Task: Research Airbnb properties in Viborg, Denmark from 2nd December, 2023 to 5th December, 2023 for 1 adult.1  bedroom having 1 bed and 1 bathroom. Property type can be hotel. Look for 5 properties as per requirement.
Action: Mouse moved to (478, 106)
Screenshot: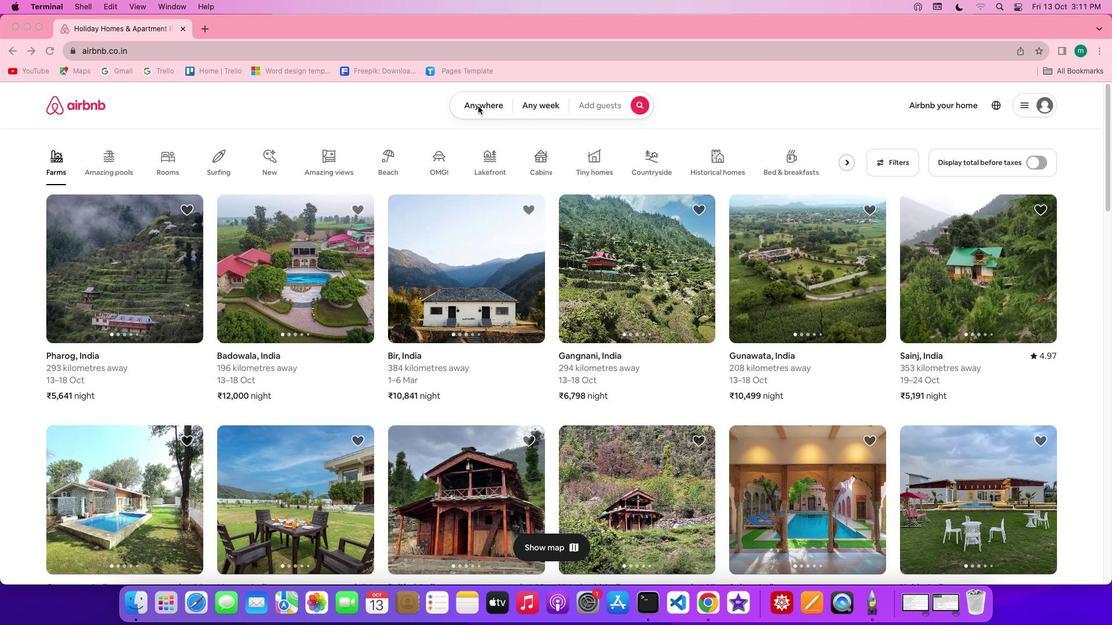 
Action: Mouse pressed left at (478, 106)
Screenshot: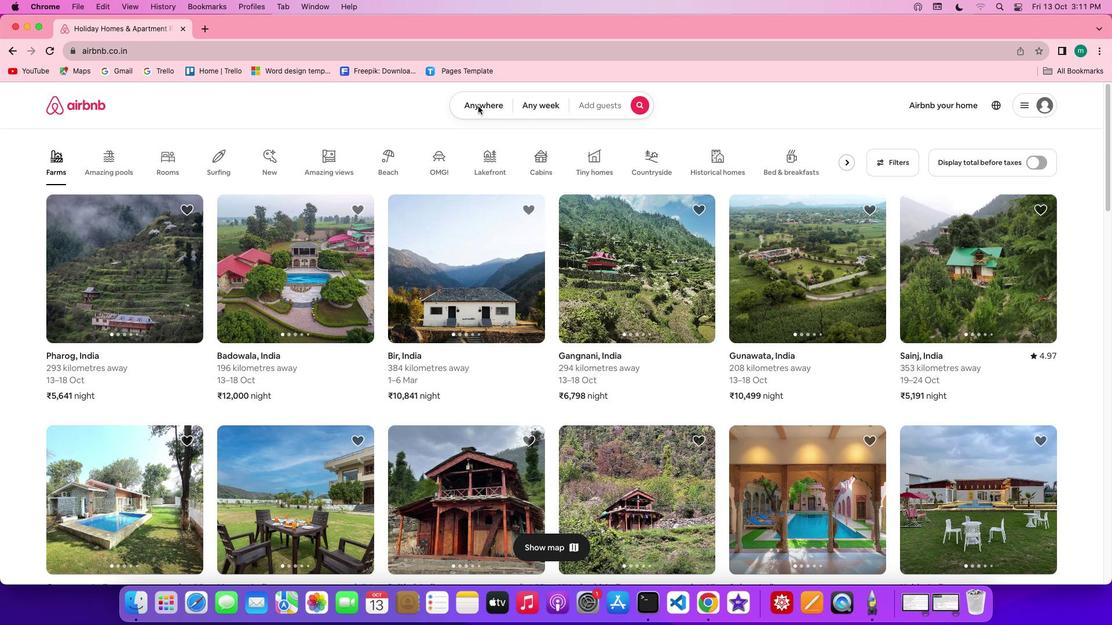 
Action: Mouse pressed left at (478, 106)
Screenshot: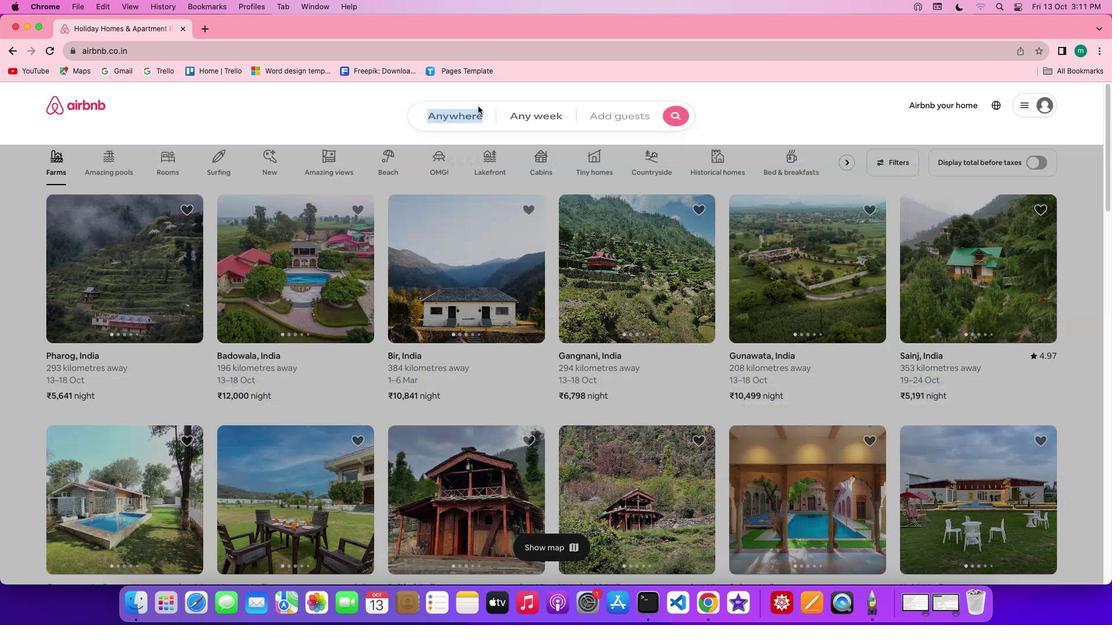 
Action: Mouse moved to (411, 144)
Screenshot: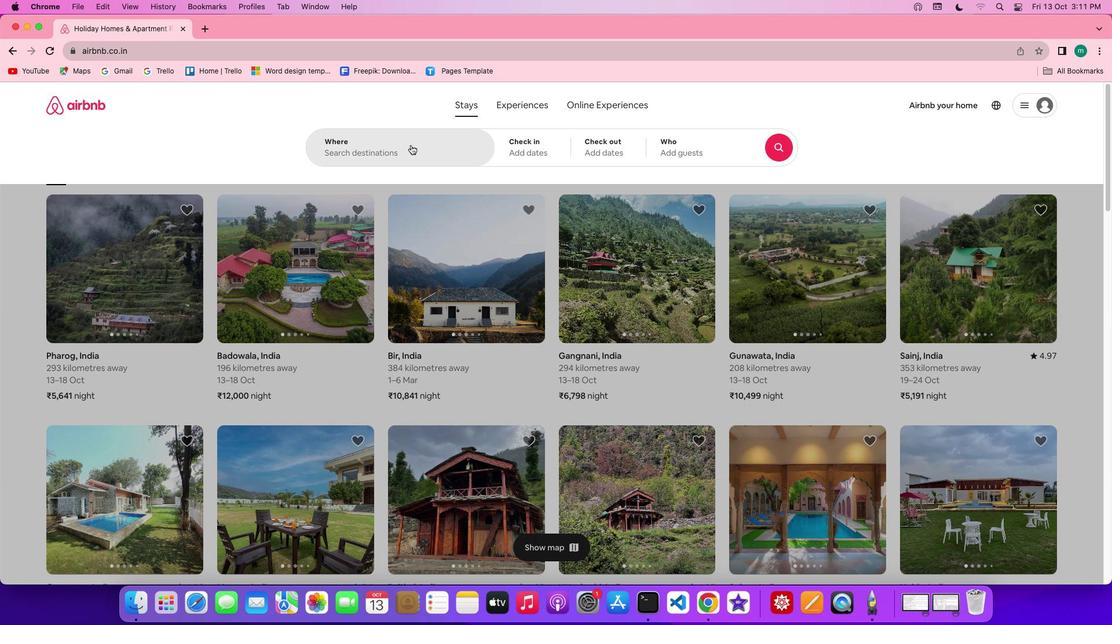 
Action: Mouse pressed left at (411, 144)
Screenshot: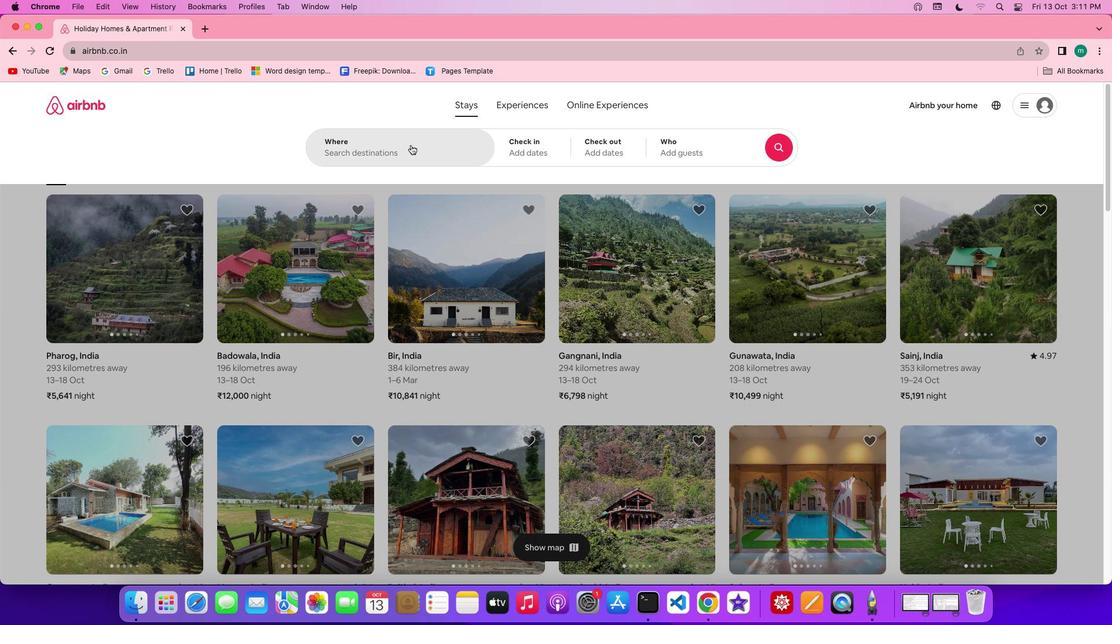 
Action: Key pressed Key.shift'V''i''b''o''r''g'','Key.shift'D''e''n''m''a''r''k'
Screenshot: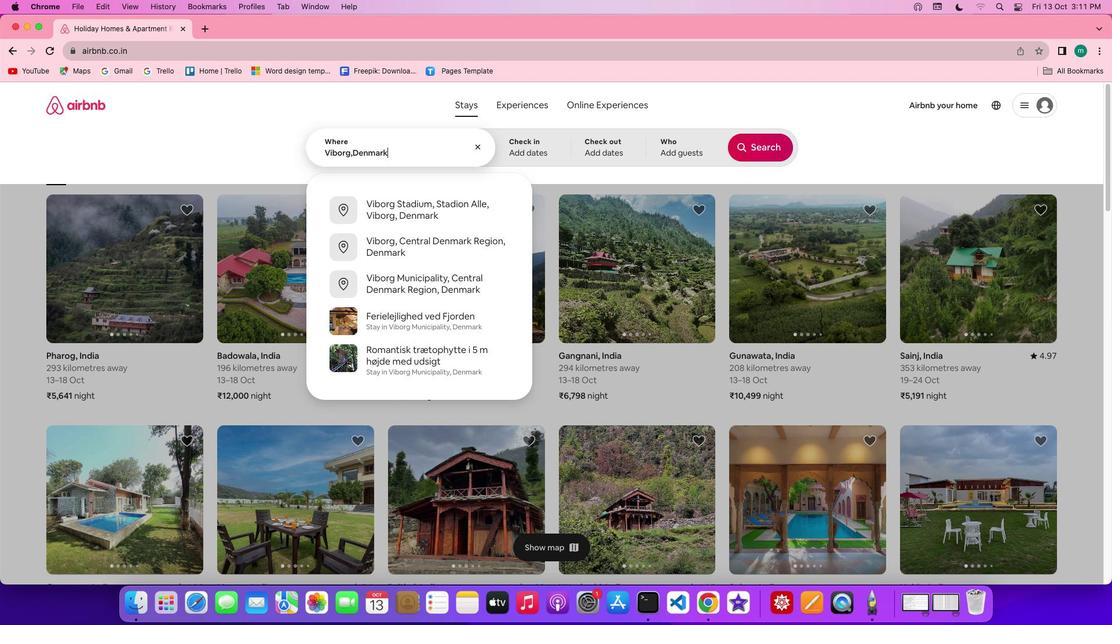 
Action: Mouse moved to (507, 149)
Screenshot: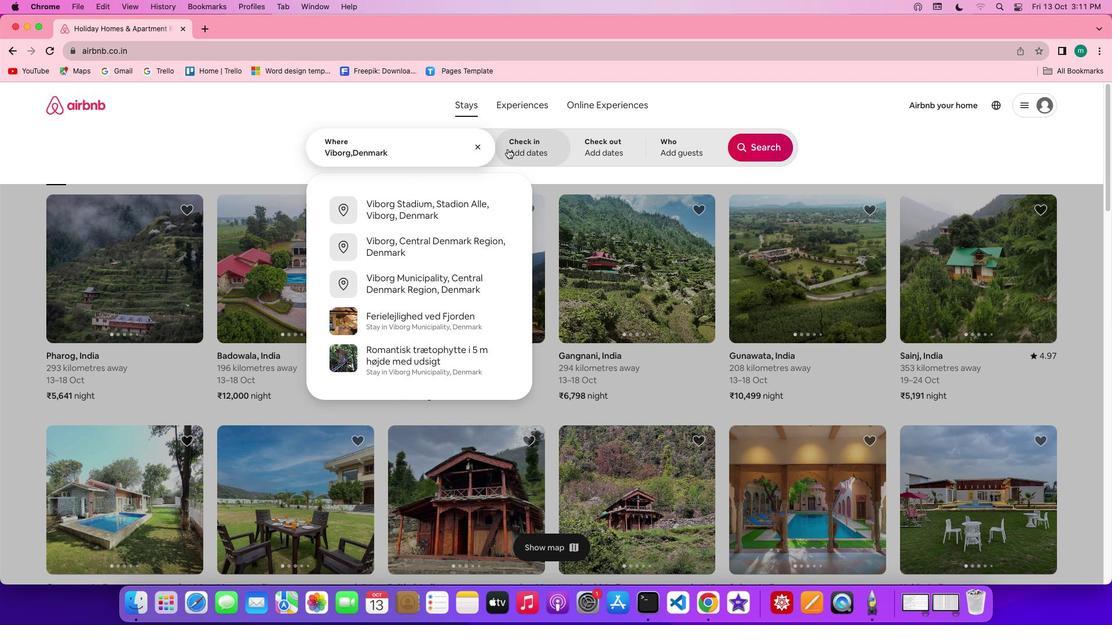 
Action: Mouse pressed left at (507, 149)
Screenshot: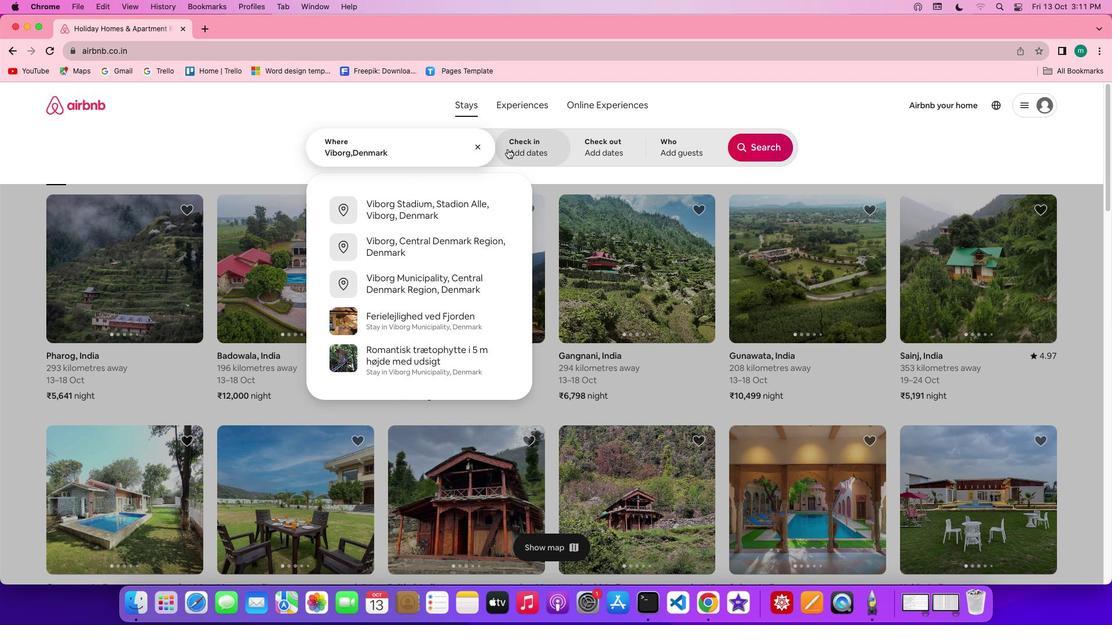 
Action: Mouse moved to (755, 236)
Screenshot: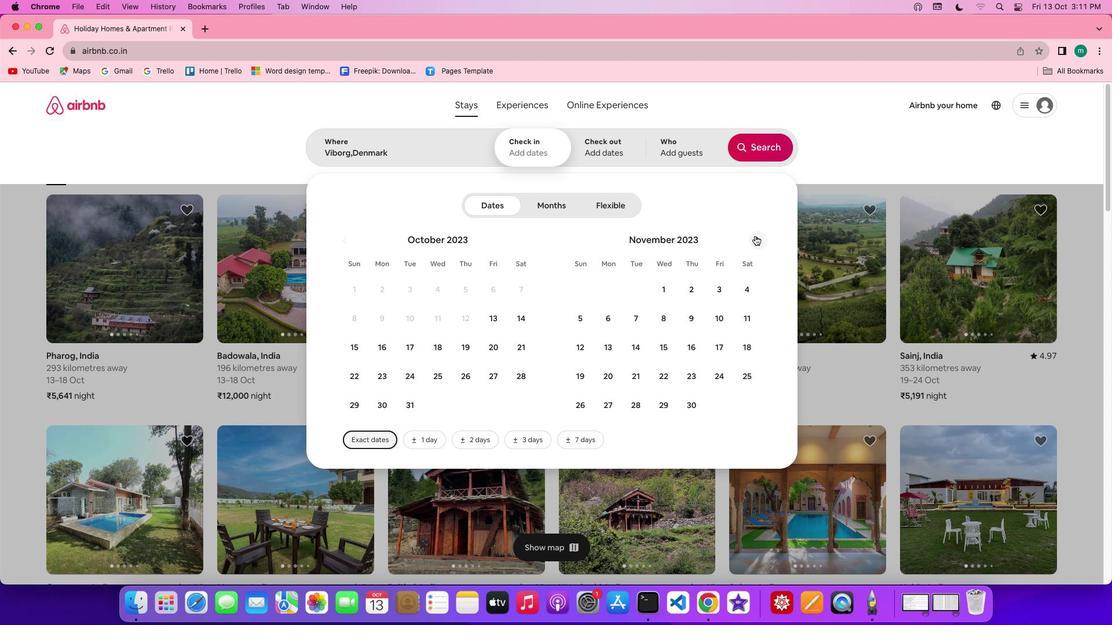 
Action: Mouse pressed left at (755, 236)
Screenshot: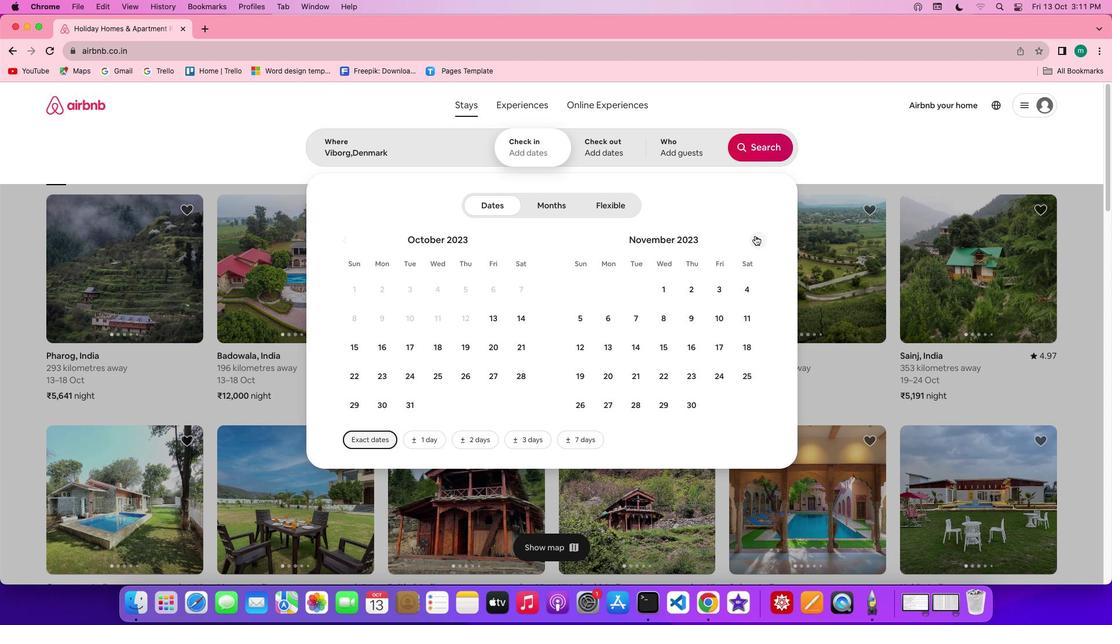 
Action: Mouse moved to (749, 293)
Screenshot: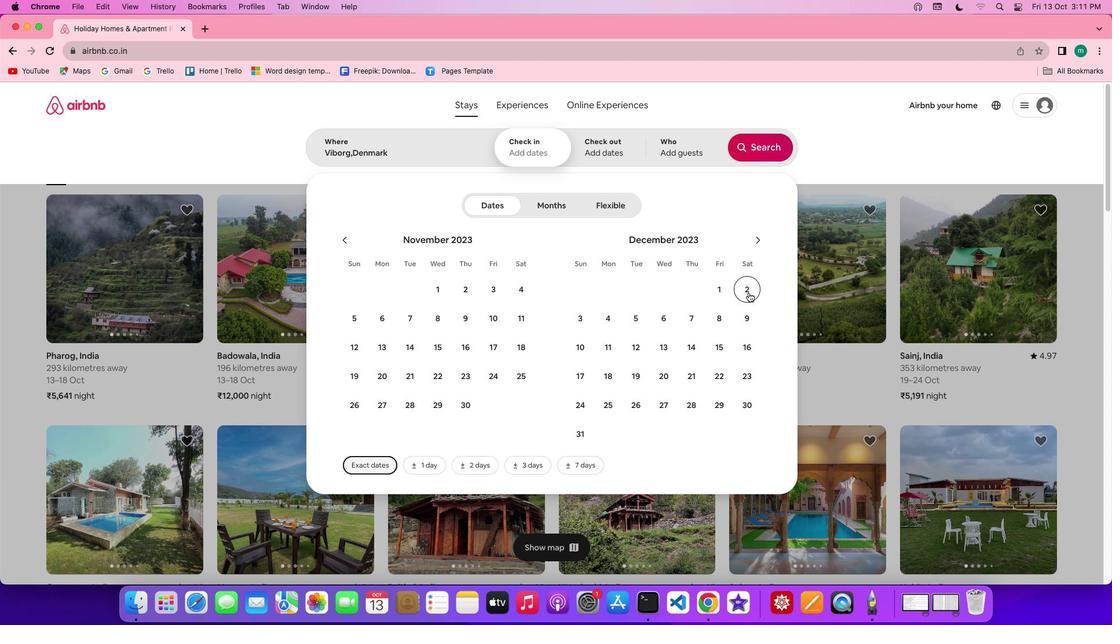 
Action: Mouse pressed left at (749, 293)
Screenshot: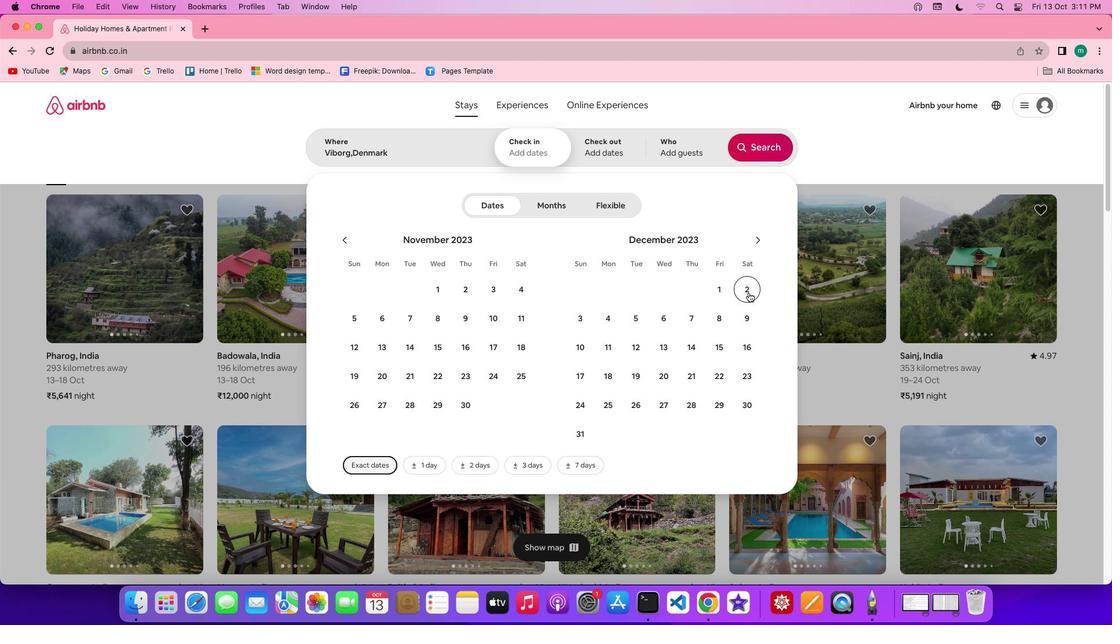 
Action: Mouse moved to (638, 322)
Screenshot: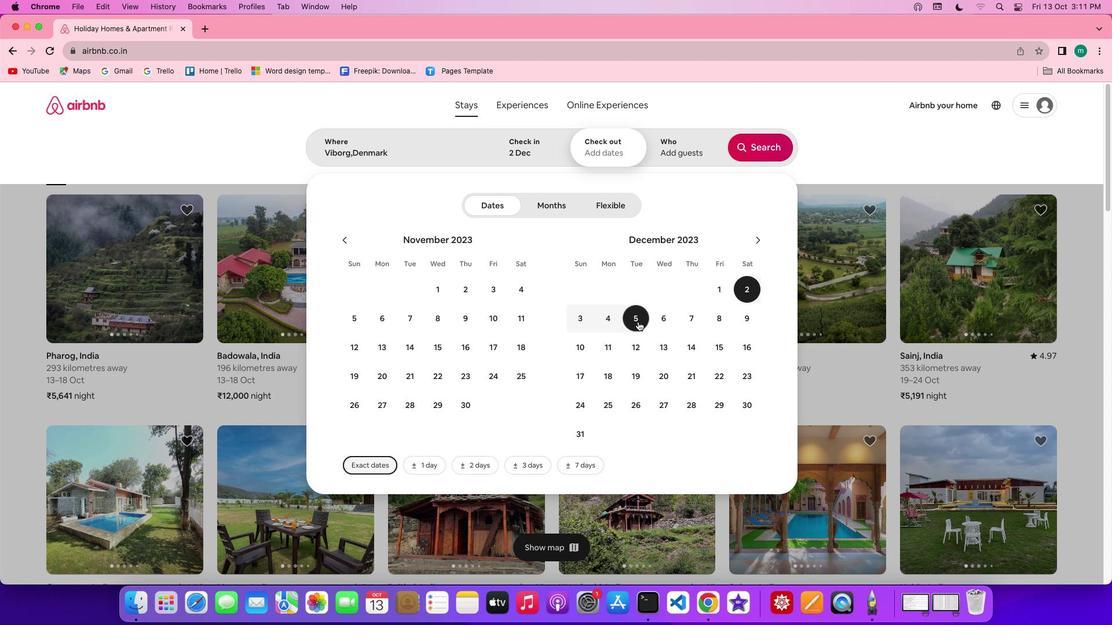 
Action: Mouse pressed left at (638, 322)
Screenshot: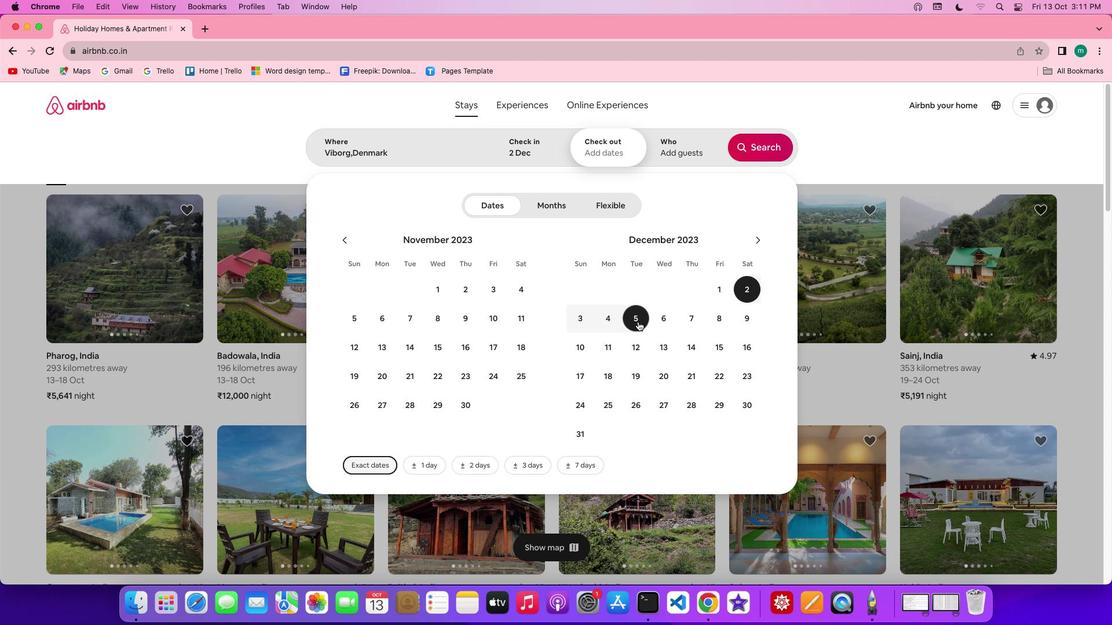 
Action: Mouse moved to (698, 139)
Screenshot: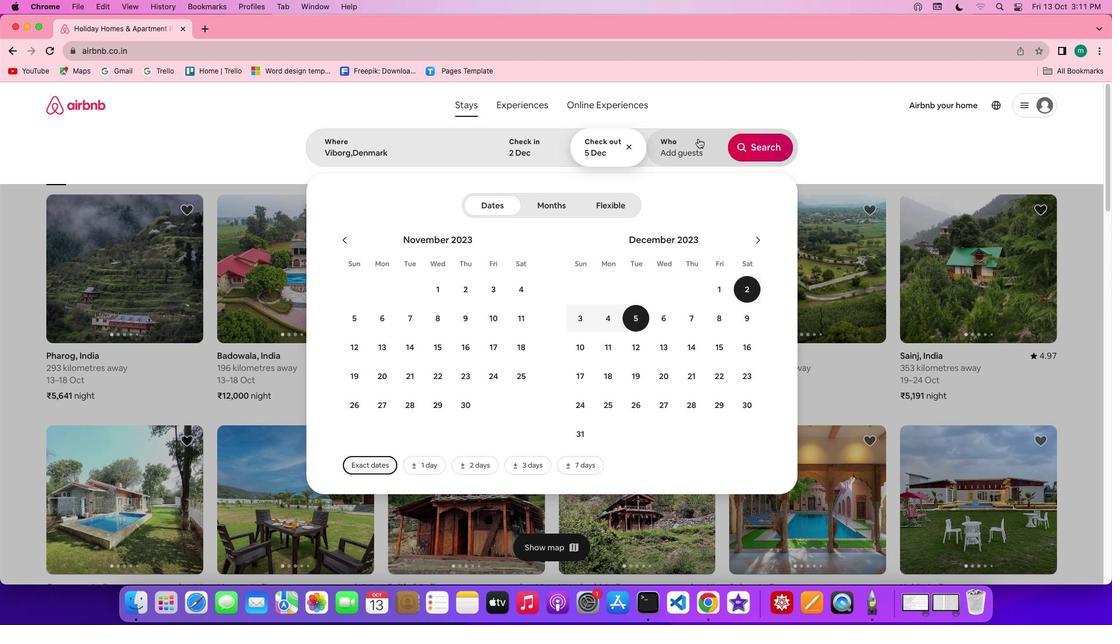 
Action: Mouse pressed left at (698, 139)
Screenshot: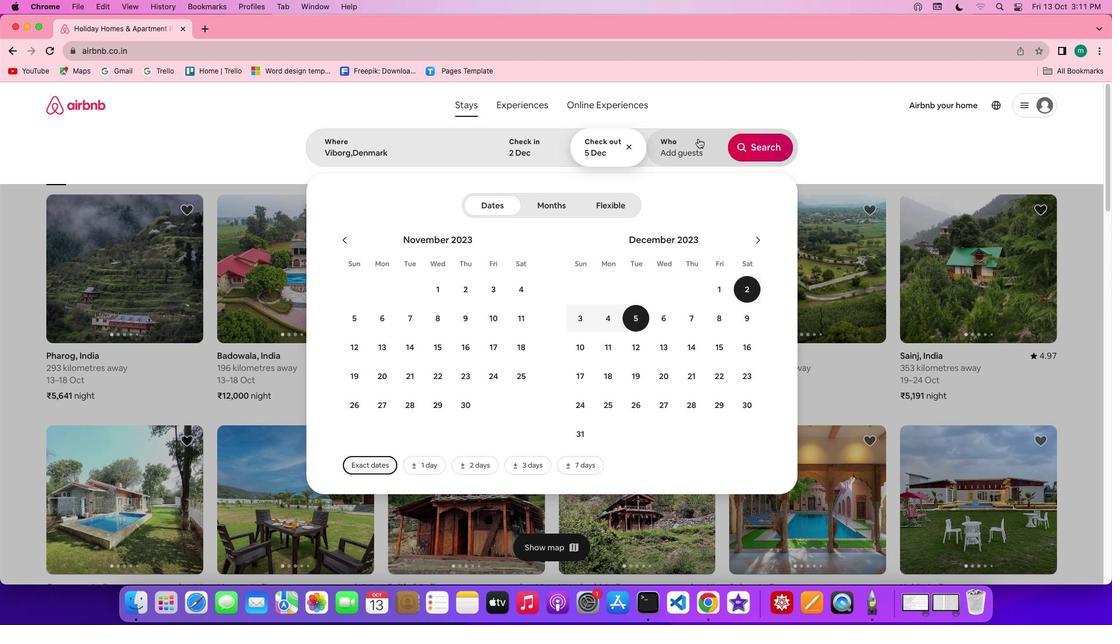 
Action: Mouse moved to (762, 203)
Screenshot: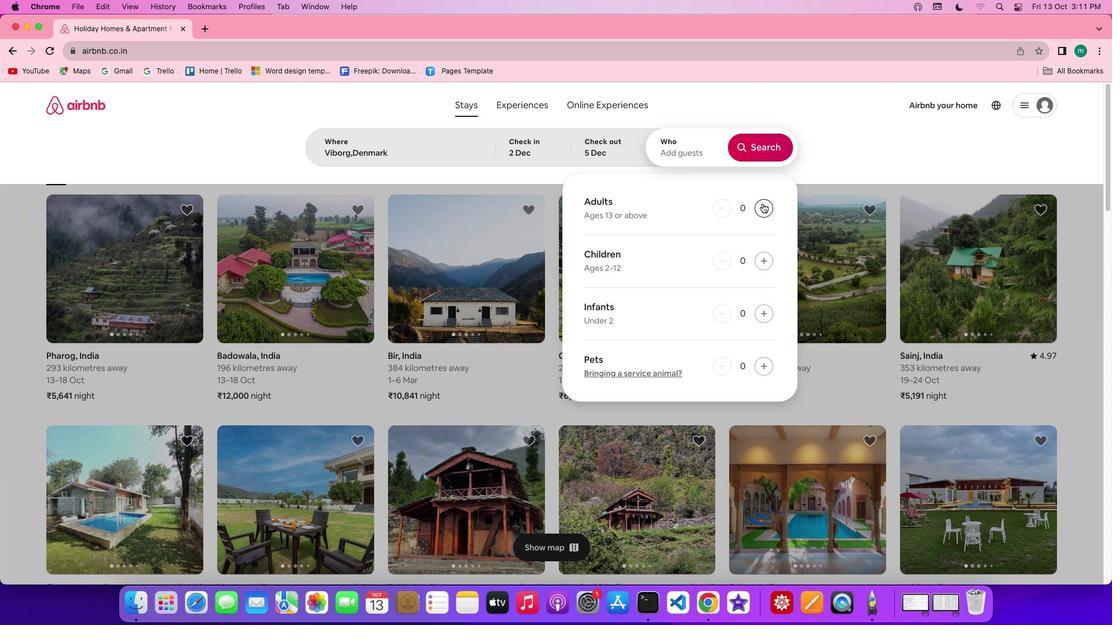 
Action: Mouse pressed left at (762, 203)
Screenshot: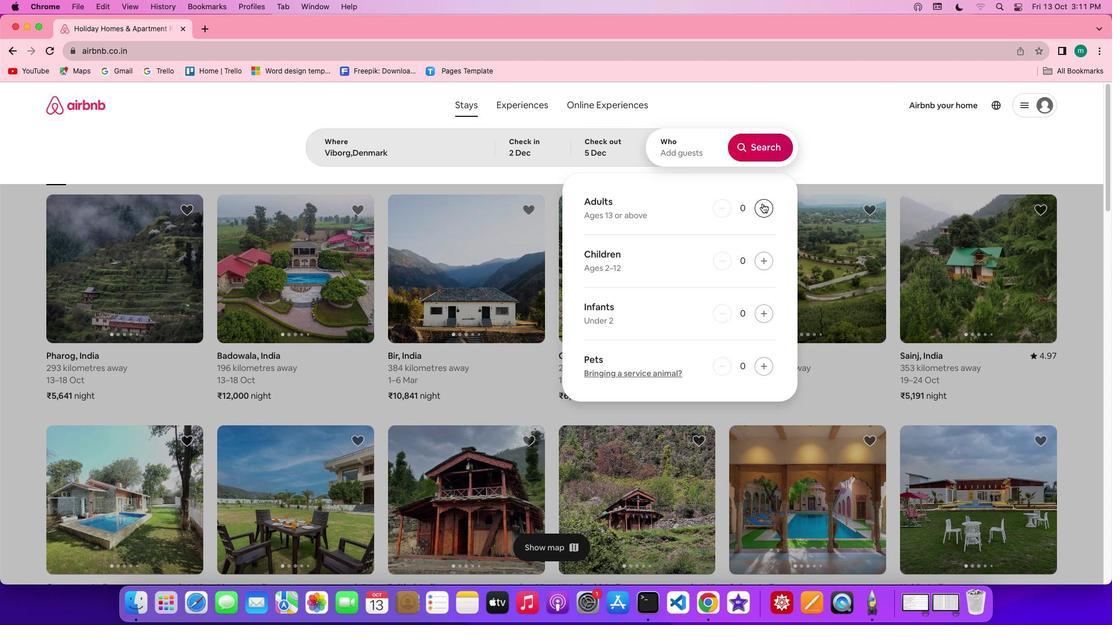 
Action: Mouse moved to (755, 140)
Screenshot: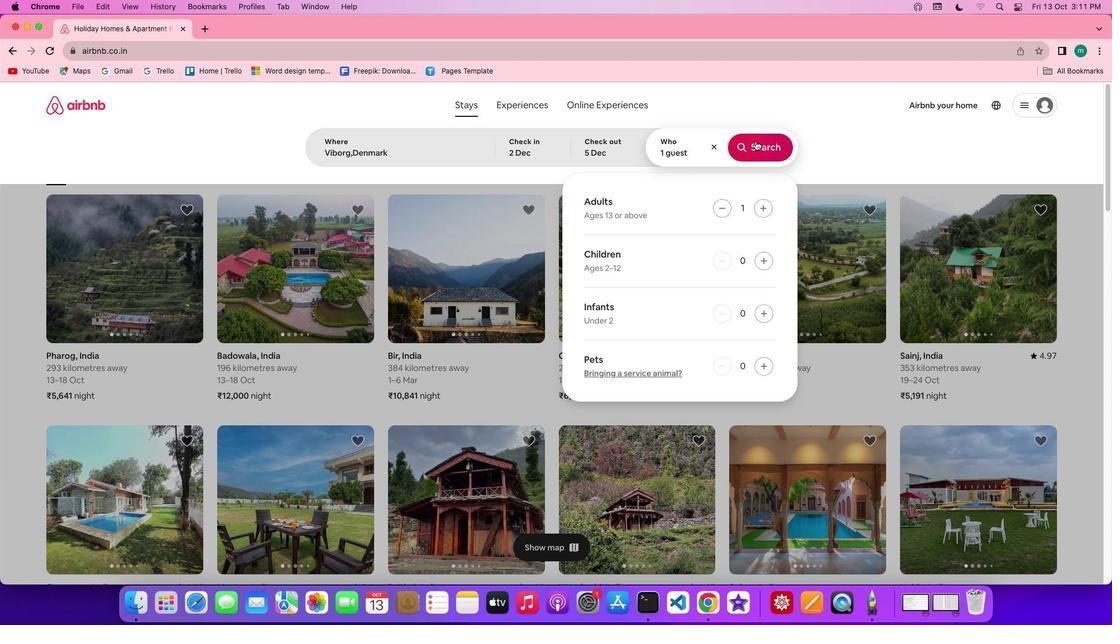 
Action: Mouse pressed left at (755, 140)
Screenshot: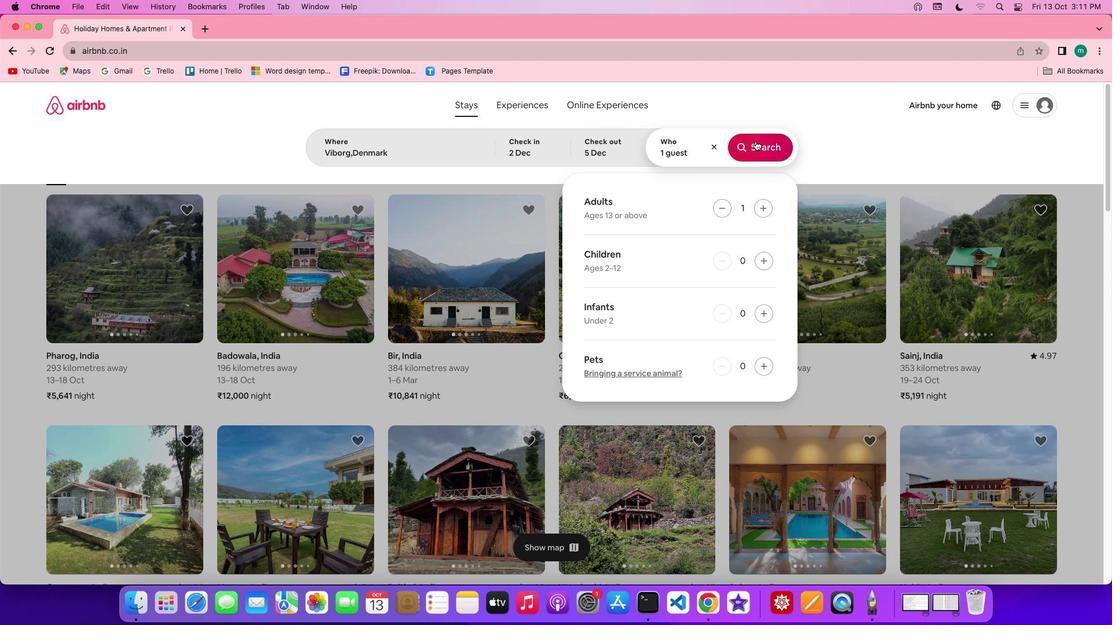 
Action: Mouse moved to (930, 154)
Screenshot: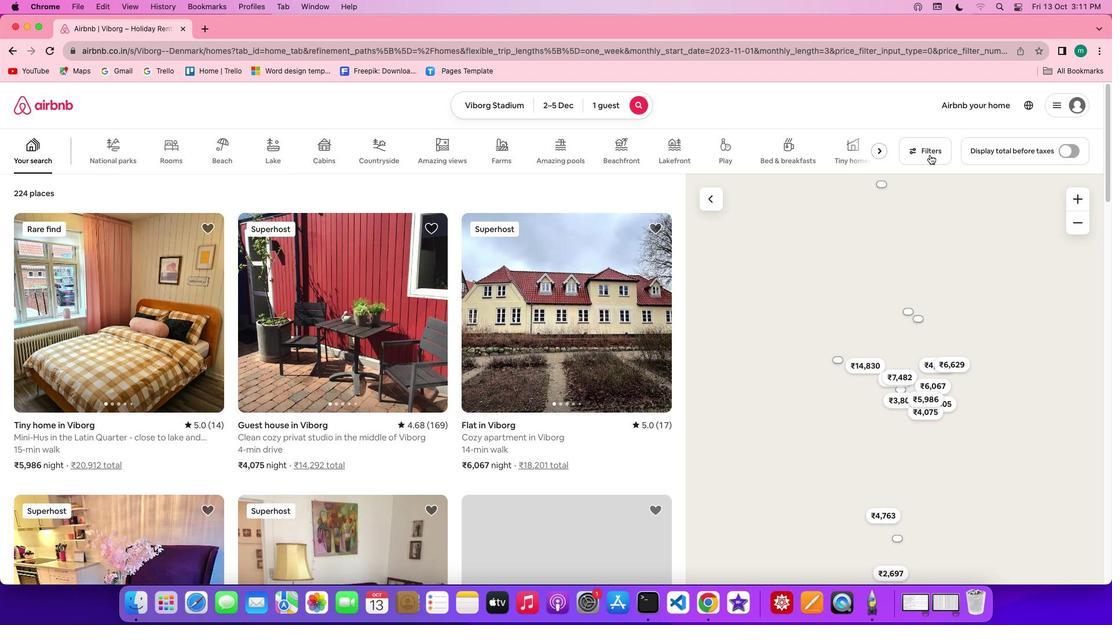
Action: Mouse pressed left at (930, 154)
Screenshot: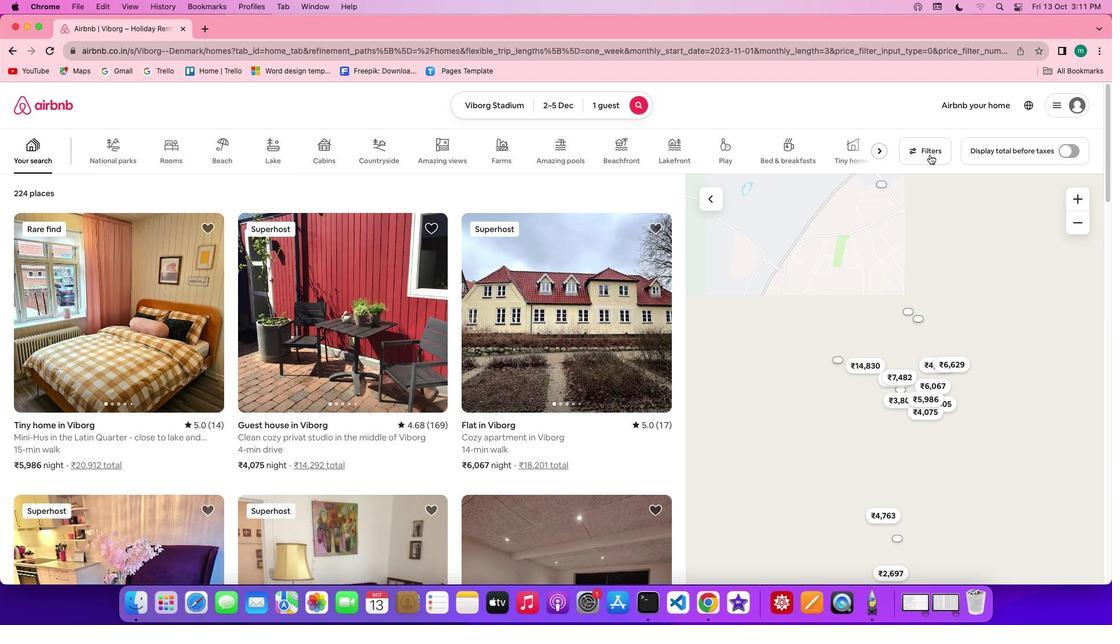 
Action: Mouse moved to (512, 375)
Screenshot: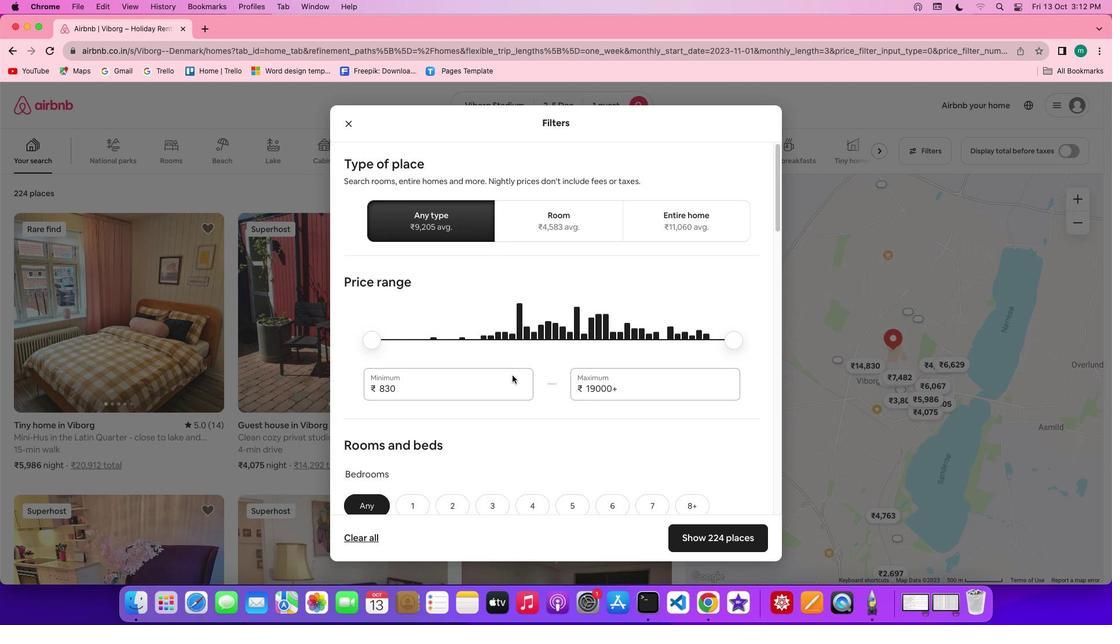 
Action: Mouse scrolled (512, 375) with delta (0, 0)
Screenshot: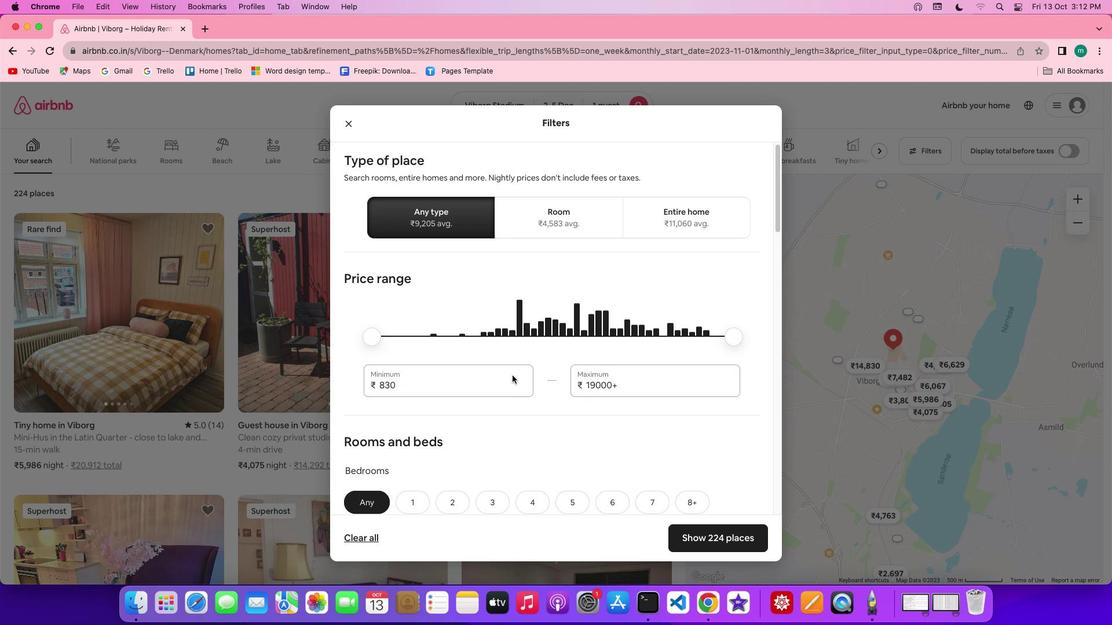
Action: Mouse scrolled (512, 375) with delta (0, 0)
Screenshot: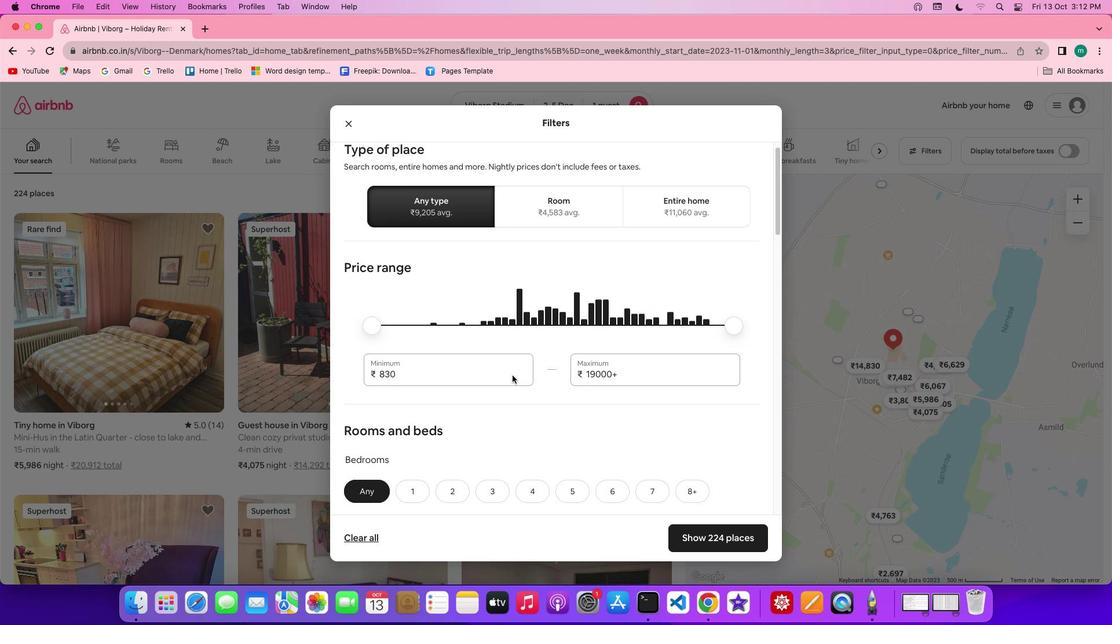 
Action: Mouse scrolled (512, 375) with delta (0, -1)
Screenshot: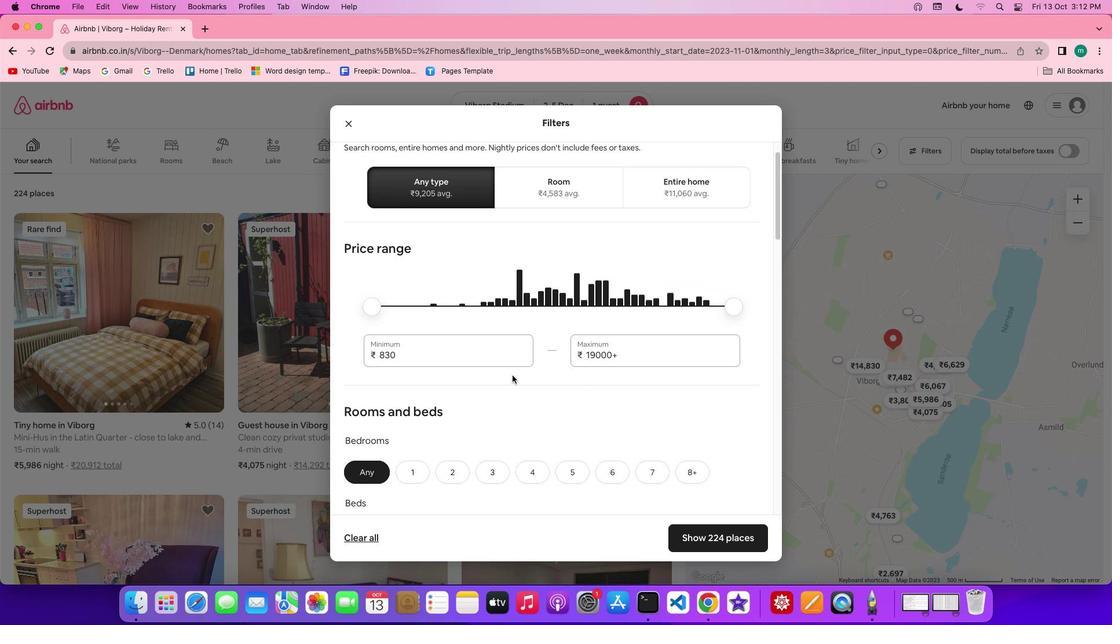 
Action: Mouse scrolled (512, 375) with delta (0, 0)
Screenshot: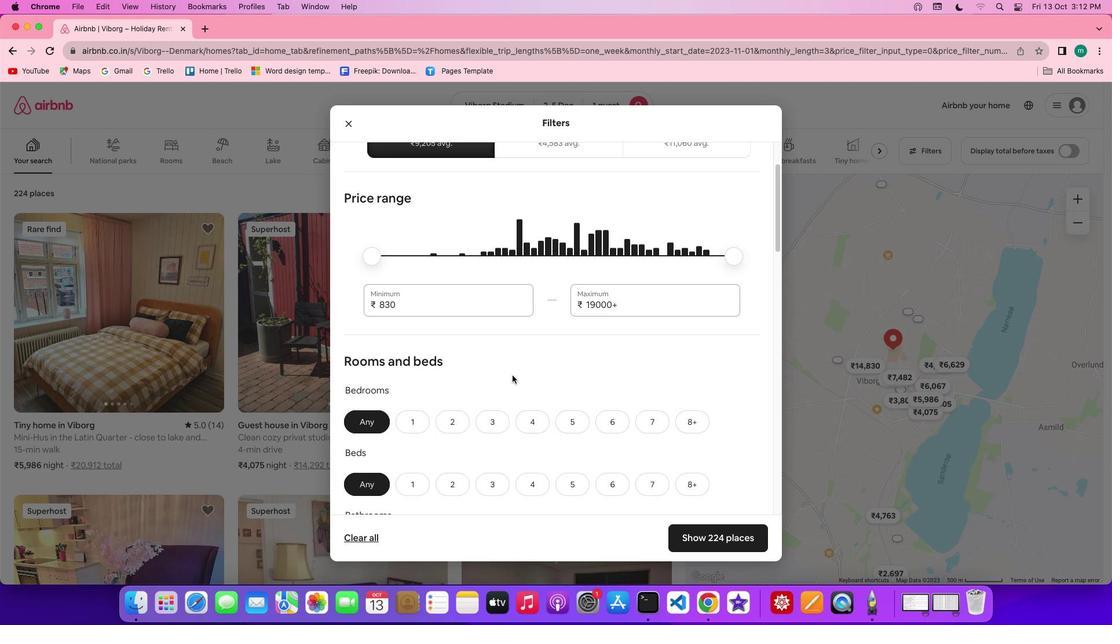 
Action: Mouse scrolled (512, 375) with delta (0, 0)
Screenshot: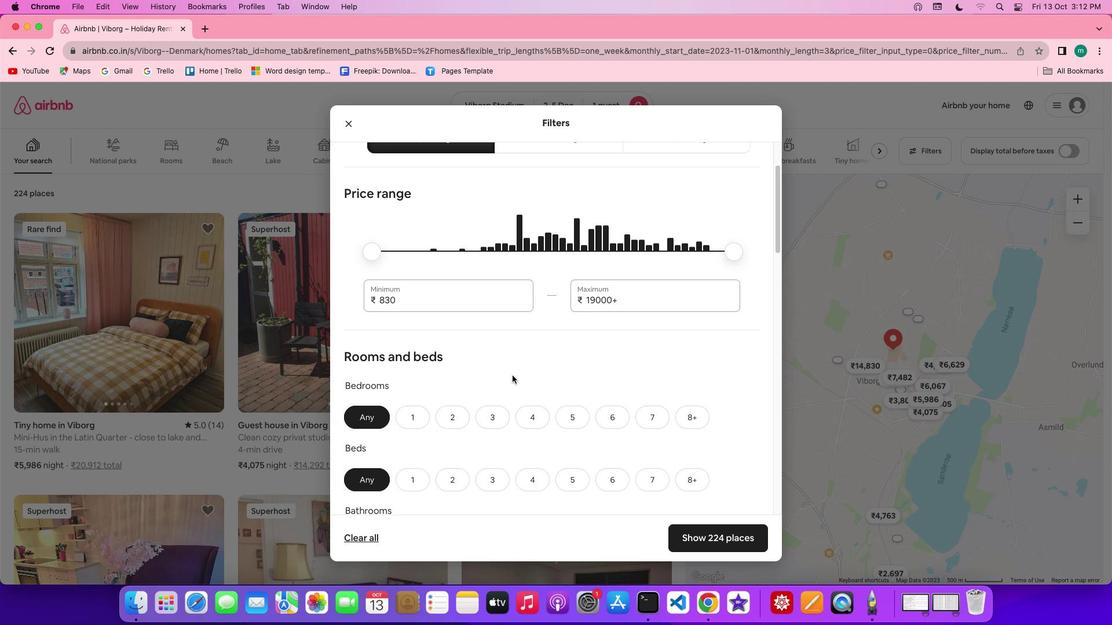
Action: Mouse scrolled (512, 375) with delta (0, 0)
Screenshot: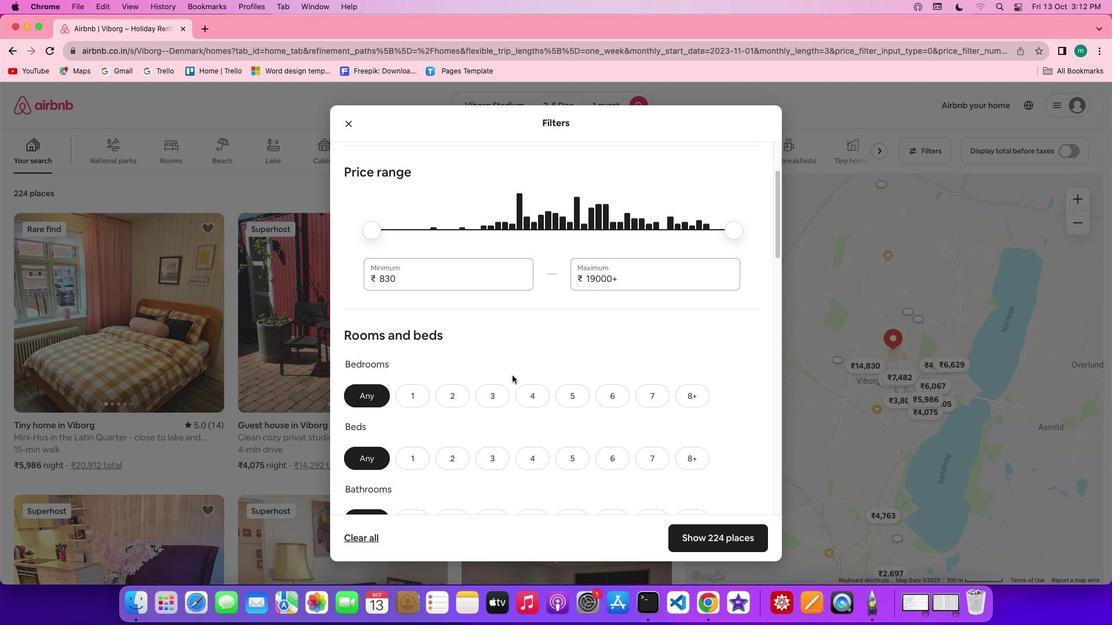 
Action: Mouse scrolled (512, 375) with delta (0, 0)
Screenshot: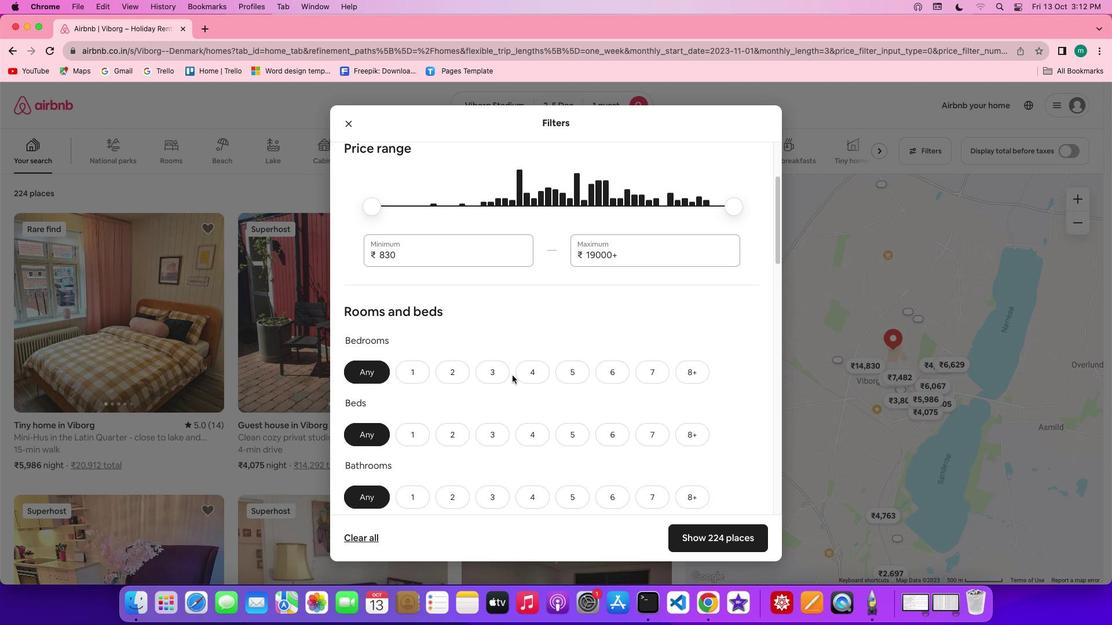 
Action: Mouse scrolled (512, 375) with delta (0, 0)
Screenshot: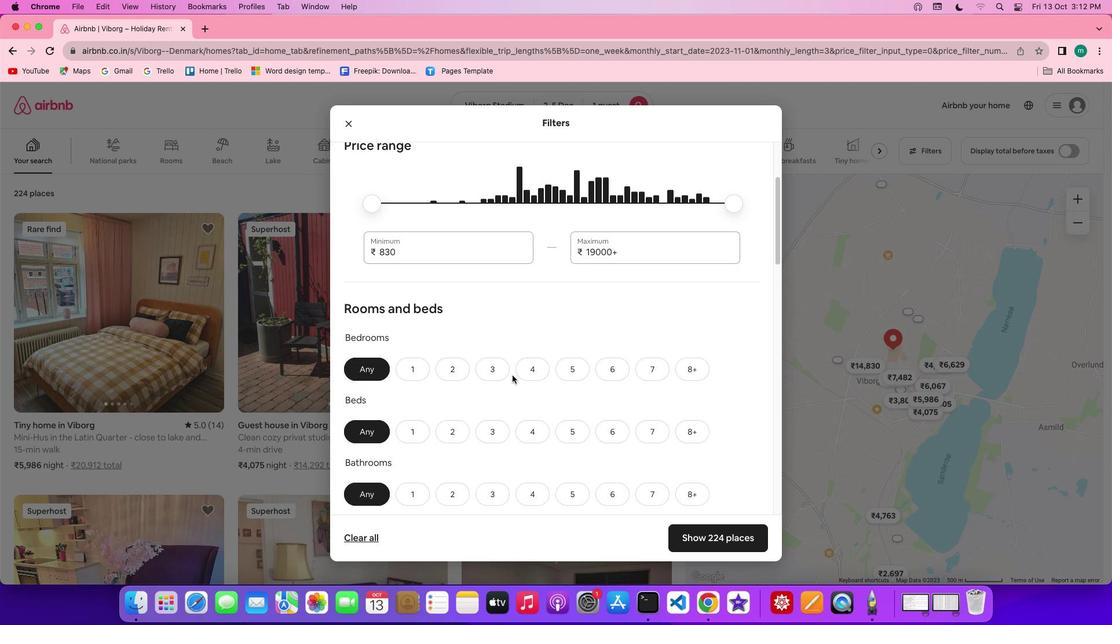 
Action: Mouse scrolled (512, 375) with delta (0, 0)
Screenshot: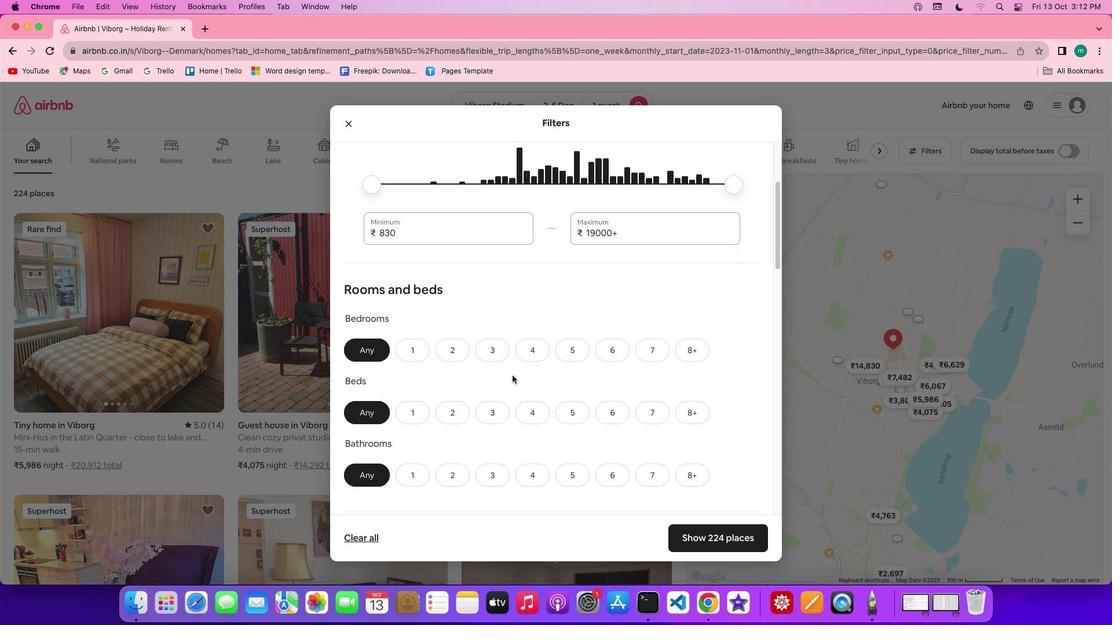 
Action: Mouse moved to (422, 318)
Screenshot: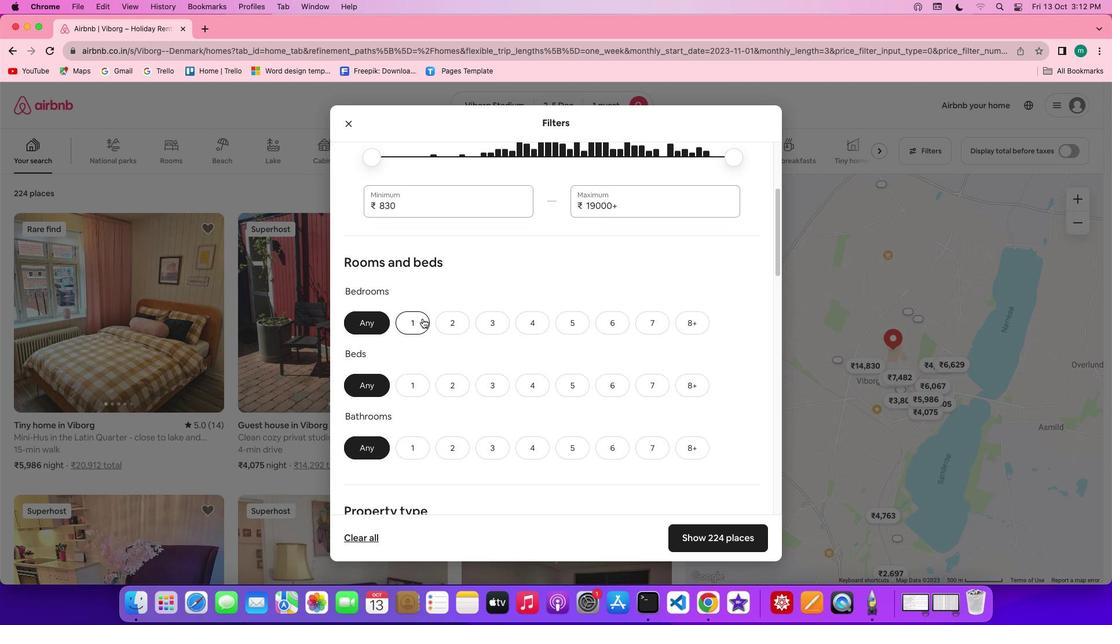 
Action: Mouse pressed left at (422, 318)
Screenshot: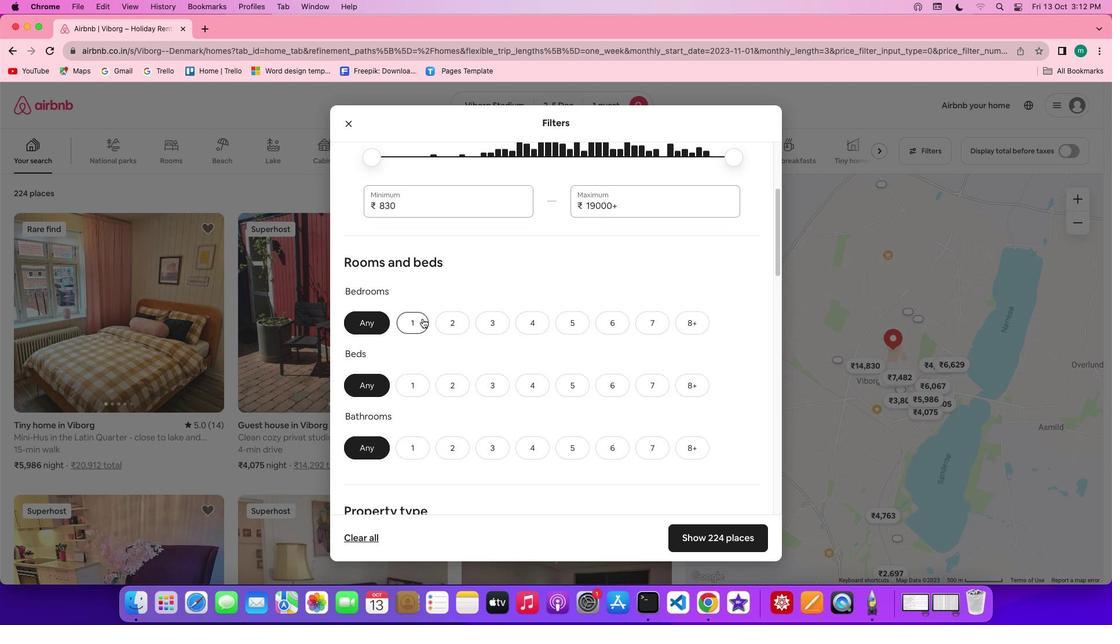
Action: Mouse moved to (419, 380)
Screenshot: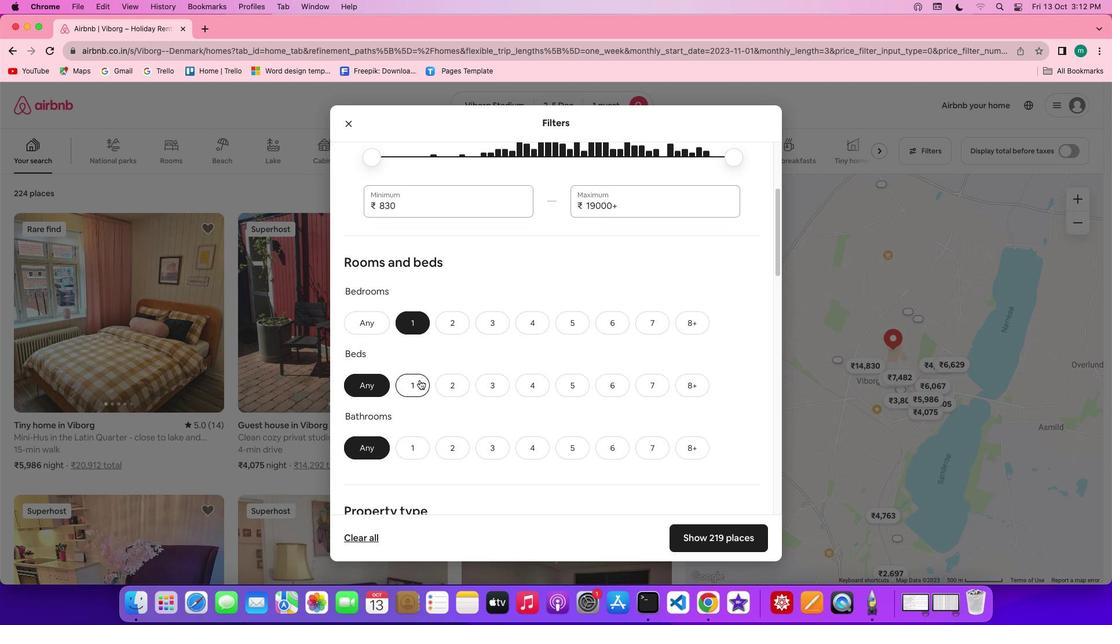 
Action: Mouse pressed left at (419, 380)
Screenshot: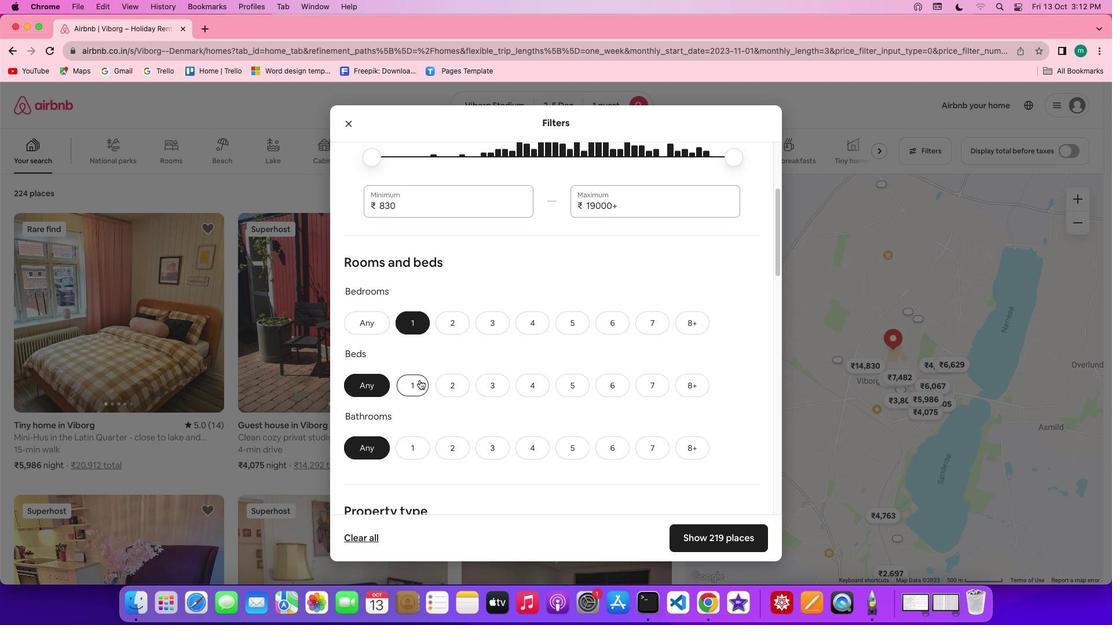 
Action: Mouse moved to (417, 445)
Screenshot: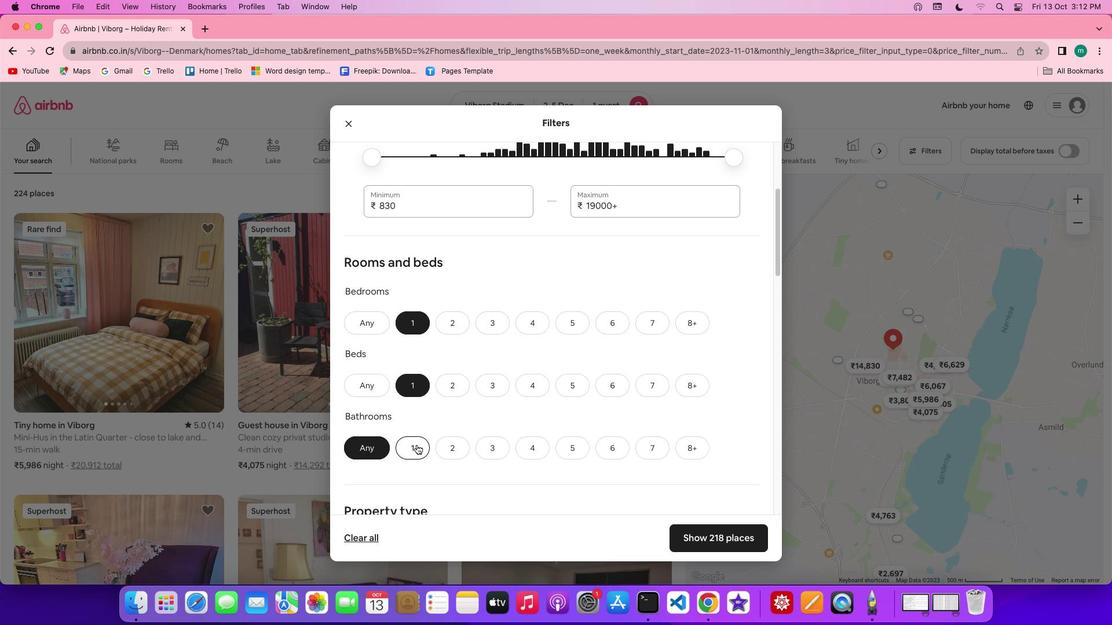 
Action: Mouse pressed left at (417, 445)
Screenshot: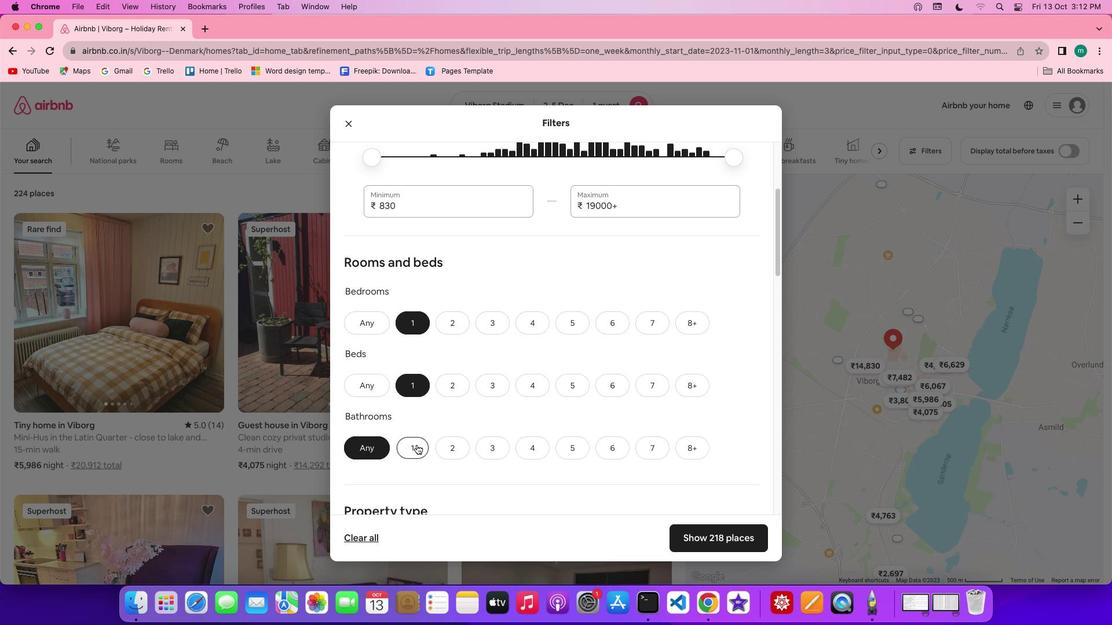 
Action: Mouse moved to (537, 444)
Screenshot: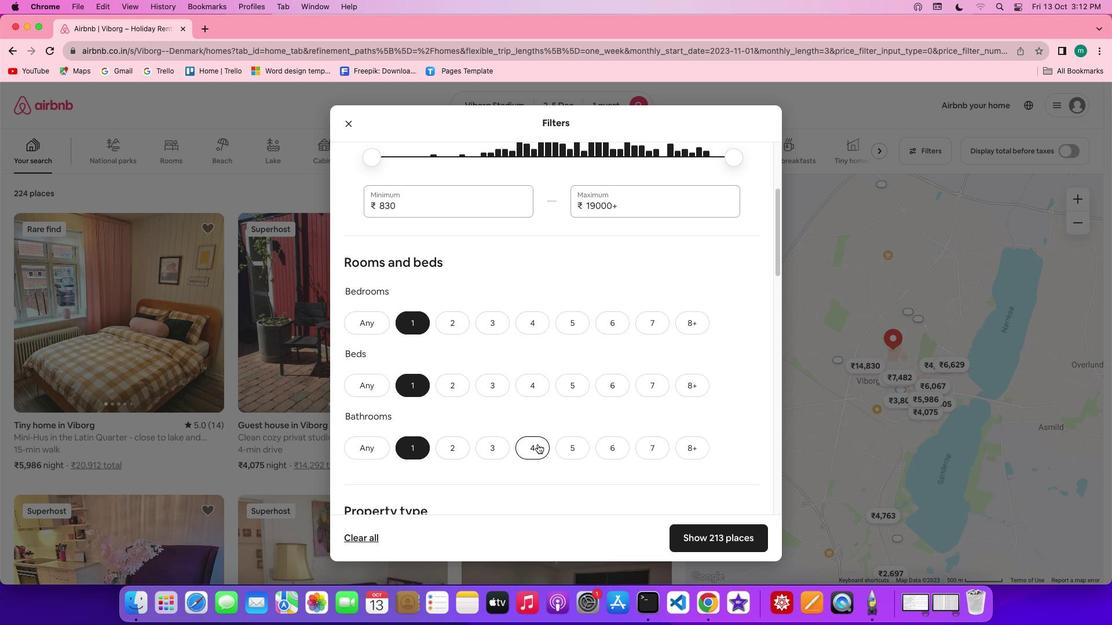
Action: Mouse scrolled (537, 444) with delta (0, 0)
Screenshot: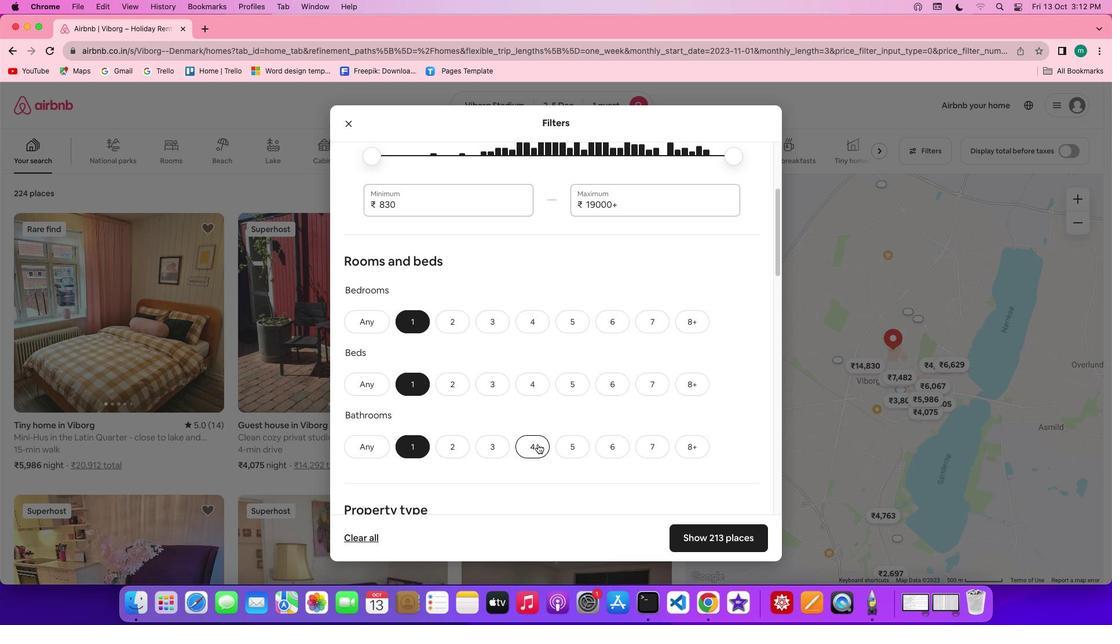 
Action: Mouse scrolled (537, 444) with delta (0, 0)
Screenshot: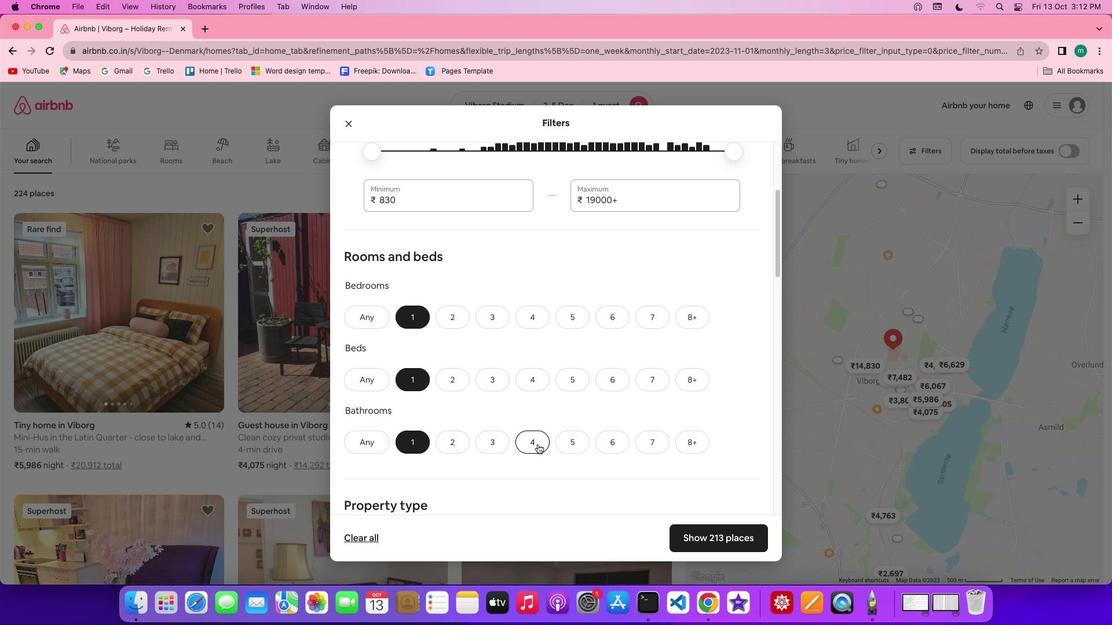 
Action: Mouse scrolled (537, 444) with delta (0, 0)
Screenshot: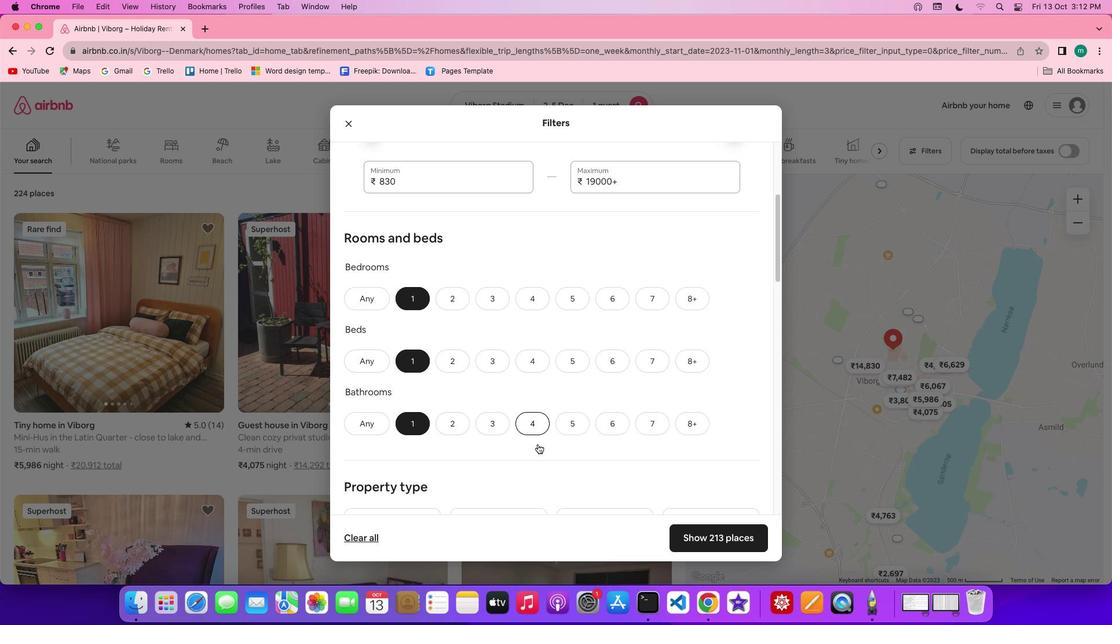 
Action: Mouse scrolled (537, 444) with delta (0, -1)
Screenshot: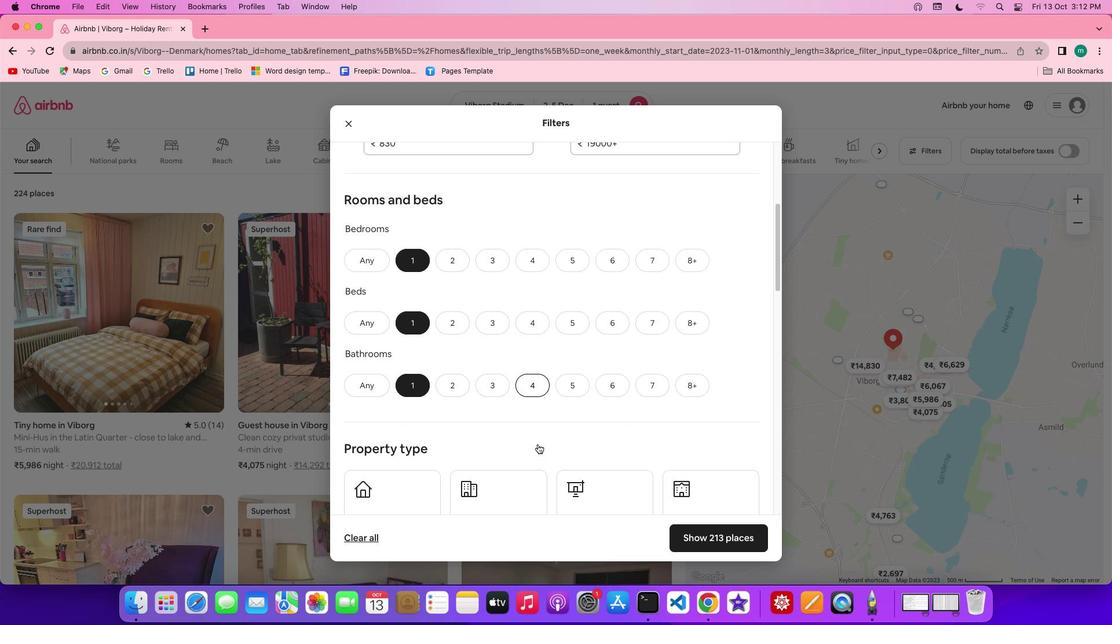 
Action: Mouse scrolled (537, 444) with delta (0, 0)
Screenshot: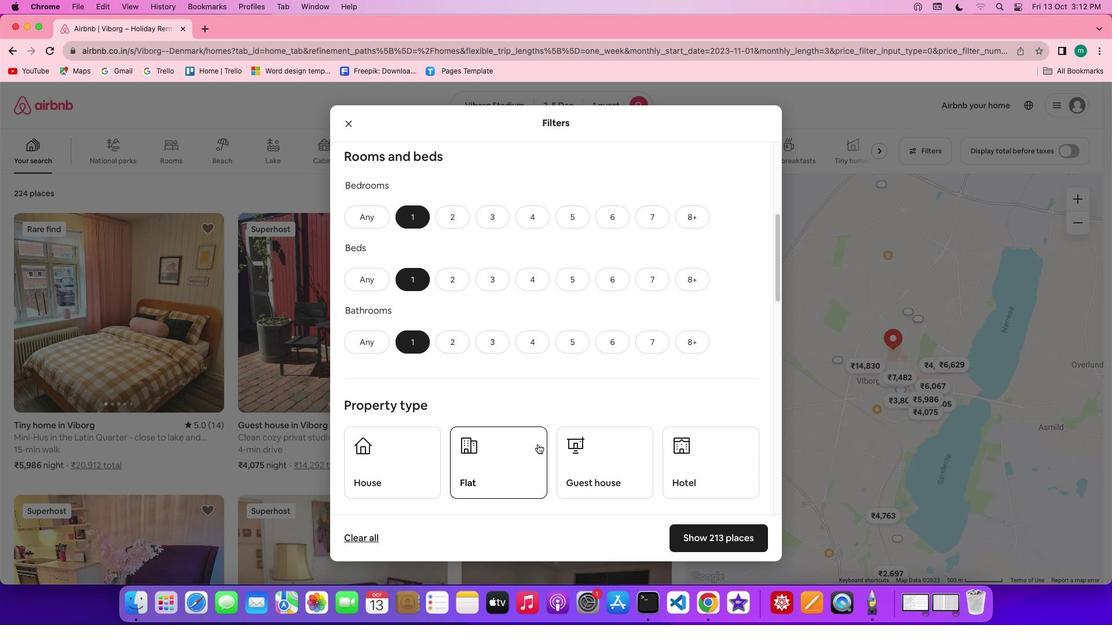 
Action: Mouse scrolled (537, 444) with delta (0, 0)
Screenshot: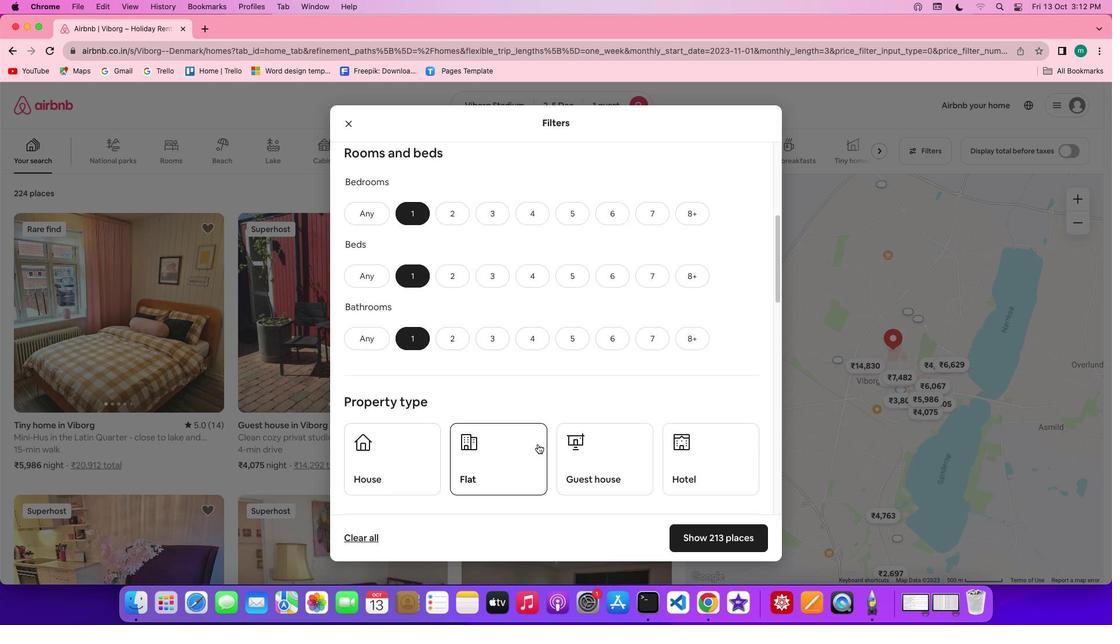 
Action: Mouse scrolled (537, 444) with delta (0, 0)
Screenshot: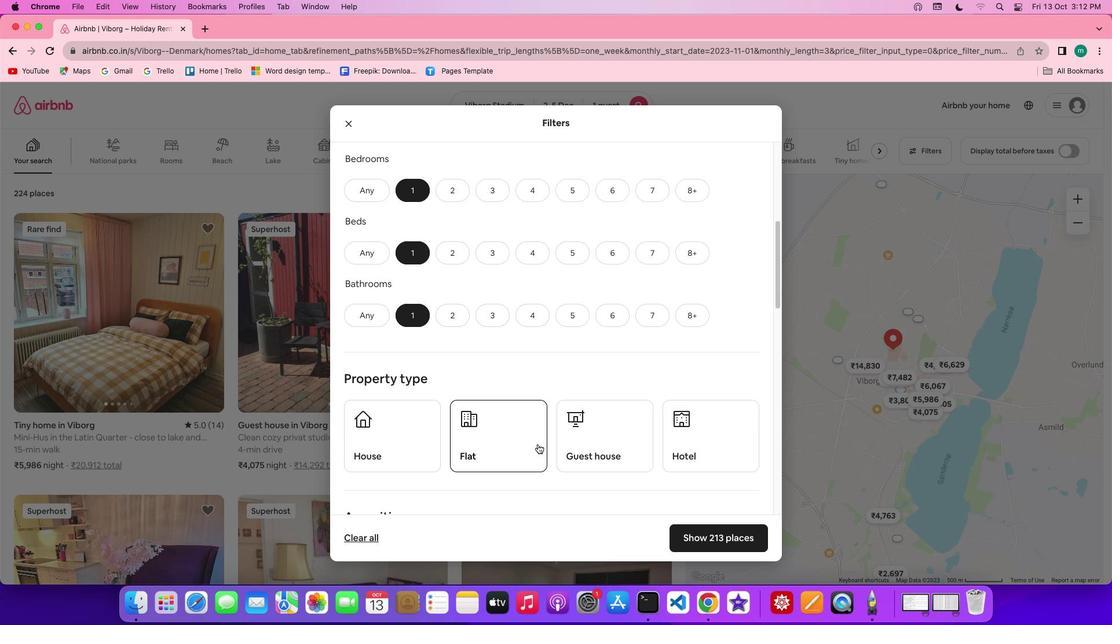 
Action: Mouse moved to (674, 417)
Screenshot: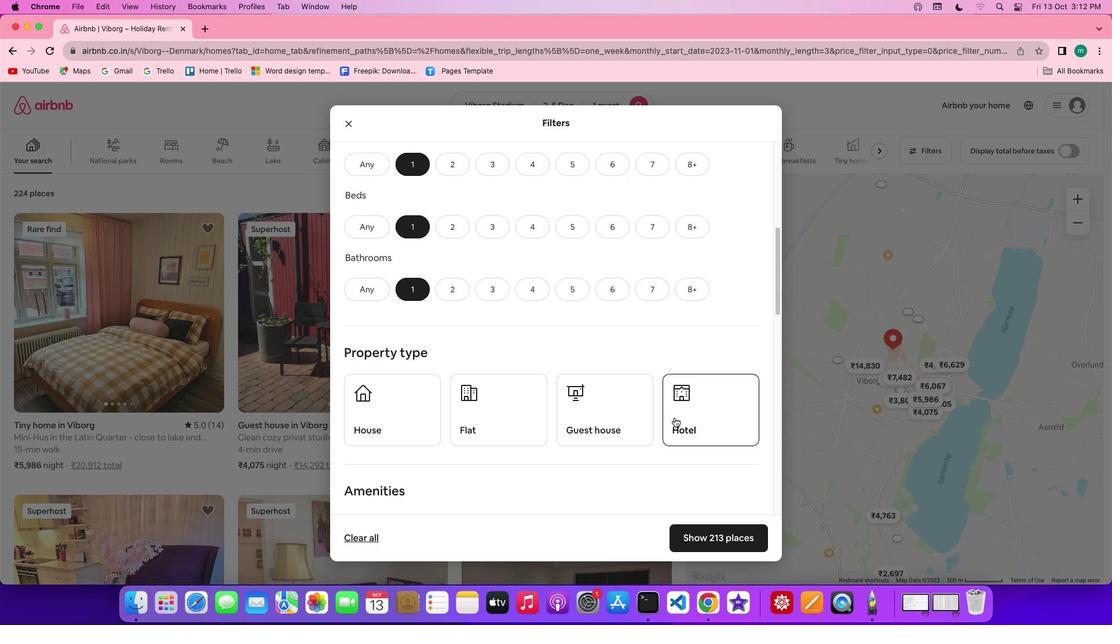 
Action: Mouse pressed left at (674, 417)
Screenshot: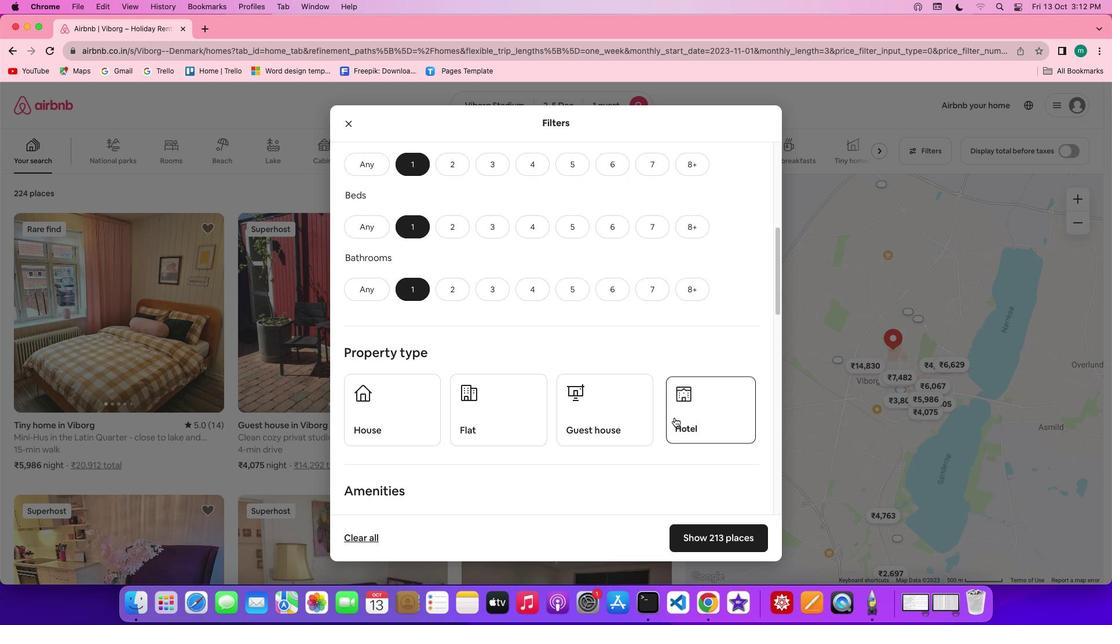 
Action: Mouse moved to (460, 454)
Screenshot: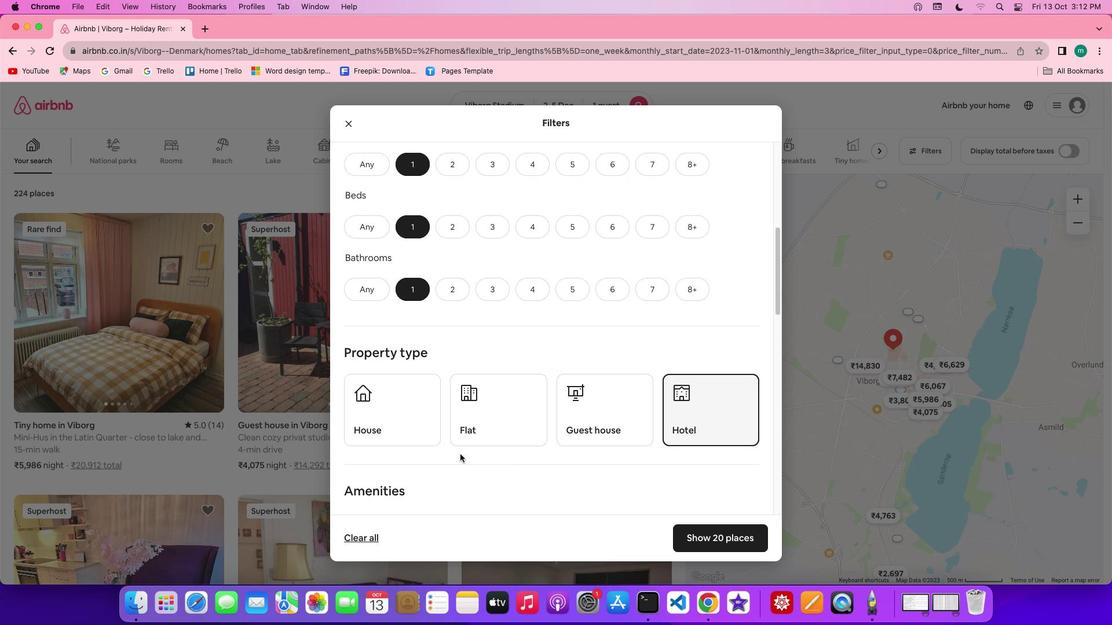 
Action: Mouse scrolled (460, 454) with delta (0, 0)
Screenshot: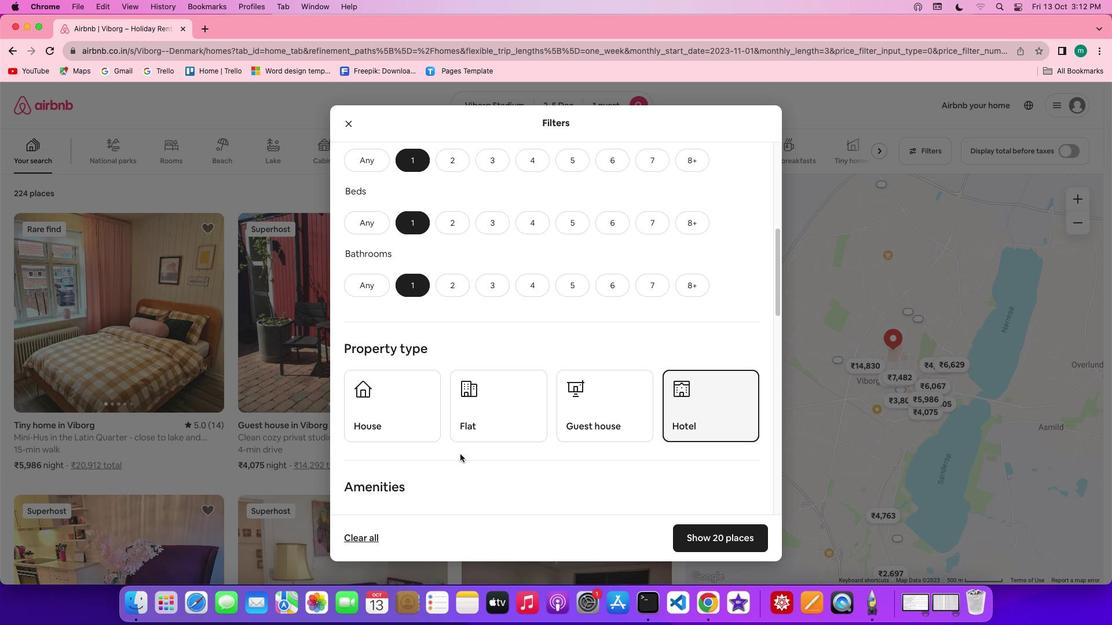 
Action: Mouse scrolled (460, 454) with delta (0, 0)
Screenshot: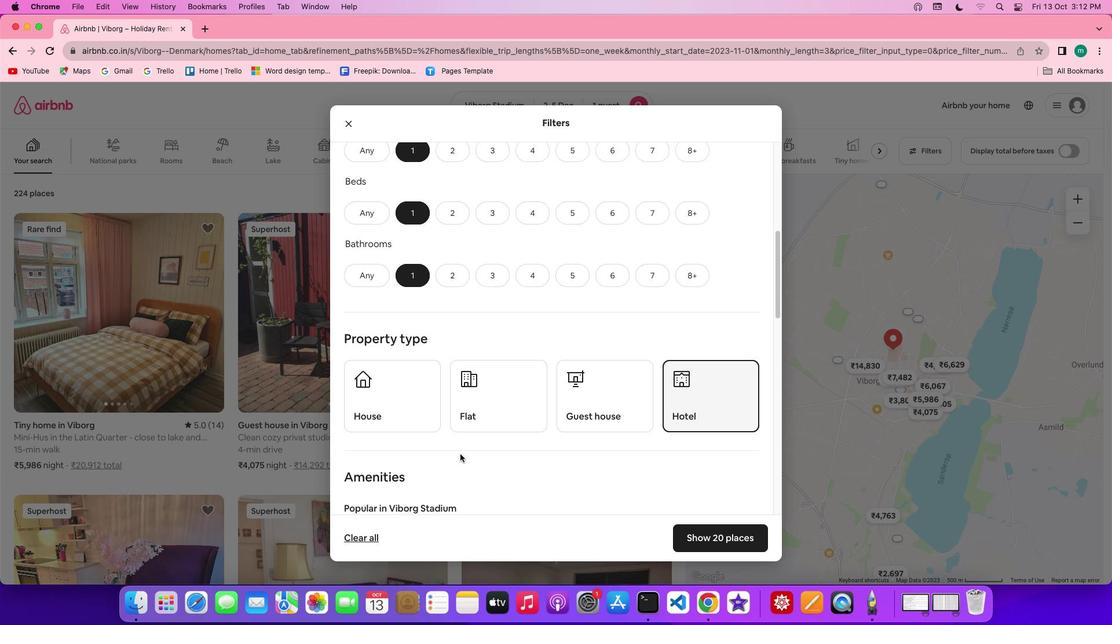 
Action: Mouse scrolled (460, 454) with delta (0, -1)
Screenshot: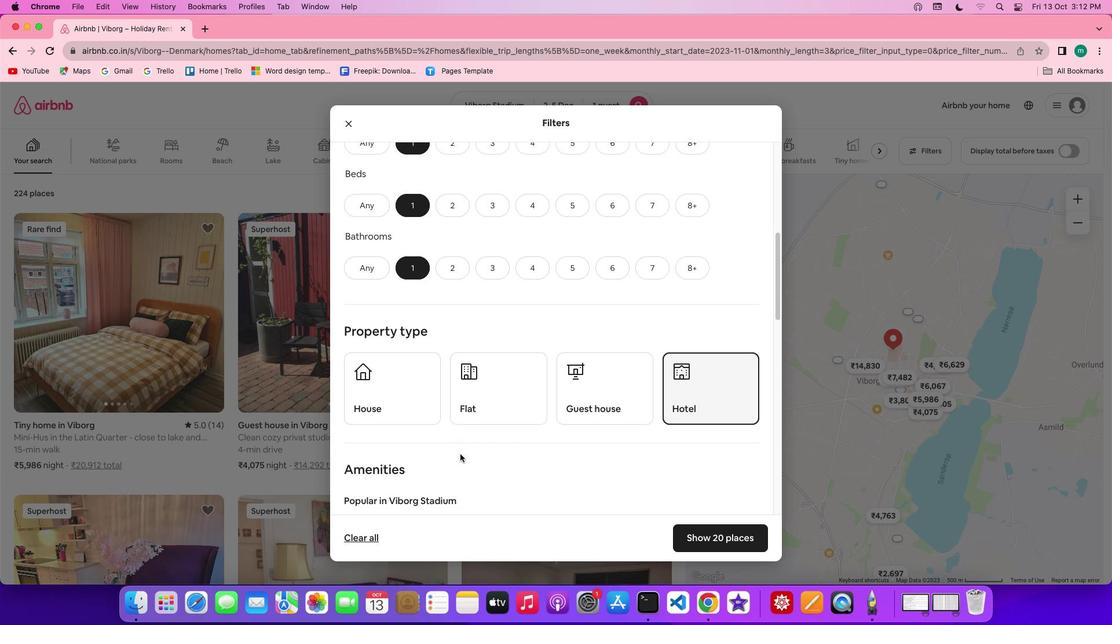 
Action: Mouse scrolled (460, 454) with delta (0, 0)
Screenshot: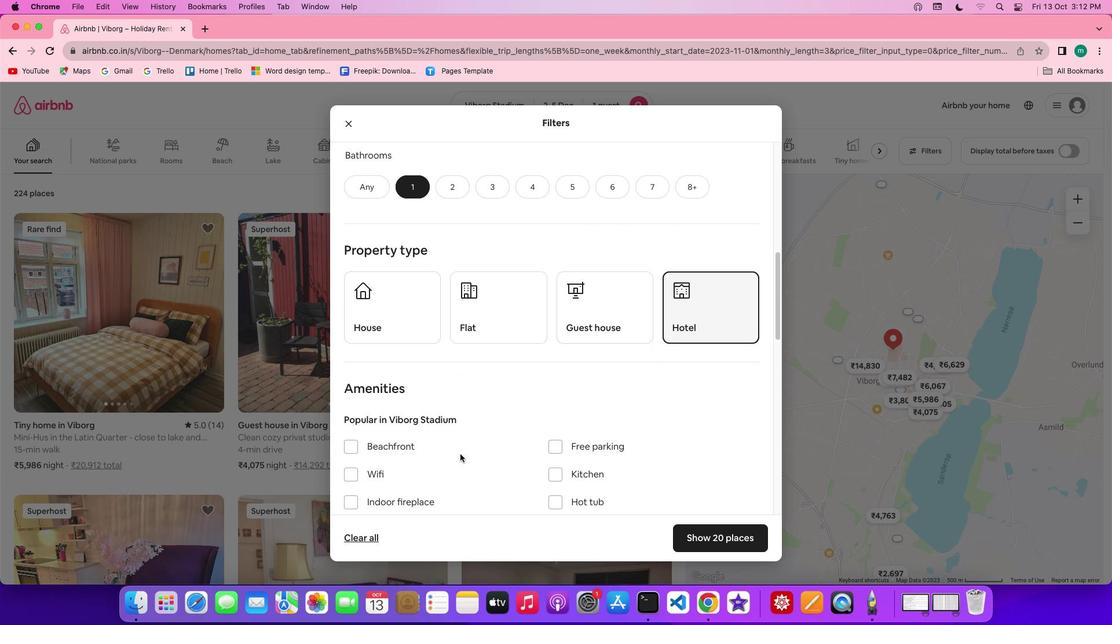 
Action: Mouse moved to (710, 535)
Screenshot: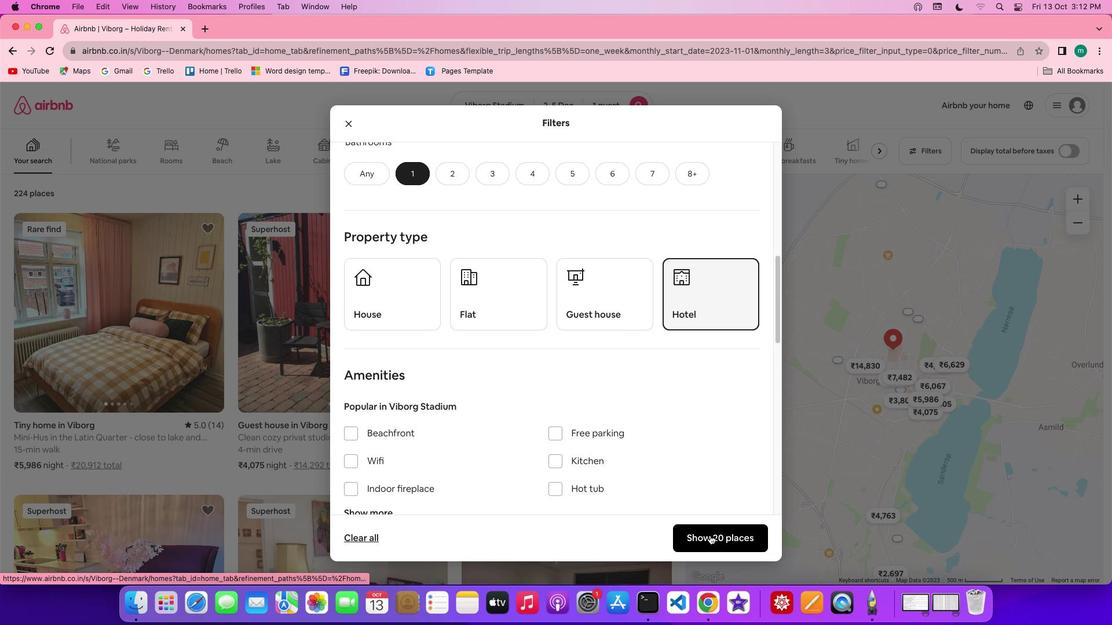 
Action: Mouse pressed left at (710, 535)
Screenshot: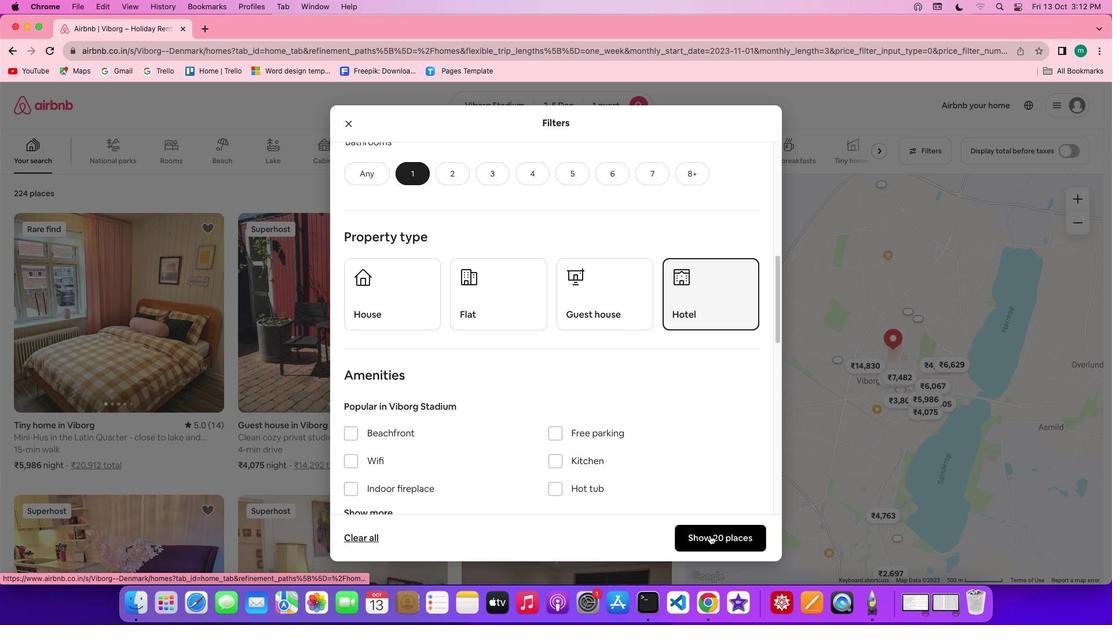 
Action: Mouse moved to (386, 398)
Screenshot: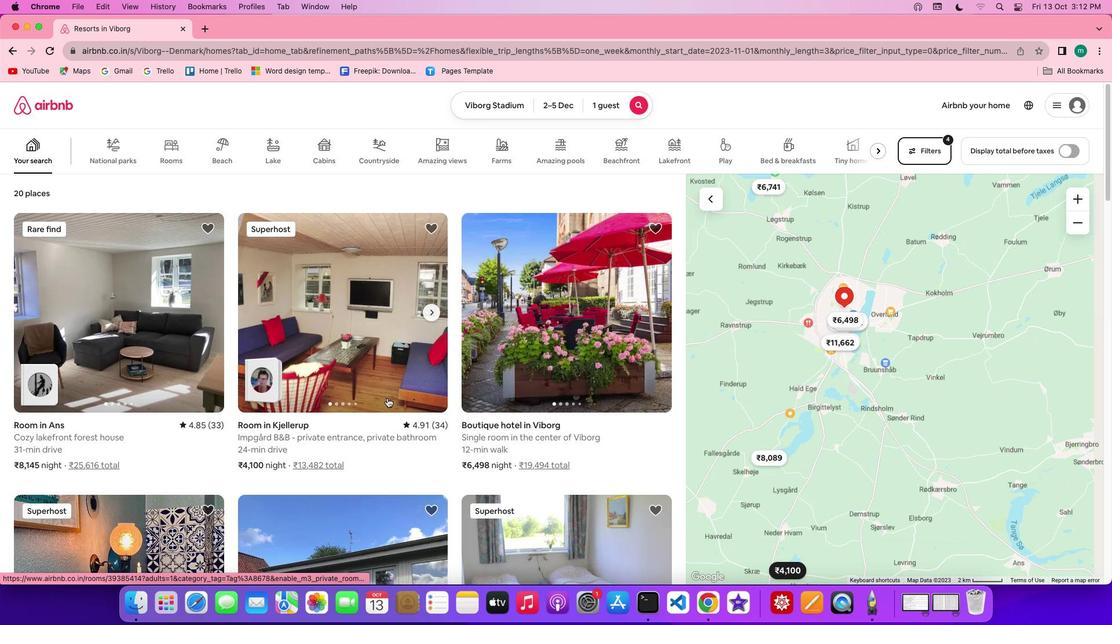 
Action: Mouse scrolled (386, 398) with delta (0, 0)
Screenshot: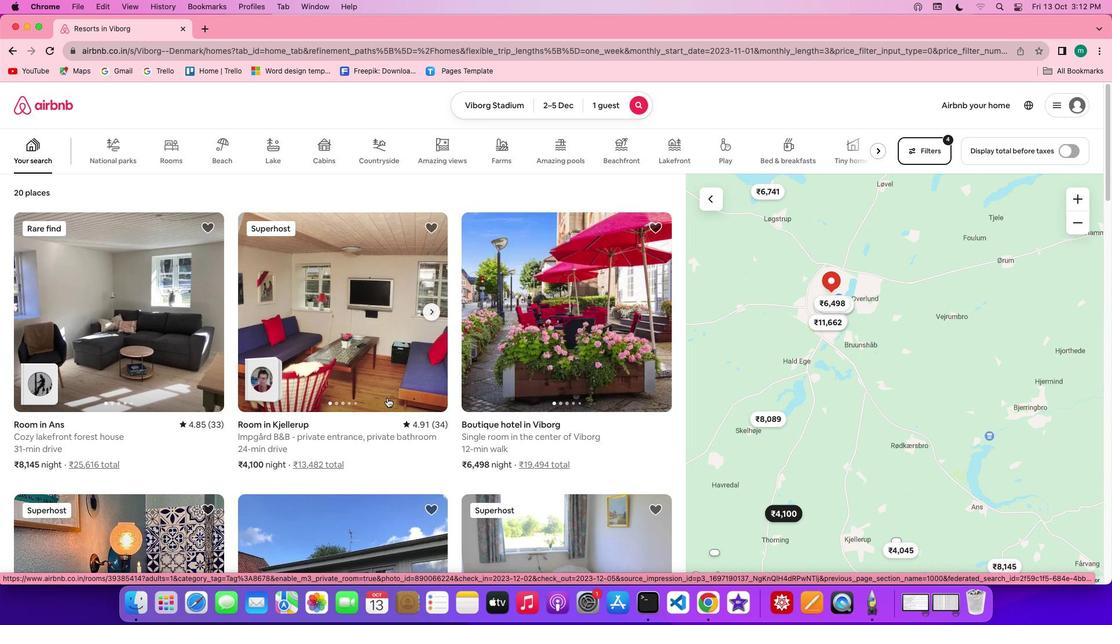 
Action: Mouse scrolled (386, 398) with delta (0, 0)
Screenshot: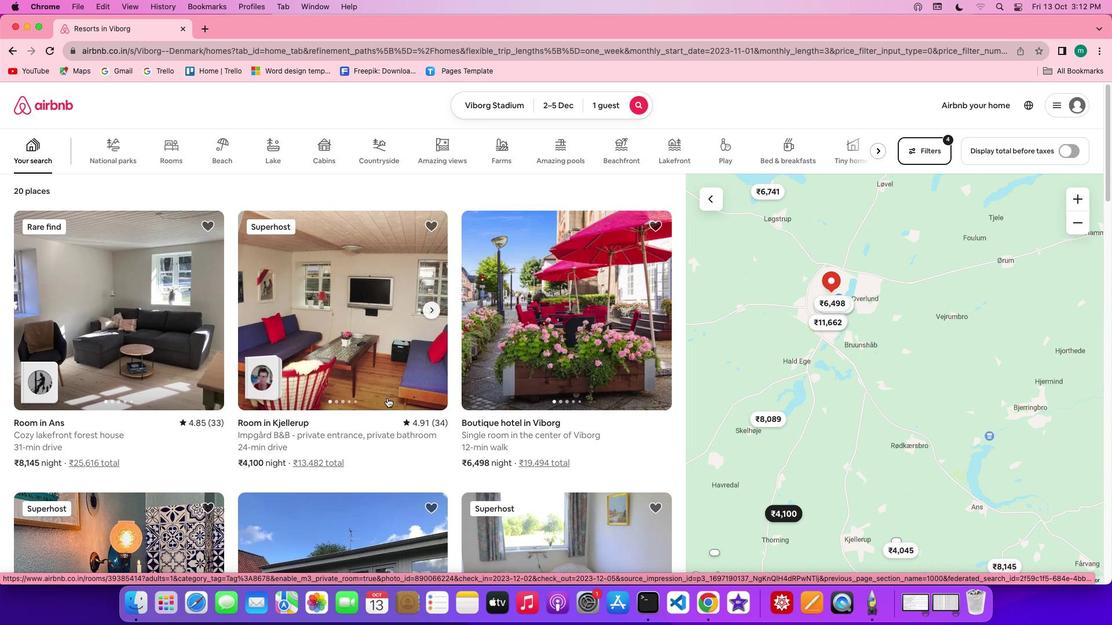 
Action: Mouse scrolled (386, 398) with delta (0, 0)
Screenshot: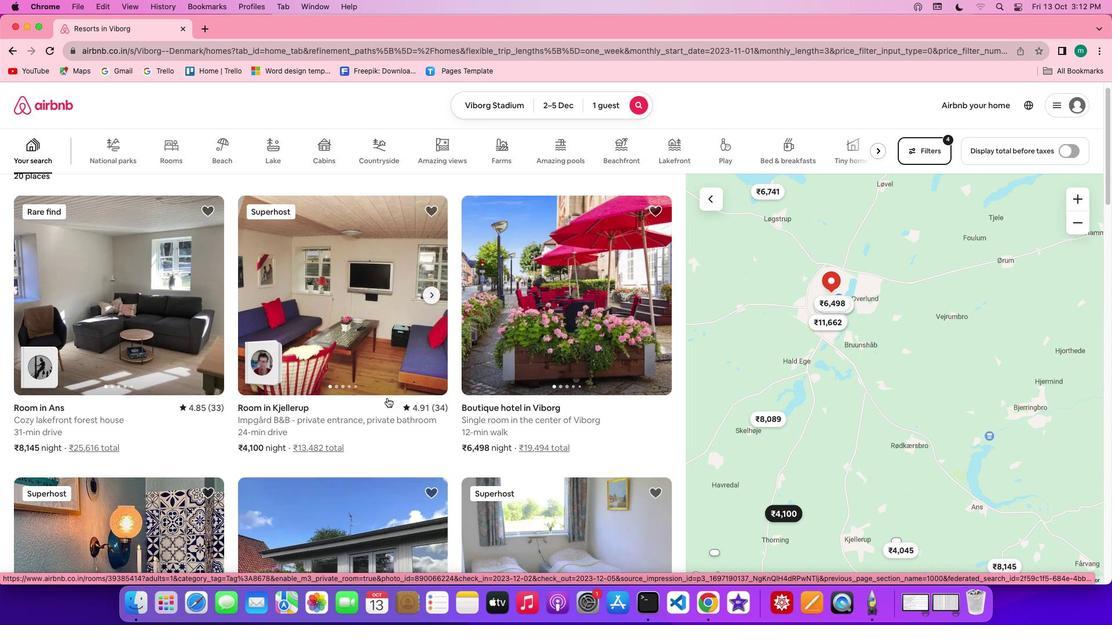 
Action: Mouse moved to (161, 298)
Screenshot: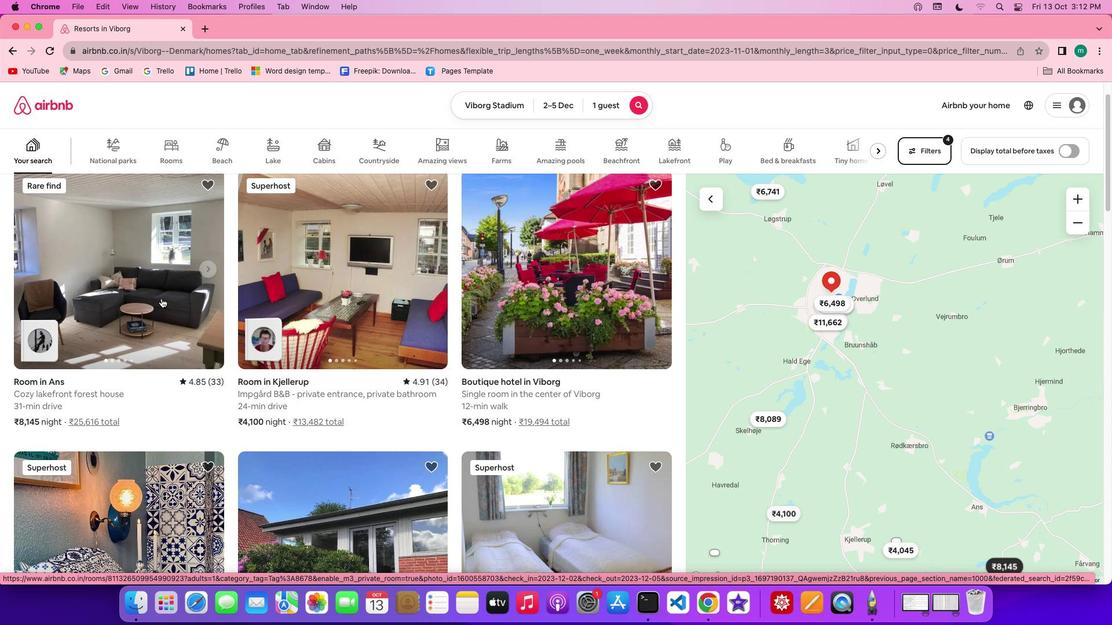 
Action: Mouse pressed left at (161, 298)
Screenshot: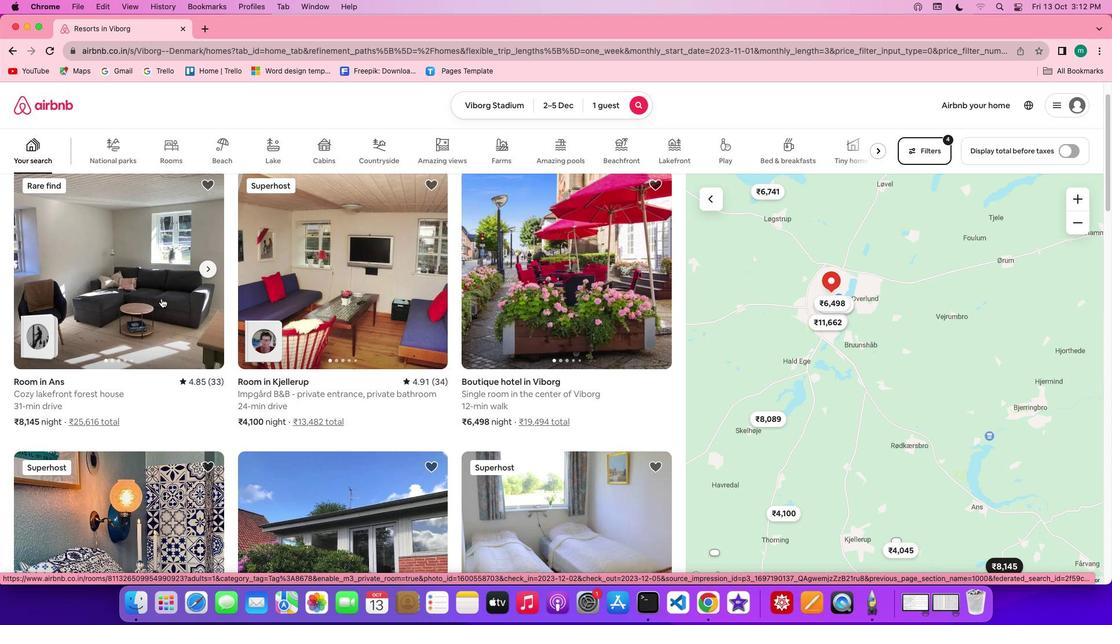 
Action: Mouse moved to (810, 409)
Screenshot: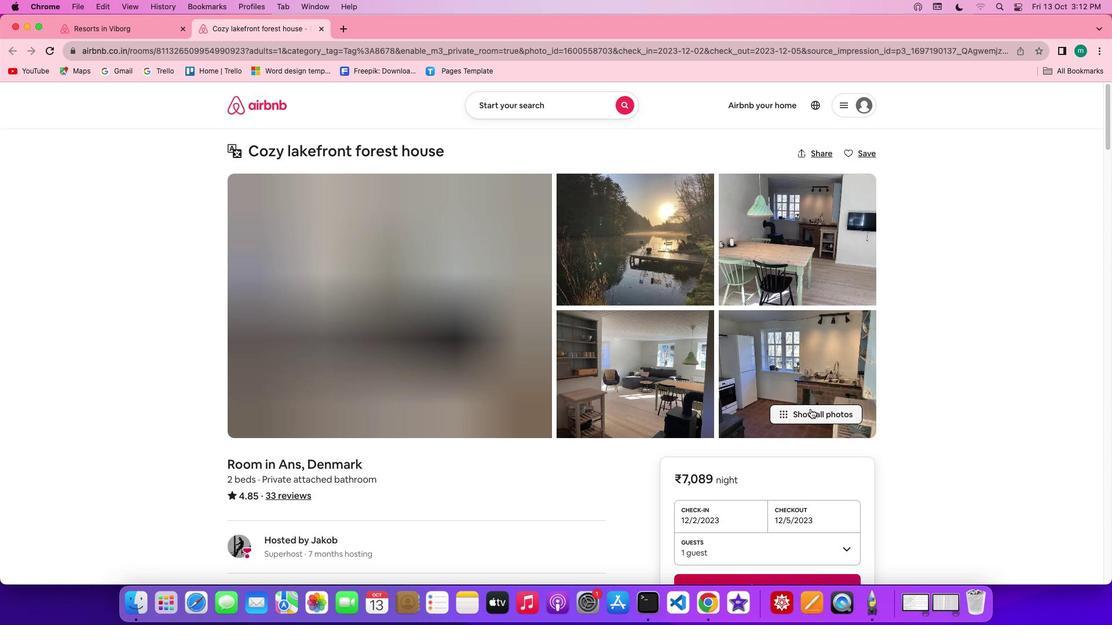
Action: Mouse pressed left at (810, 409)
Screenshot: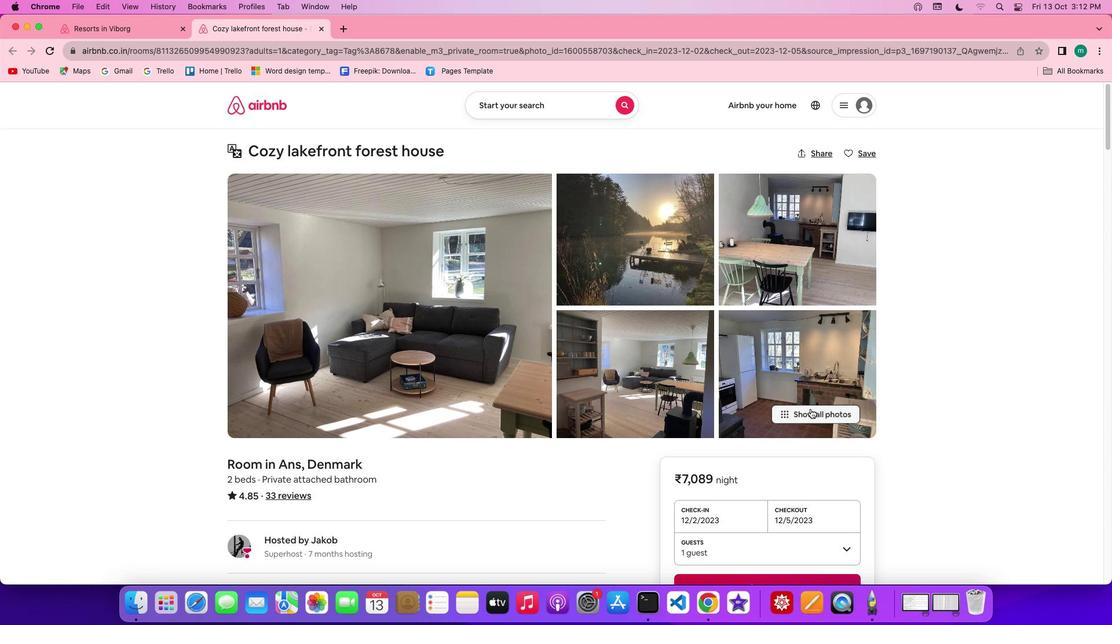 
Action: Mouse moved to (536, 388)
Screenshot: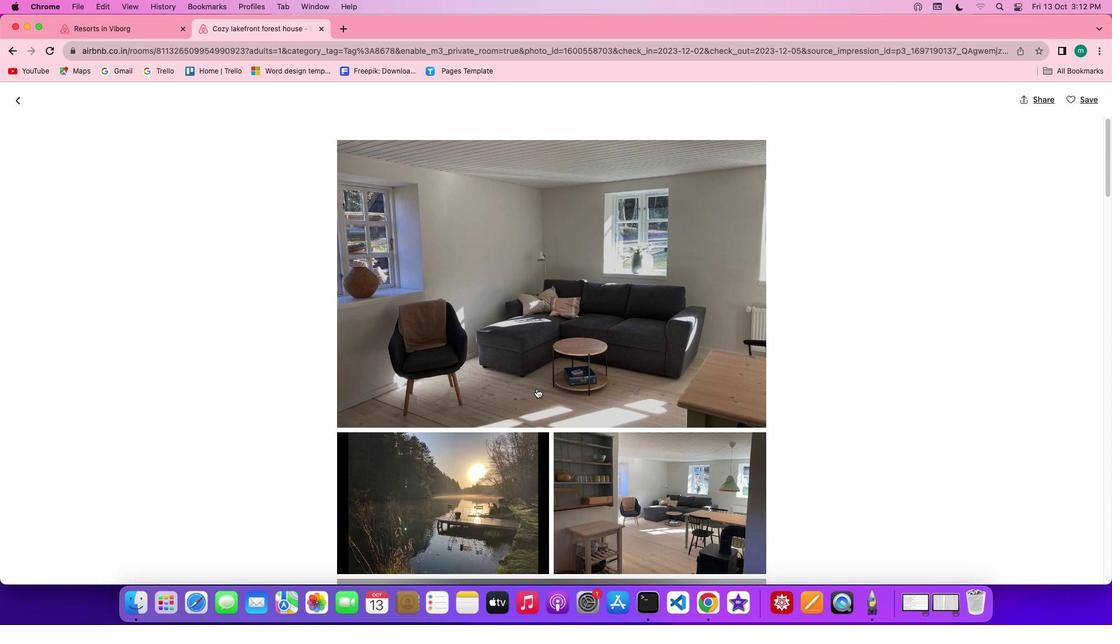 
Action: Mouse scrolled (536, 388) with delta (0, 0)
Screenshot: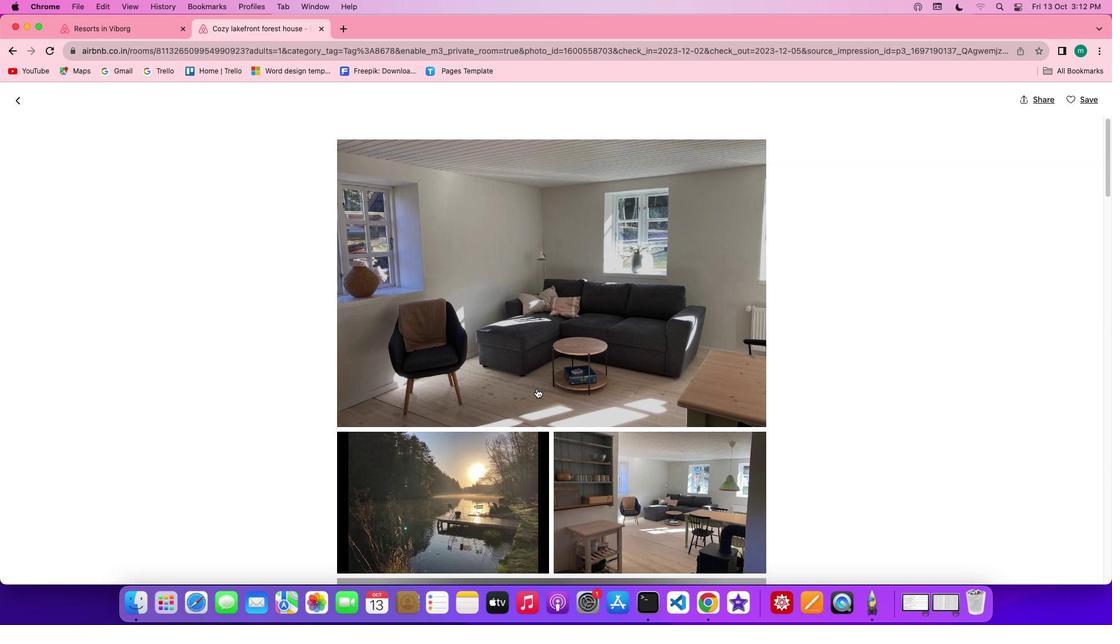 
Action: Mouse scrolled (536, 388) with delta (0, 0)
Screenshot: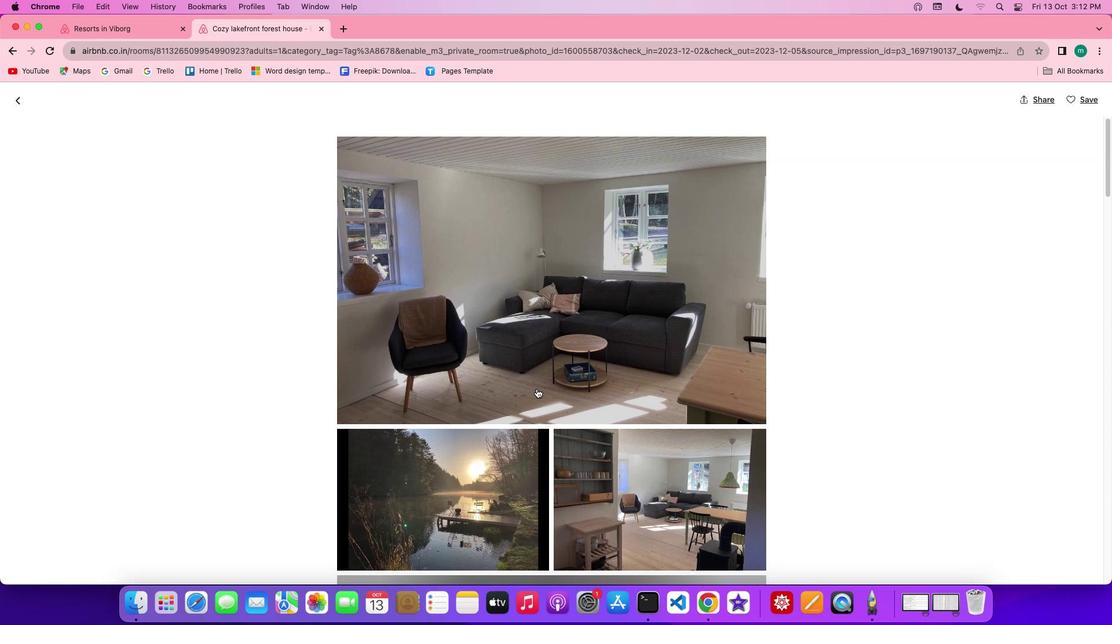 
Action: Mouse scrolled (536, 388) with delta (0, 0)
Screenshot: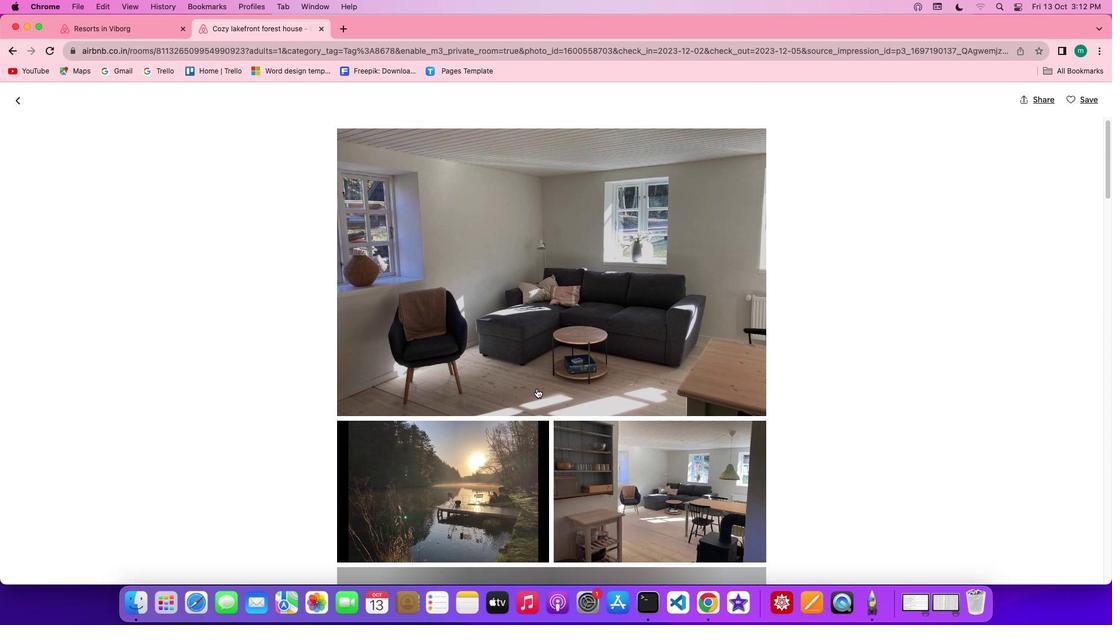 
Action: Mouse scrolled (536, 388) with delta (0, 0)
Screenshot: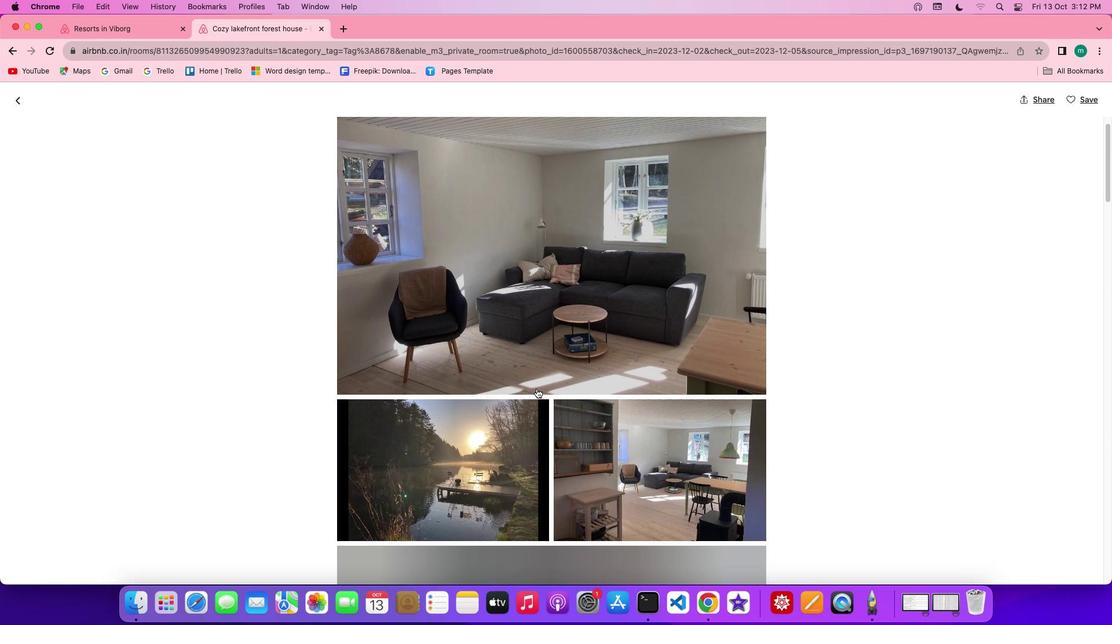 
Action: Mouse scrolled (536, 388) with delta (0, 0)
Screenshot: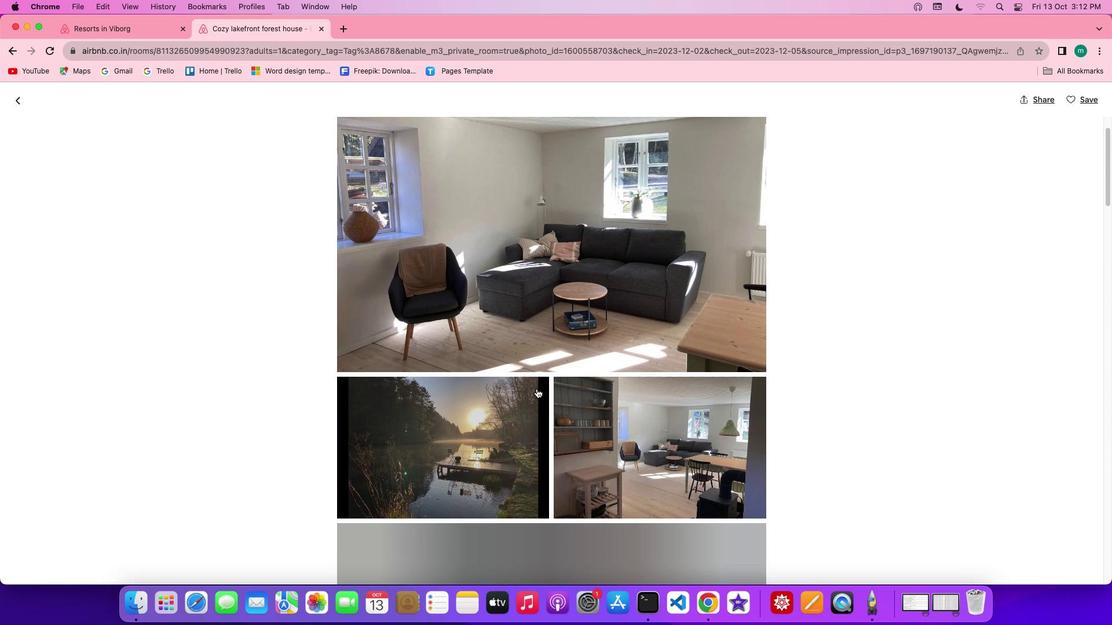 
Action: Mouse scrolled (536, 388) with delta (0, 0)
Screenshot: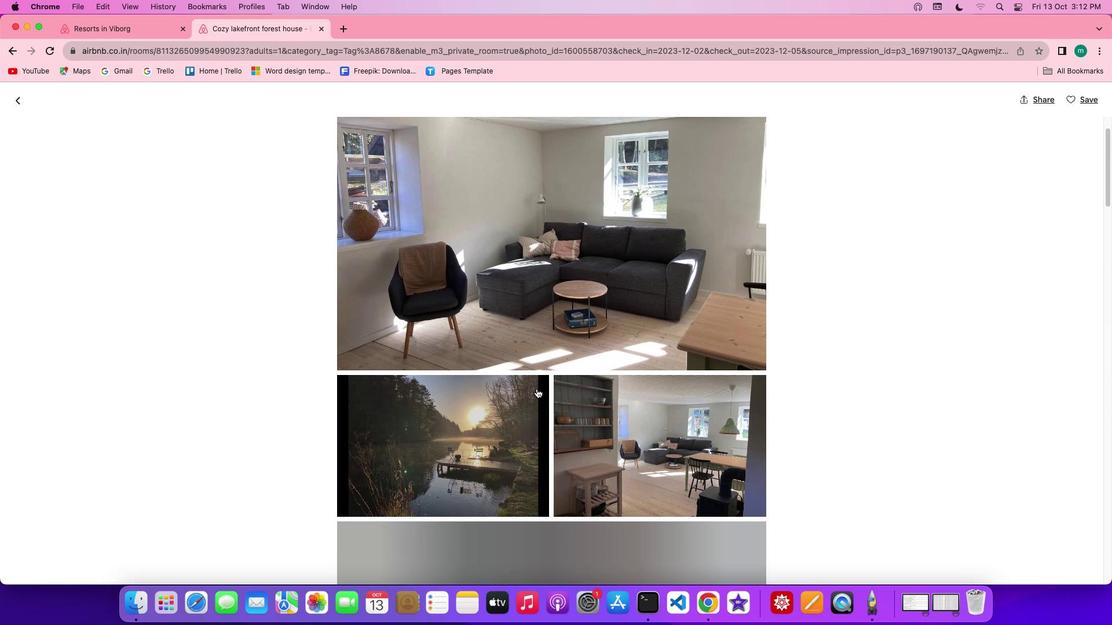 
Action: Mouse scrolled (536, 388) with delta (0, 0)
Screenshot: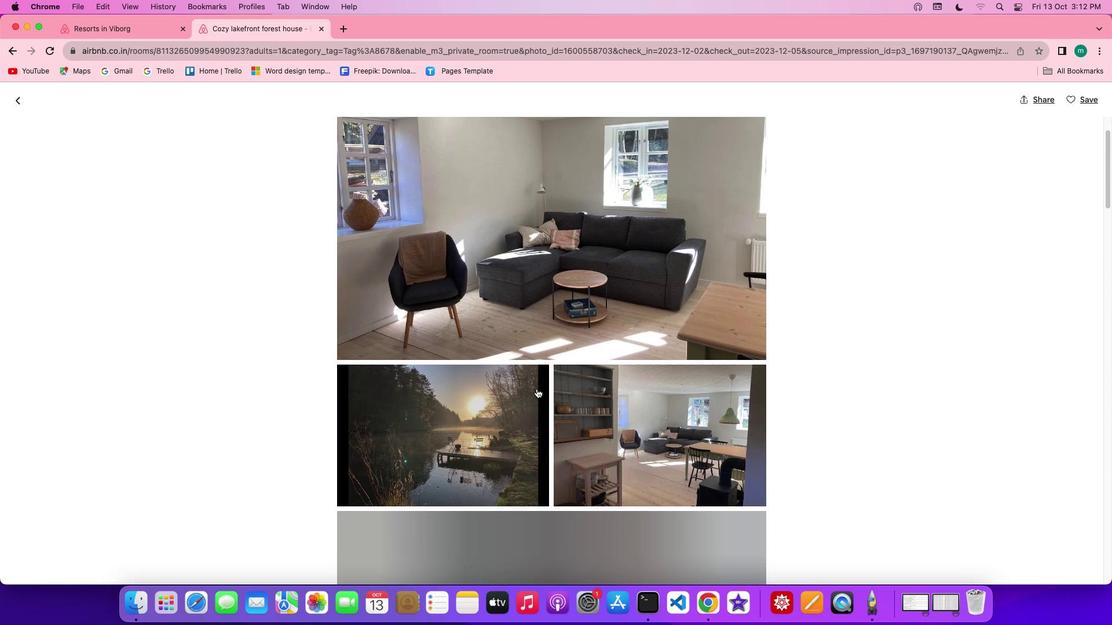 
Action: Mouse scrolled (536, 388) with delta (0, 0)
Screenshot: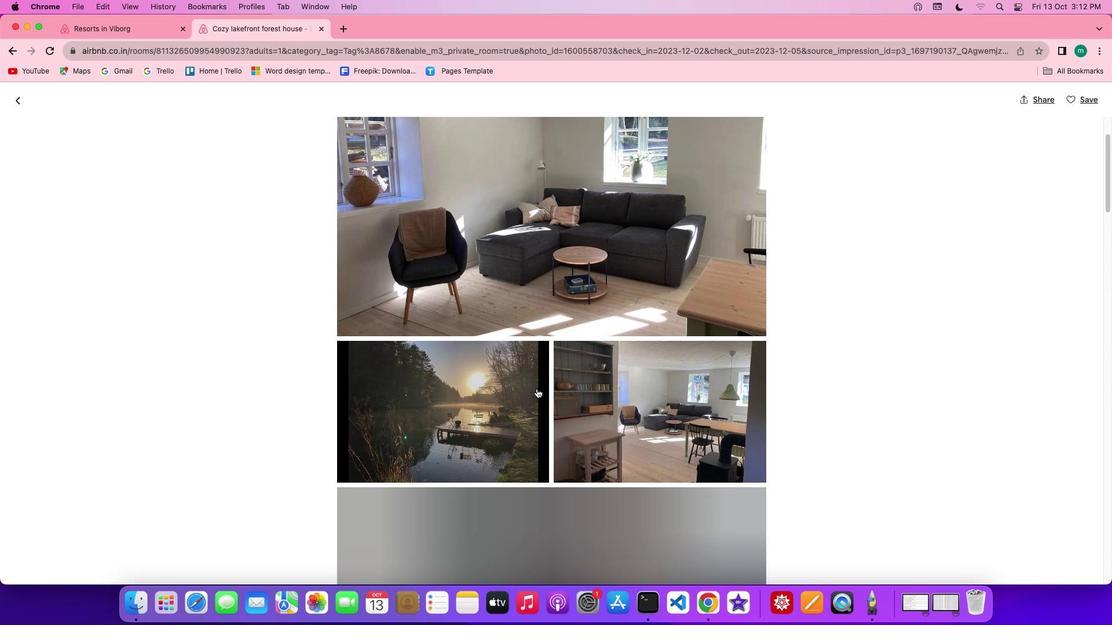 
Action: Mouse scrolled (536, 388) with delta (0, 0)
Screenshot: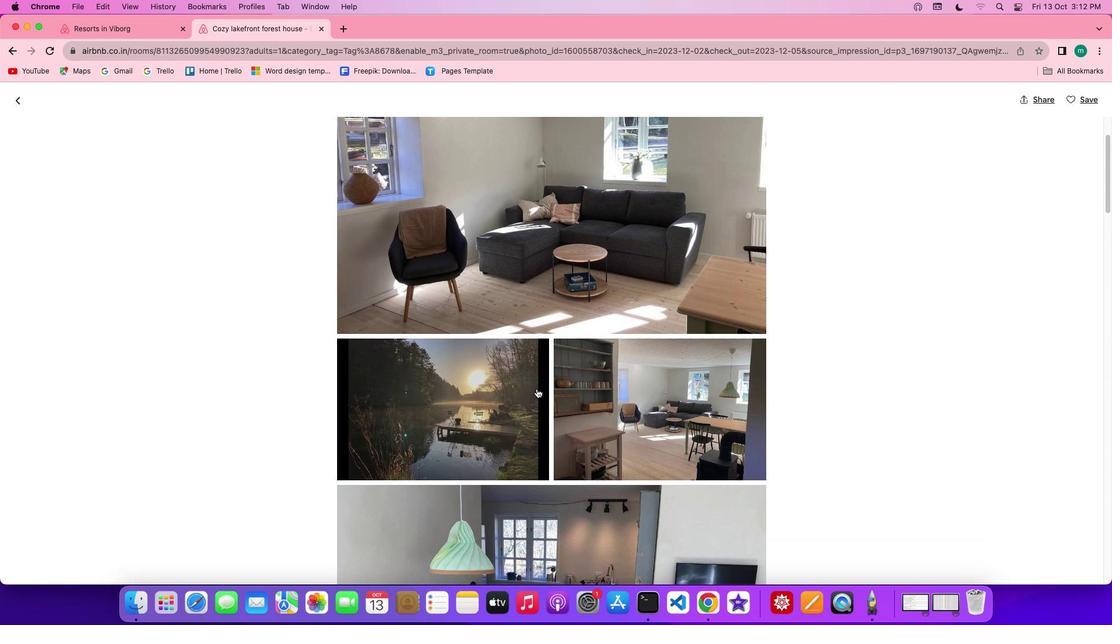
Action: Mouse scrolled (536, 388) with delta (0, 0)
Screenshot: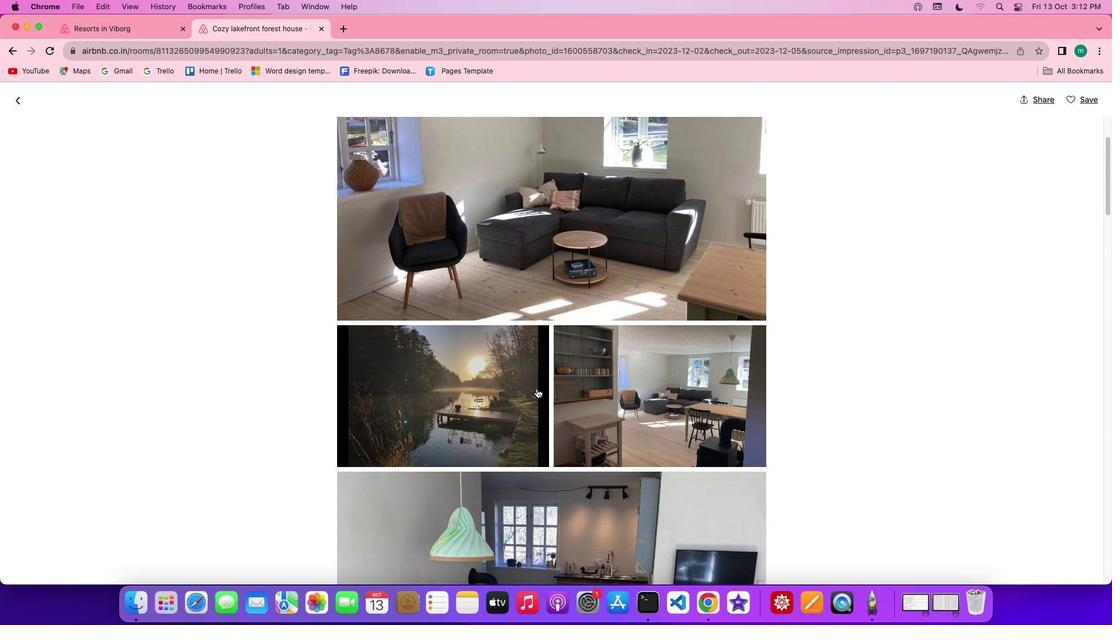 
Action: Mouse scrolled (536, 388) with delta (0, 0)
Screenshot: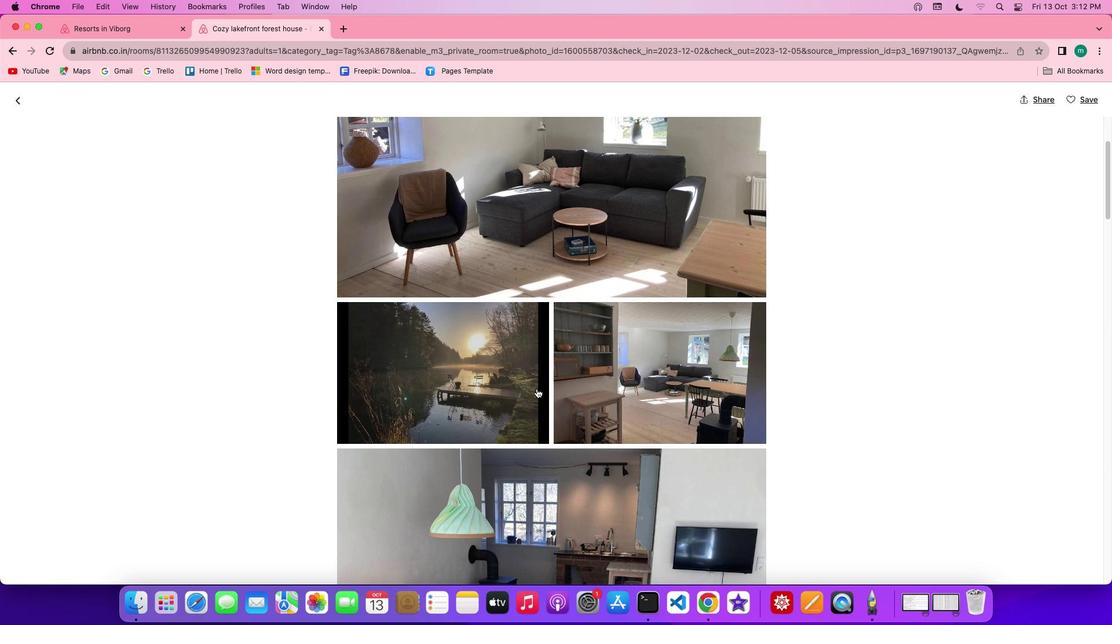 
Action: Mouse scrolled (536, 388) with delta (0, 0)
Screenshot: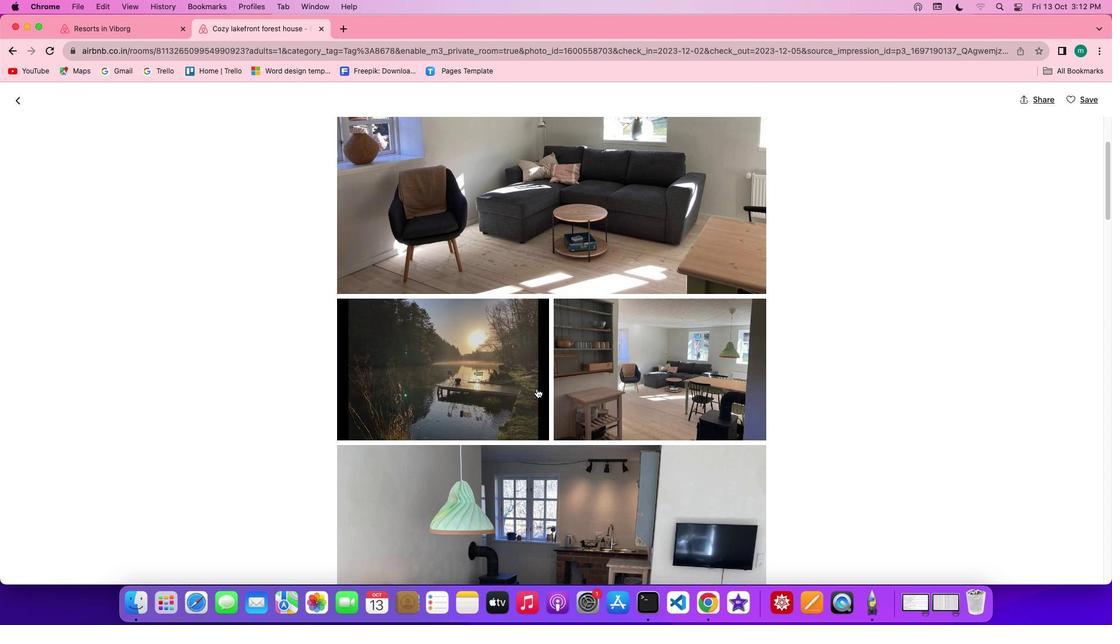 
Action: Mouse scrolled (536, 388) with delta (0, 0)
Screenshot: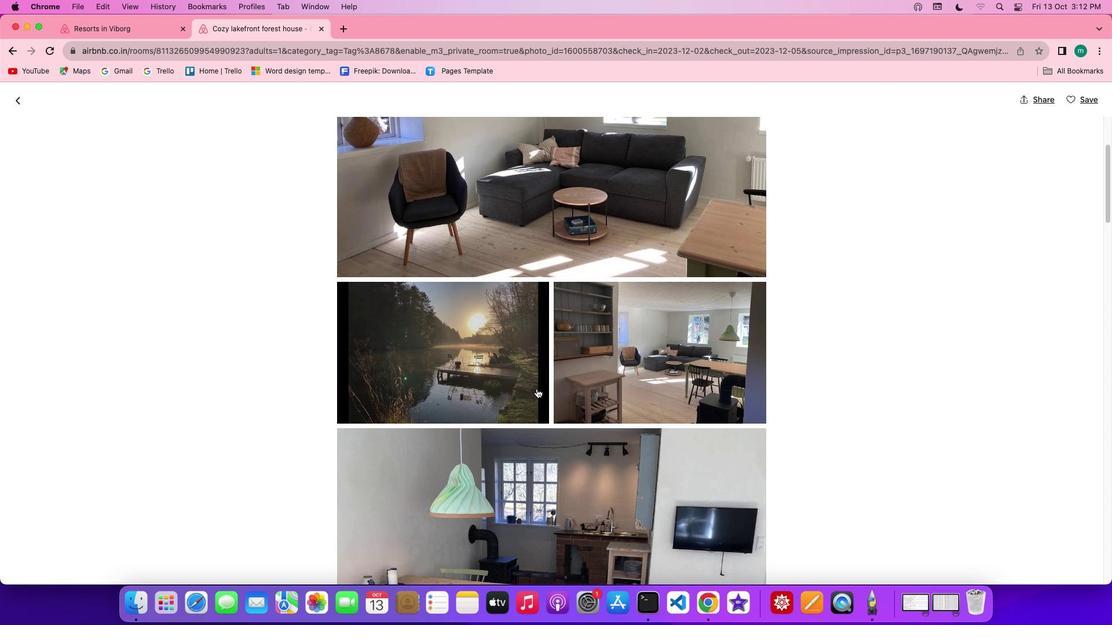 
Action: Mouse scrolled (536, 388) with delta (0, 0)
Screenshot: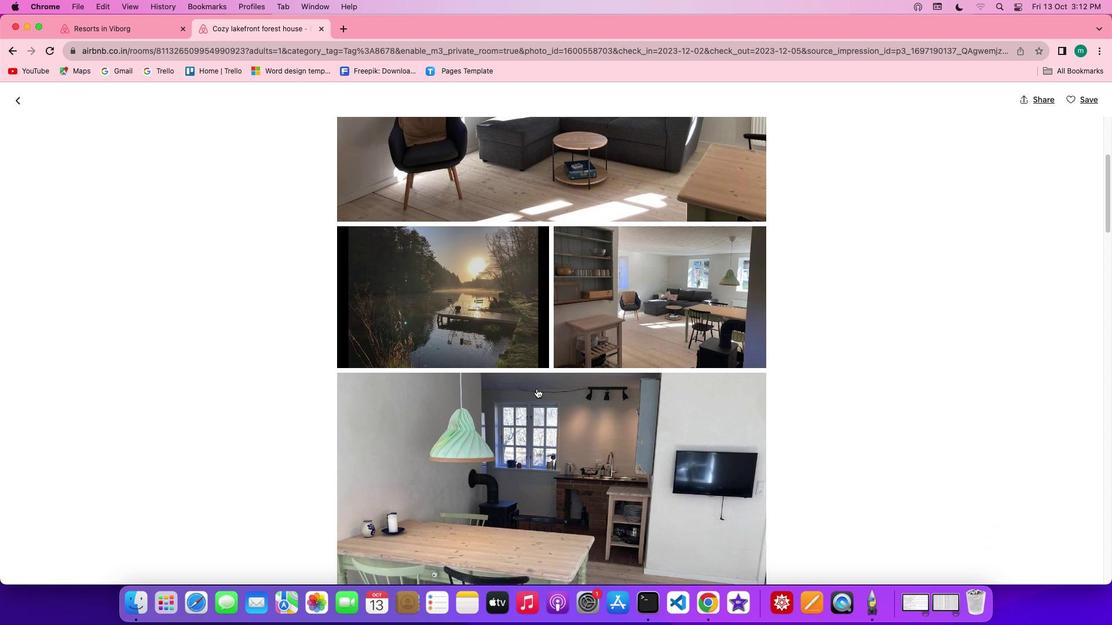 
Action: Mouse scrolled (536, 388) with delta (0, 0)
Screenshot: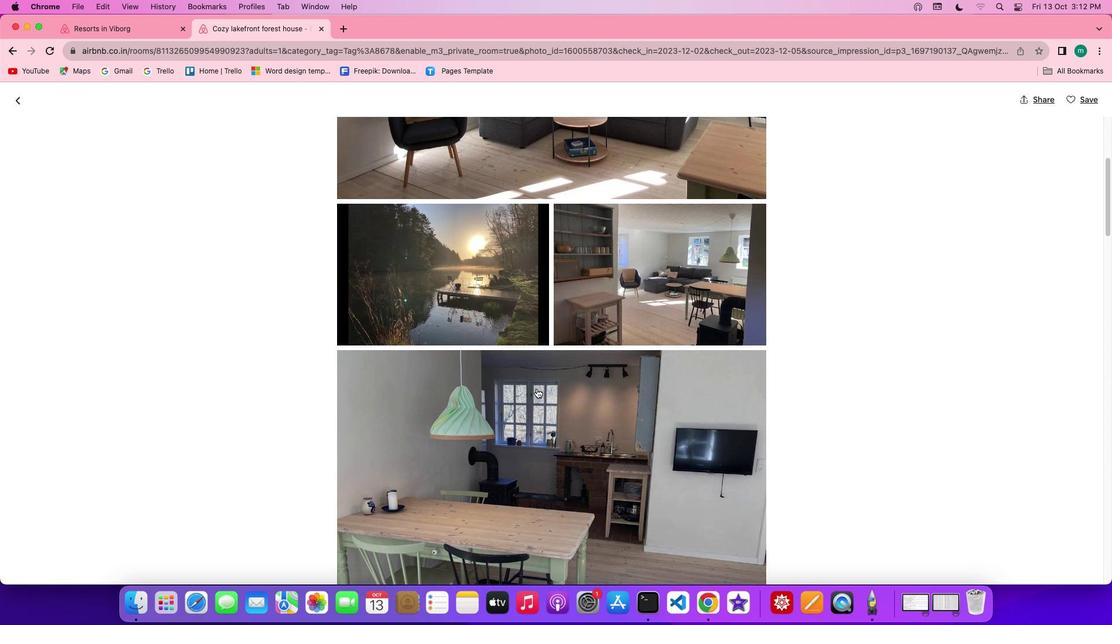 
Action: Mouse scrolled (536, 388) with delta (0, 0)
Screenshot: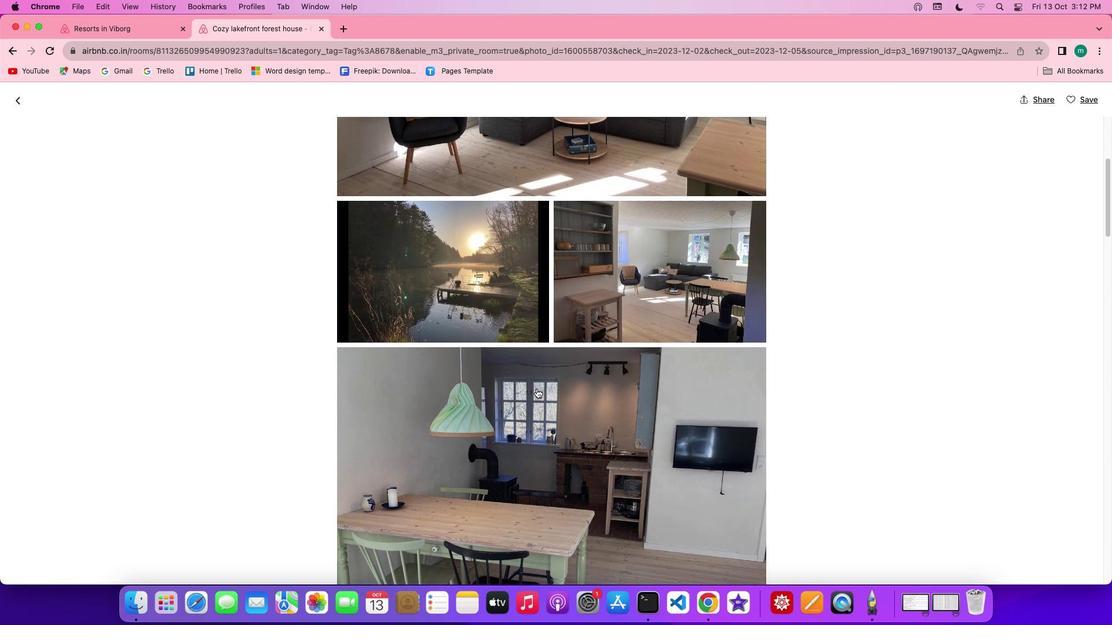 
Action: Mouse scrolled (536, 388) with delta (0, 0)
Screenshot: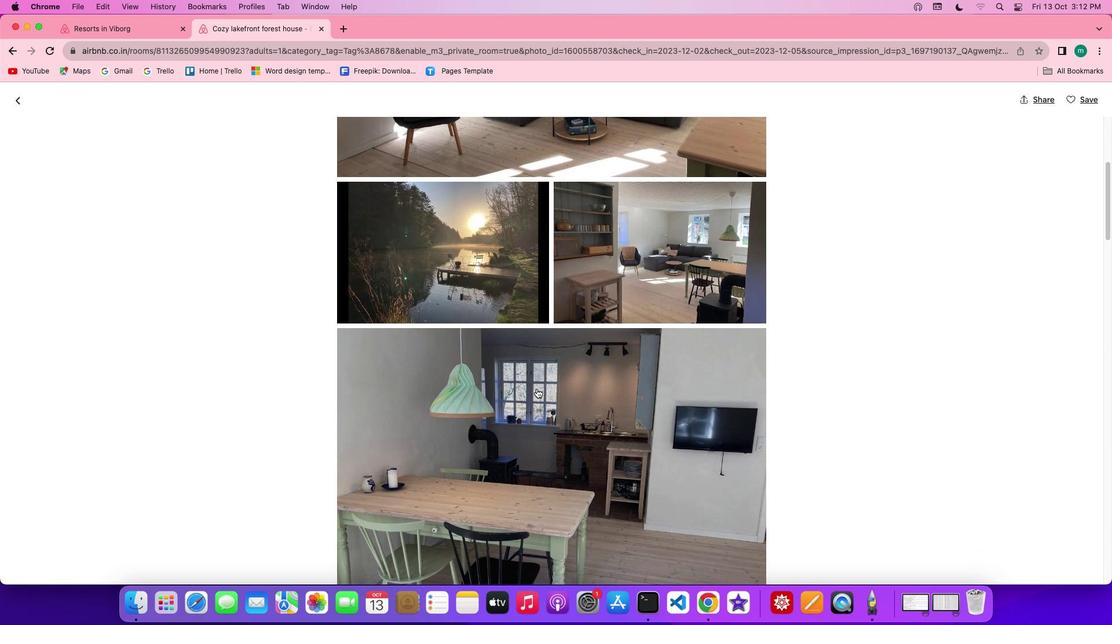 
Action: Mouse scrolled (536, 388) with delta (0, 0)
Screenshot: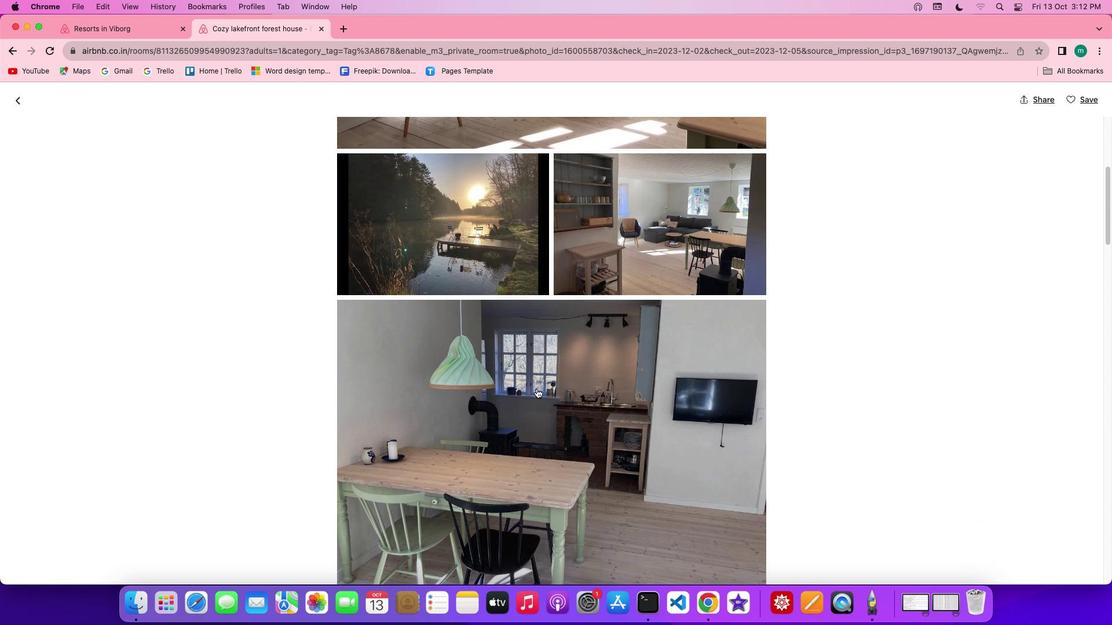 
Action: Mouse scrolled (536, 388) with delta (0, 0)
Screenshot: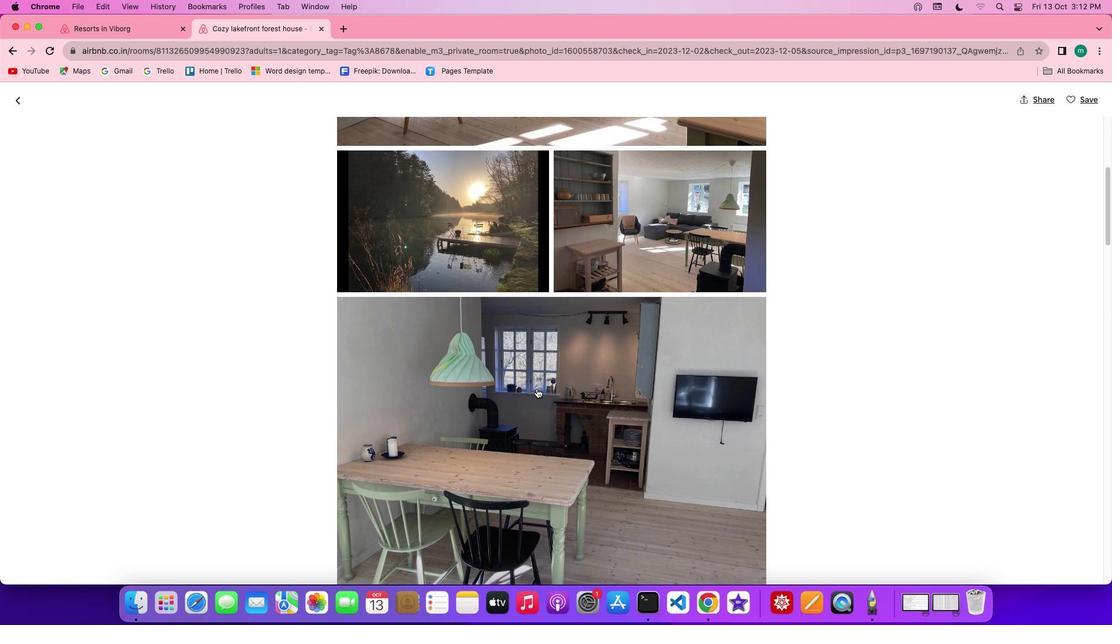 
Action: Mouse scrolled (536, 388) with delta (0, 0)
Screenshot: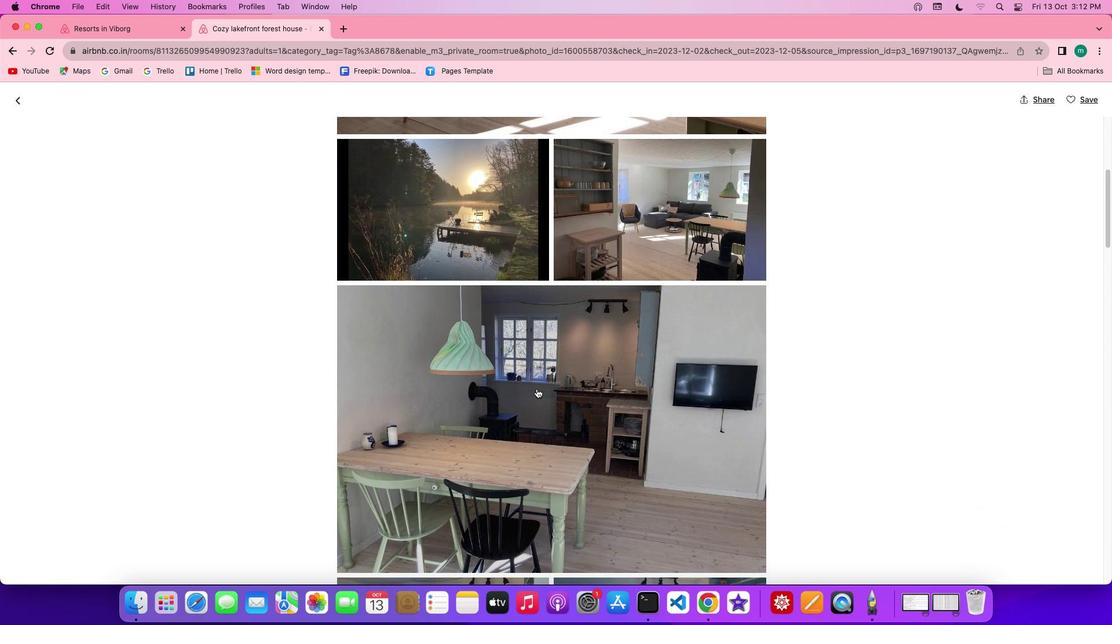 
Action: Mouse scrolled (536, 388) with delta (0, 0)
Screenshot: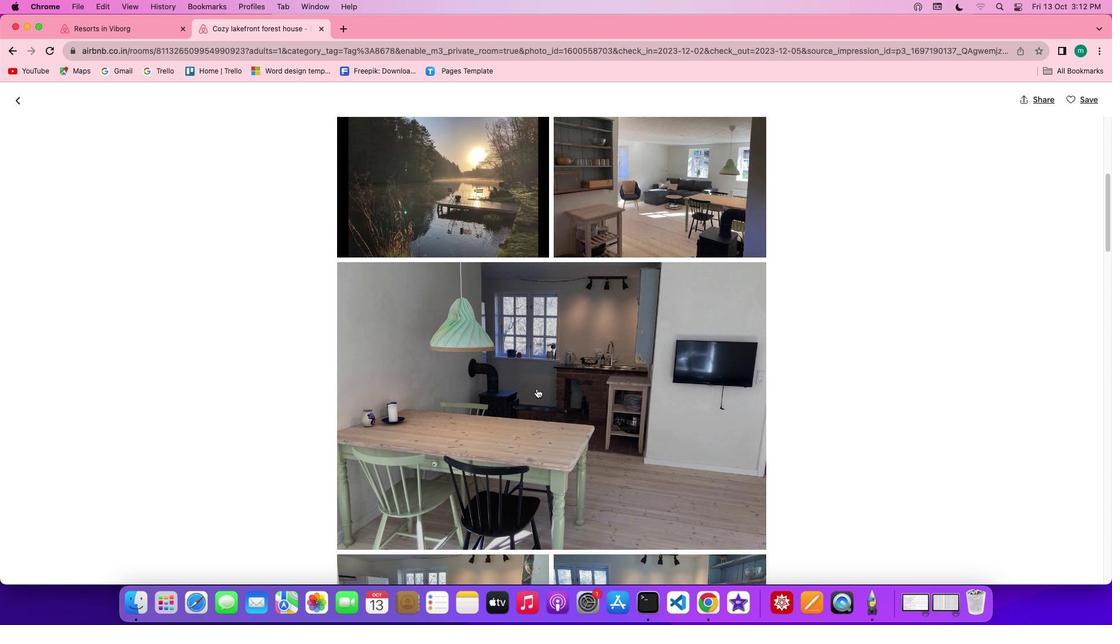 
Action: Mouse scrolled (536, 388) with delta (0, 0)
Screenshot: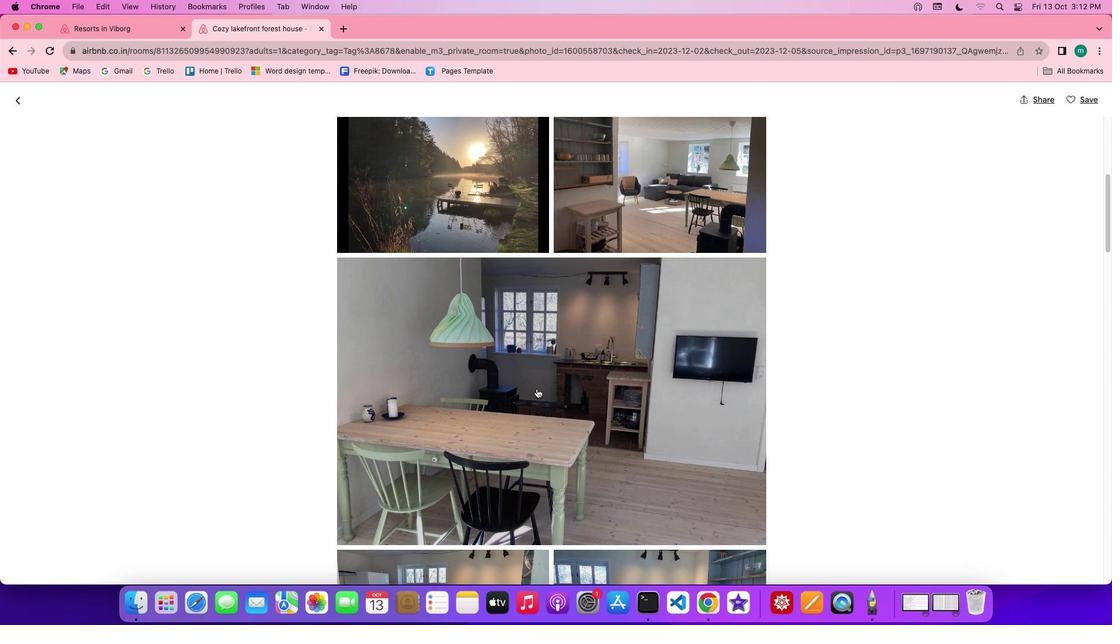 
Action: Mouse scrolled (536, 388) with delta (0, 0)
Screenshot: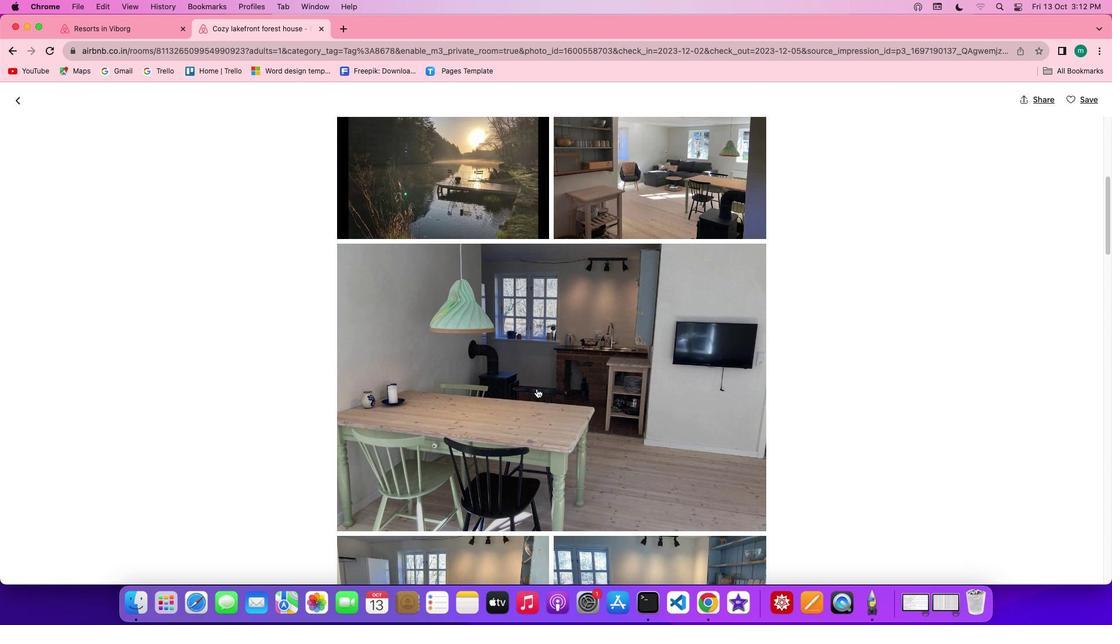 
Action: Mouse scrolled (536, 388) with delta (0, 0)
Screenshot: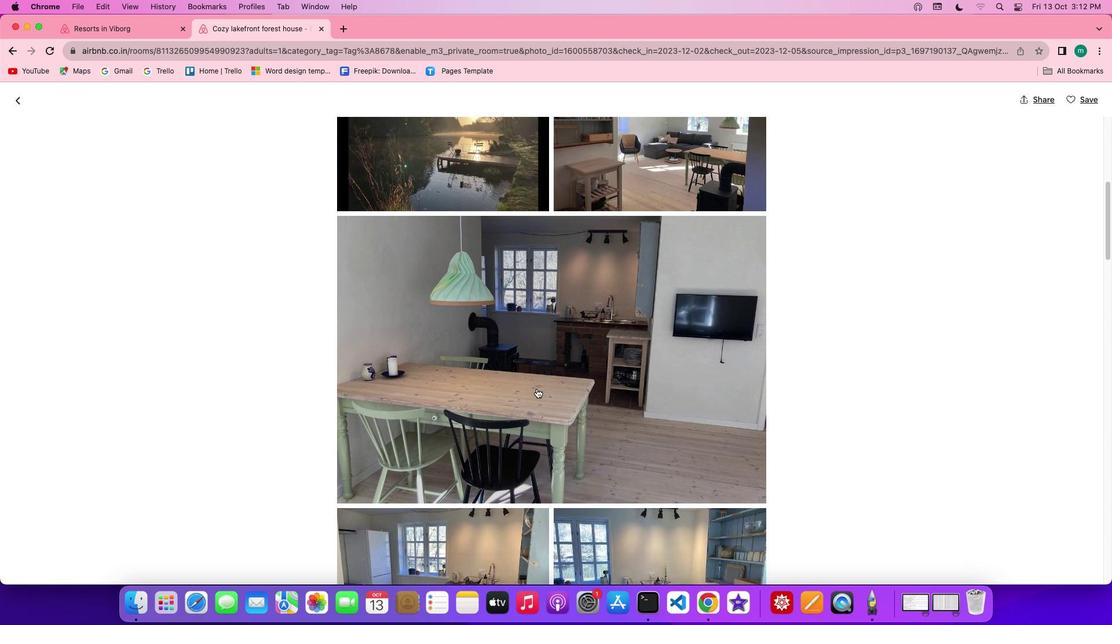 
Action: Mouse scrolled (536, 388) with delta (0, 0)
Screenshot: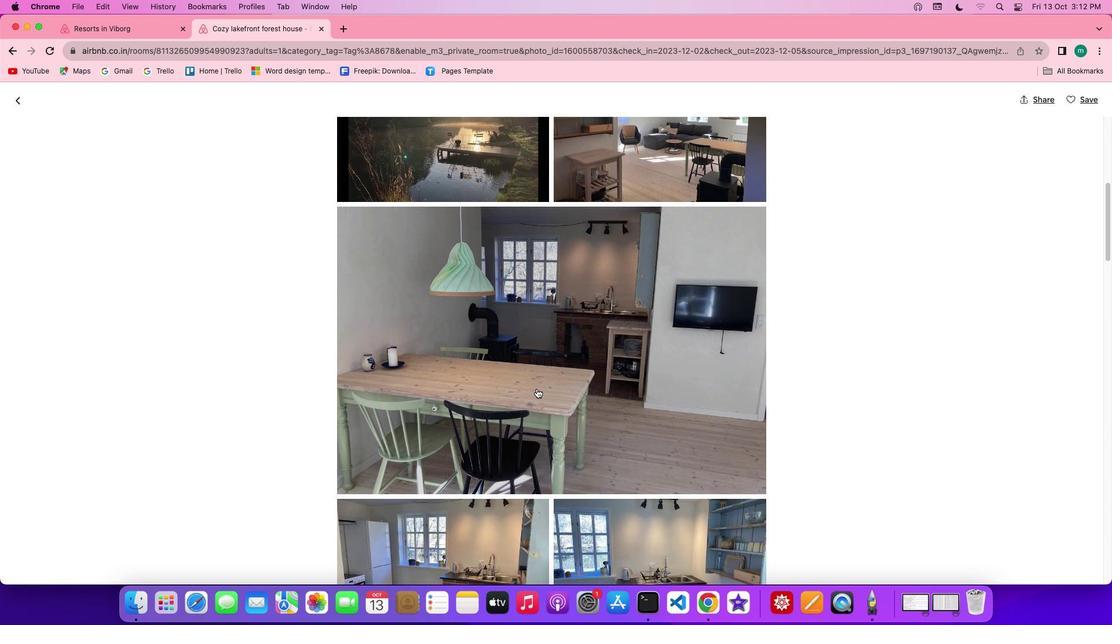 
Action: Mouse scrolled (536, 388) with delta (0, 0)
Screenshot: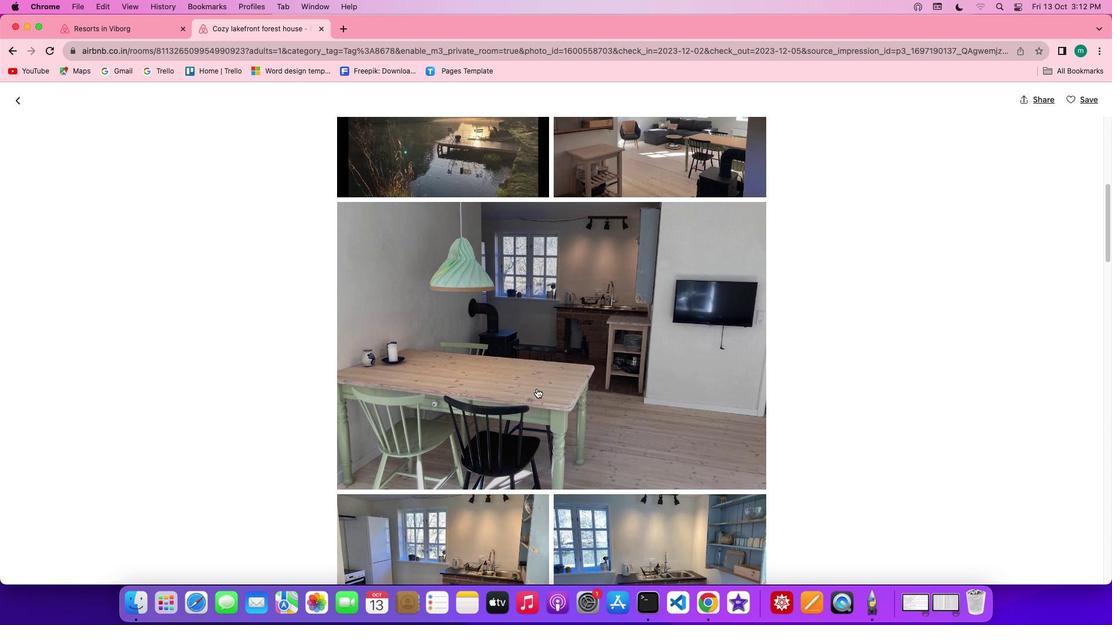 
Action: Mouse scrolled (536, 388) with delta (0, 0)
Screenshot: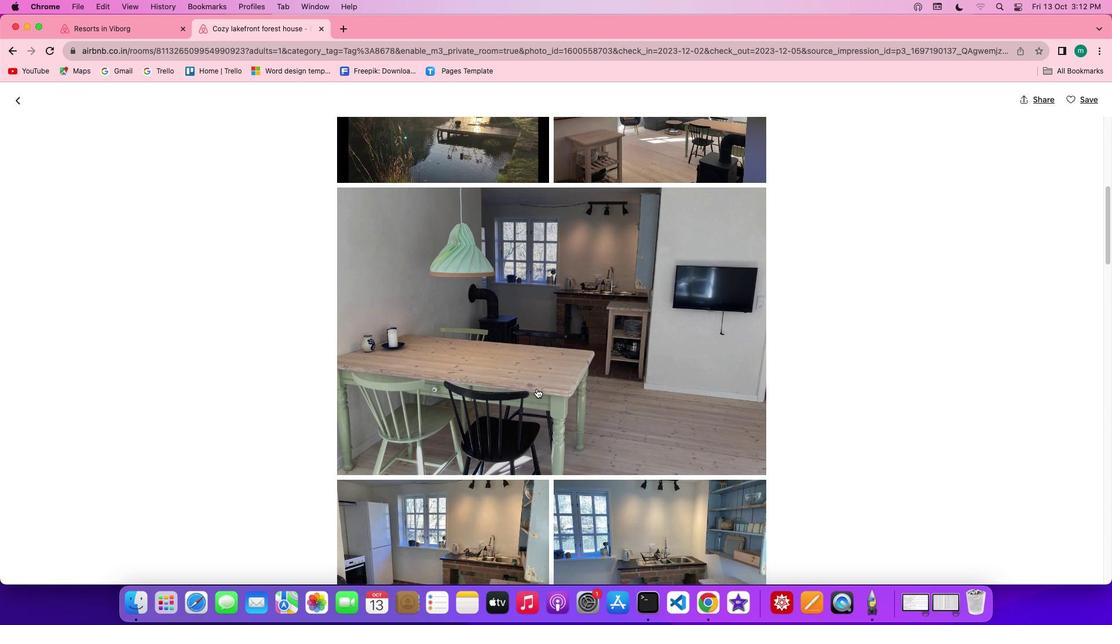 
Action: Mouse scrolled (536, 388) with delta (0, 0)
Screenshot: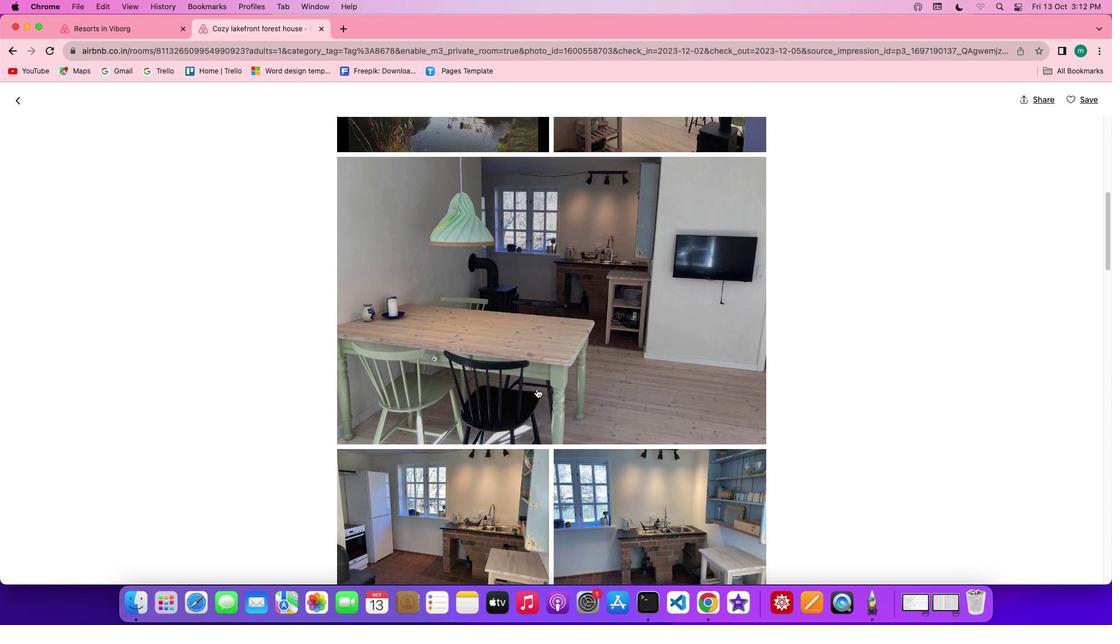 
Action: Mouse scrolled (536, 388) with delta (0, 0)
Screenshot: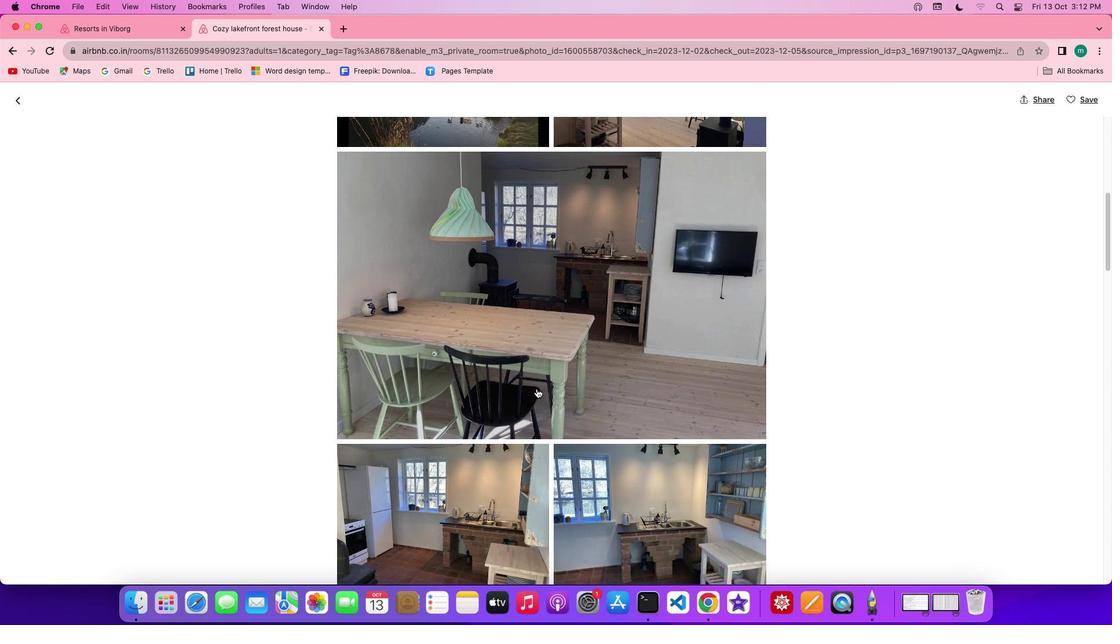 
Action: Mouse scrolled (536, 388) with delta (0, -1)
Screenshot: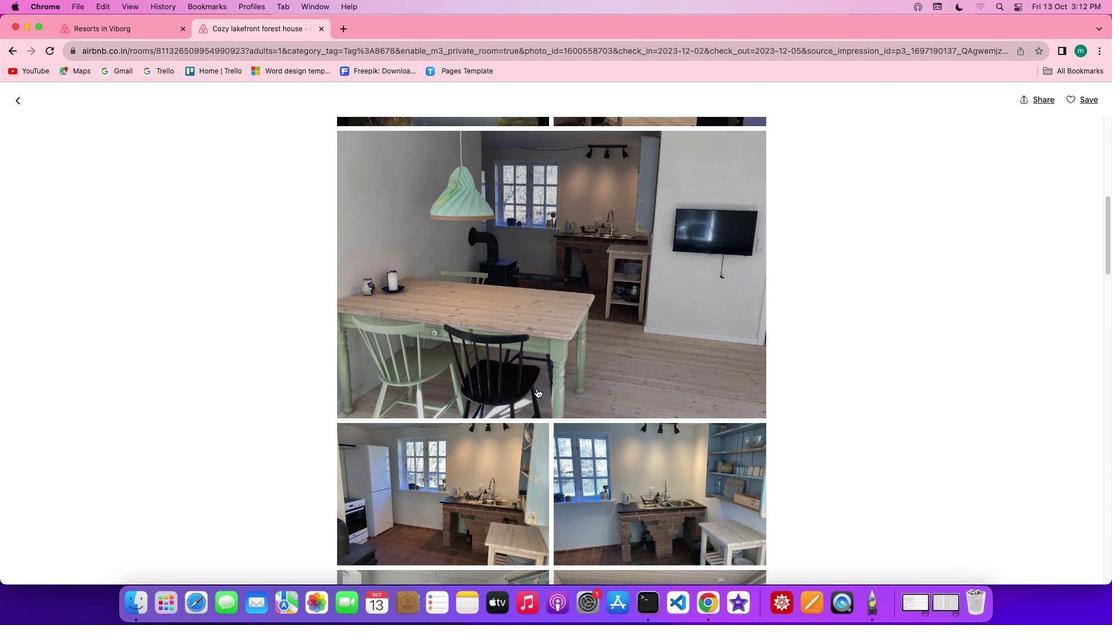 
Action: Mouse scrolled (536, 388) with delta (0, -2)
Screenshot: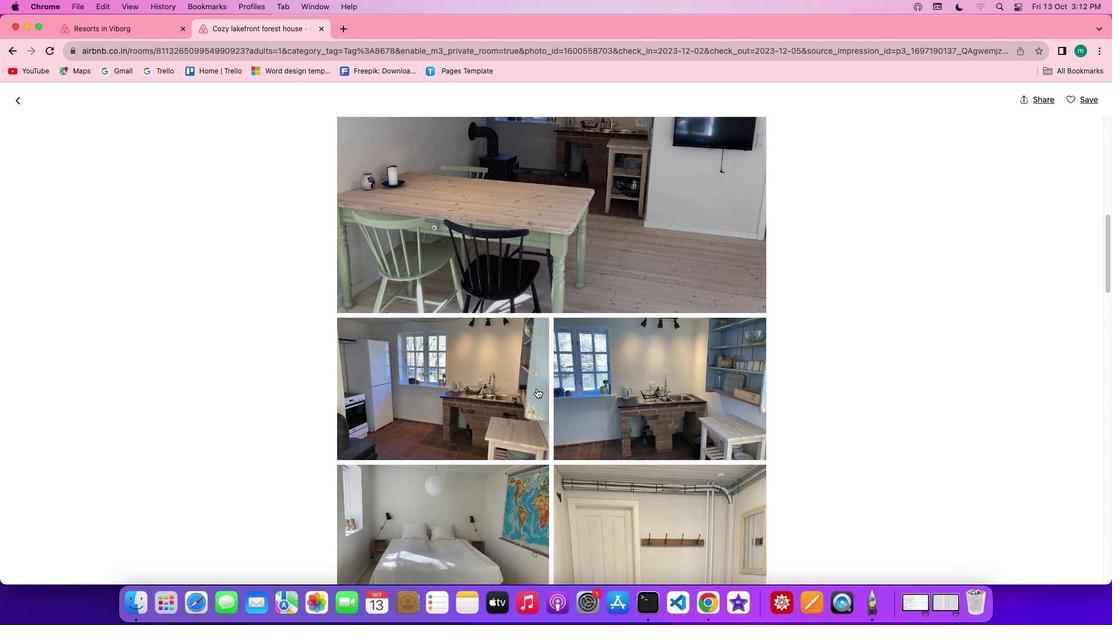 
Action: Mouse moved to (536, 389)
Screenshot: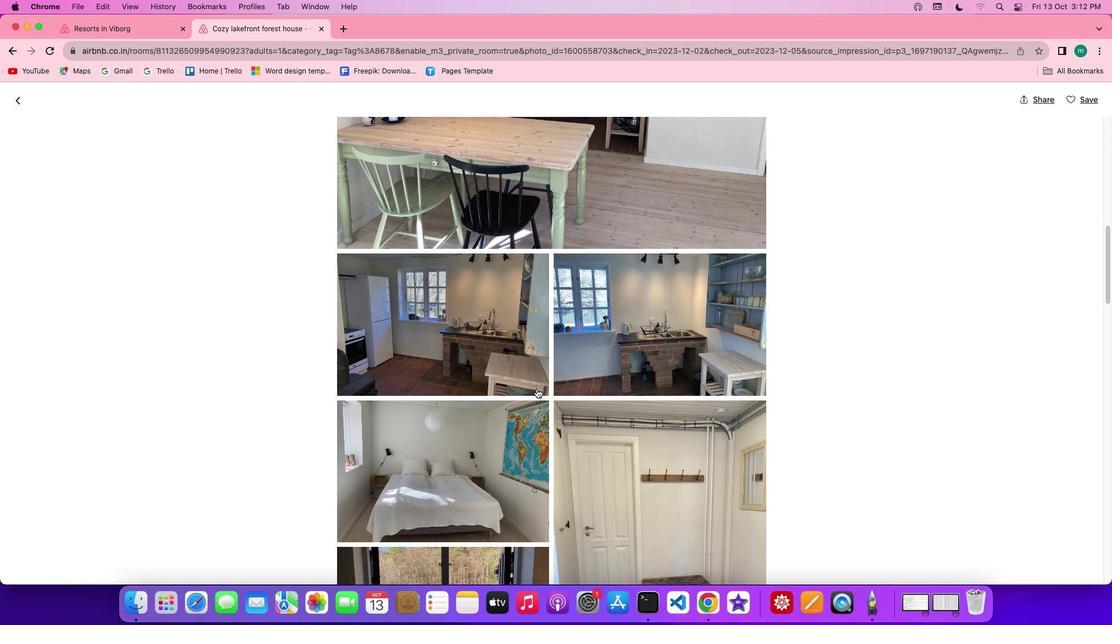 
Action: Mouse scrolled (536, 389) with delta (0, 0)
Screenshot: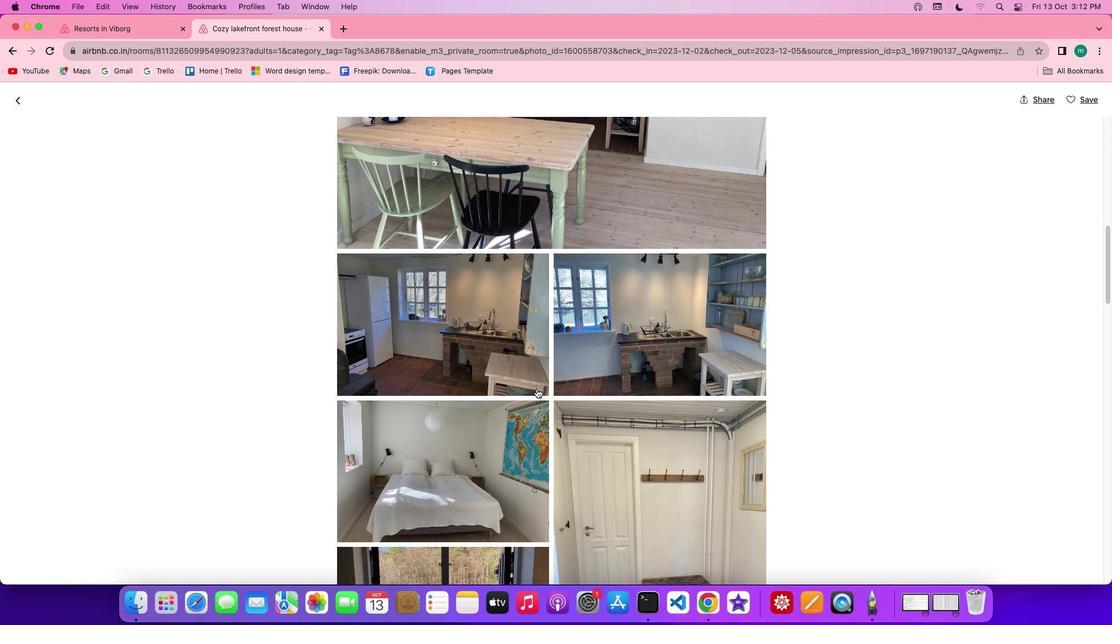 
Action: Mouse scrolled (536, 389) with delta (0, 0)
Screenshot: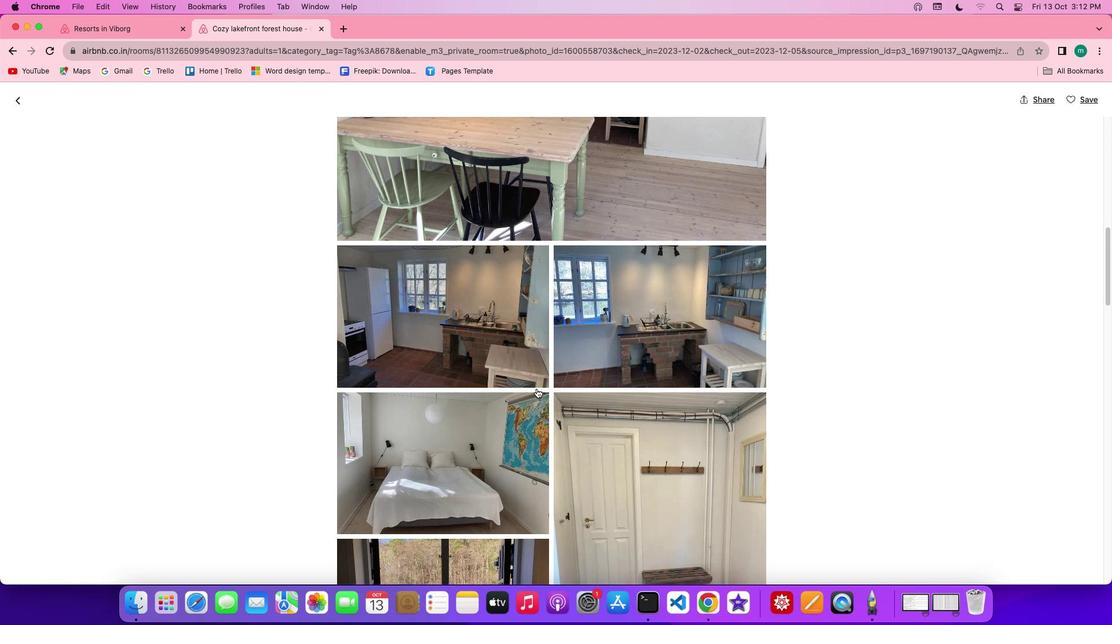 
Action: Mouse scrolled (536, 389) with delta (0, -1)
Screenshot: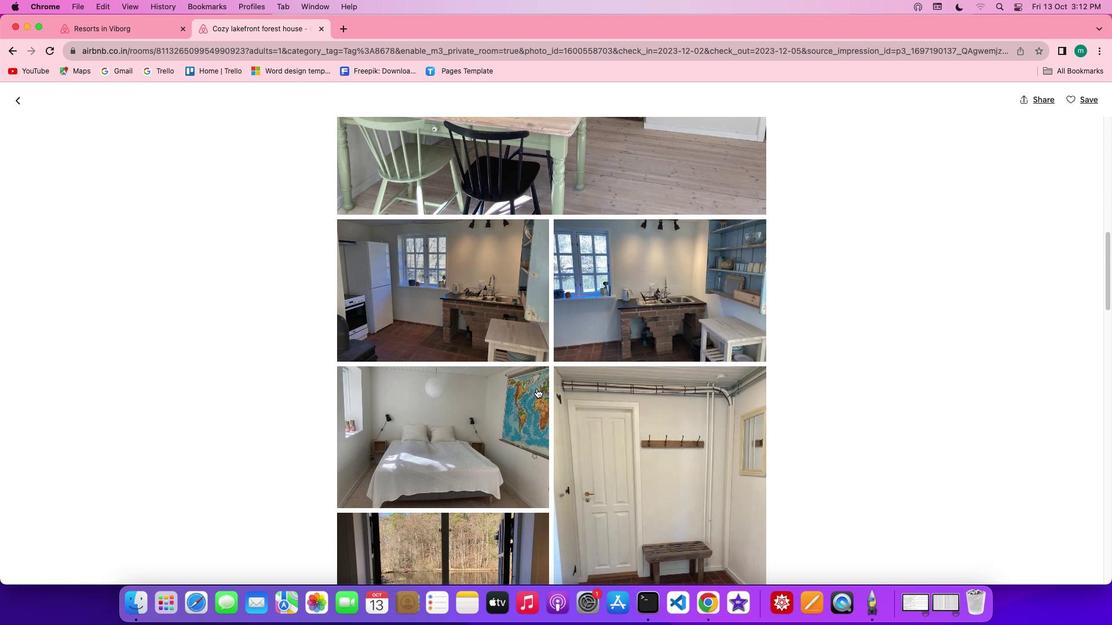 
Action: Mouse scrolled (536, 389) with delta (0, 0)
Screenshot: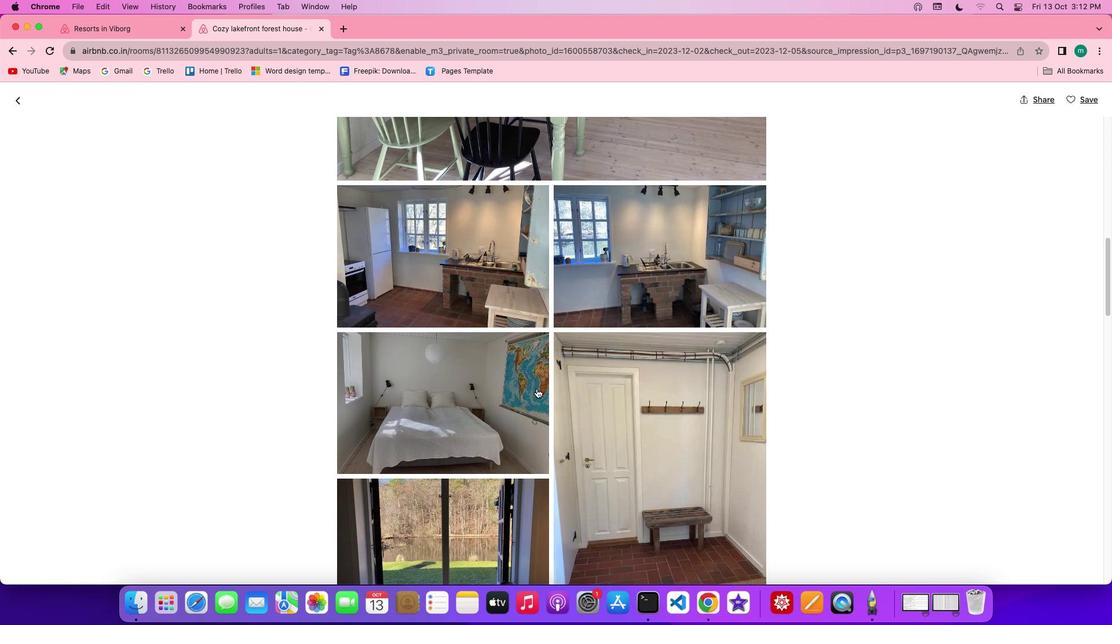 
Action: Mouse scrolled (536, 389) with delta (0, 0)
Screenshot: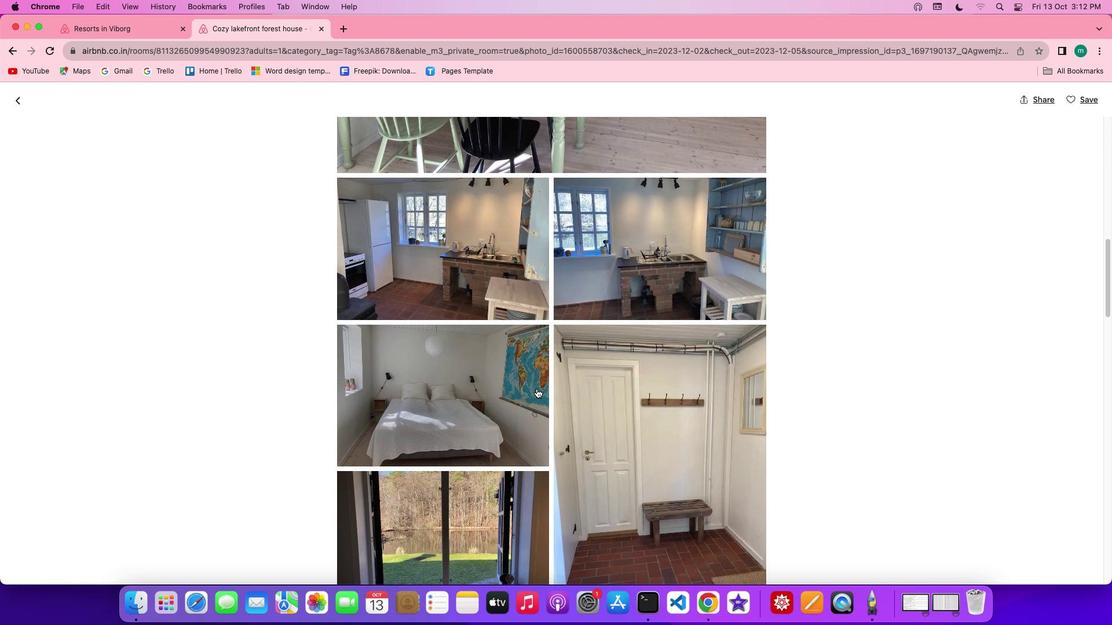 
Action: Mouse scrolled (536, 389) with delta (0, -1)
Screenshot: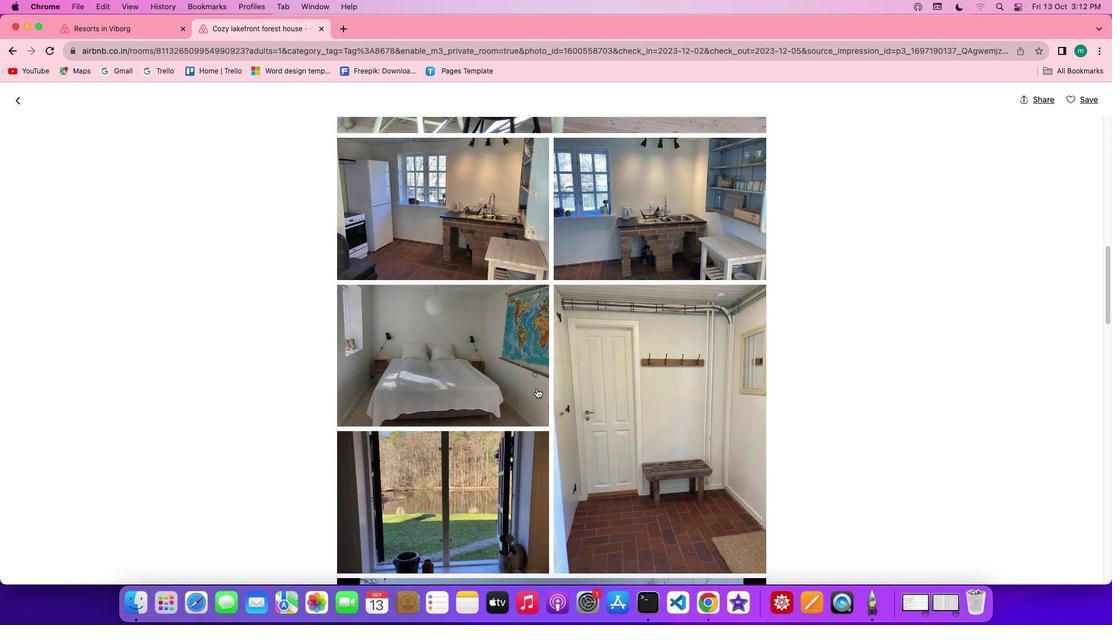 
Action: Mouse scrolled (536, 389) with delta (0, 0)
Screenshot: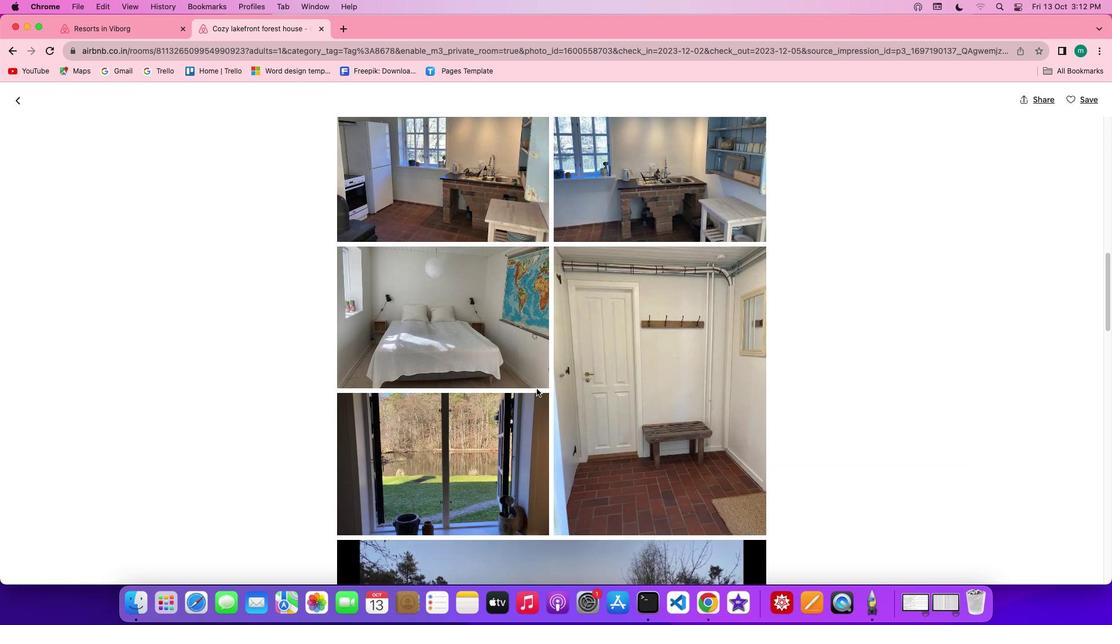 
Action: Mouse scrolled (536, 389) with delta (0, 0)
Screenshot: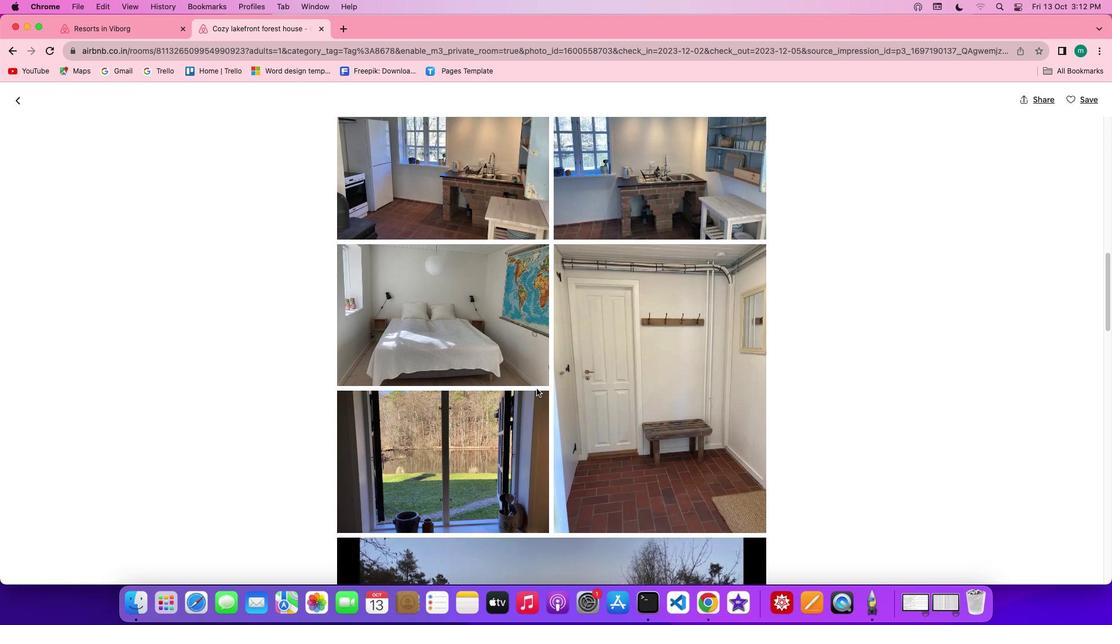 
Action: Mouse scrolled (536, 389) with delta (0, 0)
Screenshot: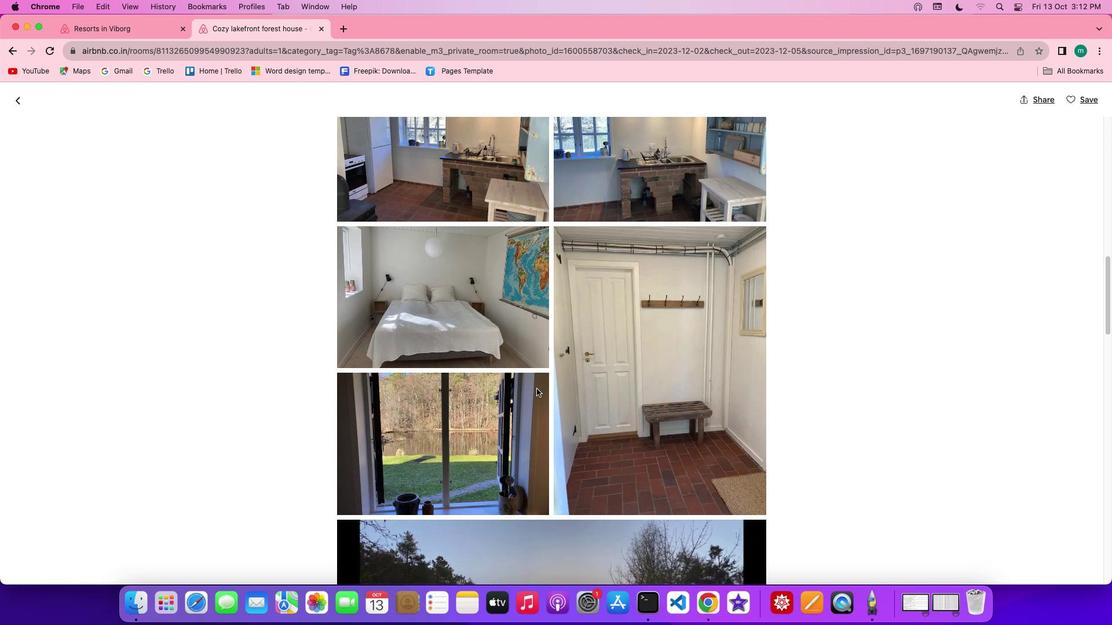 
Action: Mouse scrolled (536, 389) with delta (0, -1)
Screenshot: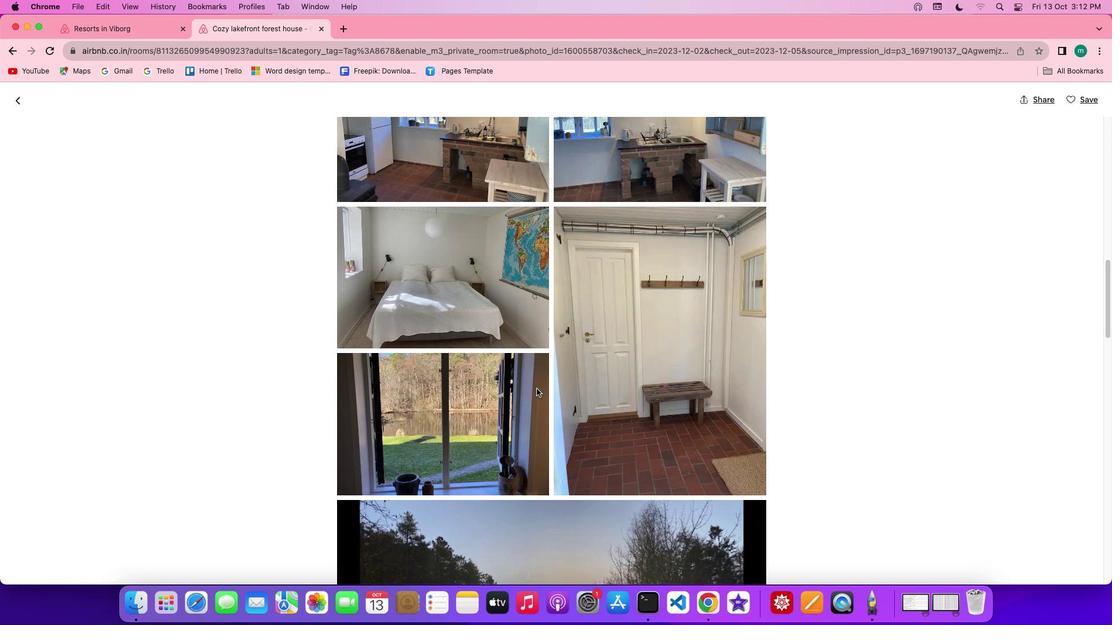 
Action: Mouse scrolled (536, 389) with delta (0, -1)
Screenshot: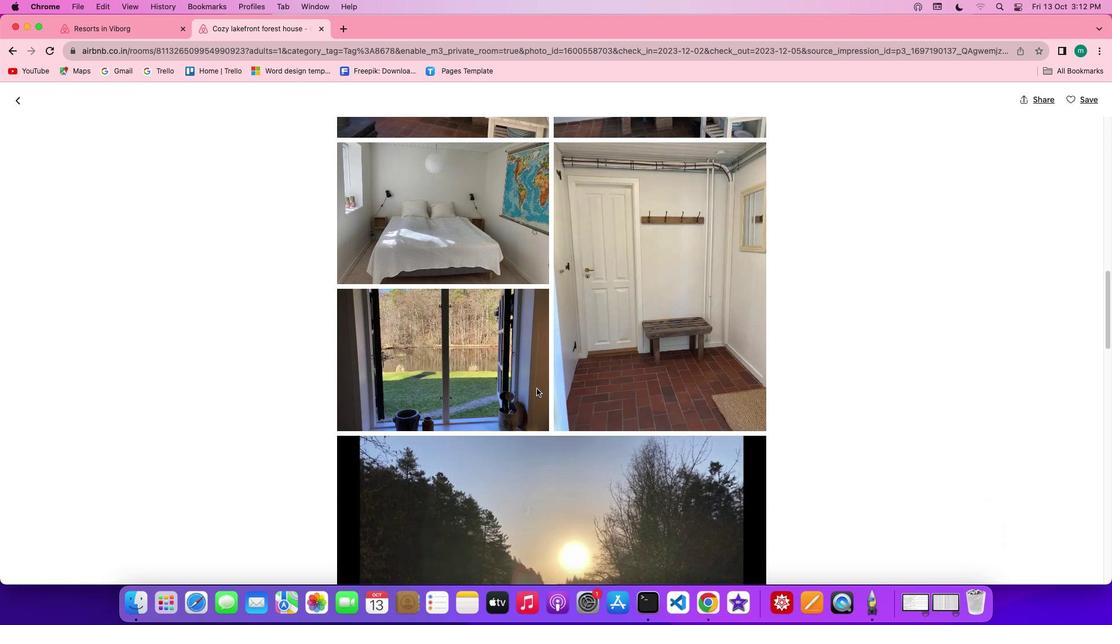 
Action: Mouse scrolled (536, 389) with delta (0, 0)
Screenshot: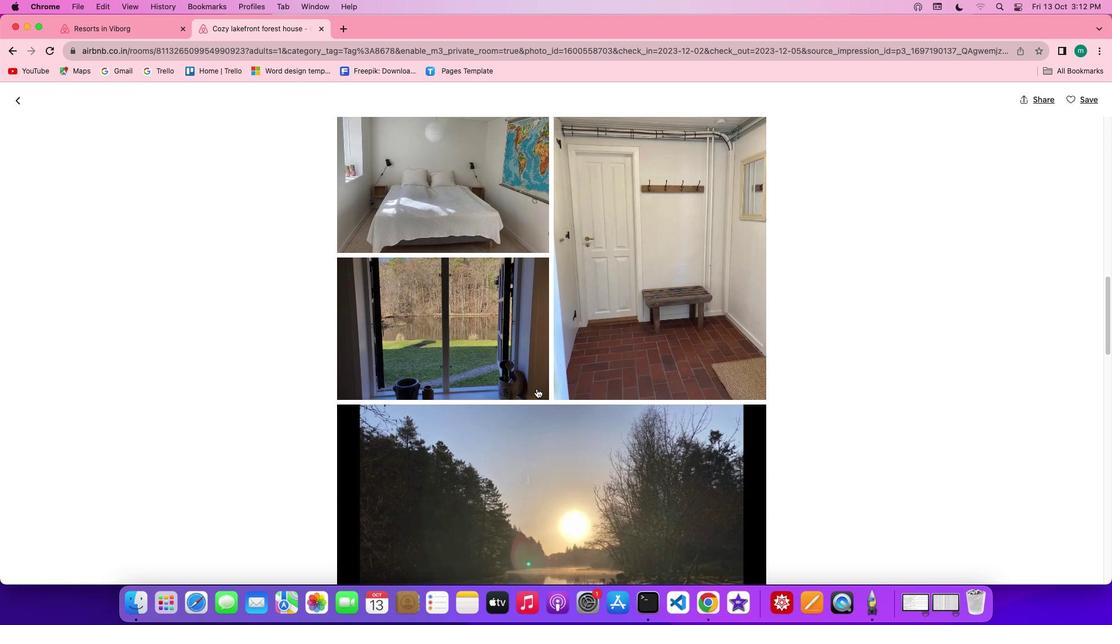 
Action: Mouse scrolled (536, 389) with delta (0, 0)
Screenshot: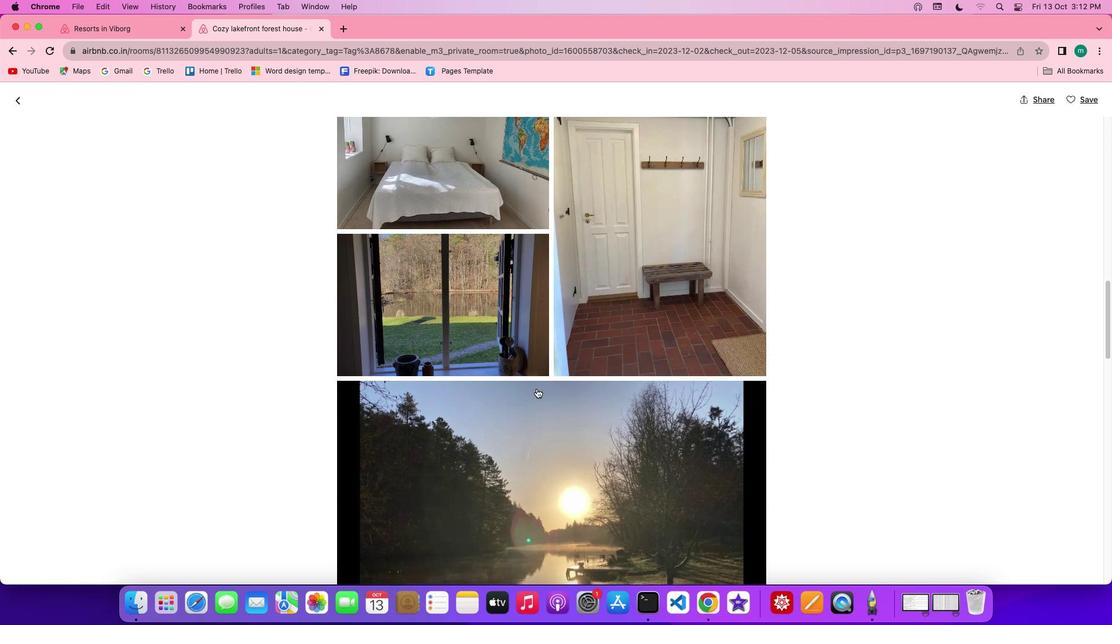 
Action: Mouse scrolled (536, 389) with delta (0, -1)
Screenshot: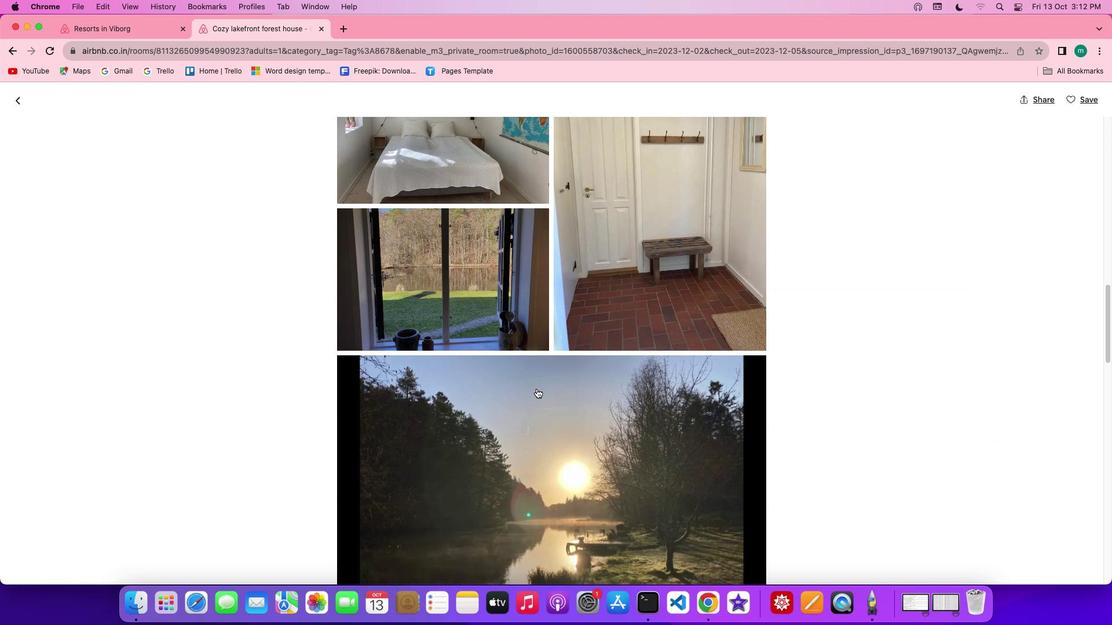 
Action: Mouse scrolled (536, 389) with delta (0, -1)
Screenshot: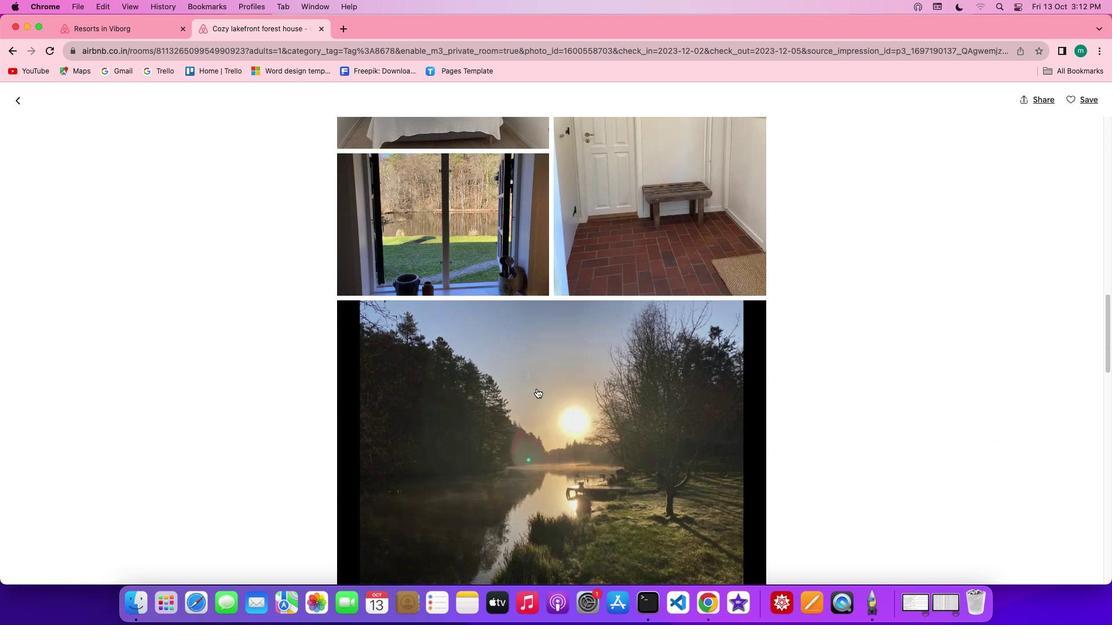 
Action: Mouse scrolled (536, 389) with delta (0, 0)
Screenshot: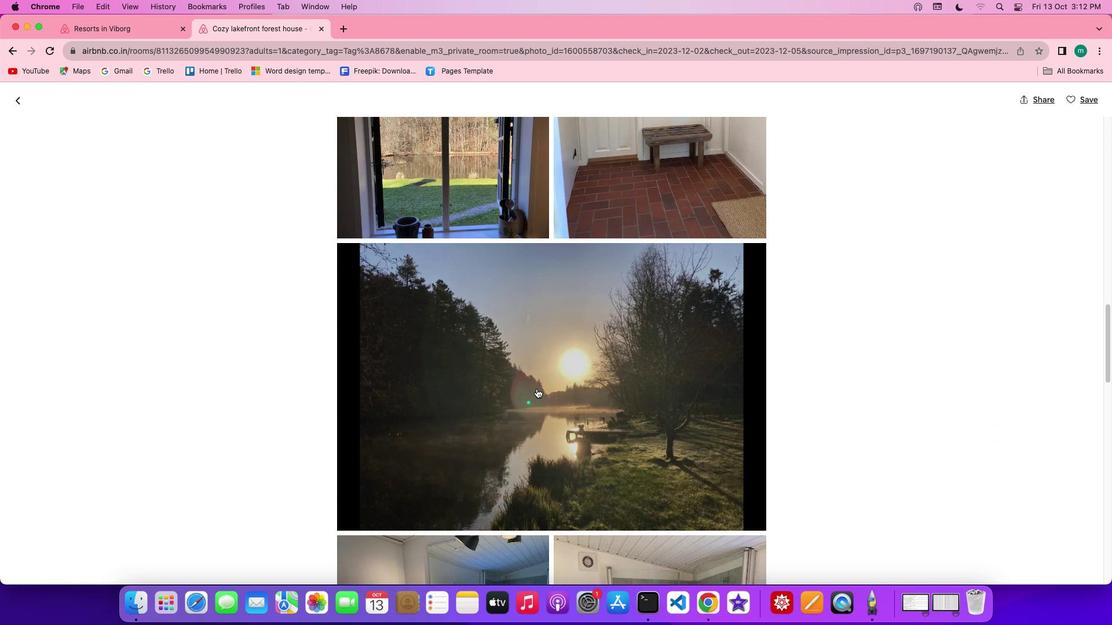 
Action: Mouse scrolled (536, 389) with delta (0, 0)
Screenshot: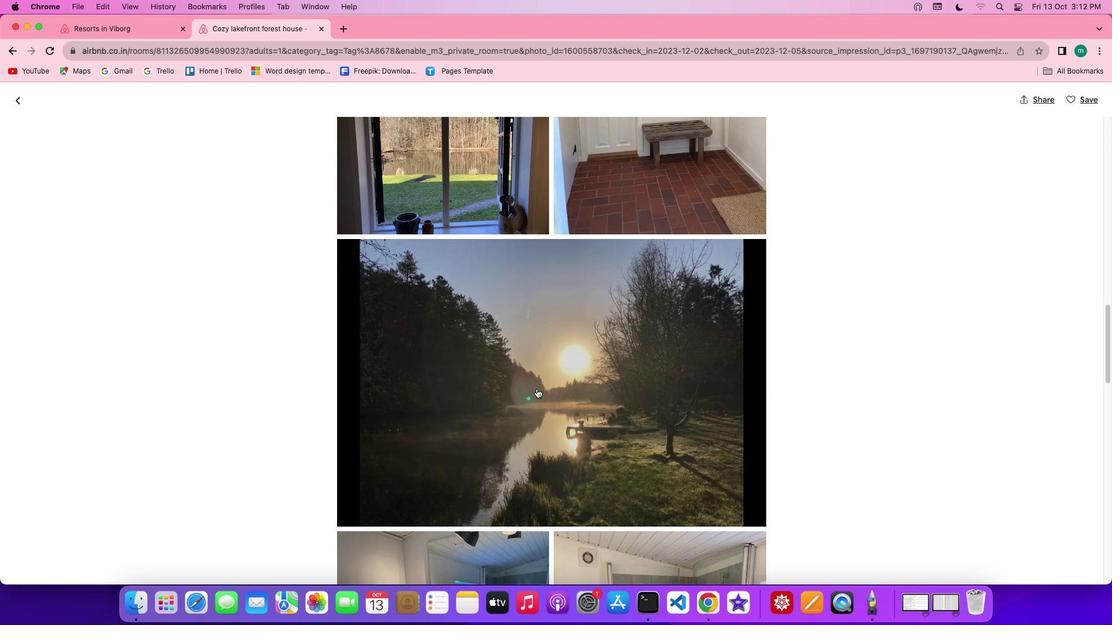 
Action: Mouse scrolled (536, 389) with delta (0, -1)
Screenshot: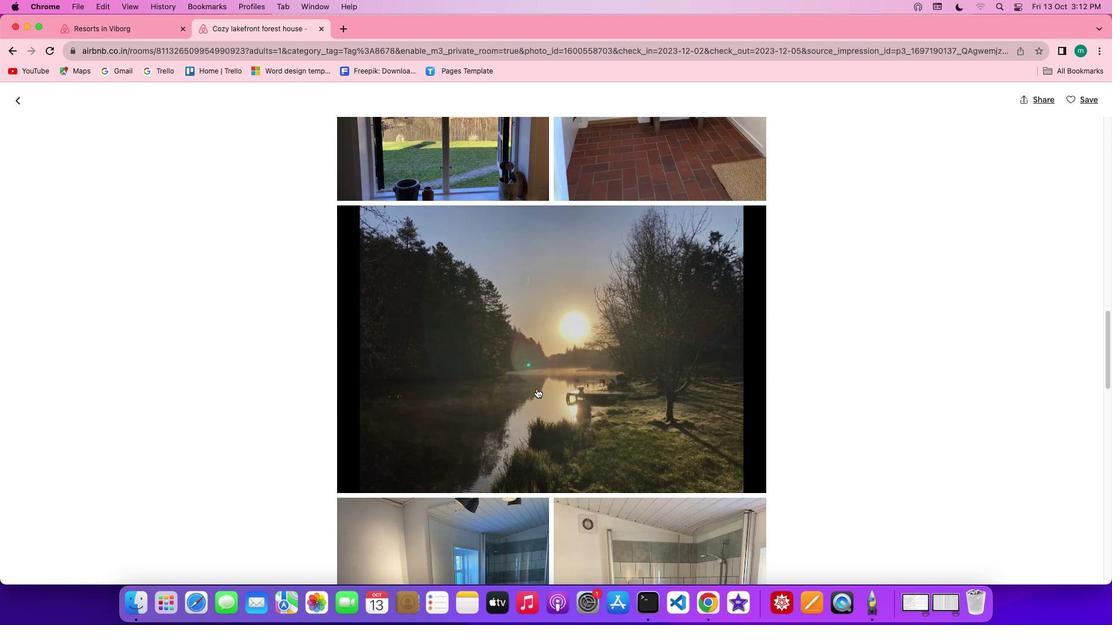 
Action: Mouse scrolled (536, 389) with delta (0, -1)
Screenshot: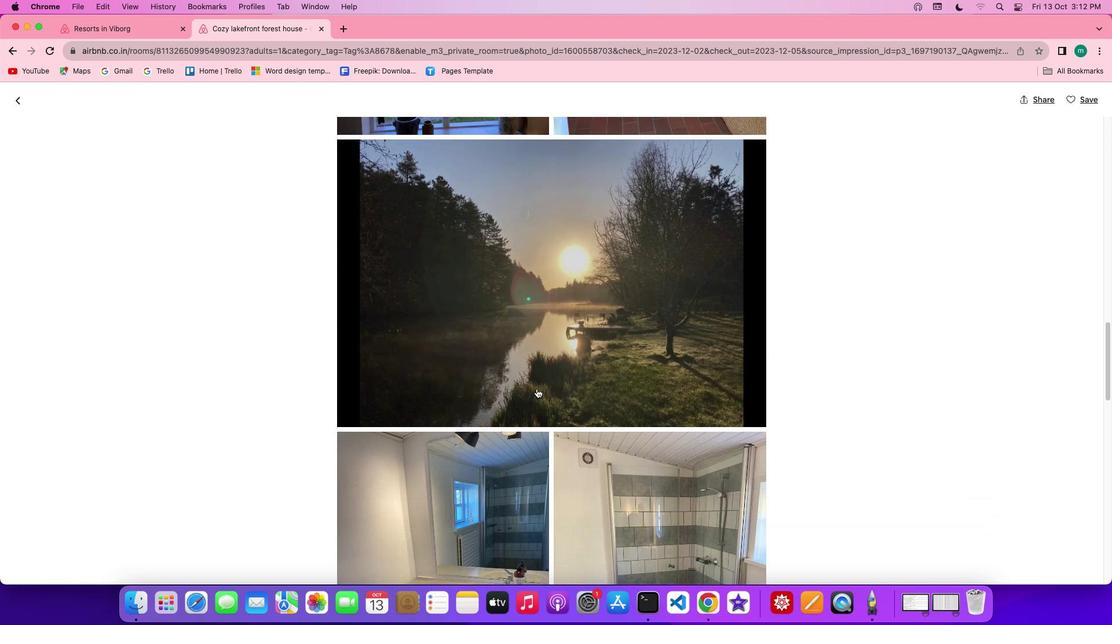 
Action: Mouse scrolled (536, 389) with delta (0, 0)
Screenshot: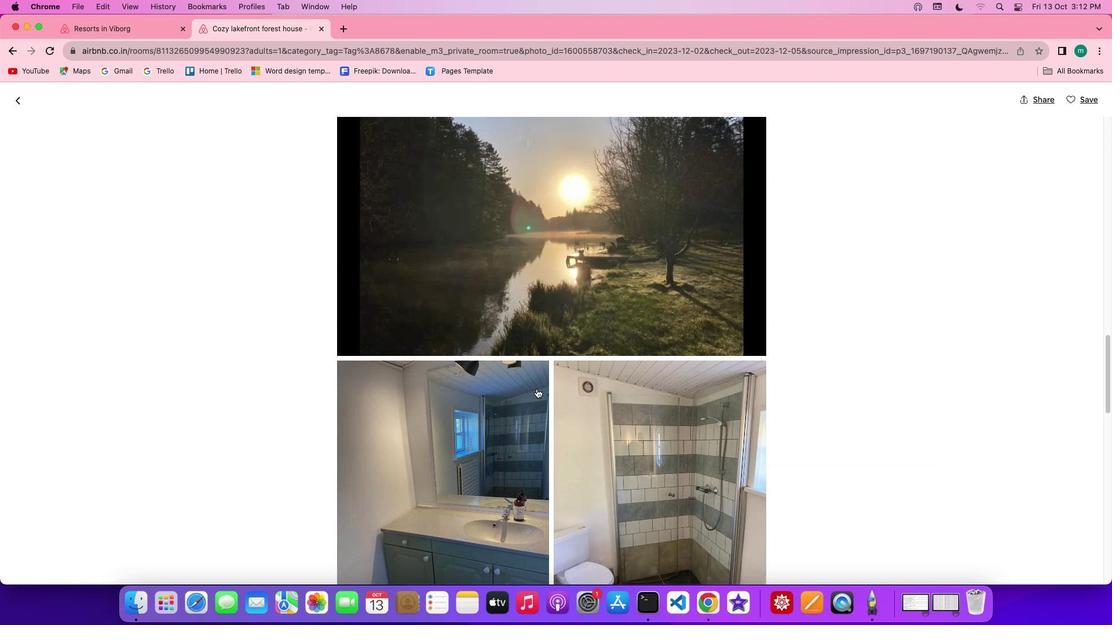
Action: Mouse scrolled (536, 389) with delta (0, 0)
Screenshot: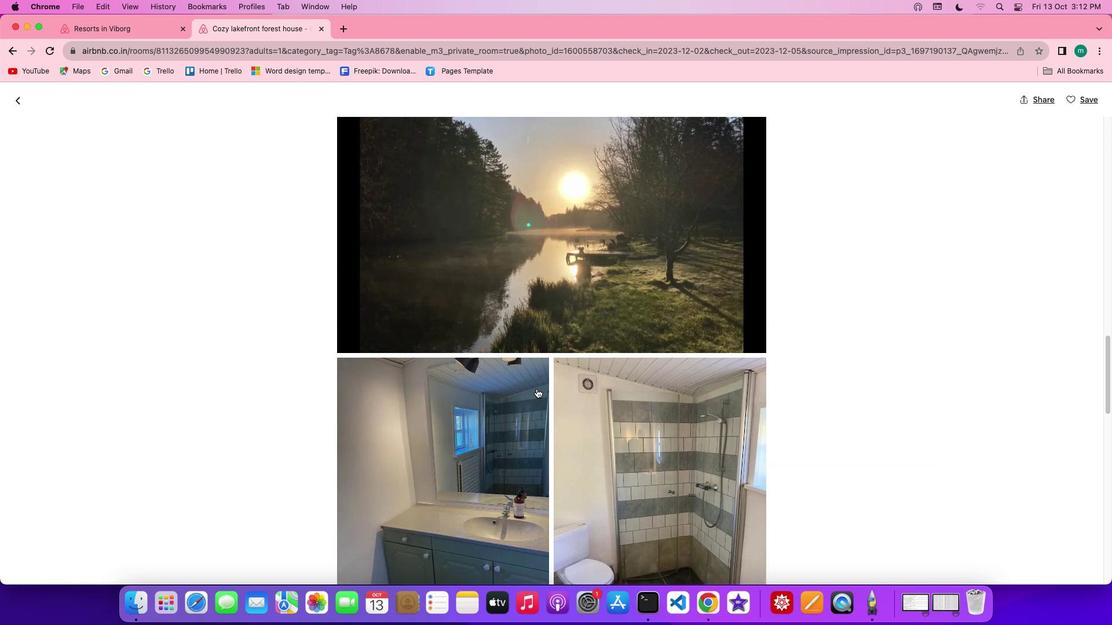 
Action: Mouse scrolled (536, 389) with delta (0, -1)
Screenshot: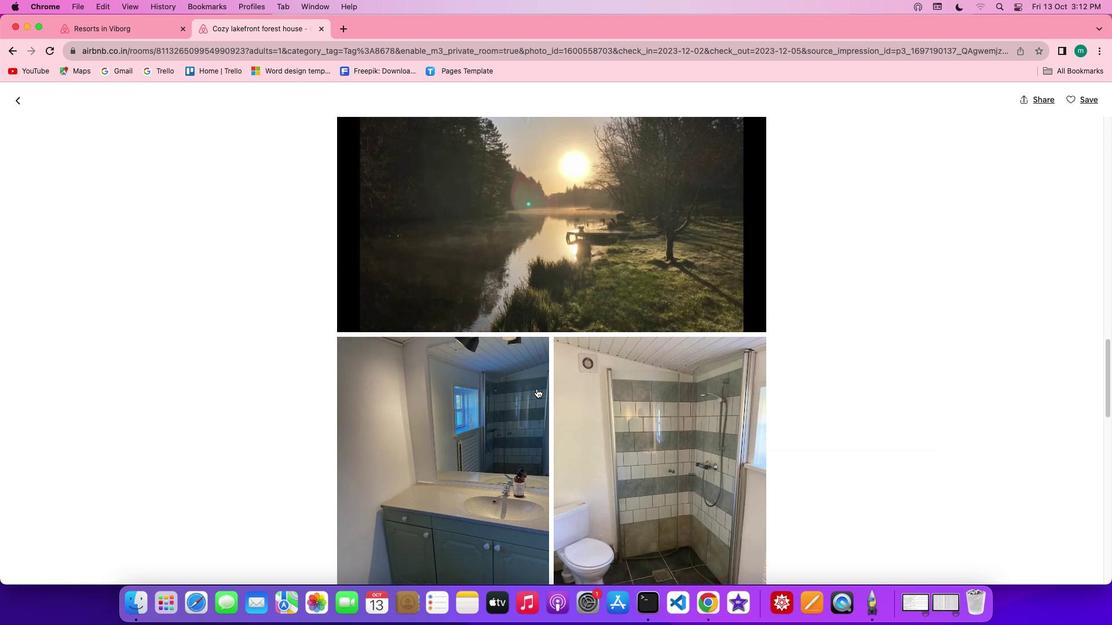 
Action: Mouse scrolled (536, 389) with delta (0, -1)
Screenshot: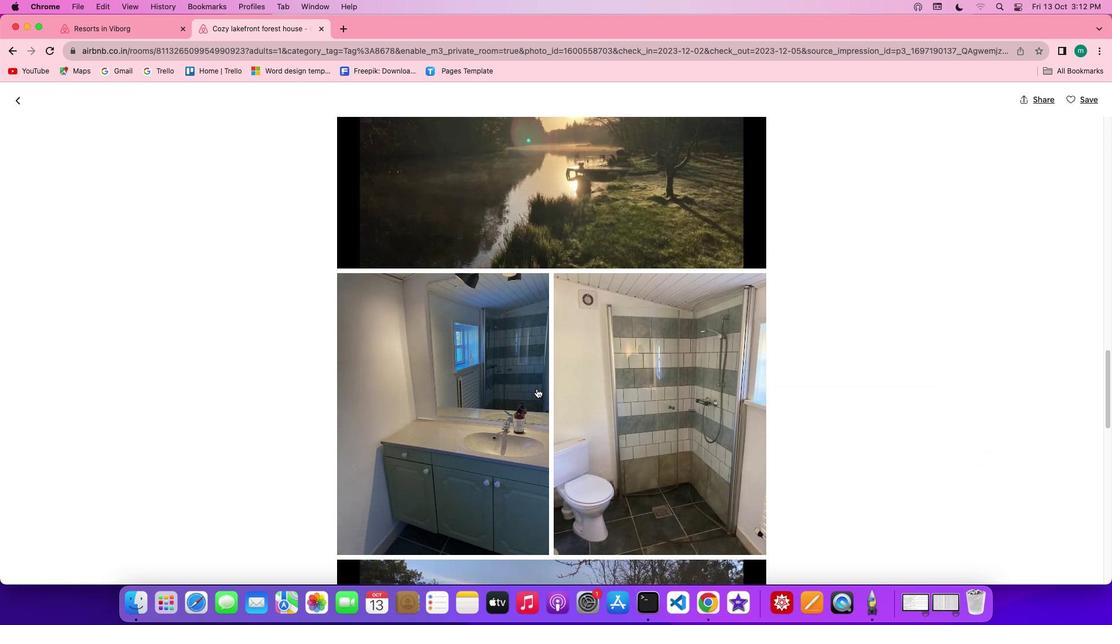 
Action: Mouse scrolled (536, 389) with delta (0, 0)
Screenshot: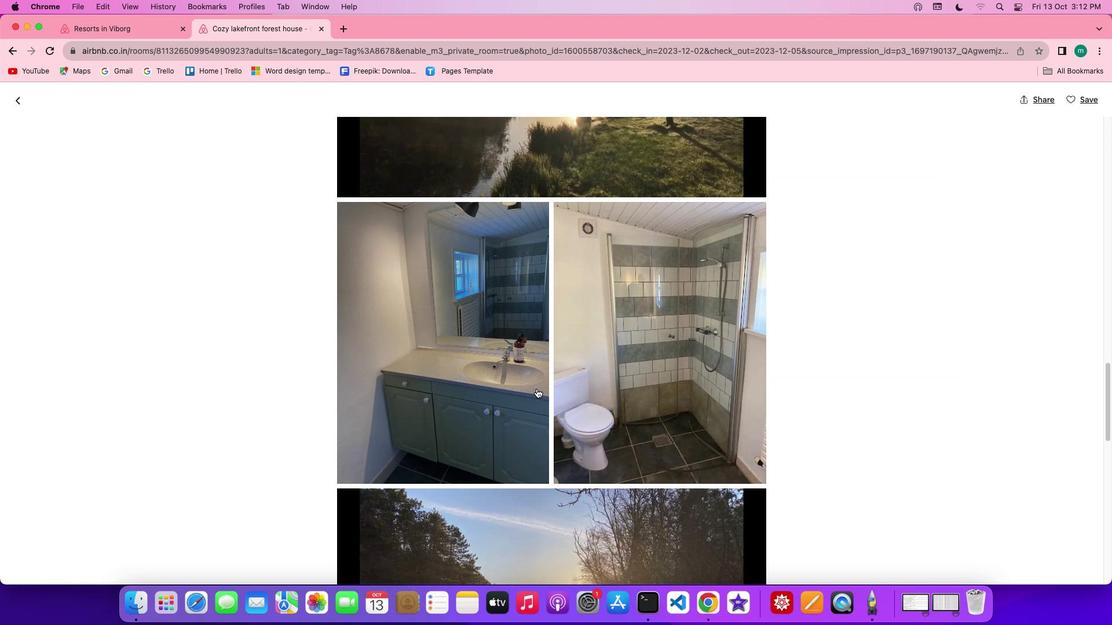
Action: Mouse scrolled (536, 389) with delta (0, 0)
Screenshot: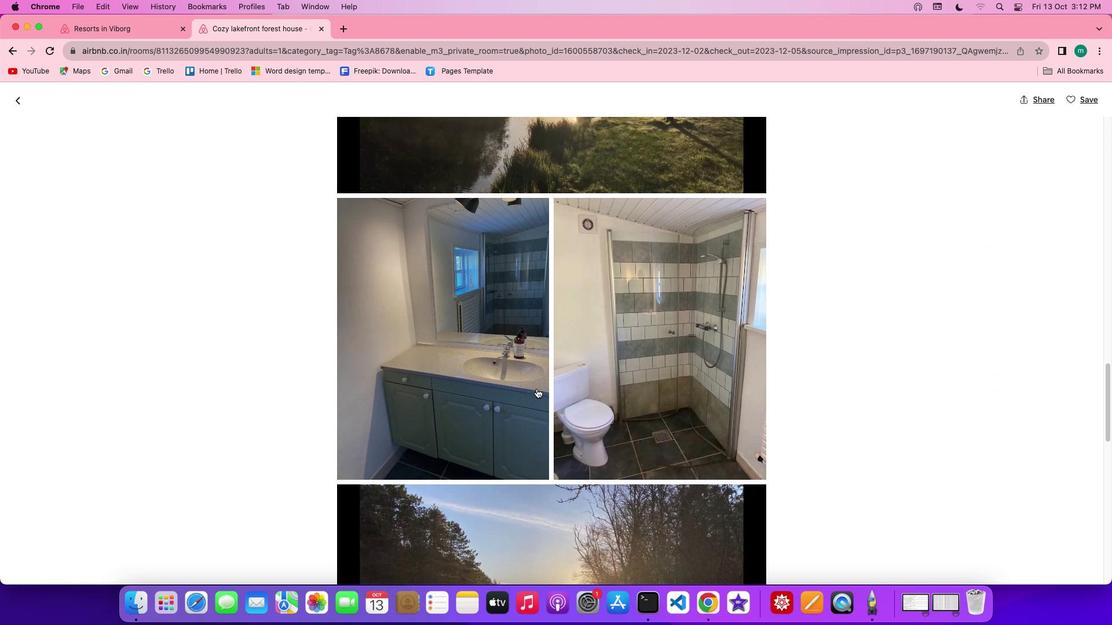 
Action: Mouse scrolled (536, 389) with delta (0, 0)
Screenshot: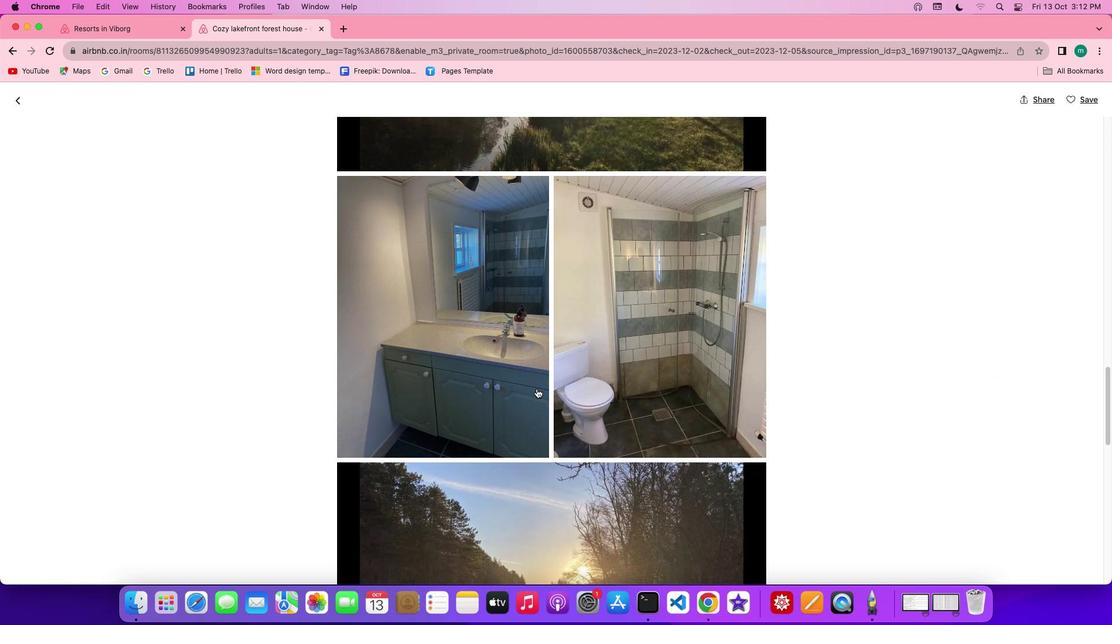 
Action: Mouse scrolled (536, 389) with delta (0, 0)
Screenshot: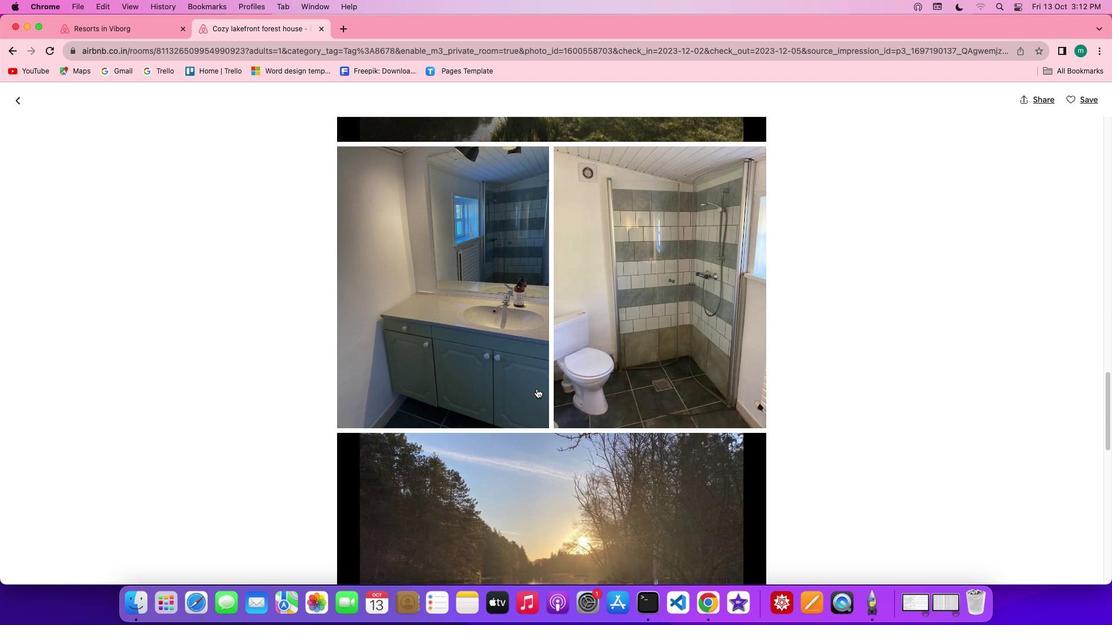 
Action: Mouse scrolled (536, 389) with delta (0, 0)
Screenshot: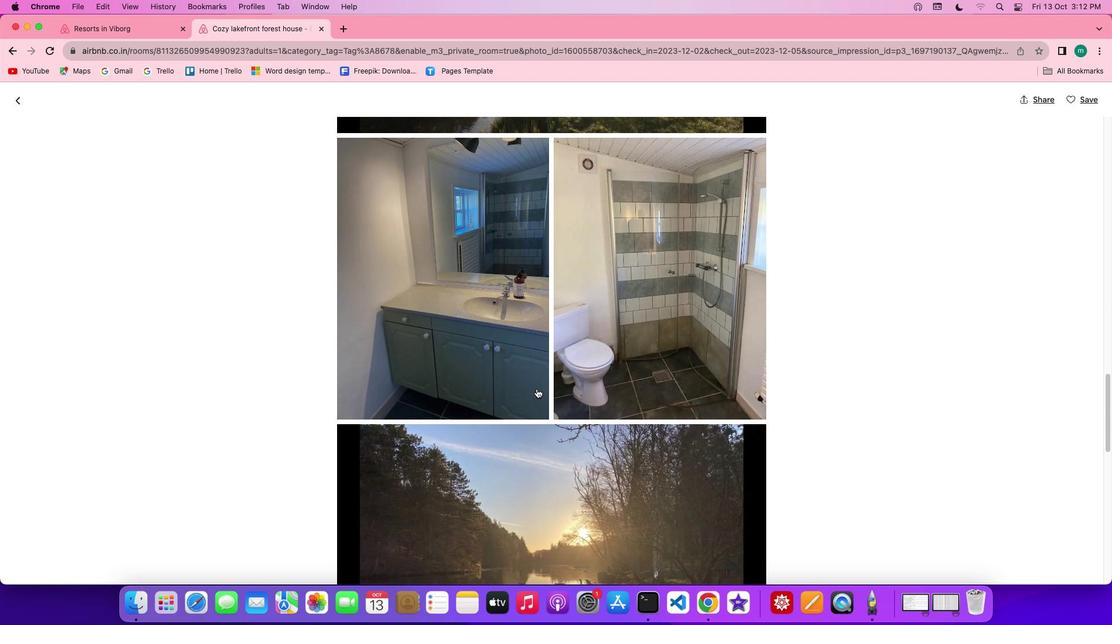 
Action: Mouse scrolled (536, 389) with delta (0, -1)
Screenshot: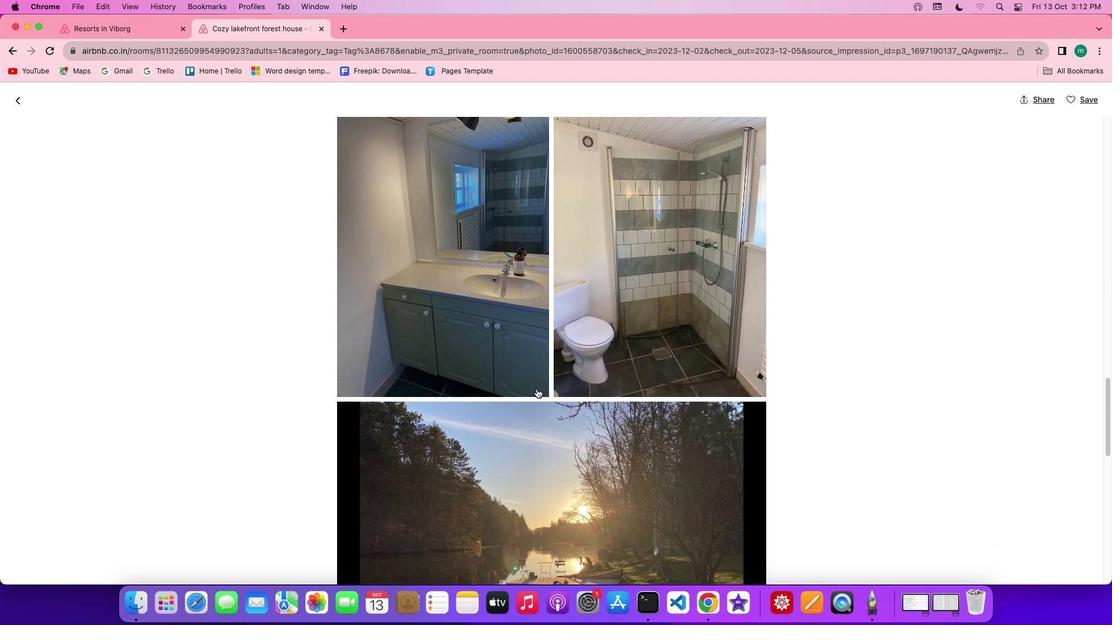 
Action: Mouse moved to (17, 104)
Screenshot: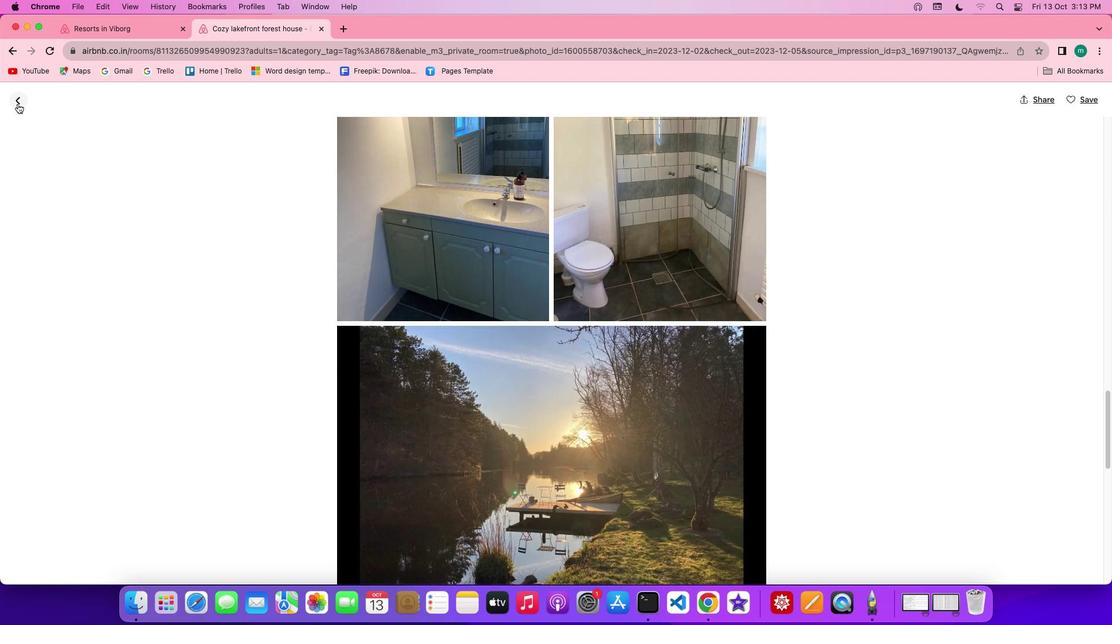 
Action: Mouse pressed left at (17, 104)
Screenshot: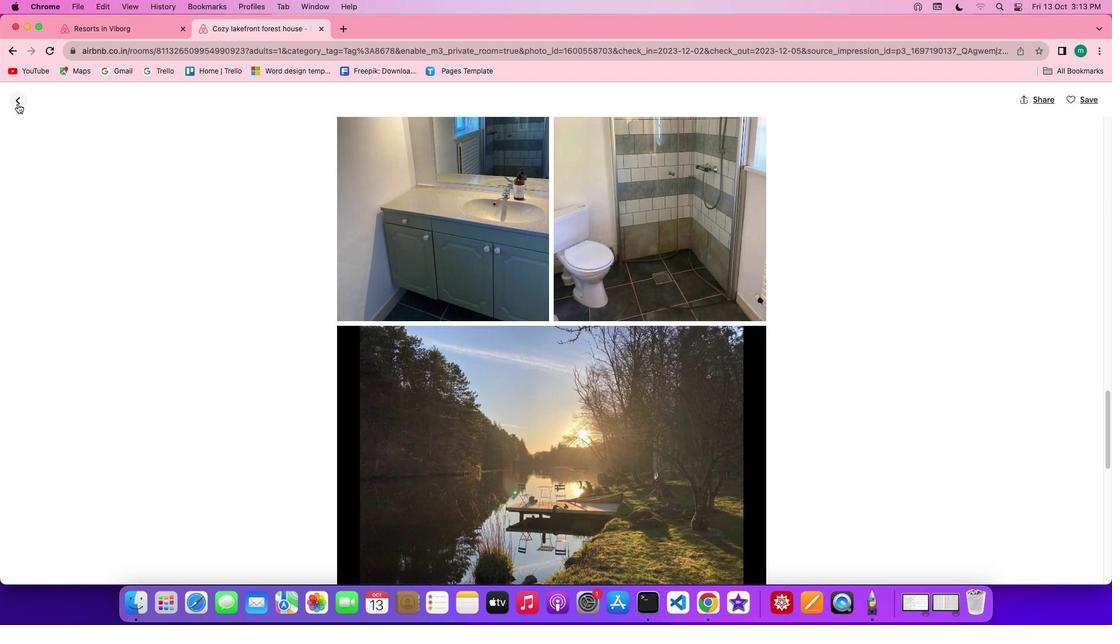
Action: Mouse moved to (833, 406)
Screenshot: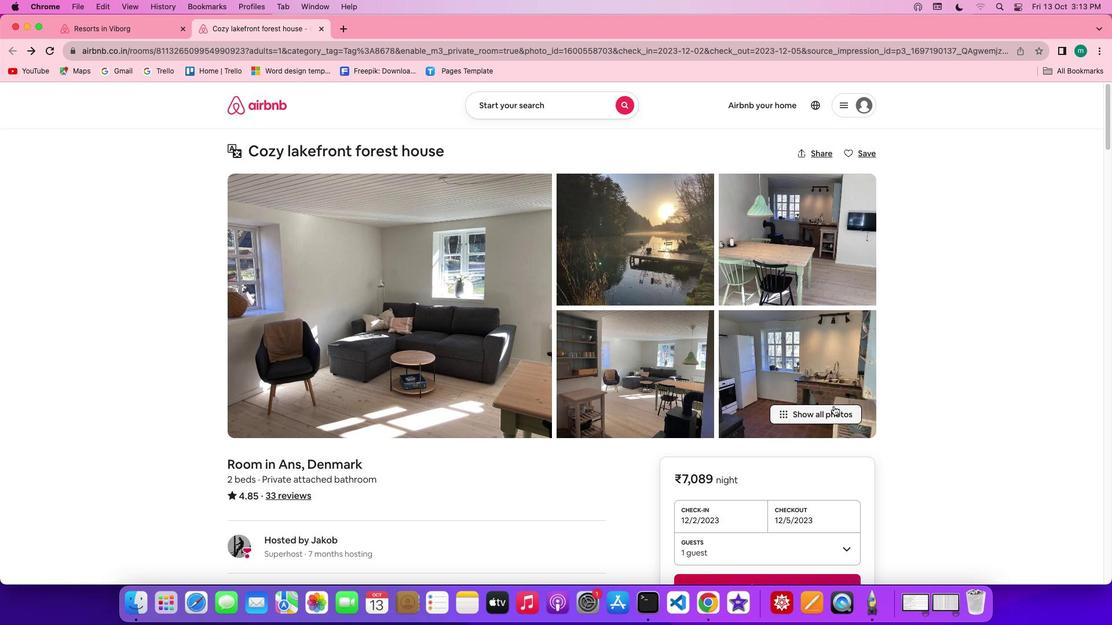 
Action: Mouse pressed left at (833, 406)
Screenshot: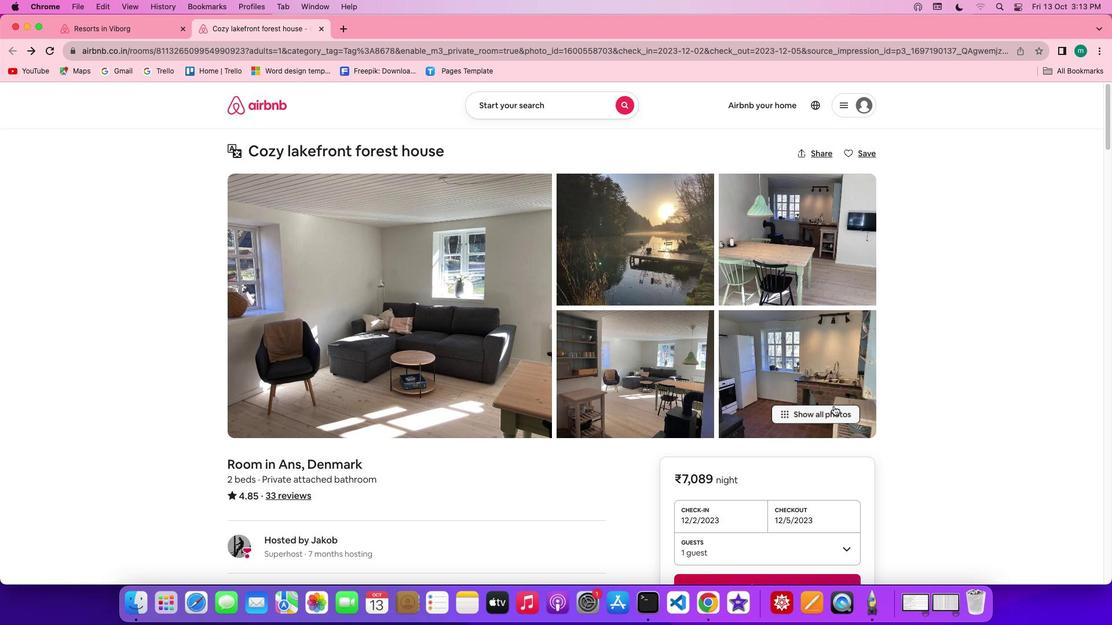 
Action: Mouse moved to (516, 417)
Screenshot: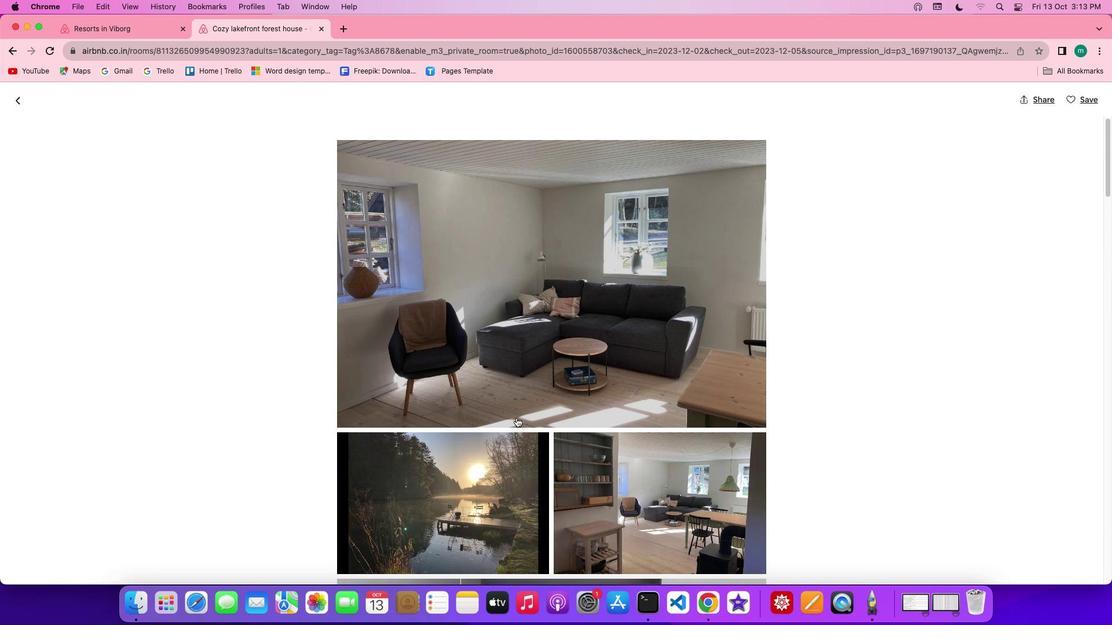 
Action: Mouse scrolled (516, 417) with delta (0, 0)
Screenshot: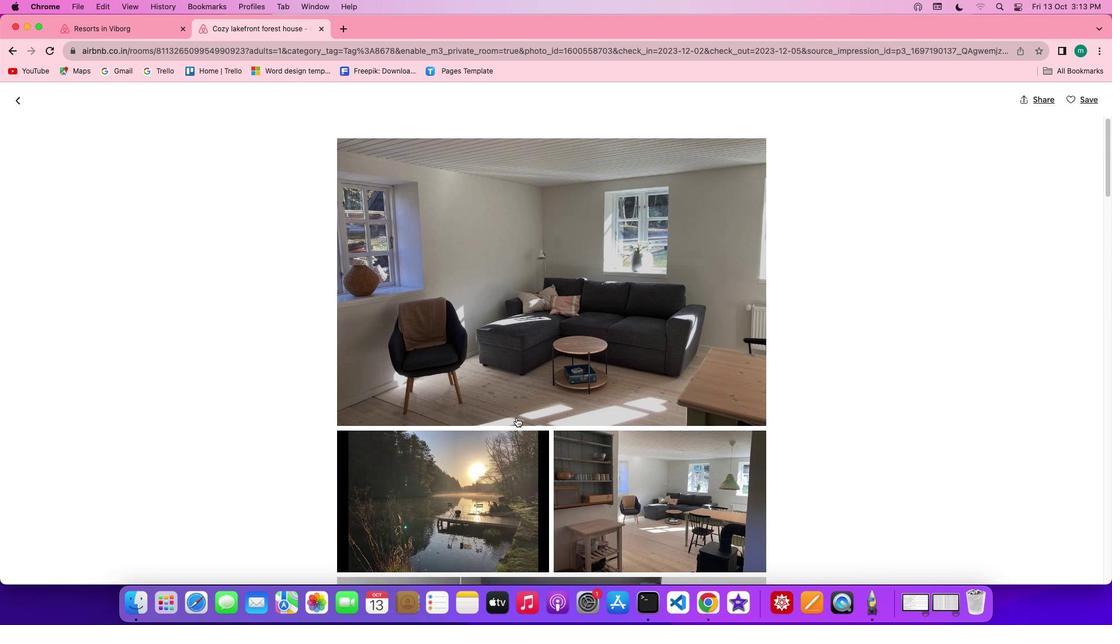 
Action: Mouse scrolled (516, 417) with delta (0, 0)
Screenshot: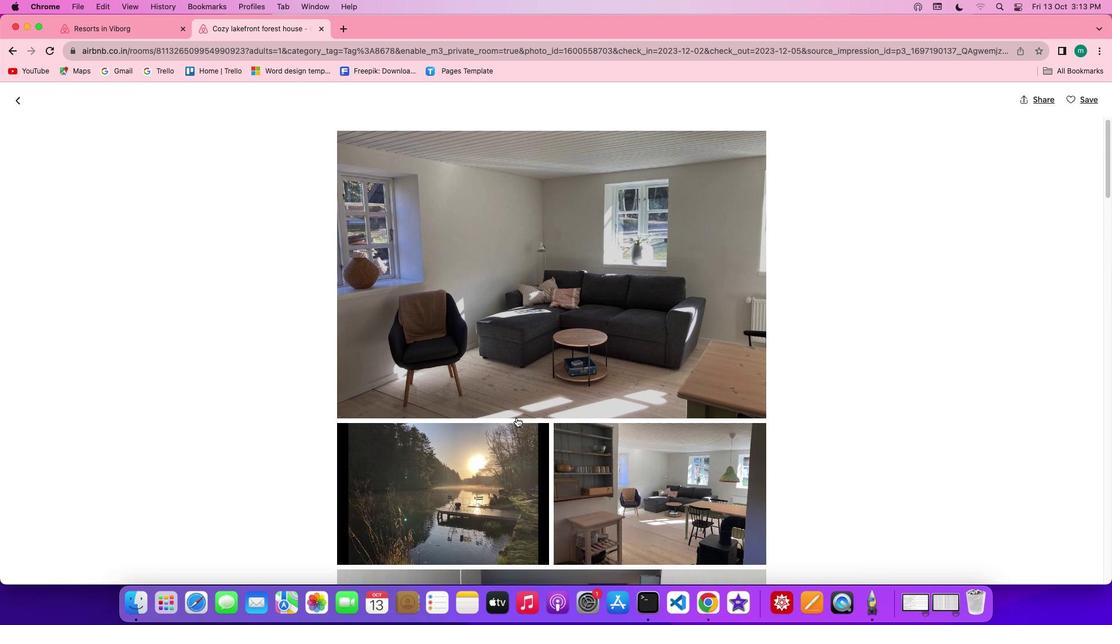 
Action: Mouse scrolled (516, 417) with delta (0, -1)
Screenshot: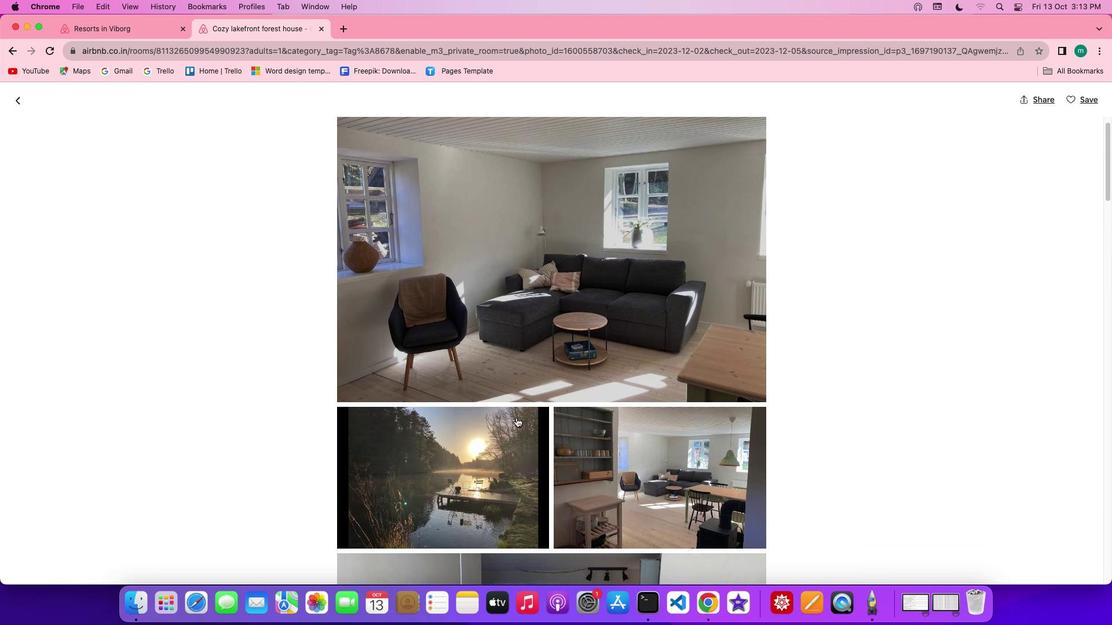 
Action: Mouse scrolled (516, 417) with delta (0, -1)
Screenshot: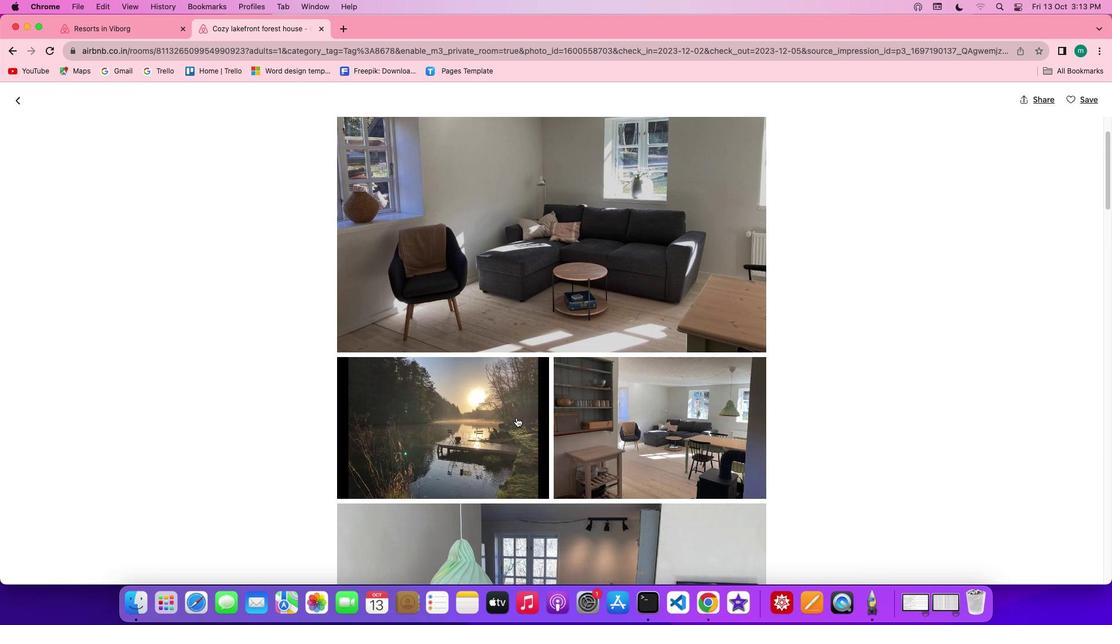 
Action: Mouse scrolled (516, 417) with delta (0, 0)
Screenshot: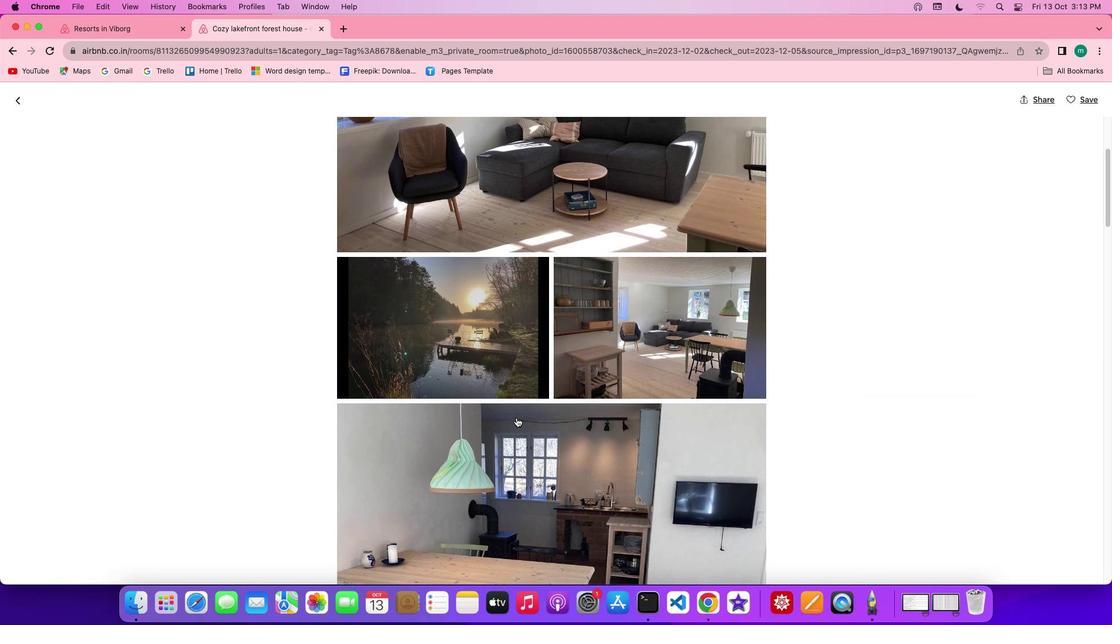 
Action: Mouse scrolled (516, 417) with delta (0, 0)
Screenshot: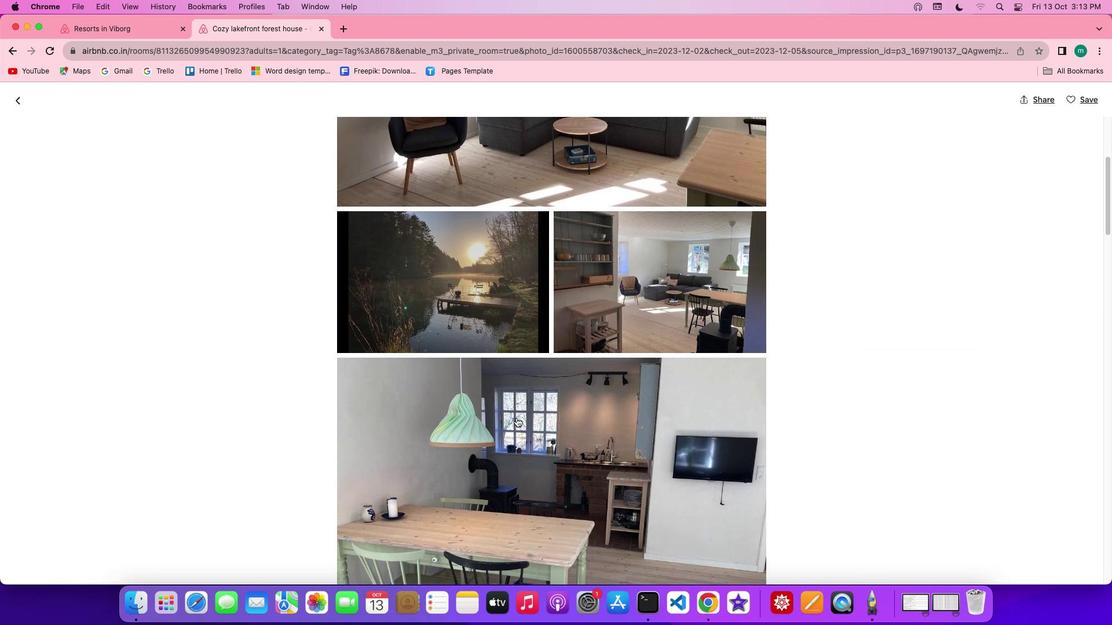 
Action: Mouse scrolled (516, 417) with delta (0, -1)
Screenshot: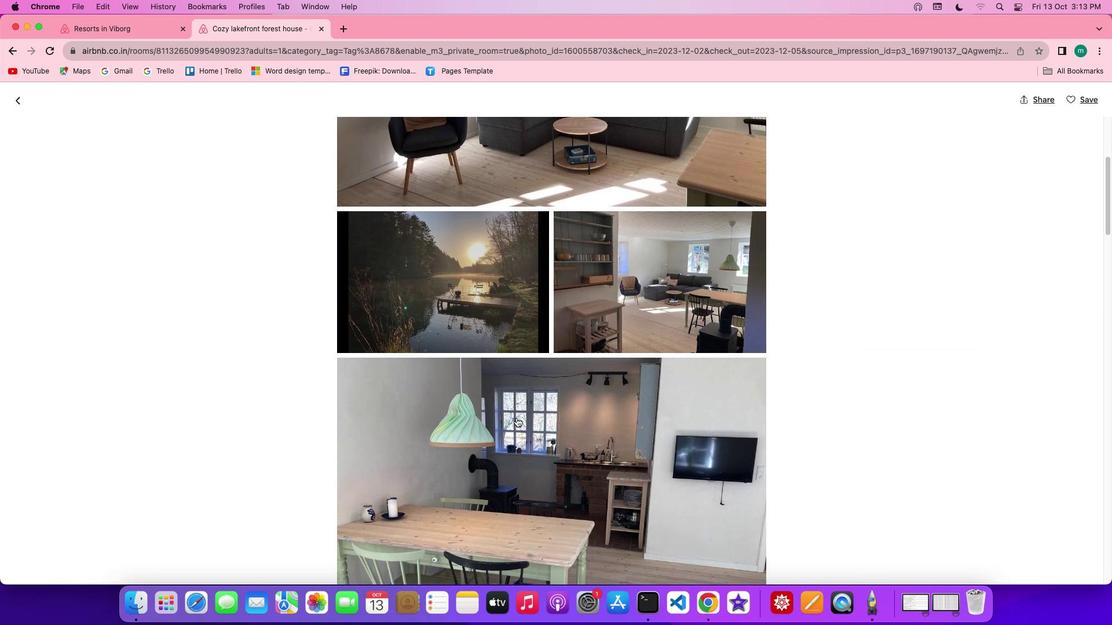 
Action: Mouse scrolled (516, 417) with delta (0, -2)
Screenshot: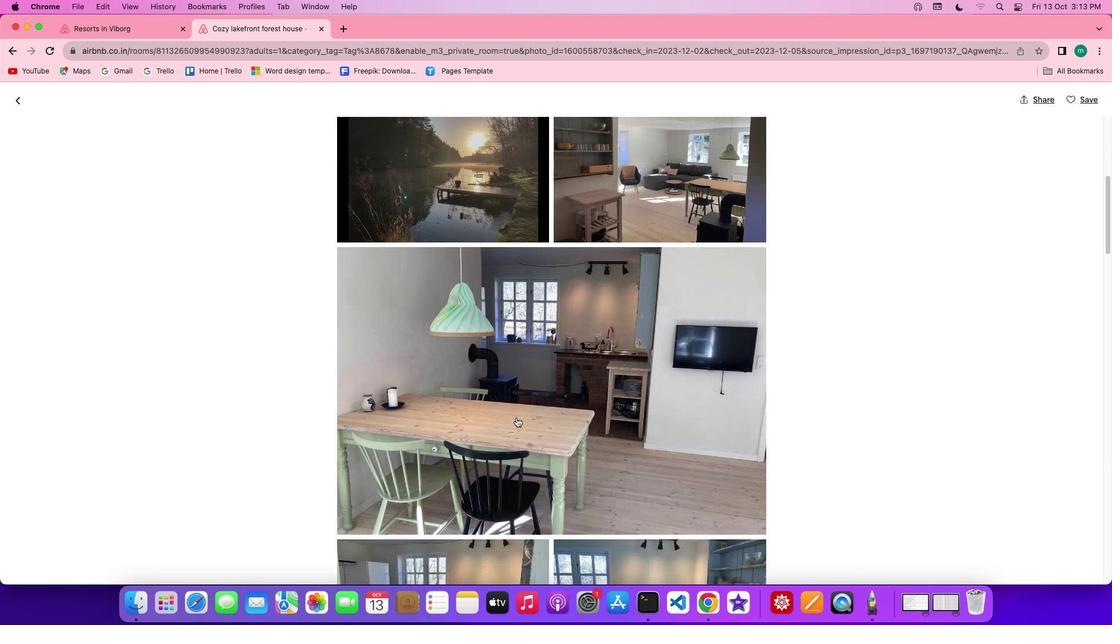 
Action: Mouse scrolled (516, 417) with delta (0, -2)
Screenshot: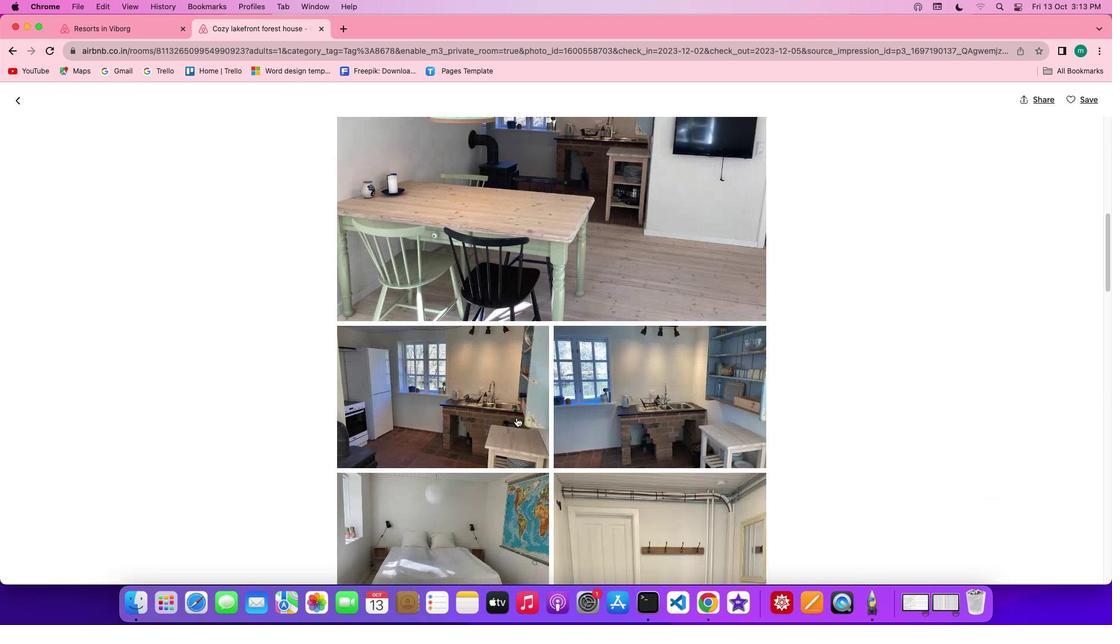 
Action: Mouse scrolled (516, 417) with delta (0, 0)
Screenshot: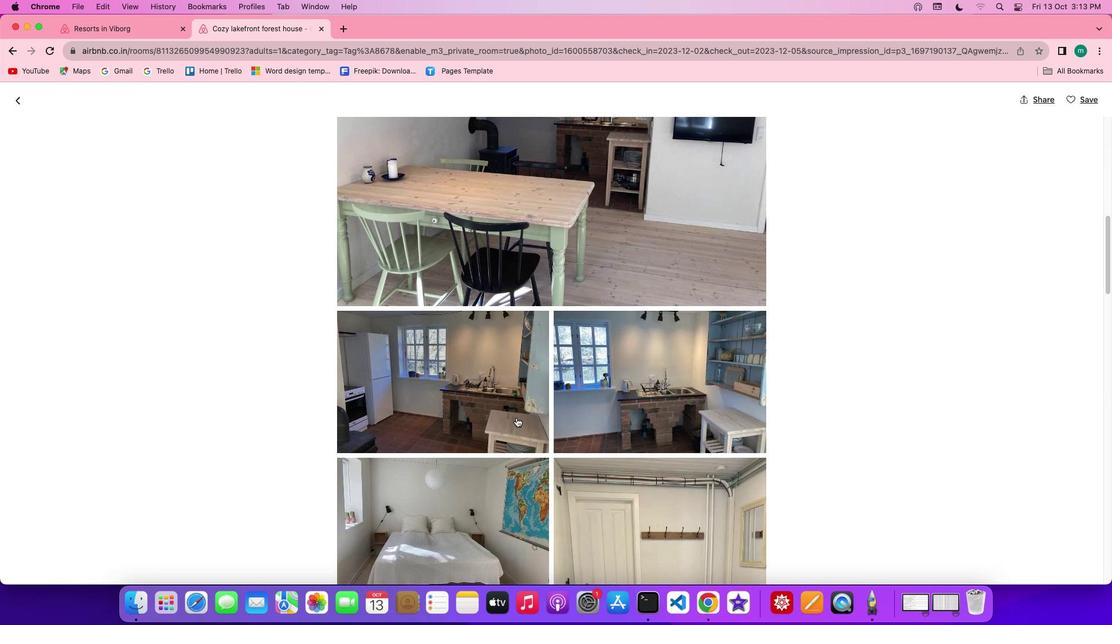 
Action: Mouse scrolled (516, 417) with delta (0, 0)
Screenshot: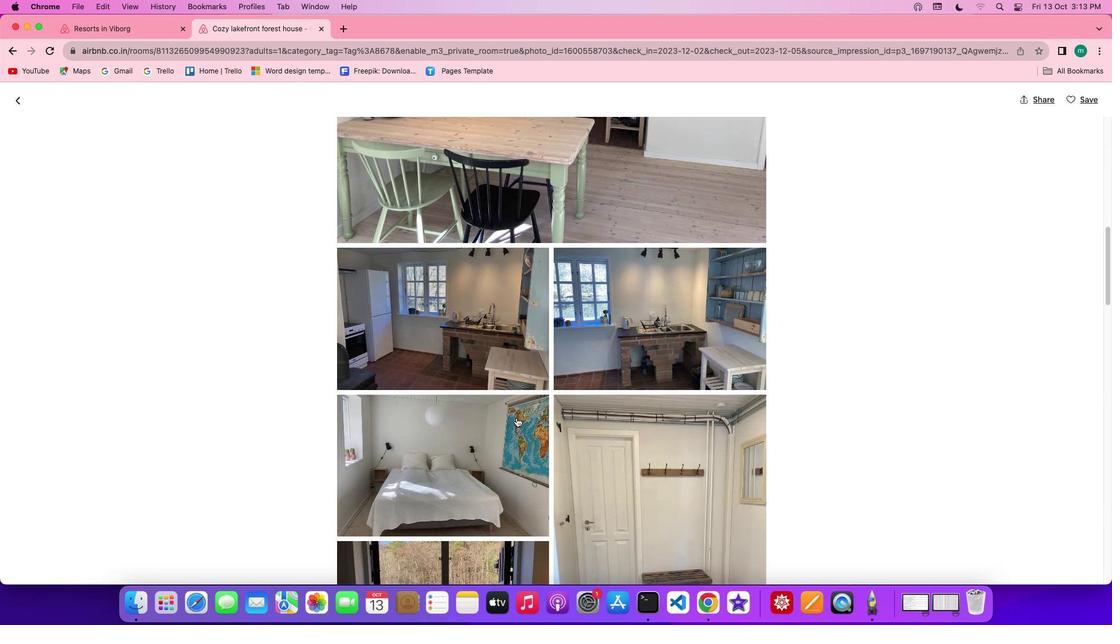 
Action: Mouse scrolled (516, 417) with delta (0, -1)
Screenshot: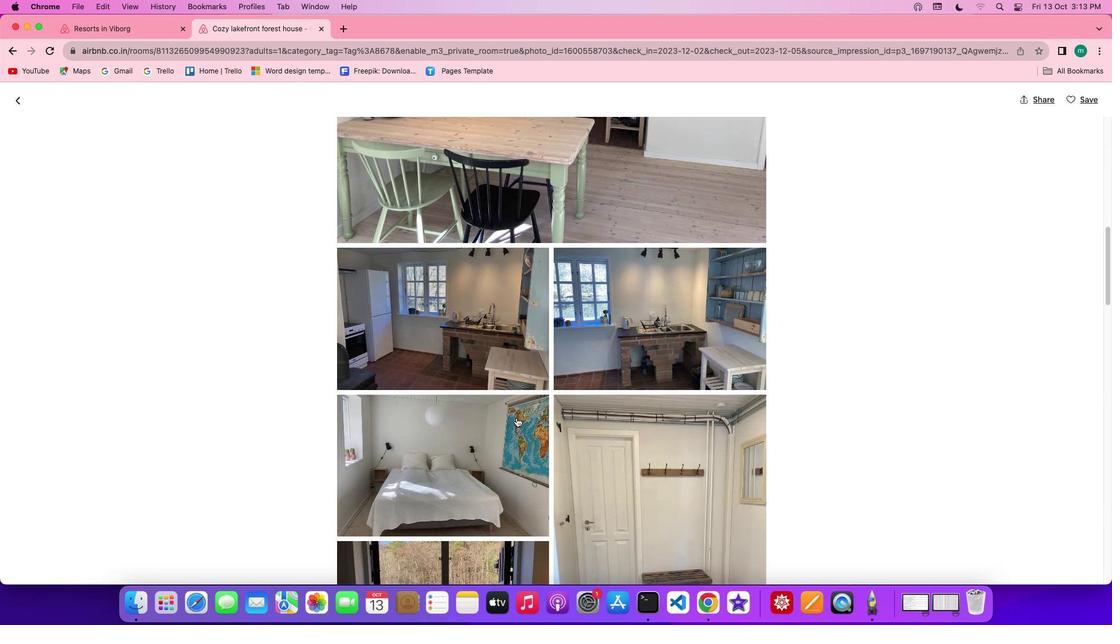 
Action: Mouse scrolled (516, 417) with delta (0, -2)
Screenshot: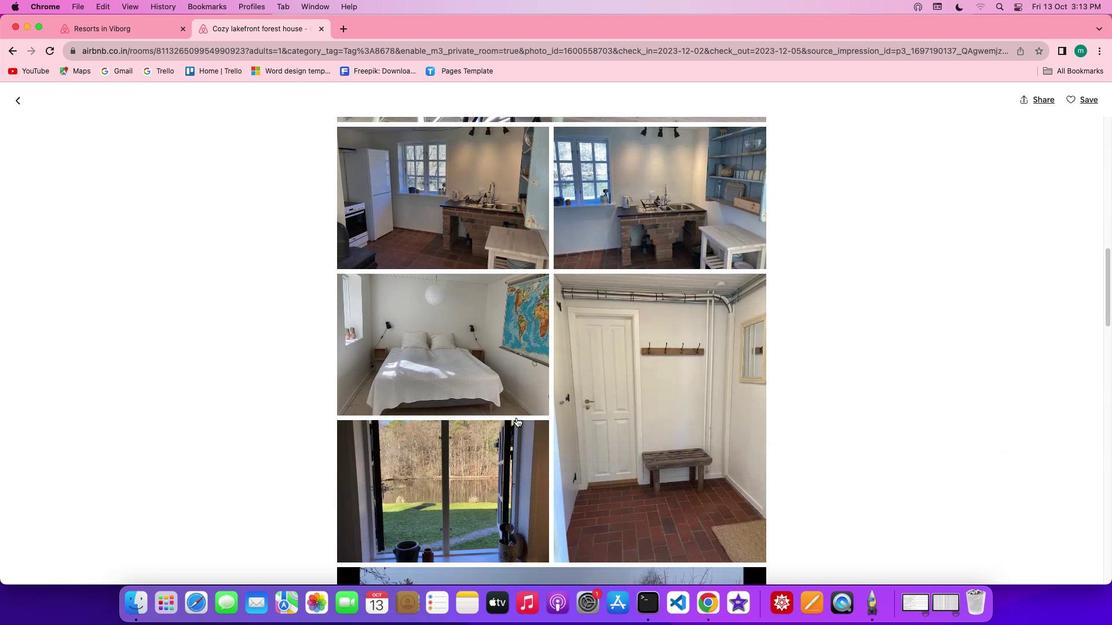 
Action: Mouse scrolled (516, 417) with delta (0, -2)
Screenshot: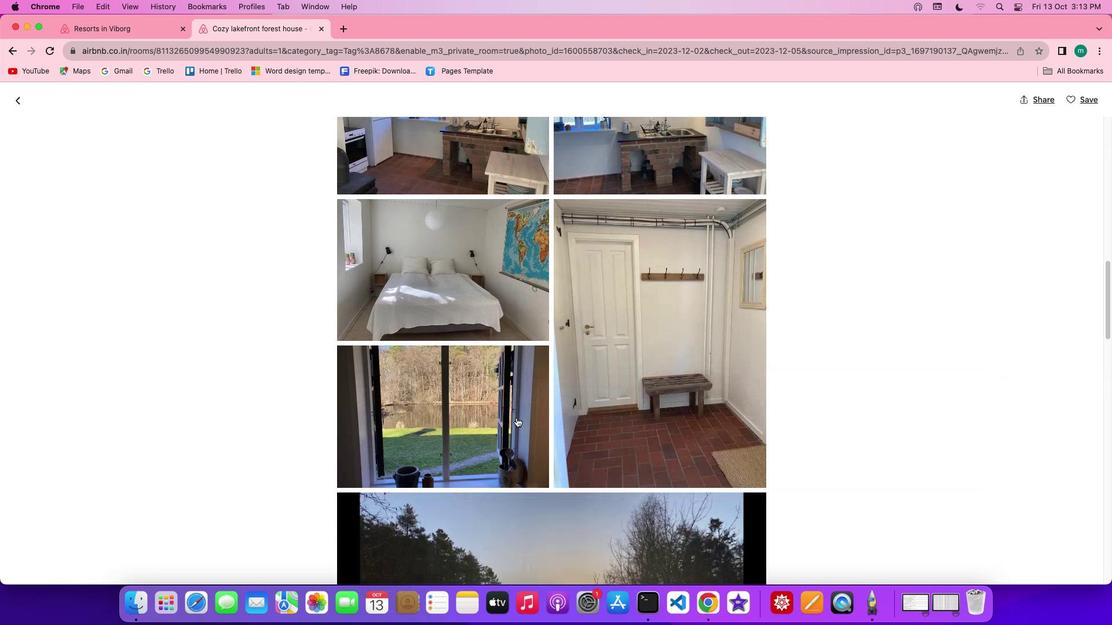 
Action: Mouse scrolled (516, 417) with delta (0, 0)
Screenshot: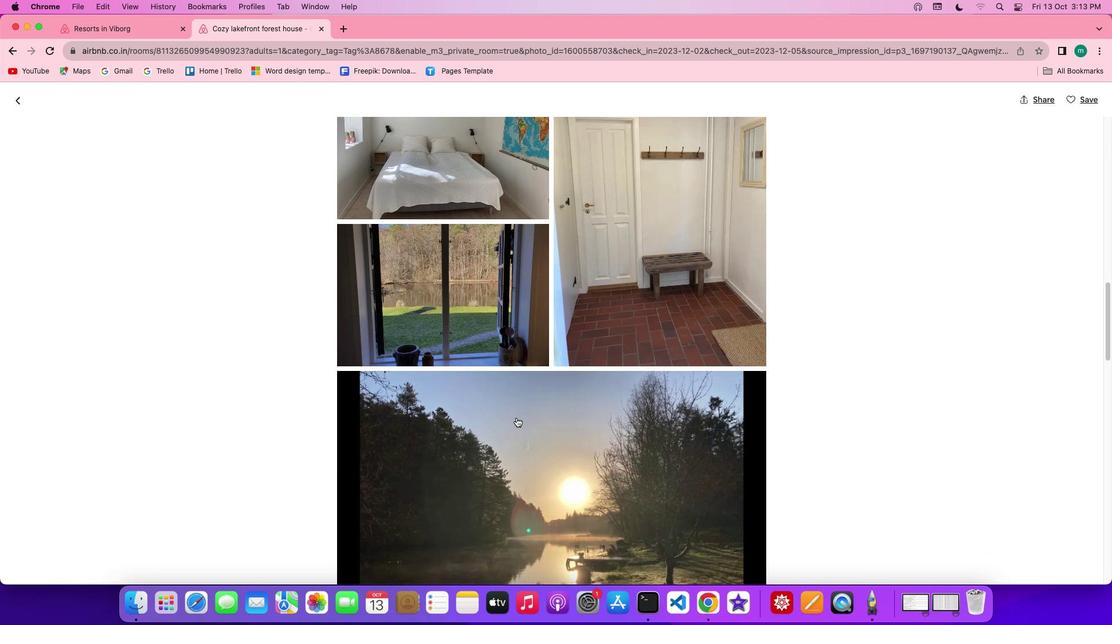 
Action: Mouse scrolled (516, 417) with delta (0, 0)
Screenshot: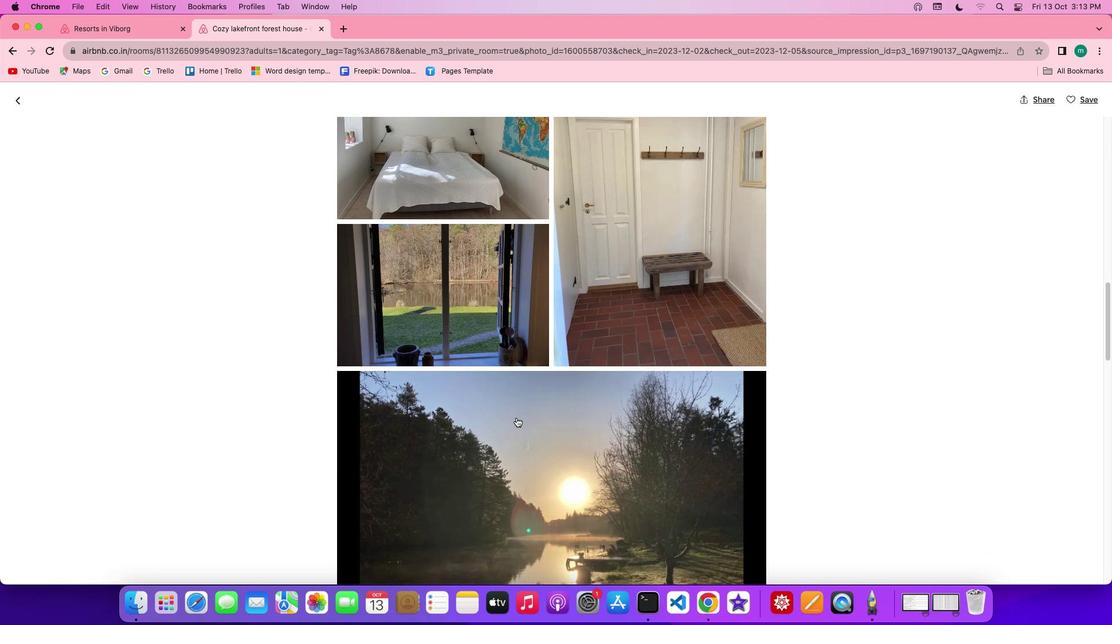 
Action: Mouse scrolled (516, 417) with delta (0, -1)
Screenshot: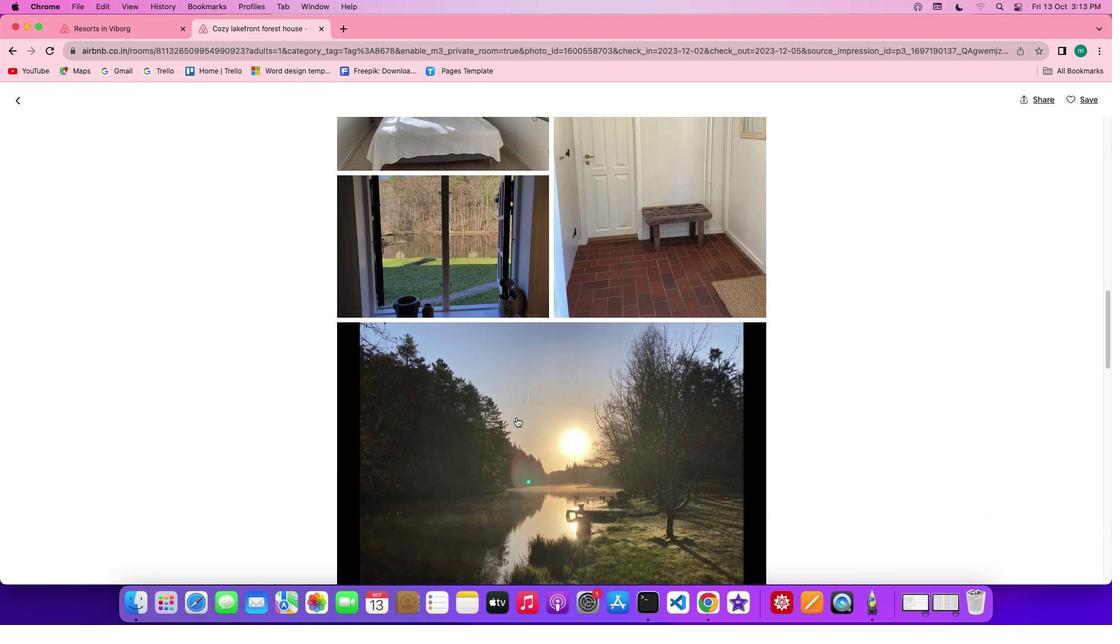 
Action: Mouse scrolled (516, 417) with delta (0, -2)
Screenshot: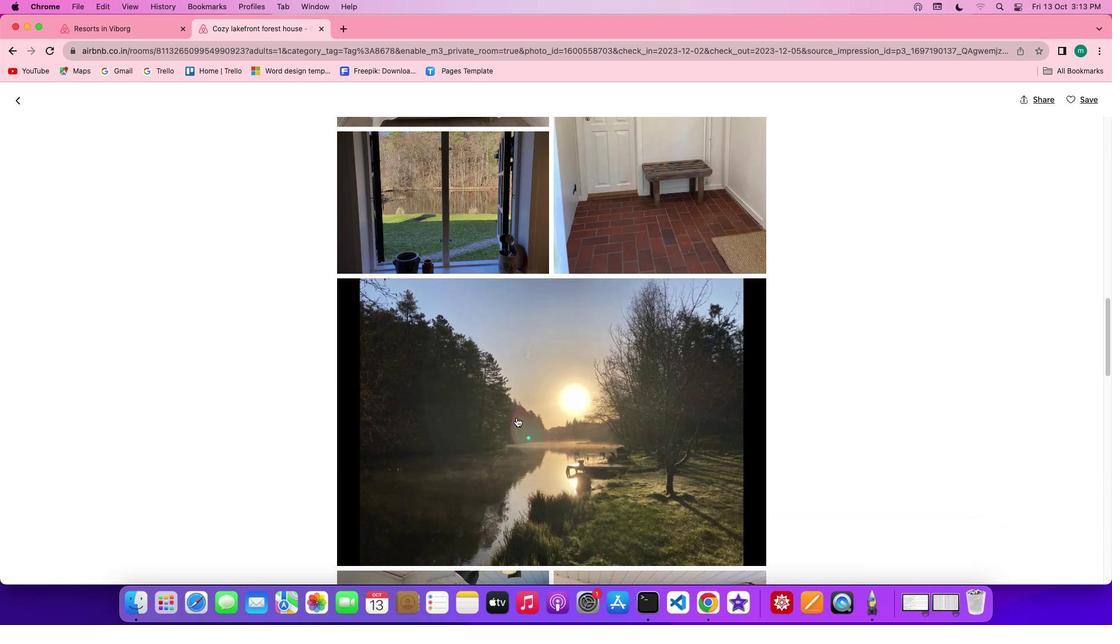 
Action: Mouse scrolled (516, 417) with delta (0, -2)
Screenshot: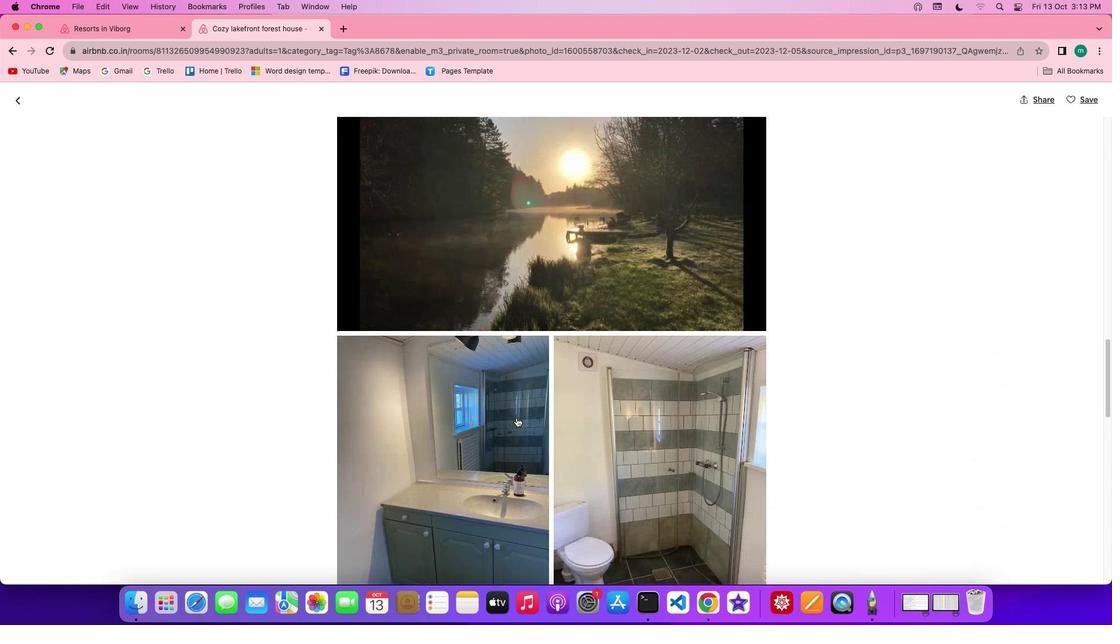 
Action: Mouse scrolled (516, 417) with delta (0, 0)
Screenshot: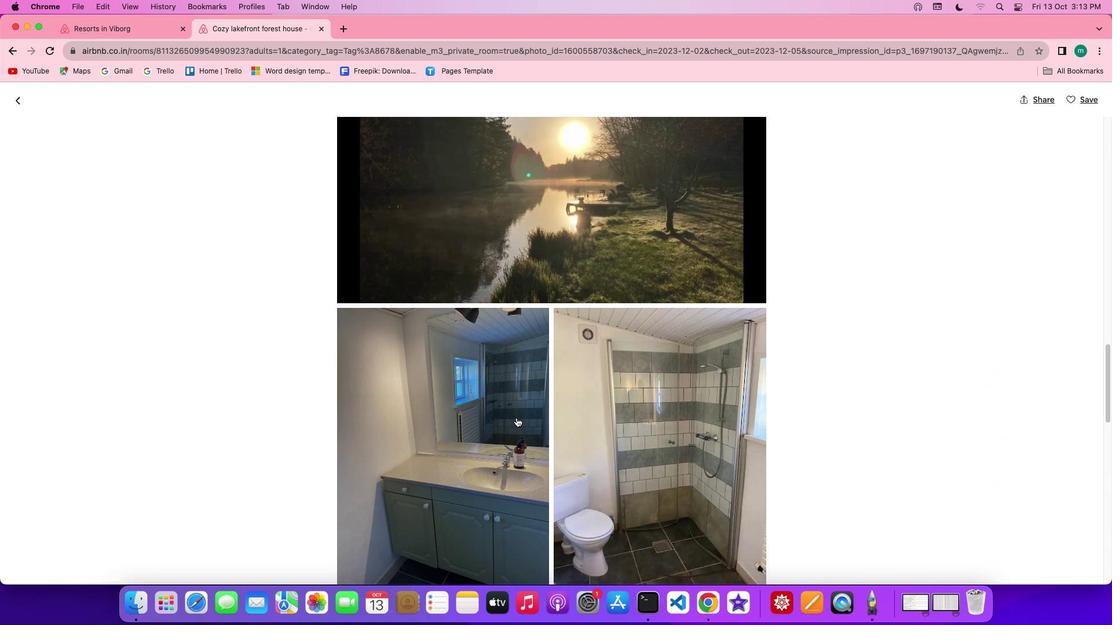 
Action: Mouse scrolled (516, 417) with delta (0, 0)
Screenshot: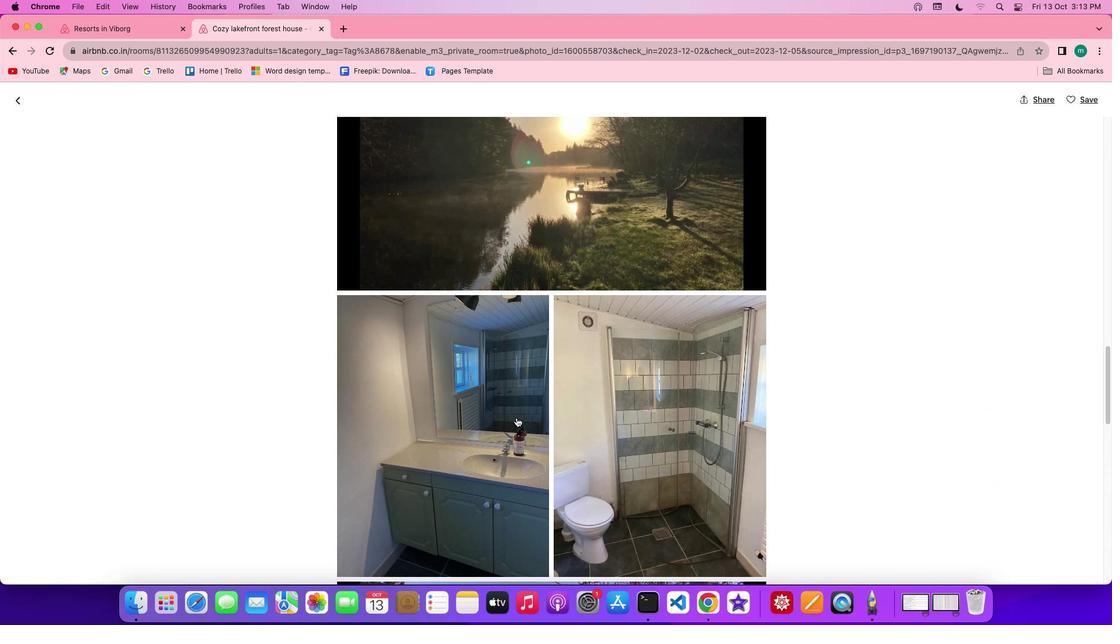 
Action: Mouse scrolled (516, 417) with delta (0, -1)
Screenshot: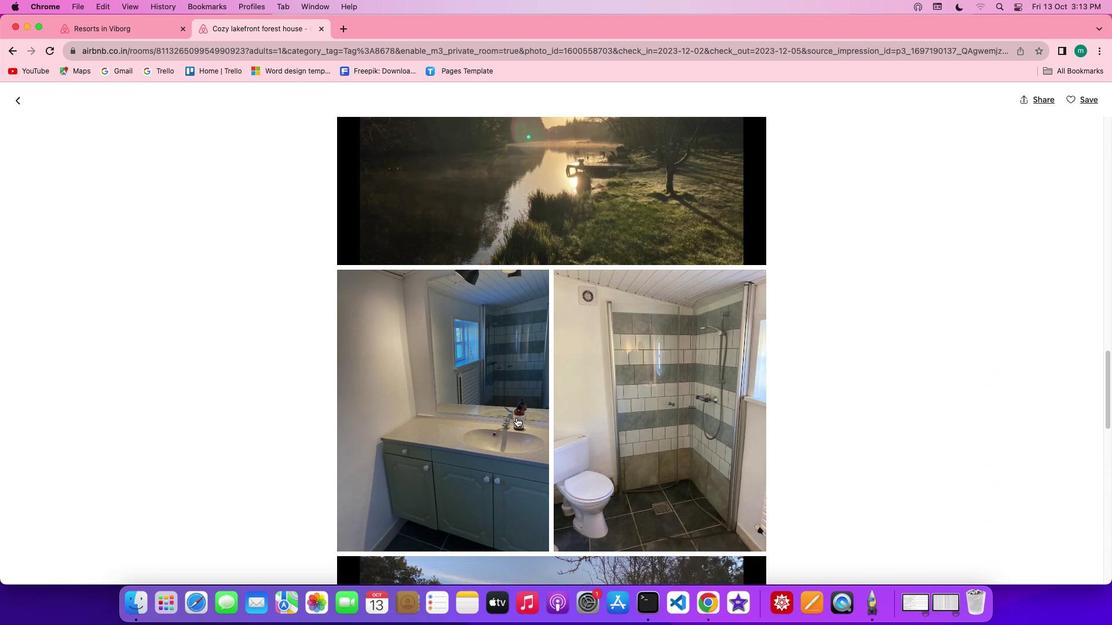 
Action: Mouse scrolled (516, 417) with delta (0, -2)
Screenshot: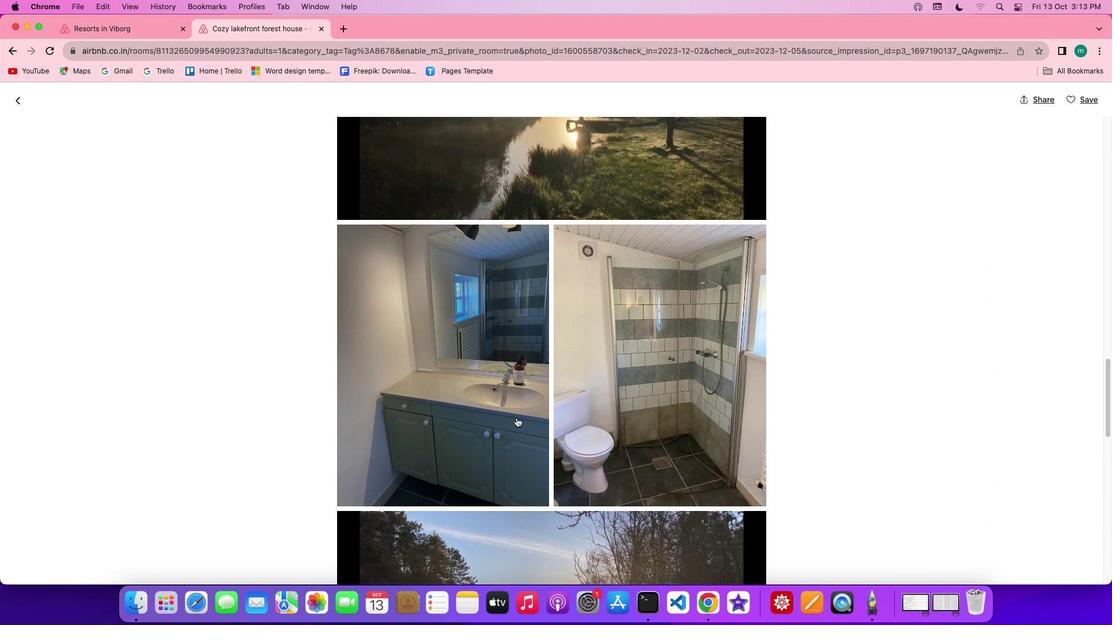 
Action: Mouse scrolled (516, 417) with delta (0, 0)
Screenshot: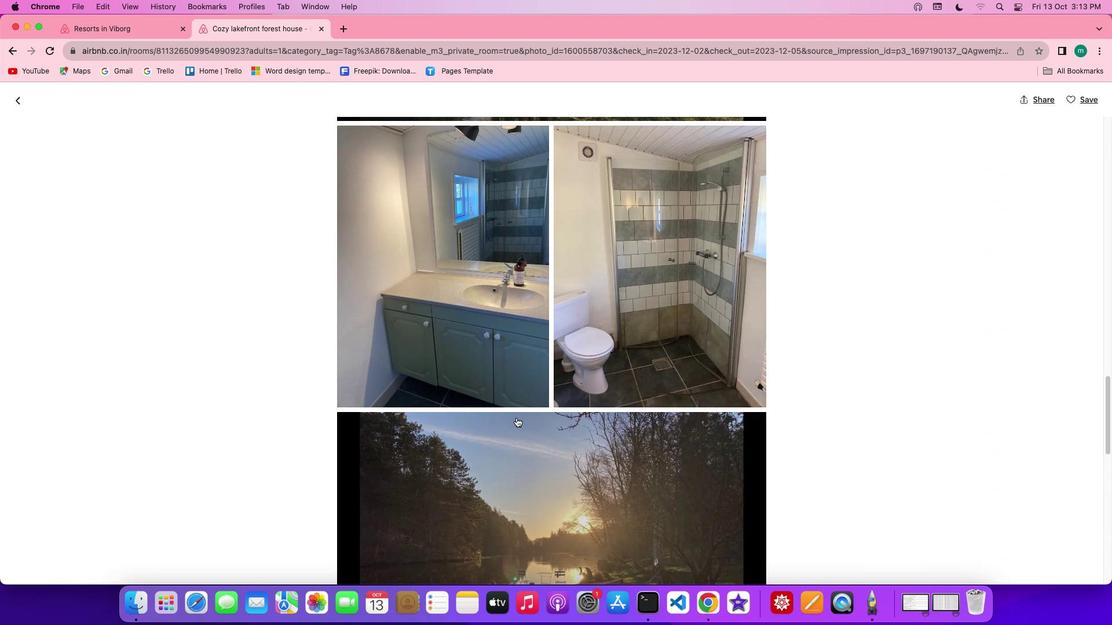 
Action: Mouse scrolled (516, 417) with delta (0, 0)
Screenshot: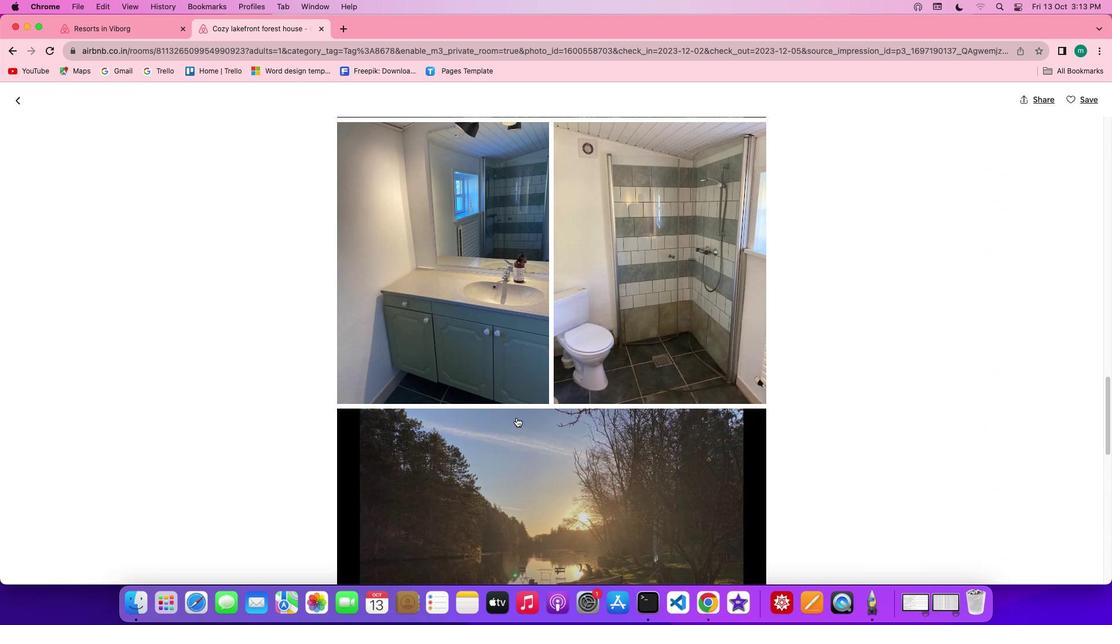
Action: Mouse scrolled (516, 417) with delta (0, 0)
Screenshot: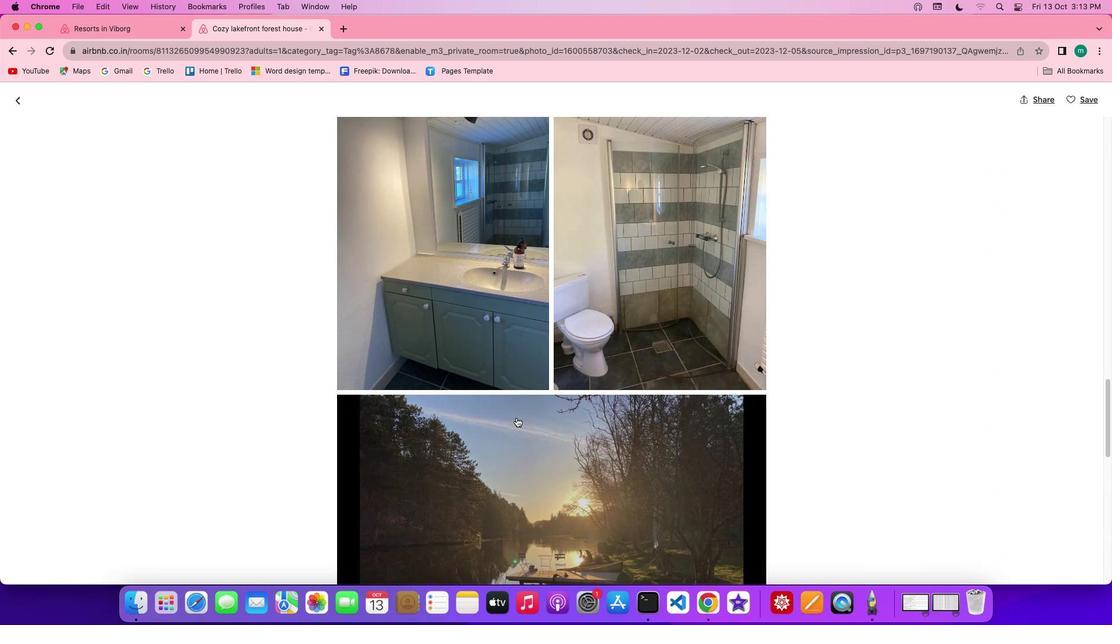 
Action: Mouse scrolled (516, 417) with delta (0, 0)
Screenshot: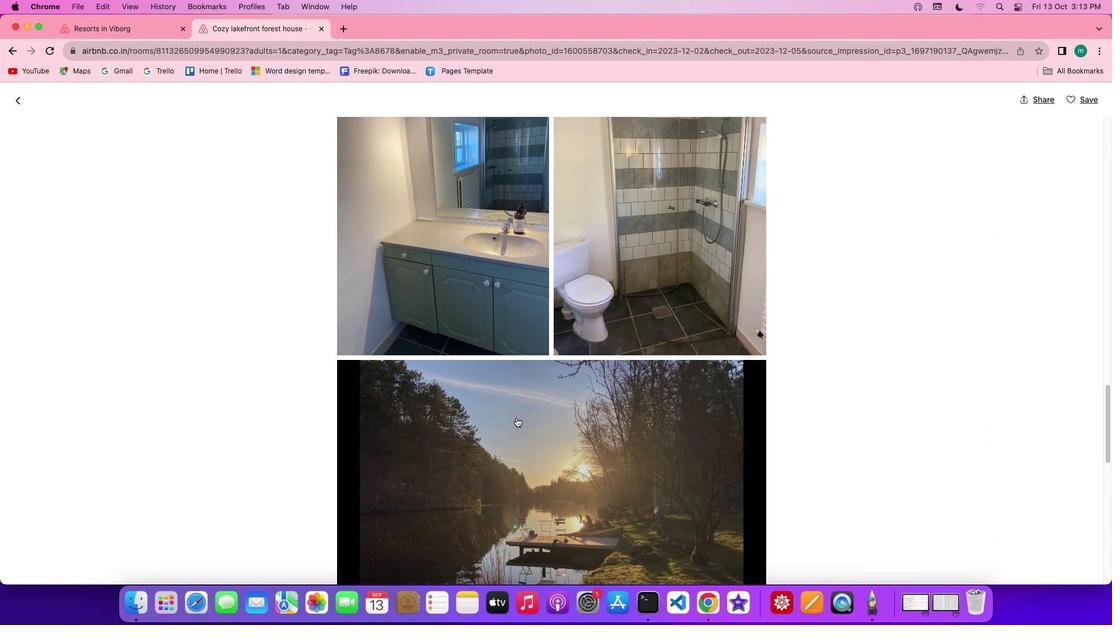 
Action: Mouse scrolled (516, 417) with delta (0, 0)
Screenshot: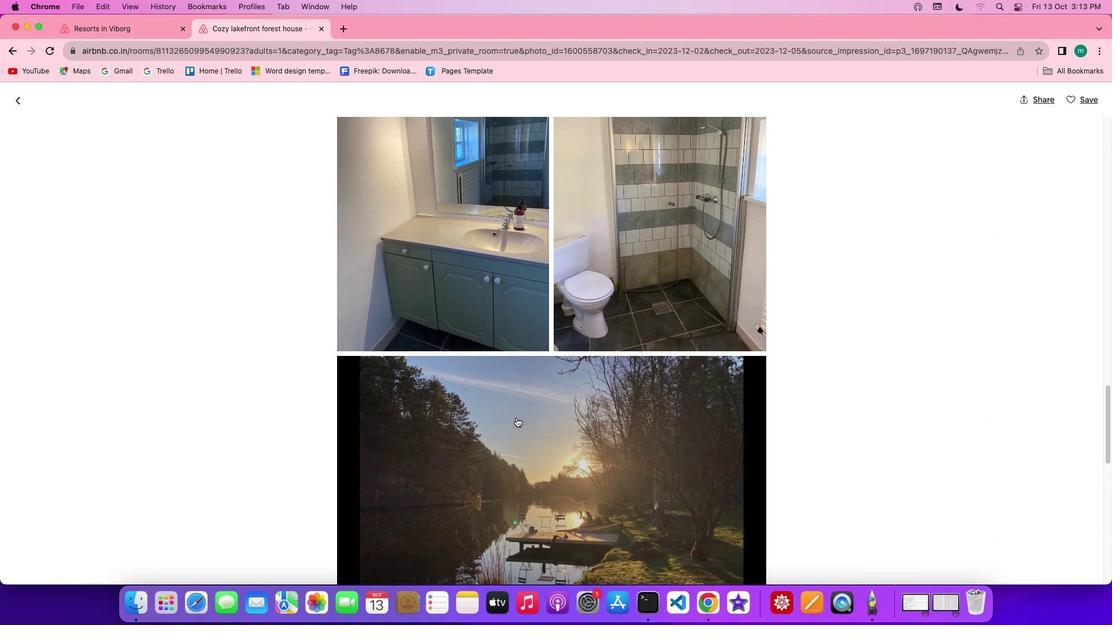 
Action: Mouse scrolled (516, 417) with delta (0, -1)
Screenshot: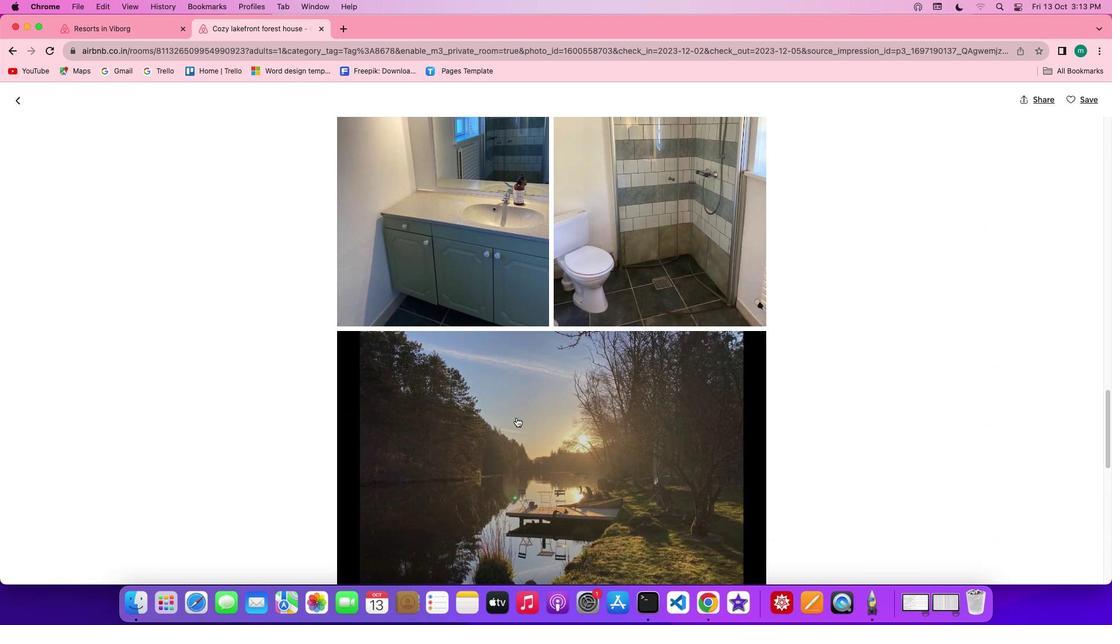 
Action: Mouse scrolled (516, 417) with delta (0, -1)
Screenshot: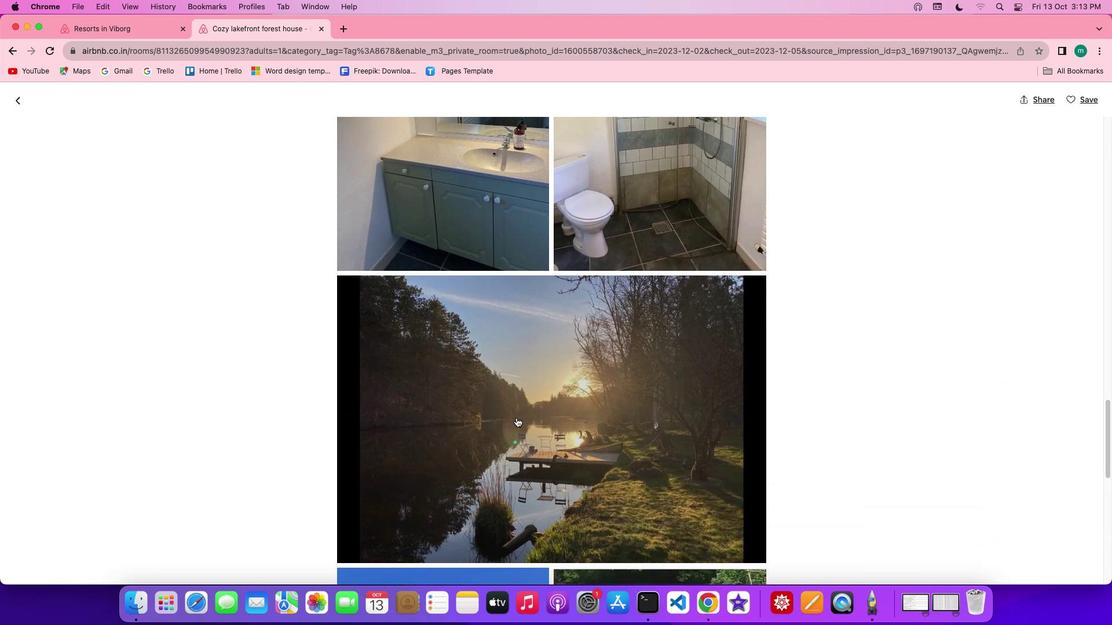 
Action: Mouse scrolled (516, 417) with delta (0, 0)
Screenshot: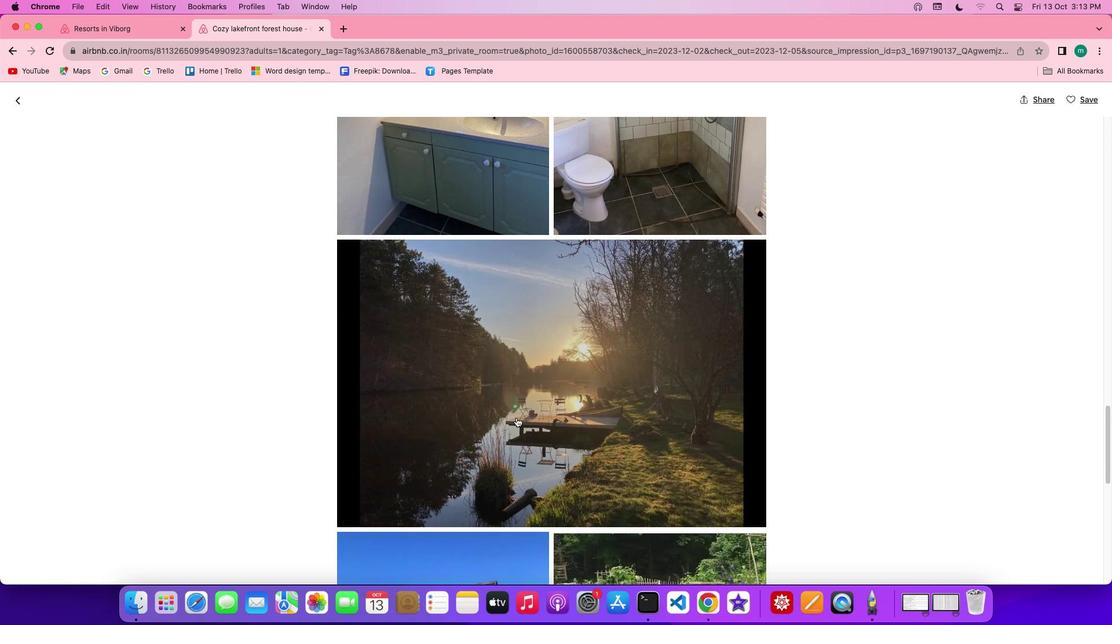 
Action: Mouse scrolled (516, 417) with delta (0, 0)
Screenshot: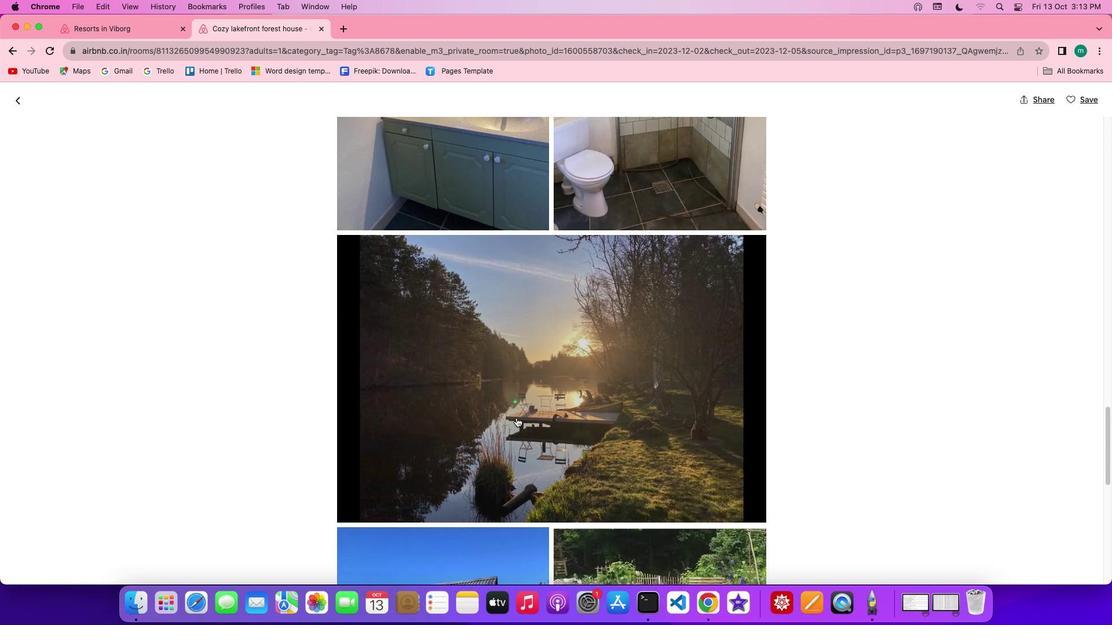 
Action: Mouse scrolled (516, 417) with delta (0, 0)
Screenshot: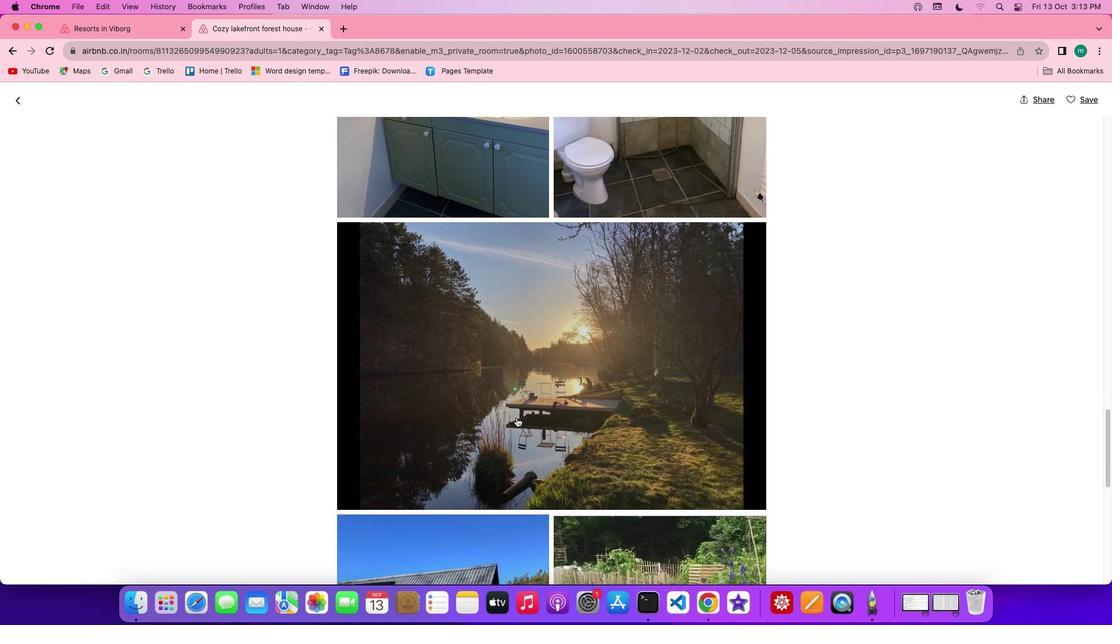 
Action: Mouse scrolled (516, 417) with delta (0, 0)
Screenshot: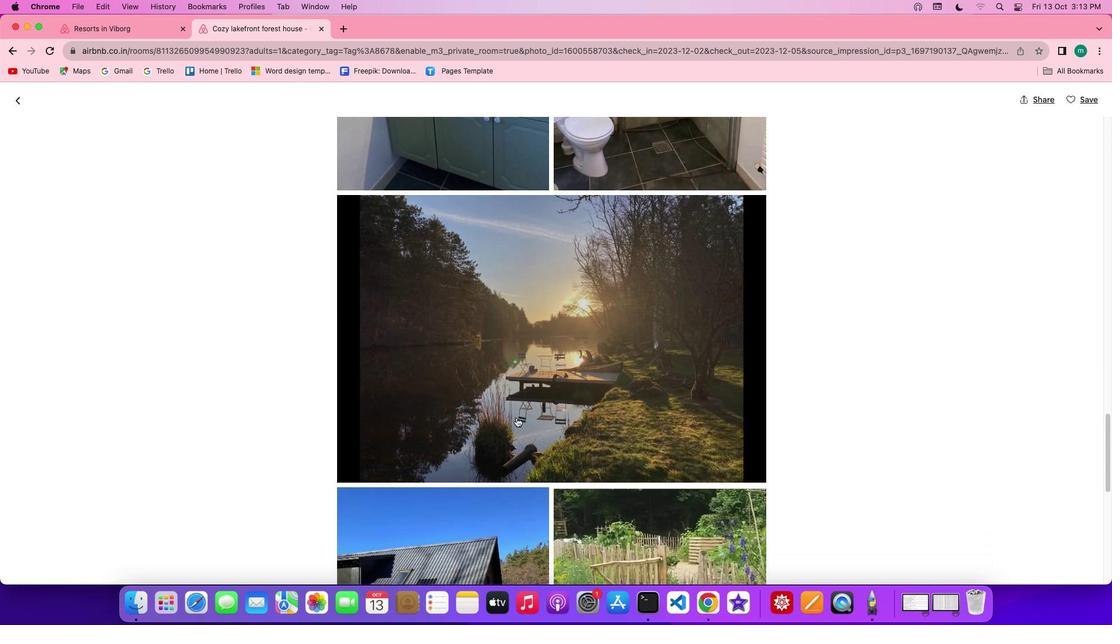 
Action: Mouse scrolled (516, 417) with delta (0, 0)
Screenshot: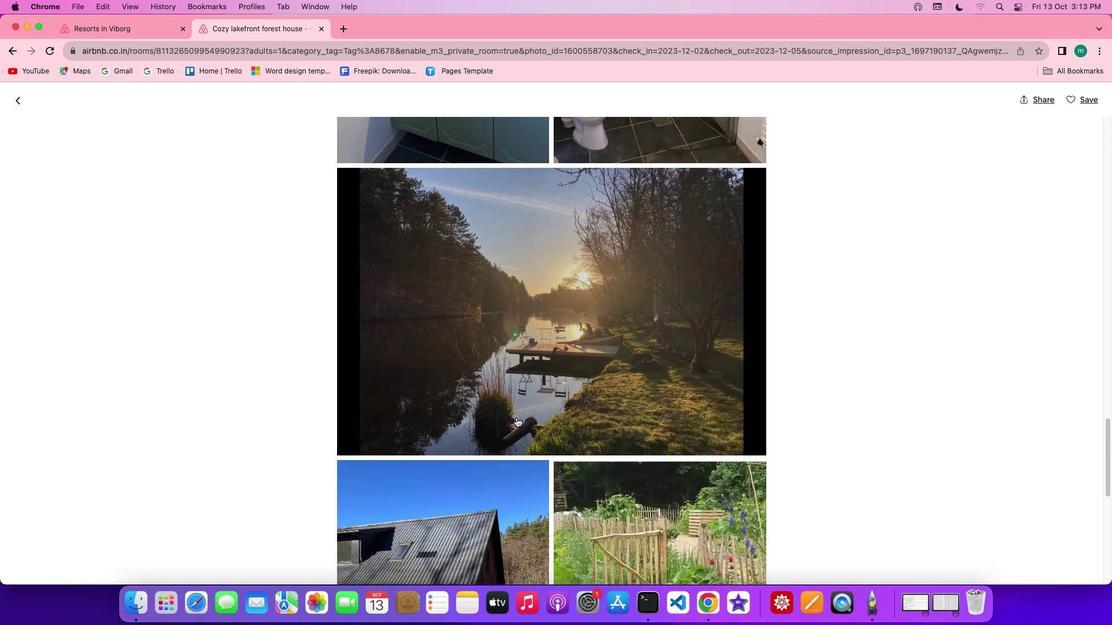 
Action: Mouse scrolled (516, 417) with delta (0, 0)
Screenshot: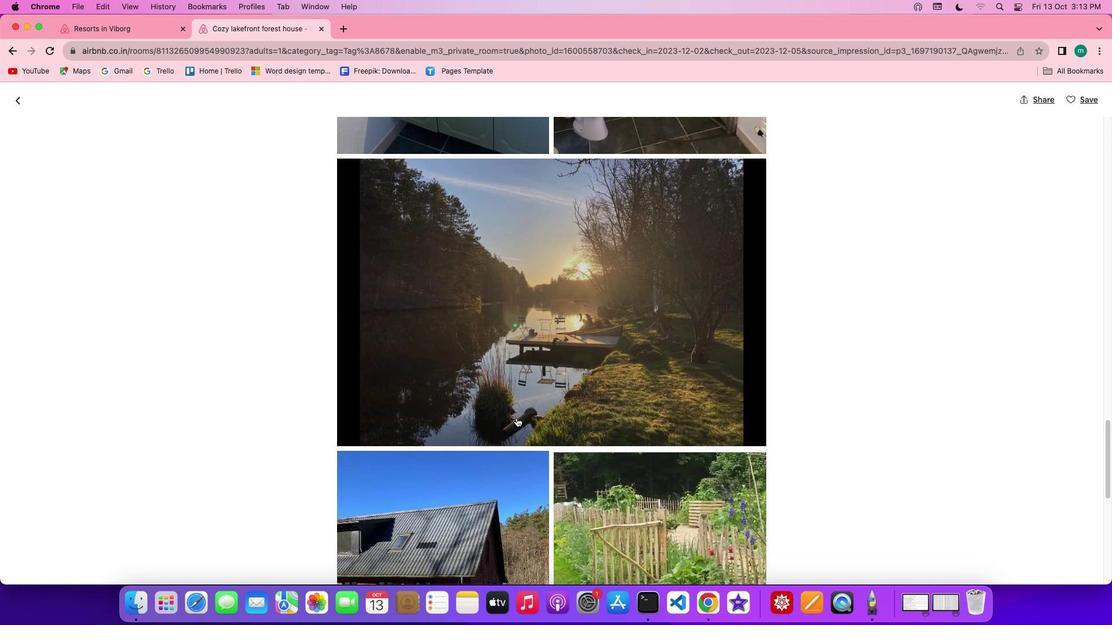 
Action: Mouse scrolled (516, 417) with delta (0, -1)
Screenshot: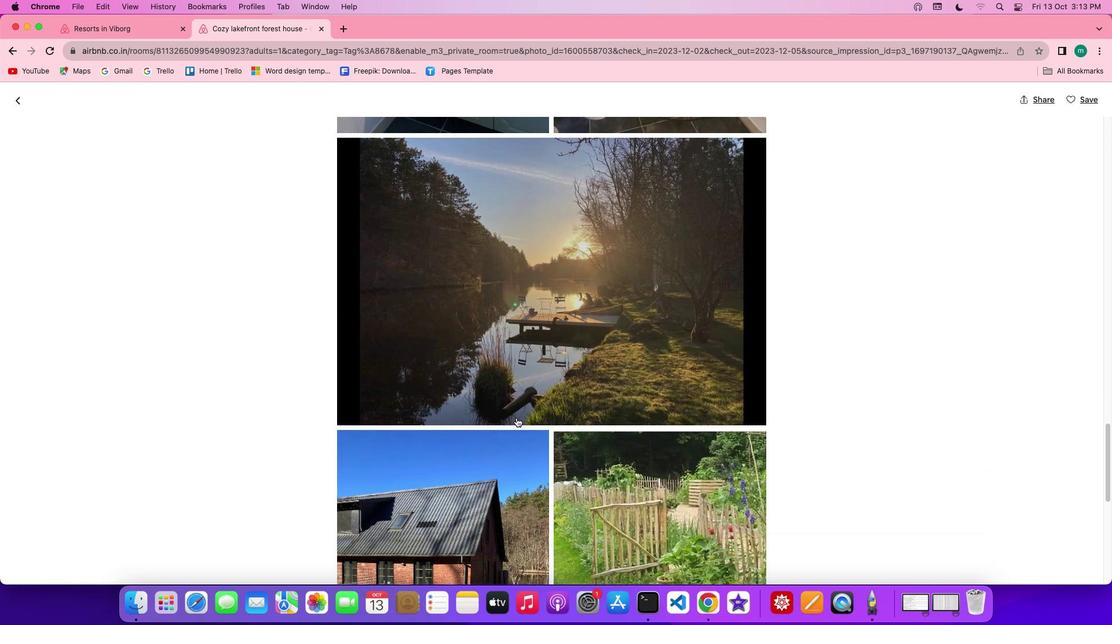 
Action: Mouse scrolled (516, 417) with delta (0, -2)
Screenshot: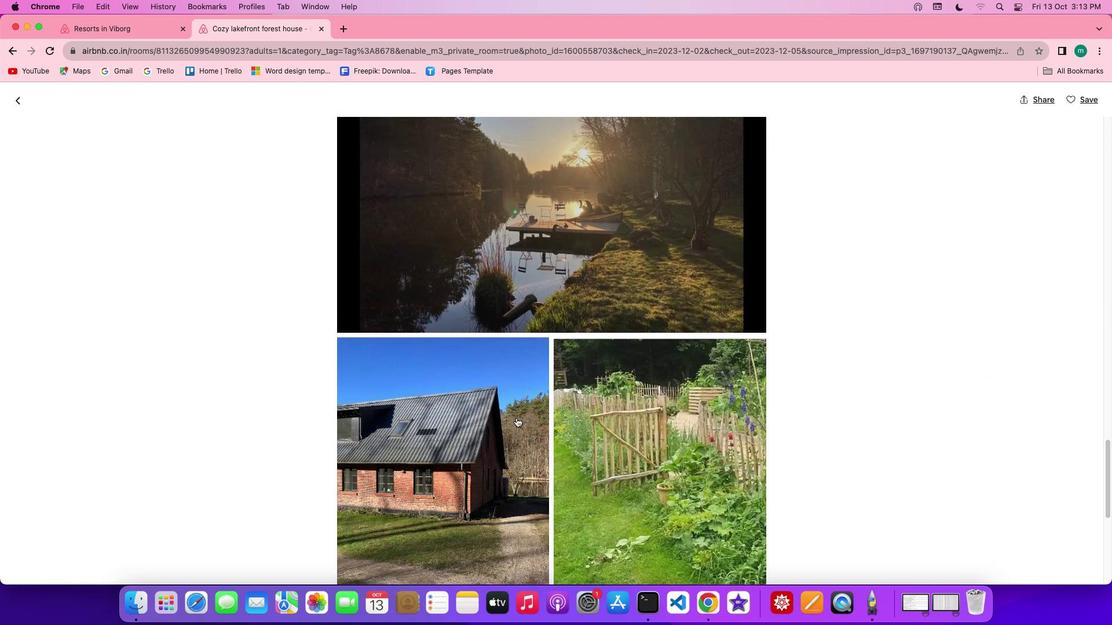 
Action: Mouse scrolled (516, 417) with delta (0, 0)
Screenshot: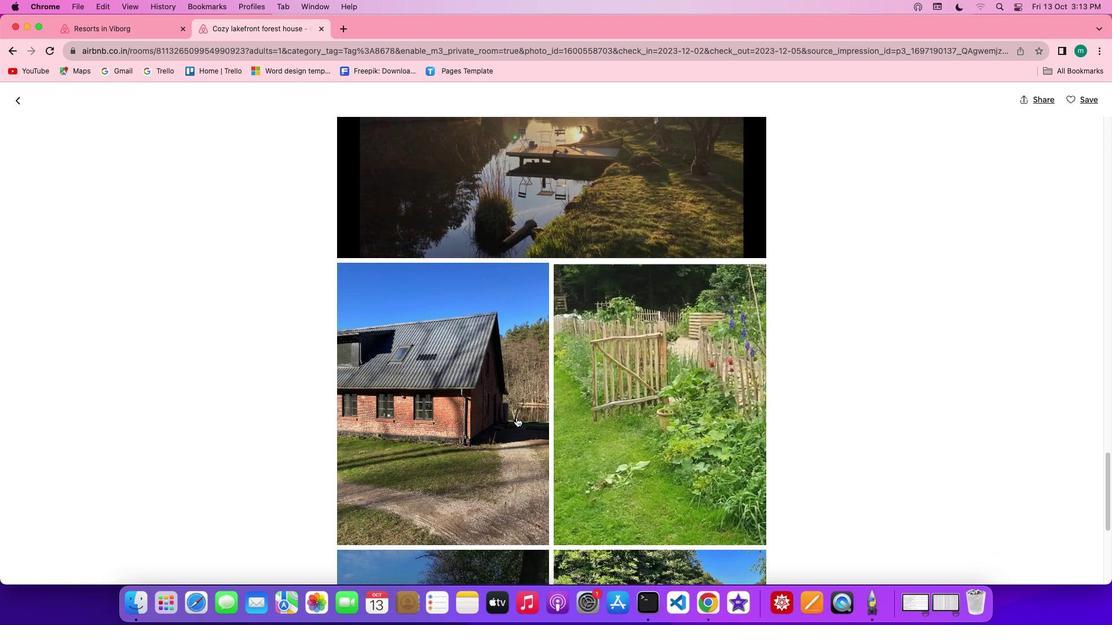 
Action: Mouse scrolled (516, 417) with delta (0, 0)
Screenshot: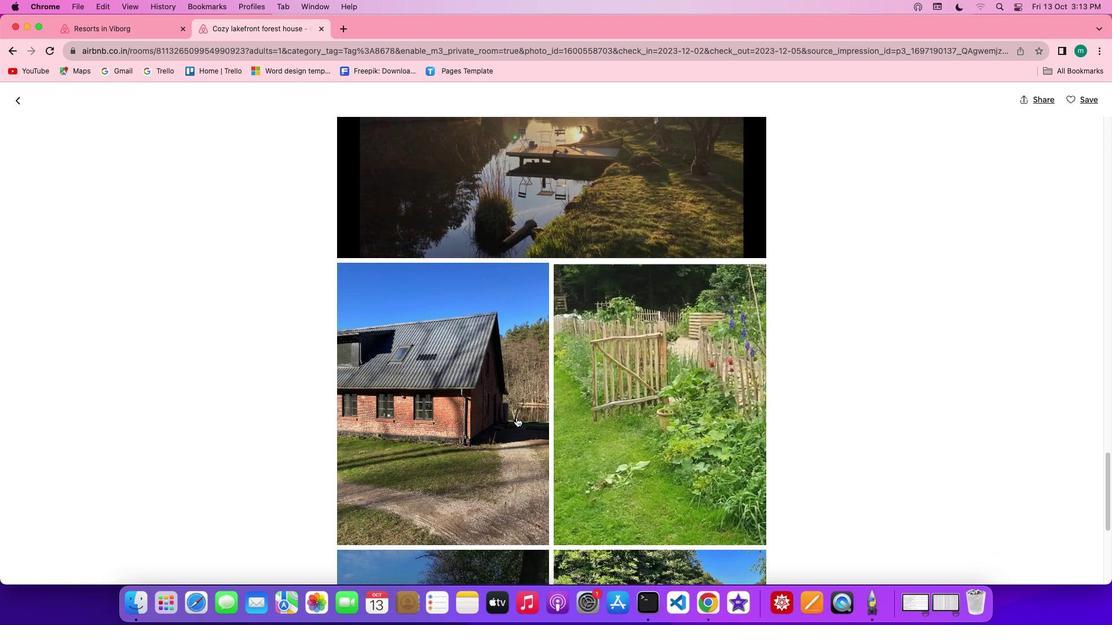 
Action: Mouse scrolled (516, 417) with delta (0, -1)
Screenshot: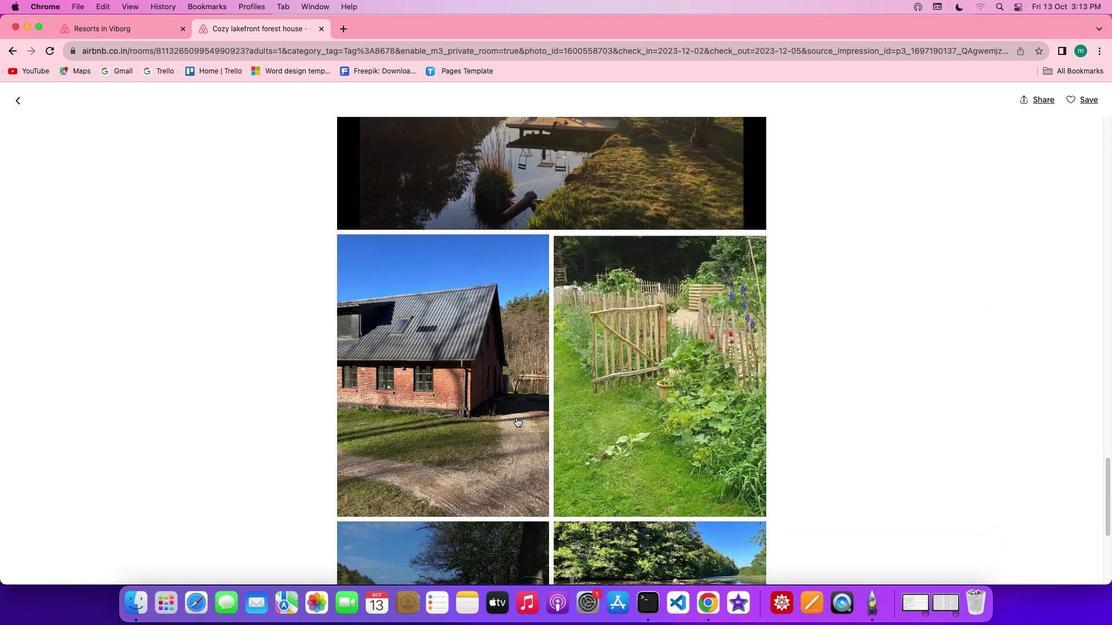 
Action: Mouse scrolled (516, 417) with delta (0, -2)
Screenshot: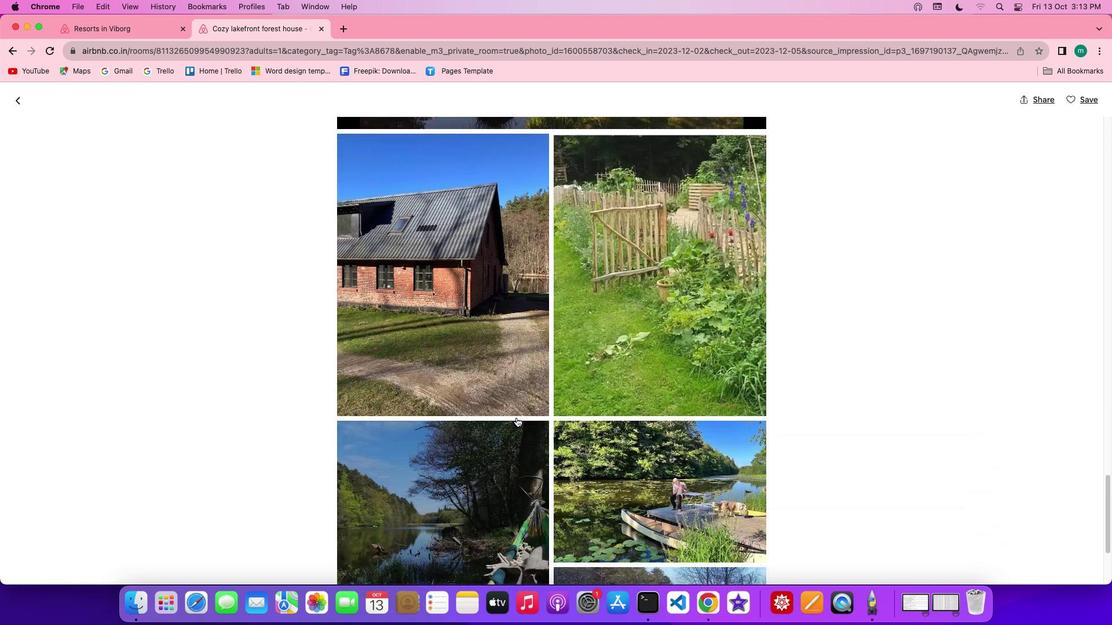 
Action: Mouse scrolled (516, 417) with delta (0, -2)
Screenshot: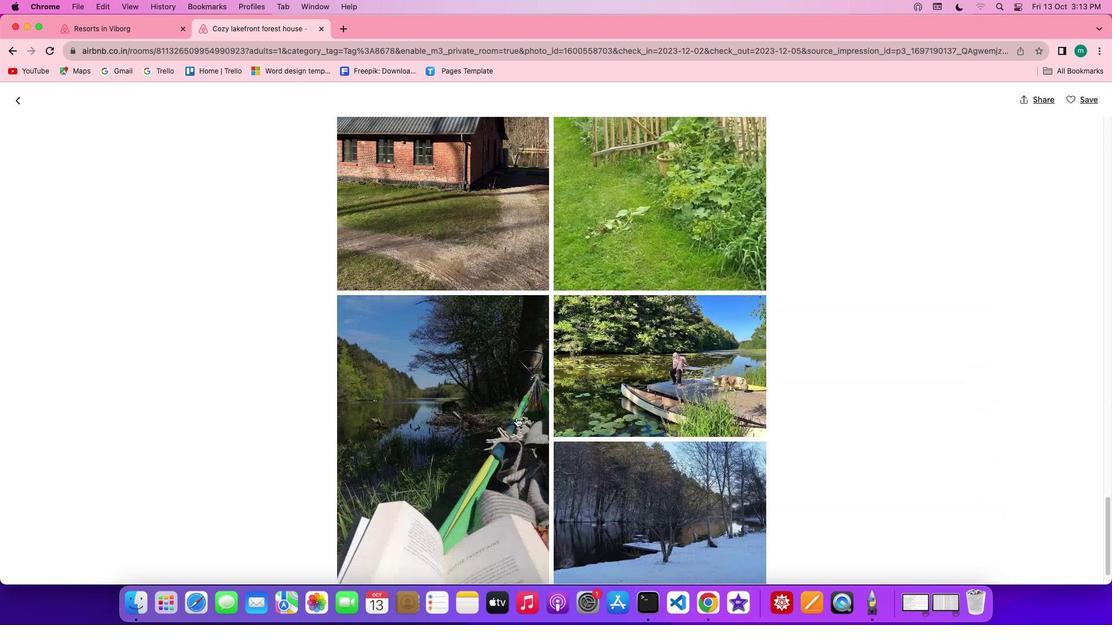 
Action: Mouse scrolled (516, 417) with delta (0, 0)
Screenshot: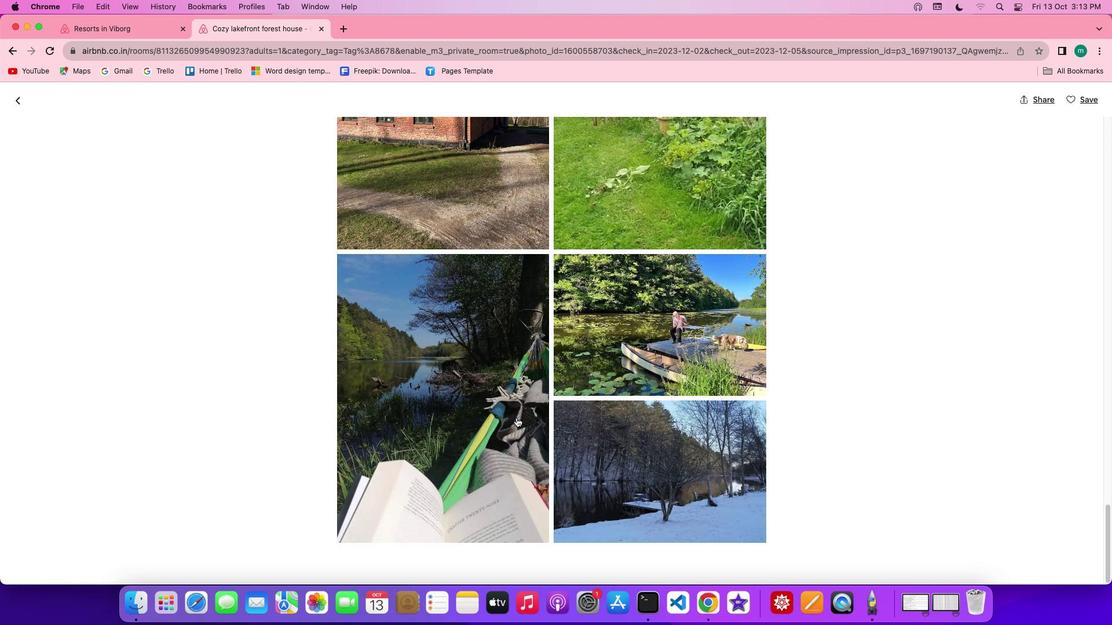 
Action: Mouse scrolled (516, 417) with delta (0, 0)
Screenshot: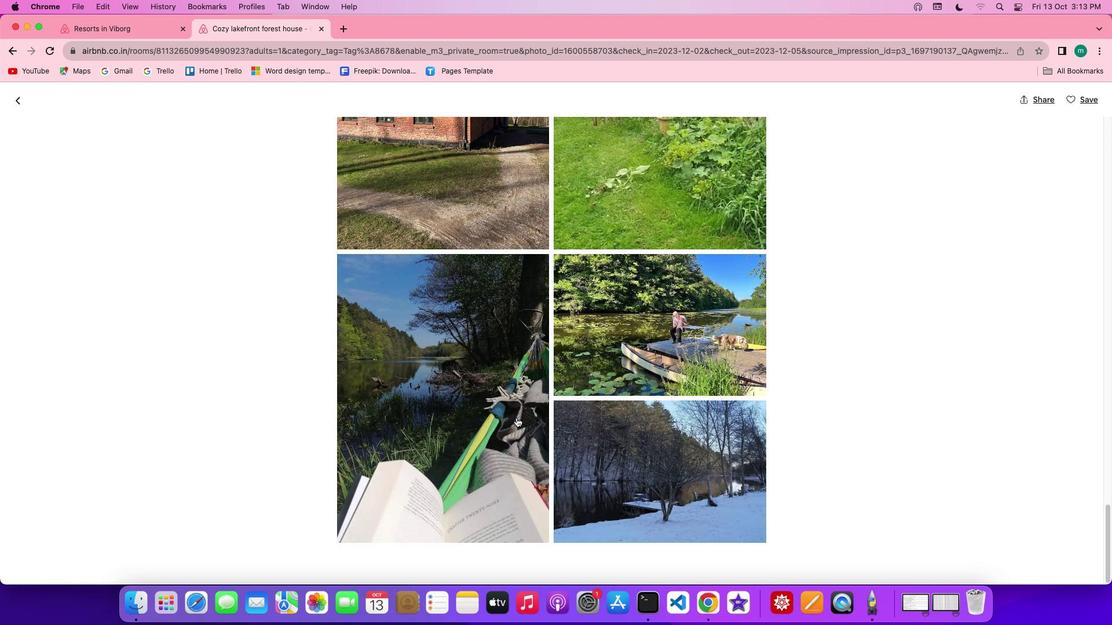 
Action: Mouse scrolled (516, 417) with delta (0, -1)
Screenshot: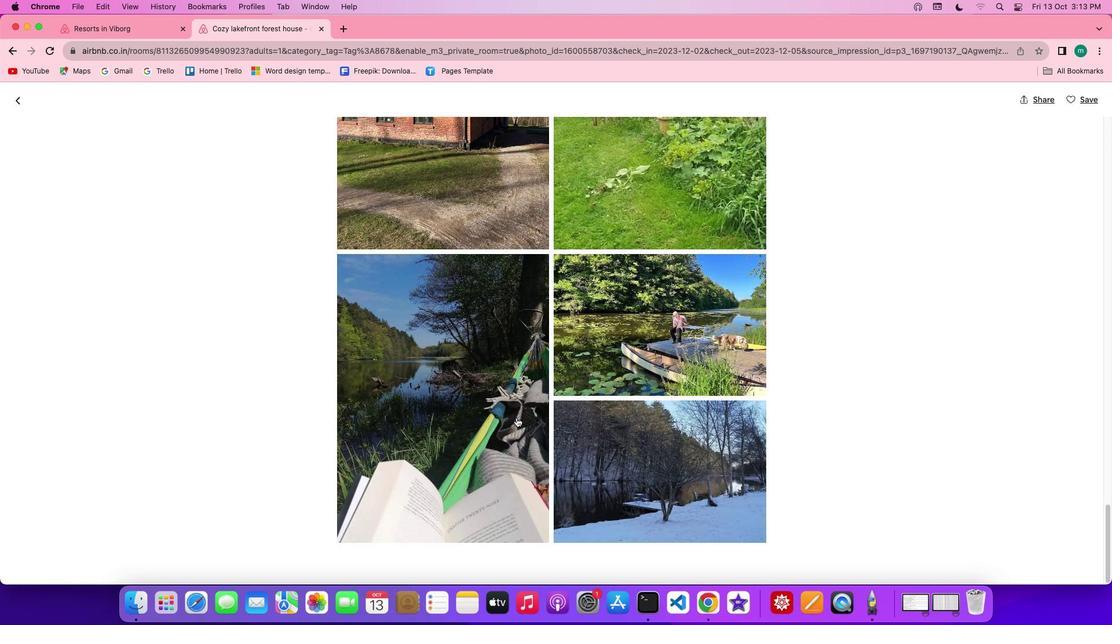 
Action: Mouse scrolled (516, 417) with delta (0, -2)
Screenshot: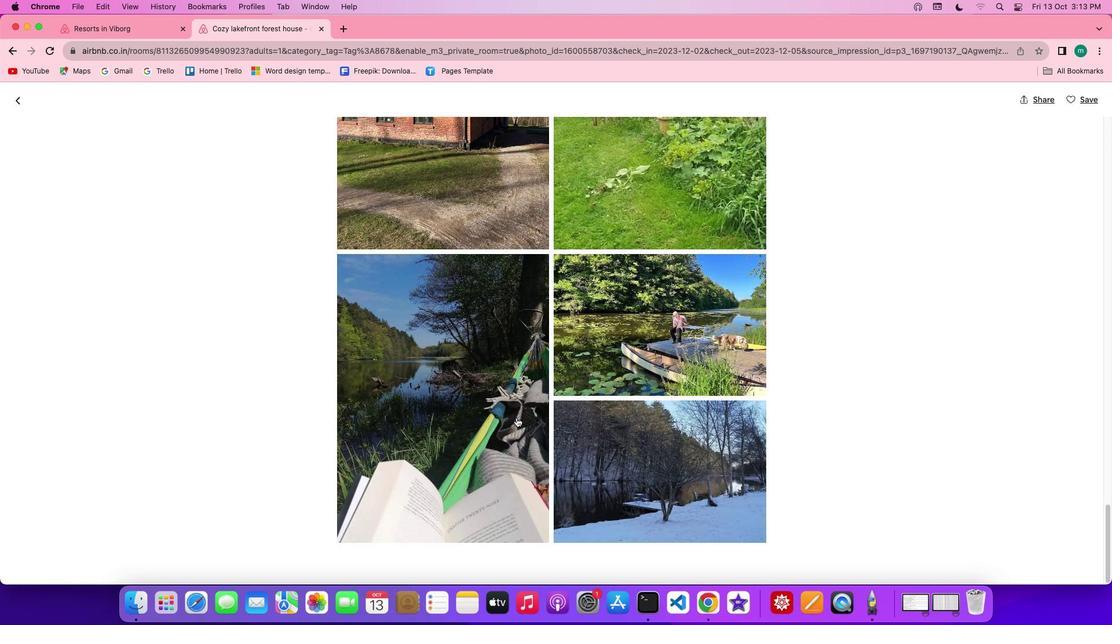 
Action: Mouse scrolled (516, 417) with delta (0, -3)
Screenshot: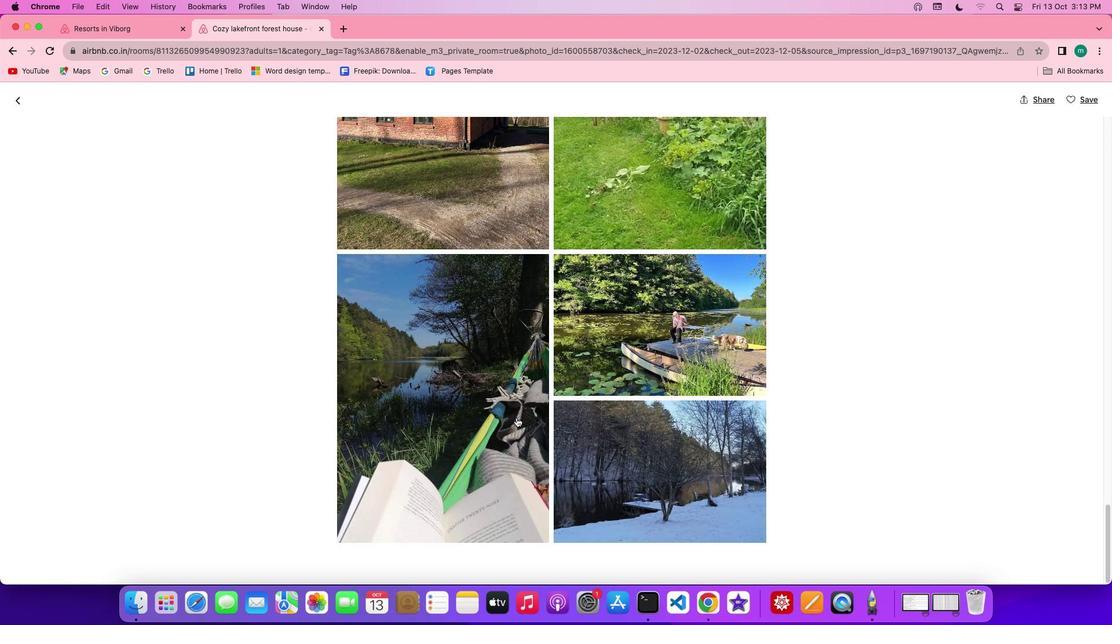 
Action: Mouse scrolled (516, 417) with delta (0, -2)
Screenshot: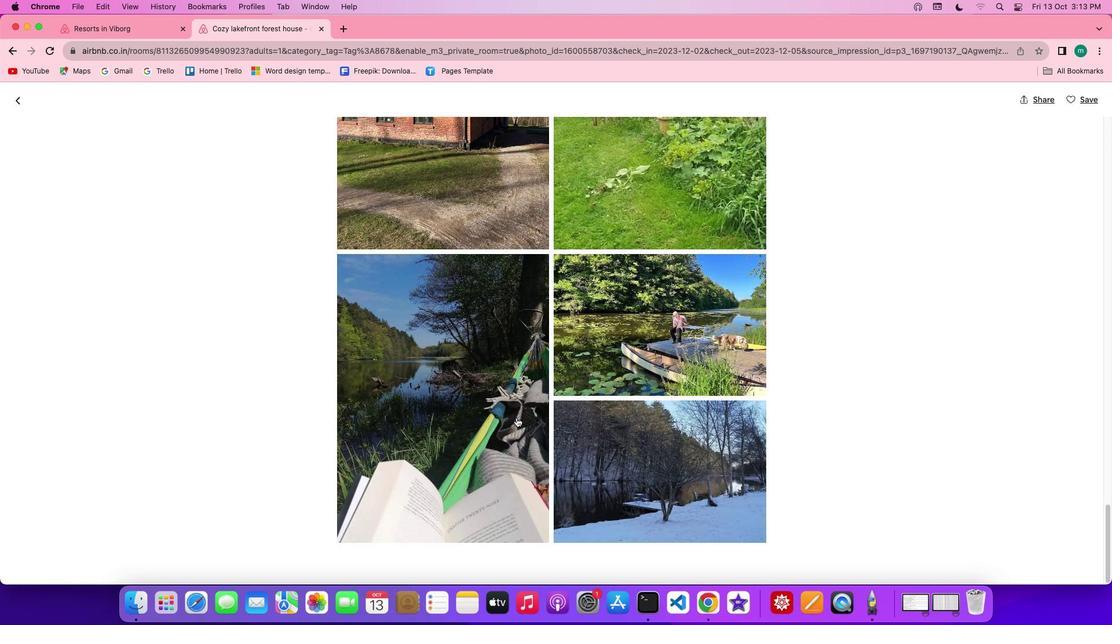 
Action: Mouse moved to (254, 302)
Screenshot: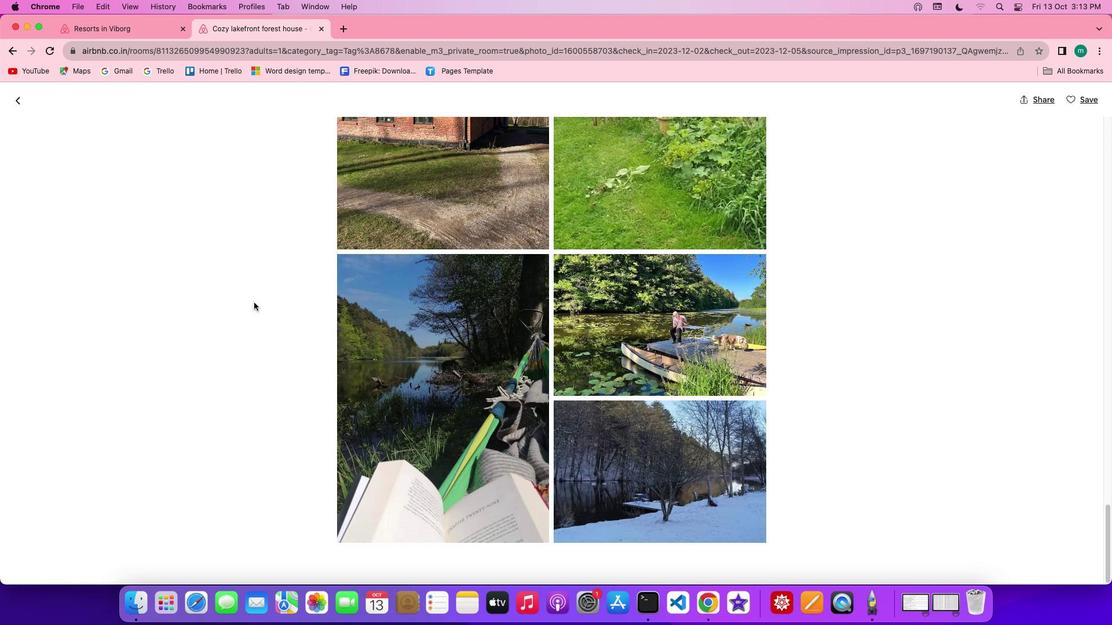 
Action: Mouse scrolled (254, 302) with delta (0, 0)
Screenshot: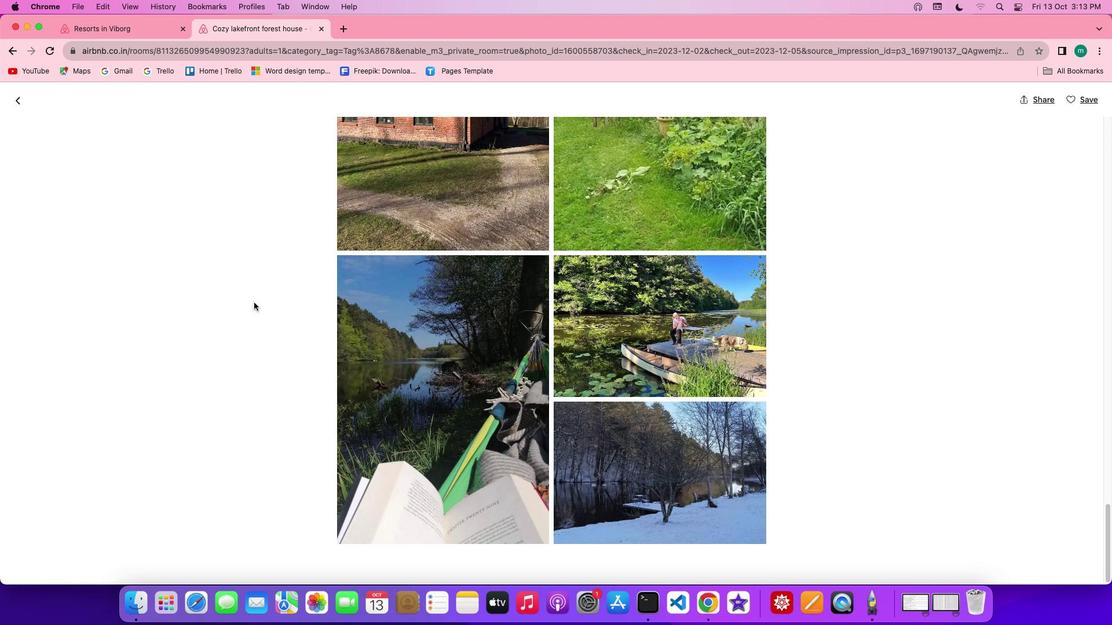 
Action: Mouse scrolled (254, 302) with delta (0, 0)
Screenshot: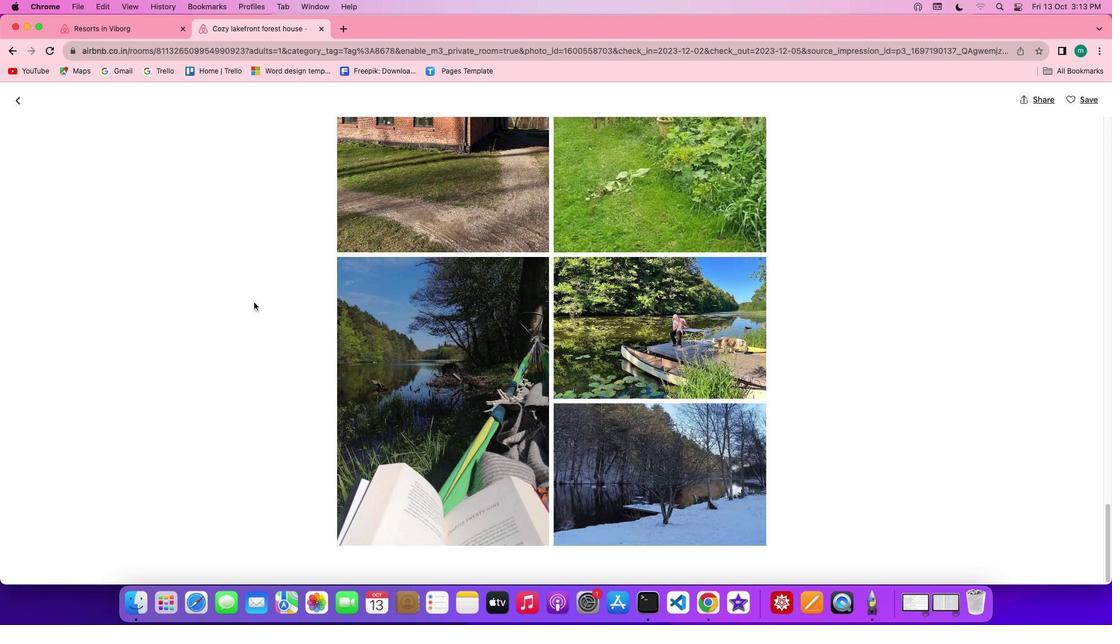 
Action: Mouse scrolled (254, 302) with delta (0, 0)
Screenshot: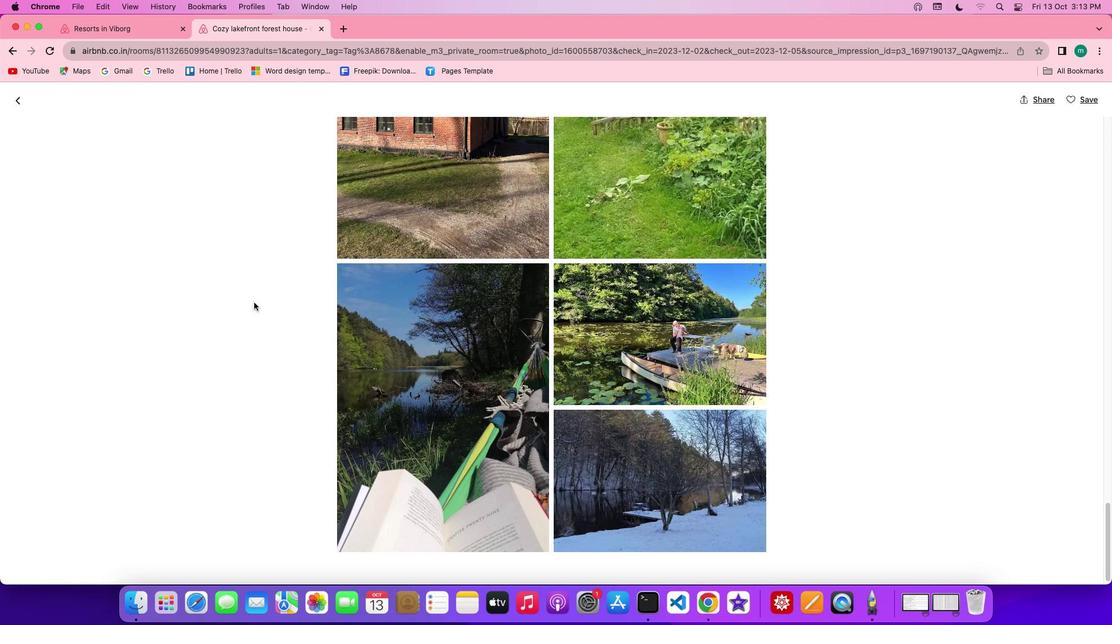 
Action: Mouse scrolled (254, 302) with delta (0, 0)
Screenshot: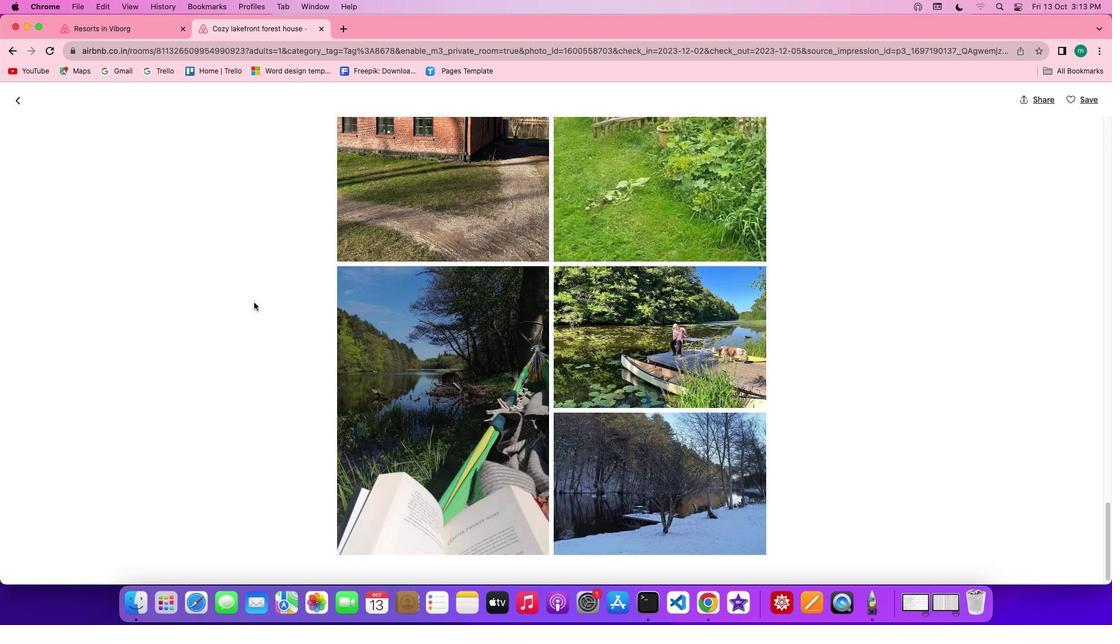 
Action: Mouse scrolled (254, 302) with delta (0, 0)
Screenshot: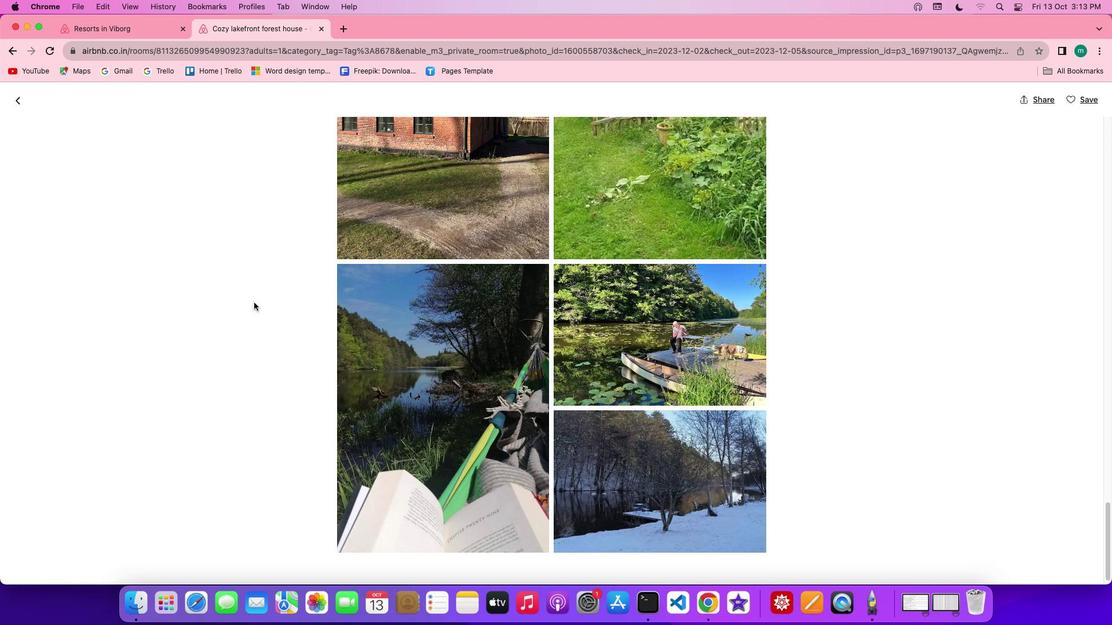 
Action: Mouse scrolled (254, 302) with delta (0, -1)
Screenshot: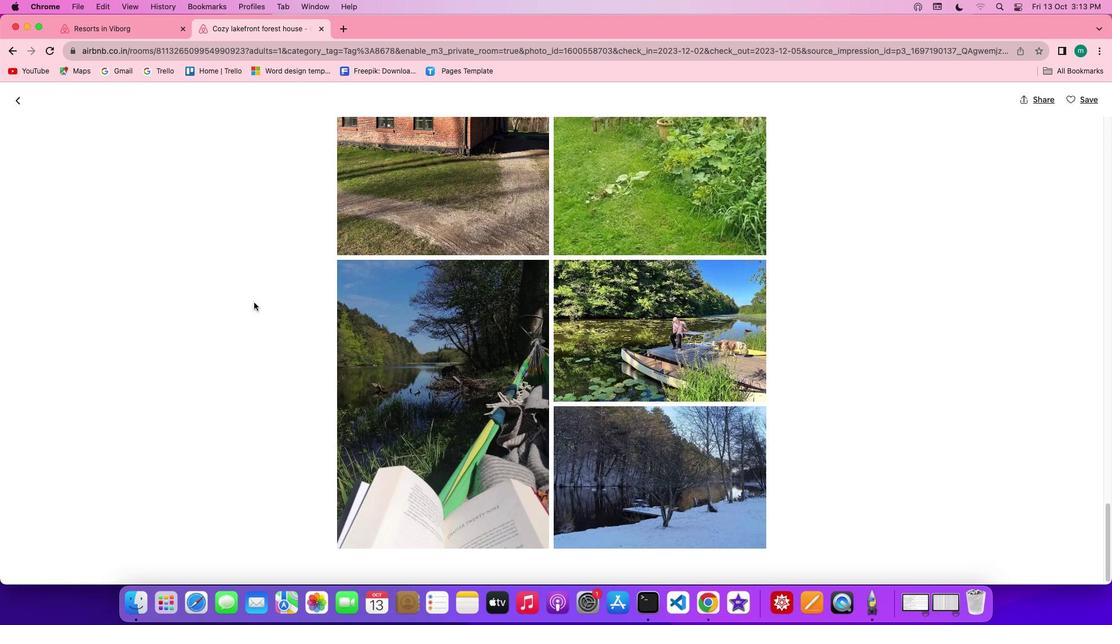 
Action: Mouse scrolled (254, 302) with delta (0, -2)
Screenshot: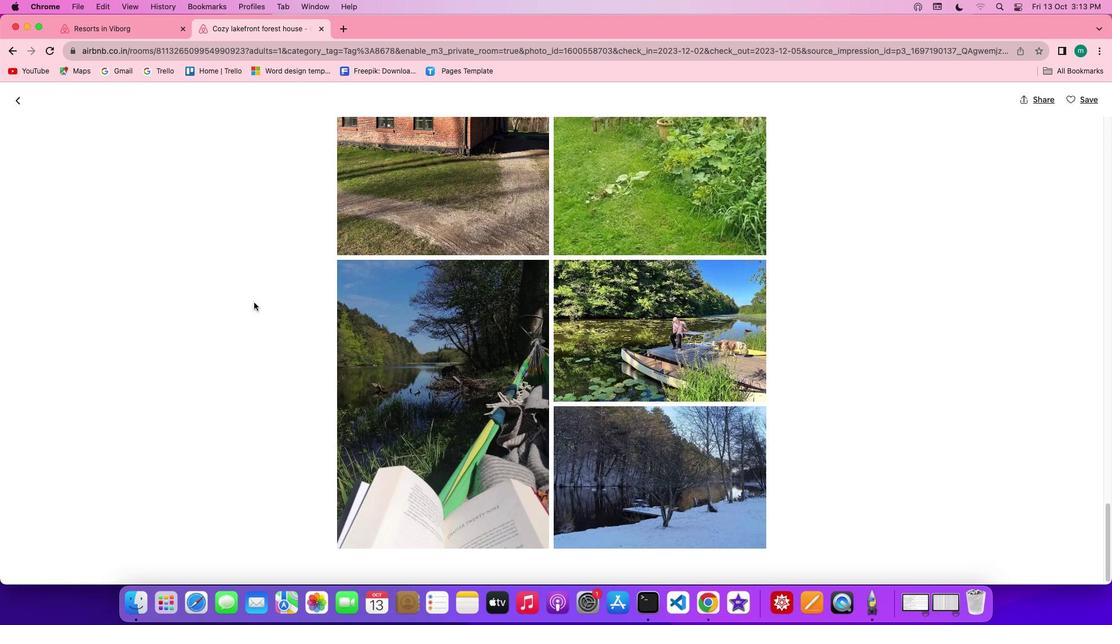 
Action: Mouse scrolled (254, 302) with delta (0, -2)
Screenshot: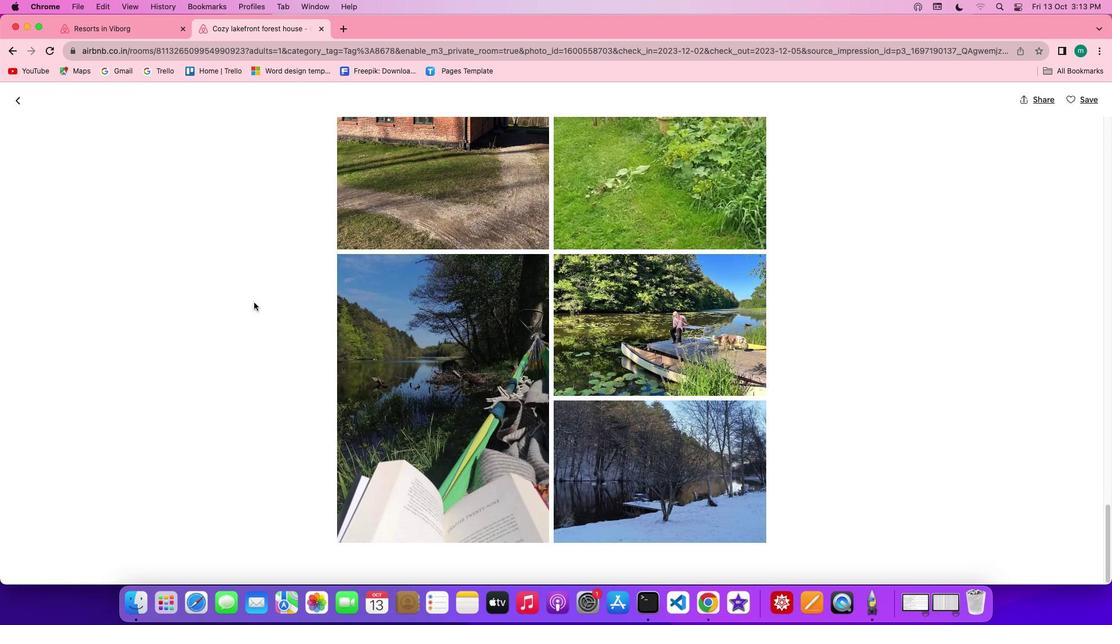 
Action: Mouse moved to (23, 98)
Screenshot: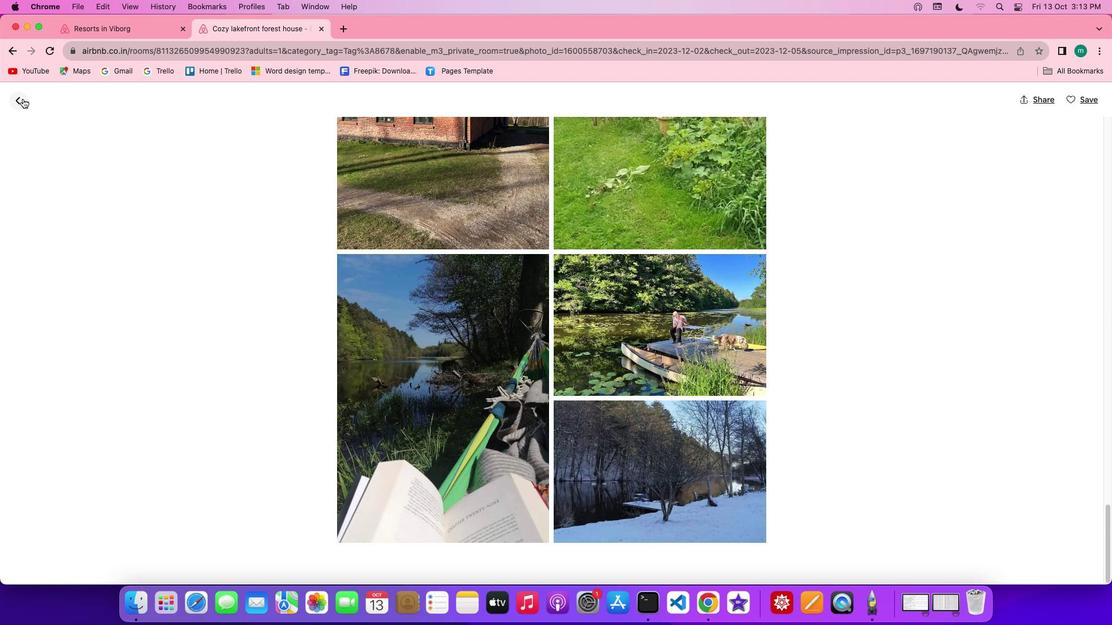 
Action: Mouse pressed left at (23, 98)
Screenshot: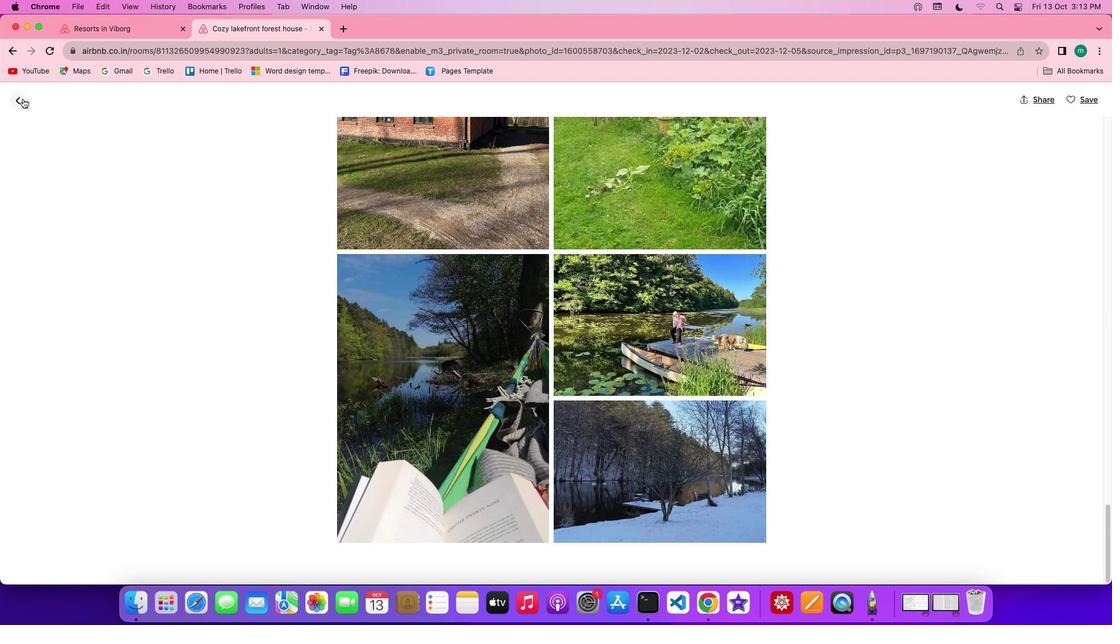 
Action: Mouse moved to (678, 384)
Screenshot: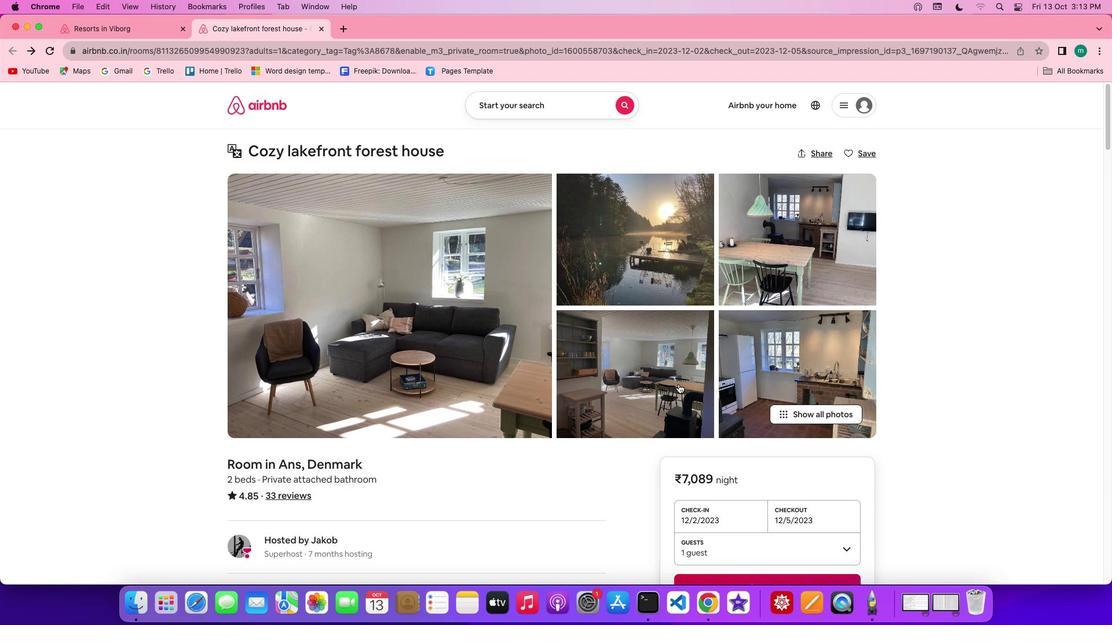 
Action: Mouse scrolled (678, 384) with delta (0, 0)
Screenshot: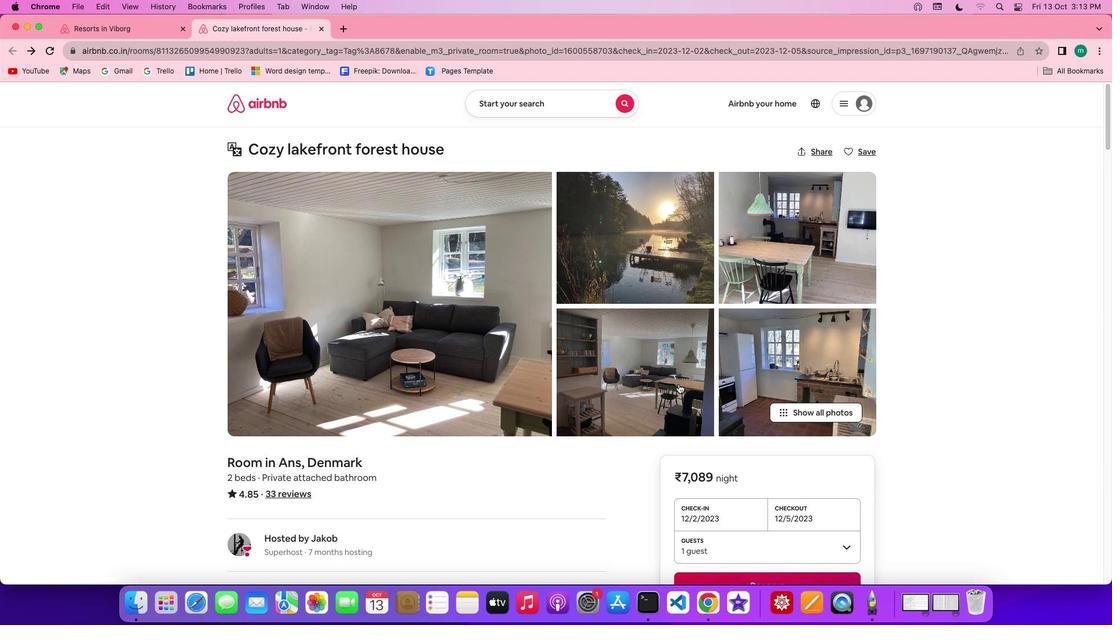 
Action: Mouse scrolled (678, 384) with delta (0, 0)
Screenshot: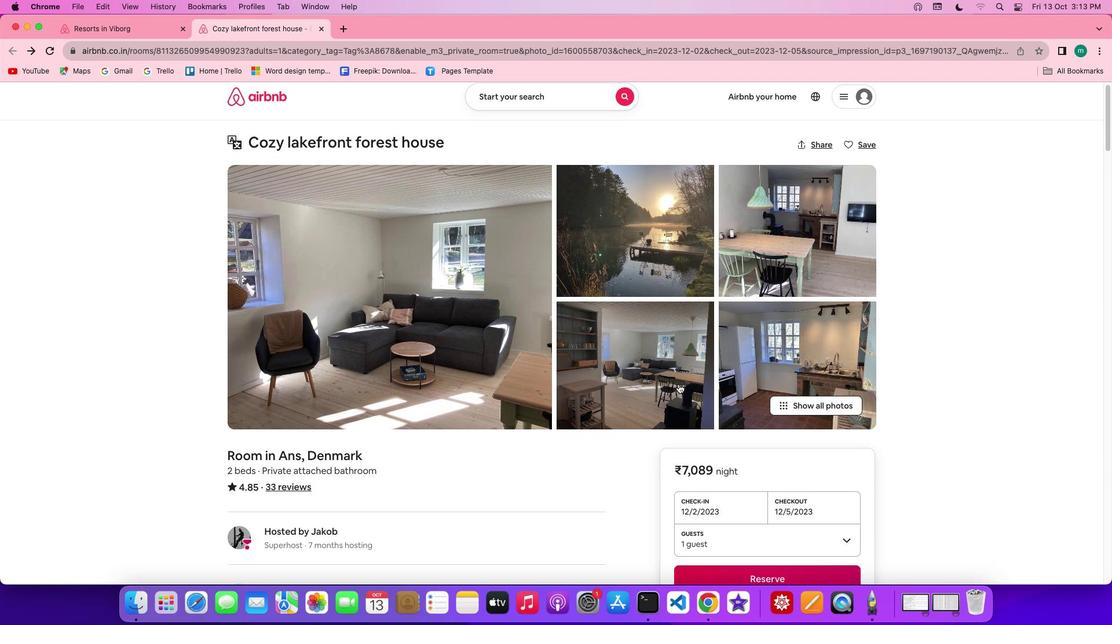 
Action: Mouse scrolled (678, 384) with delta (0, 0)
Screenshot: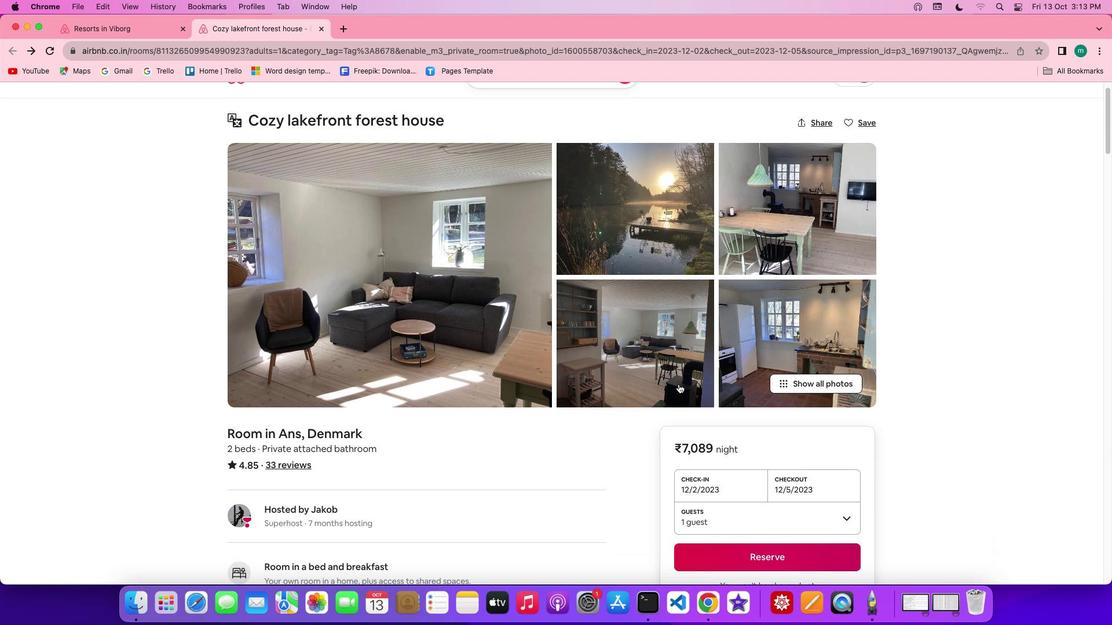 
Action: Mouse scrolled (678, 384) with delta (0, 0)
Screenshot: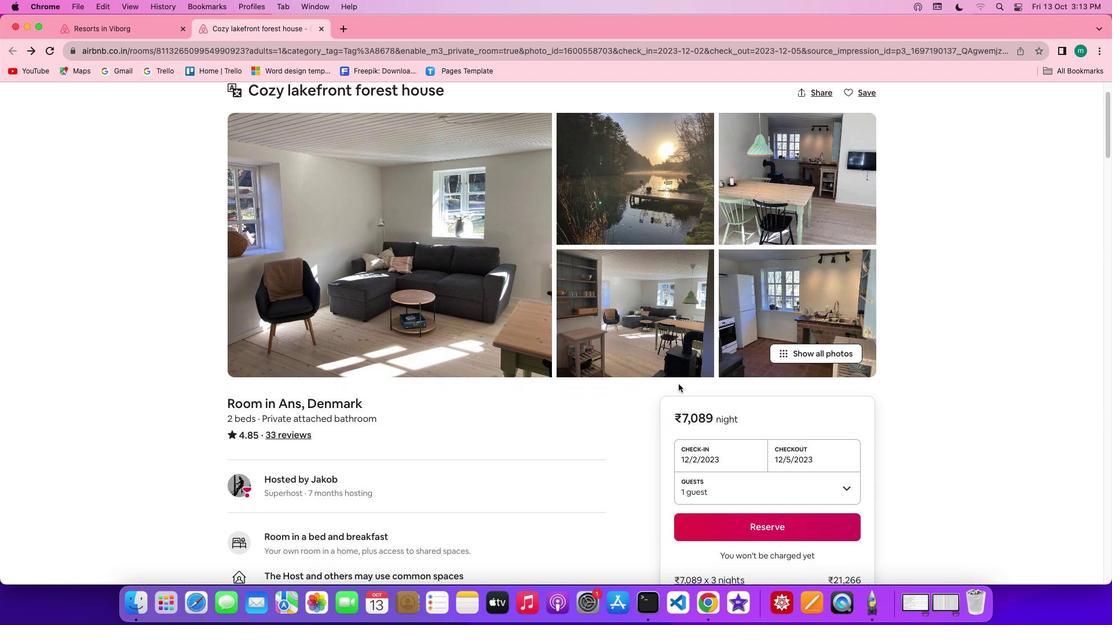 
Action: Mouse scrolled (678, 384) with delta (0, 0)
Screenshot: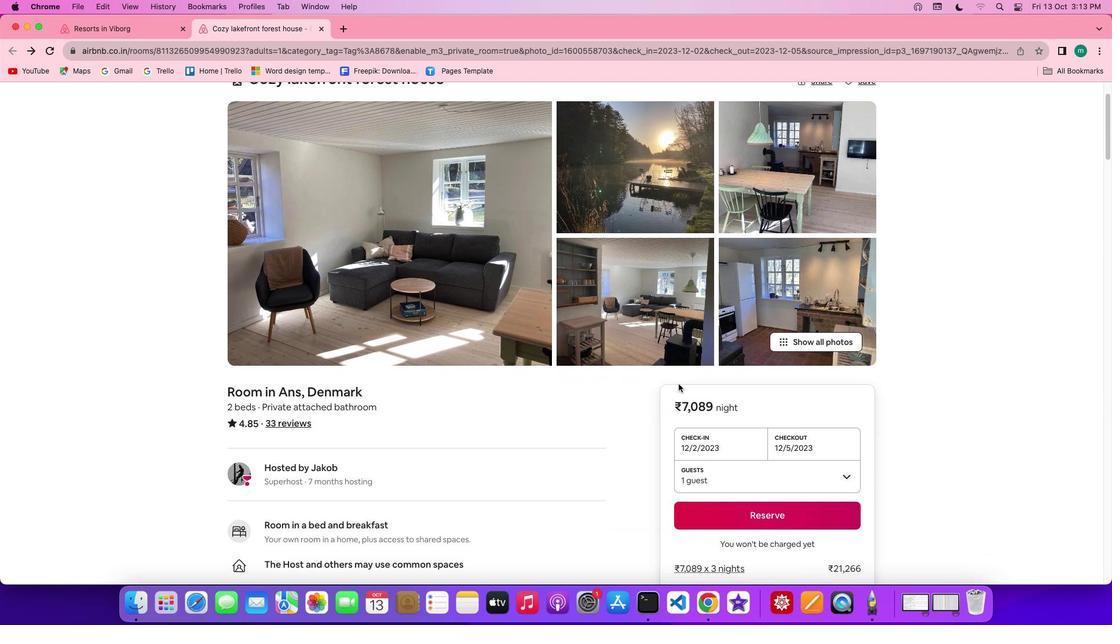 
Action: Mouse scrolled (678, 384) with delta (0, -1)
Screenshot: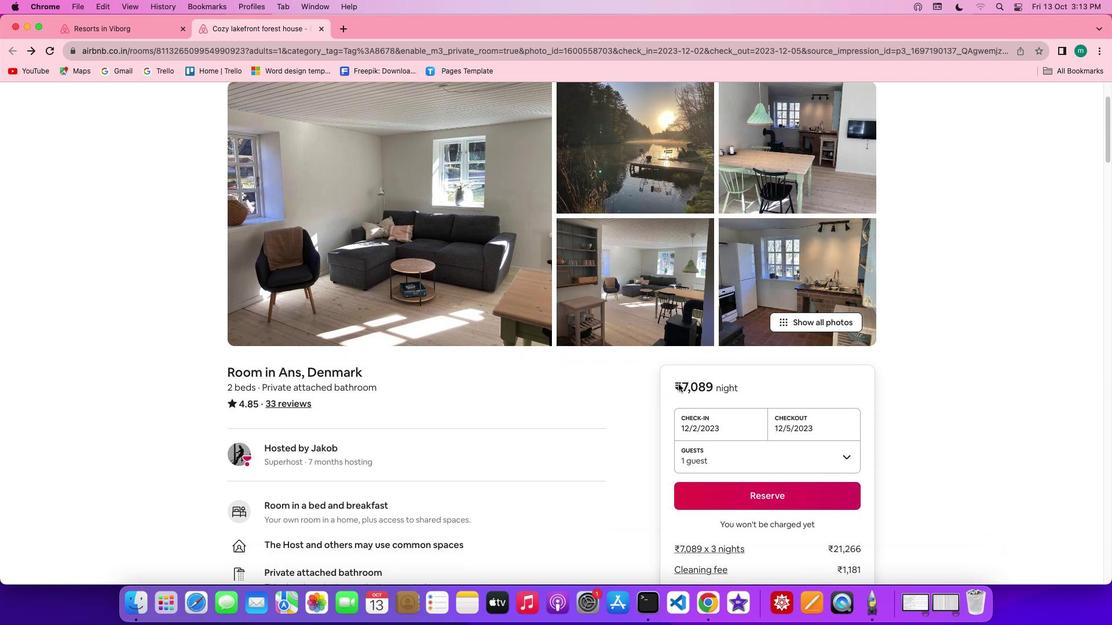 
Action: Mouse scrolled (678, 384) with delta (0, -1)
Screenshot: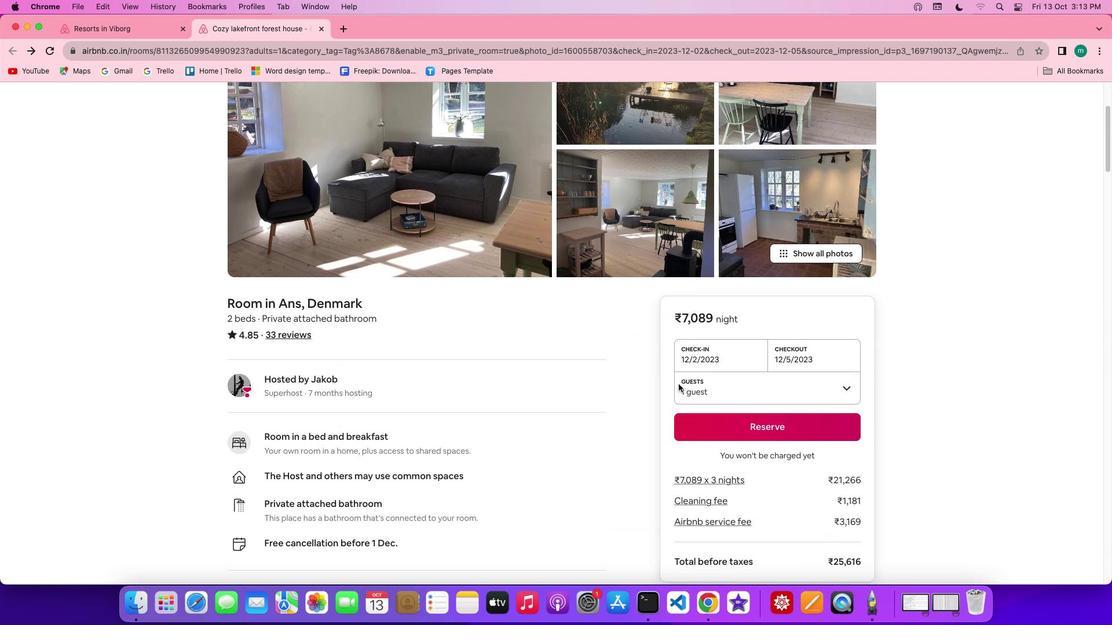 
Action: Mouse moved to (545, 383)
Screenshot: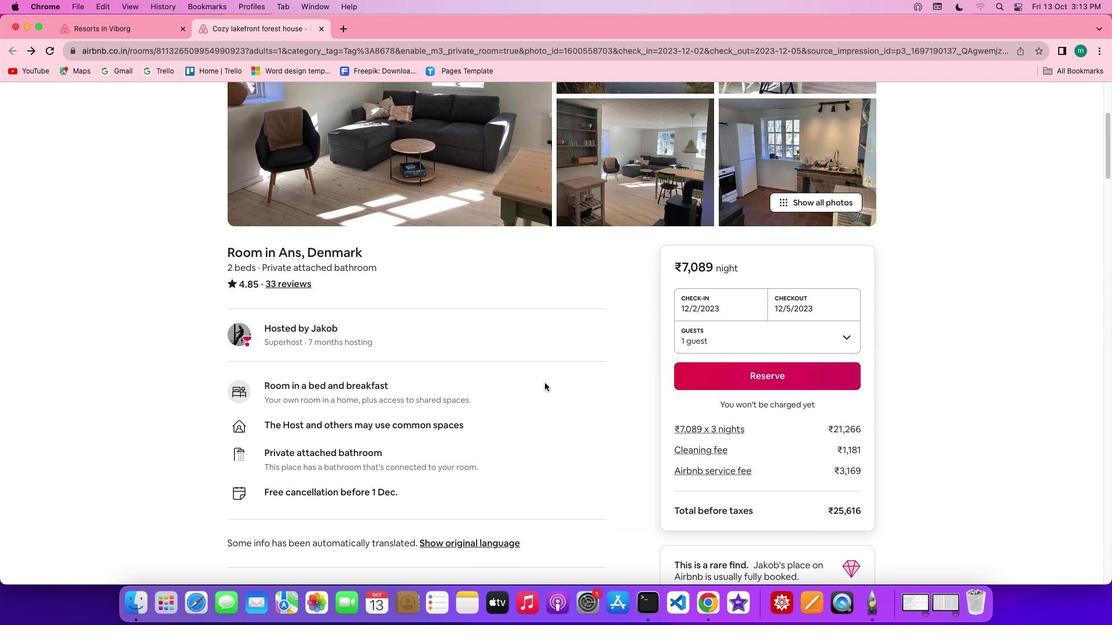 
Action: Mouse scrolled (545, 383) with delta (0, 0)
Screenshot: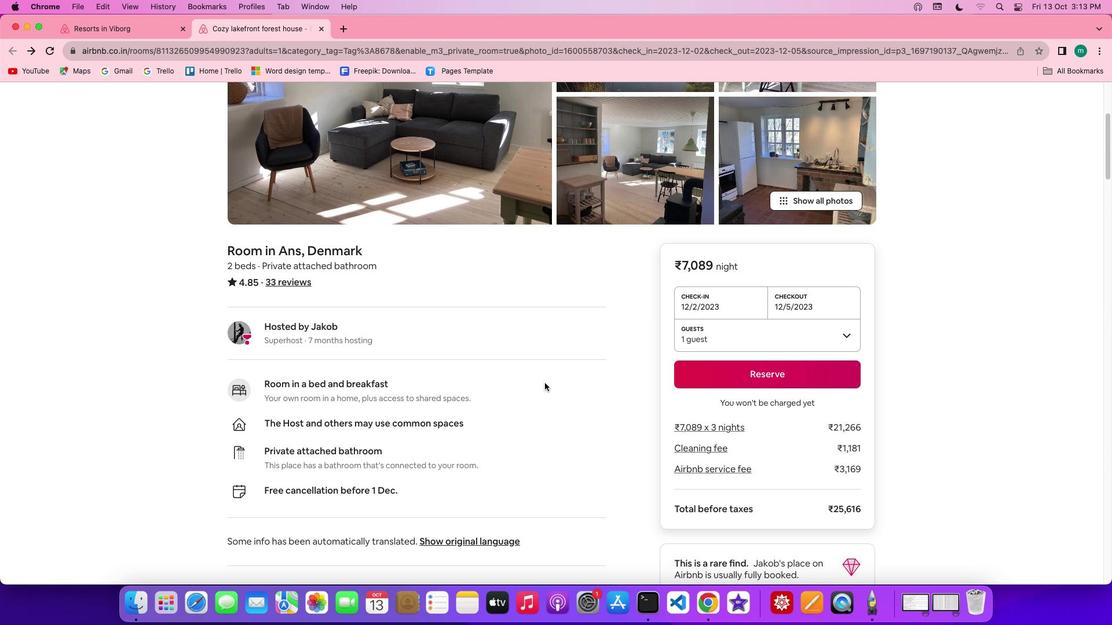 
Action: Mouse scrolled (545, 383) with delta (0, 0)
Screenshot: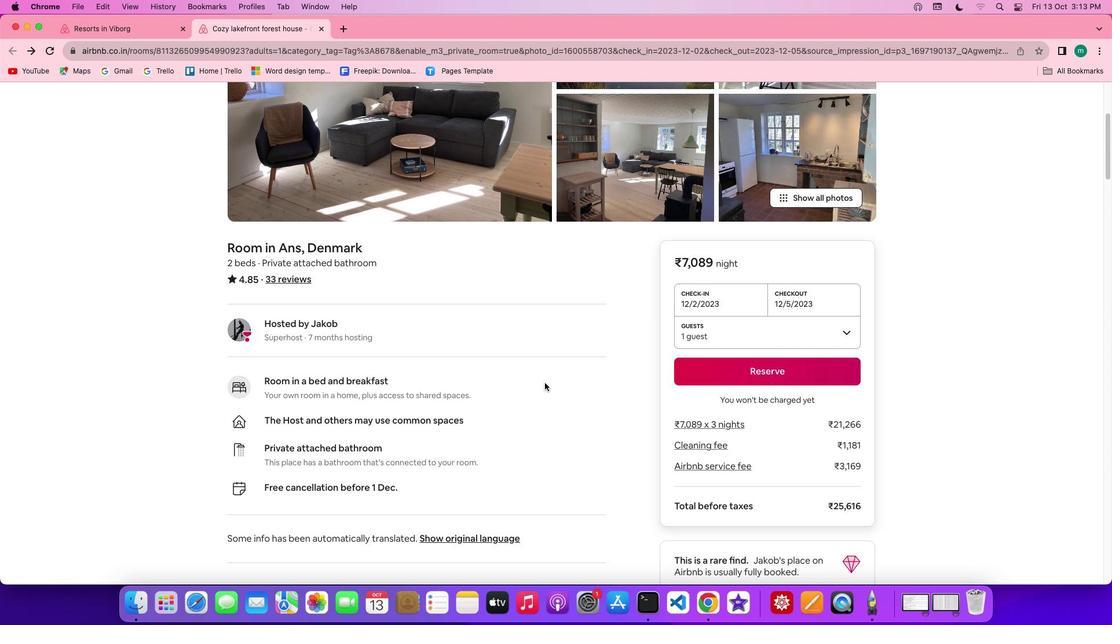 
Action: Mouse scrolled (545, 383) with delta (0, 0)
Screenshot: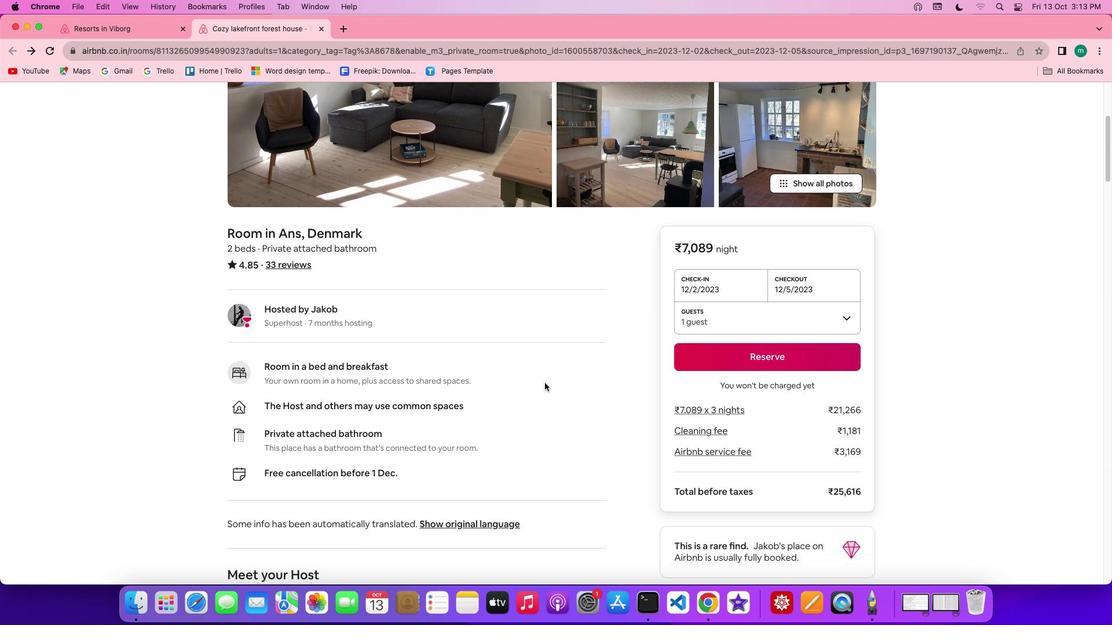
Action: Mouse scrolled (545, 383) with delta (0, 0)
Screenshot: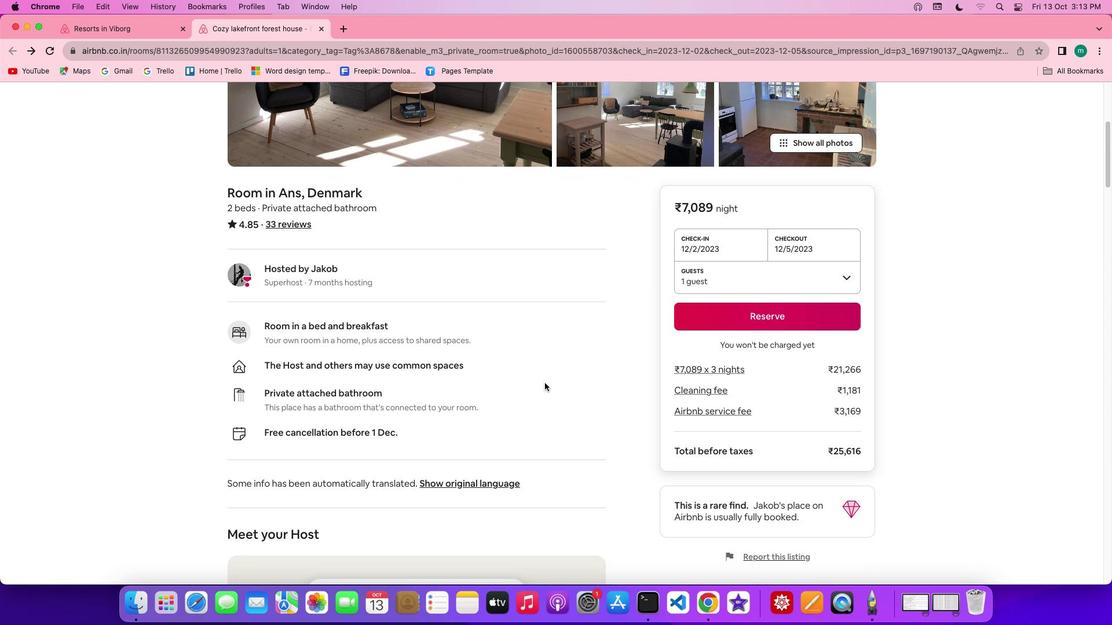 
Action: Mouse scrolled (545, 383) with delta (0, 0)
Screenshot: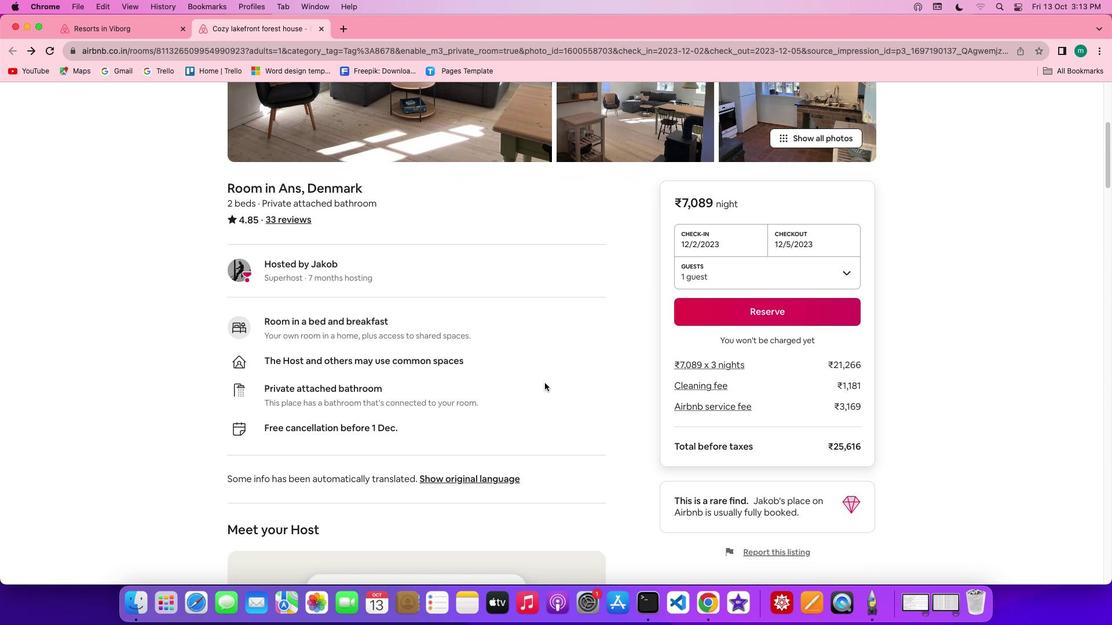 
Action: Mouse scrolled (545, 383) with delta (0, -1)
Screenshot: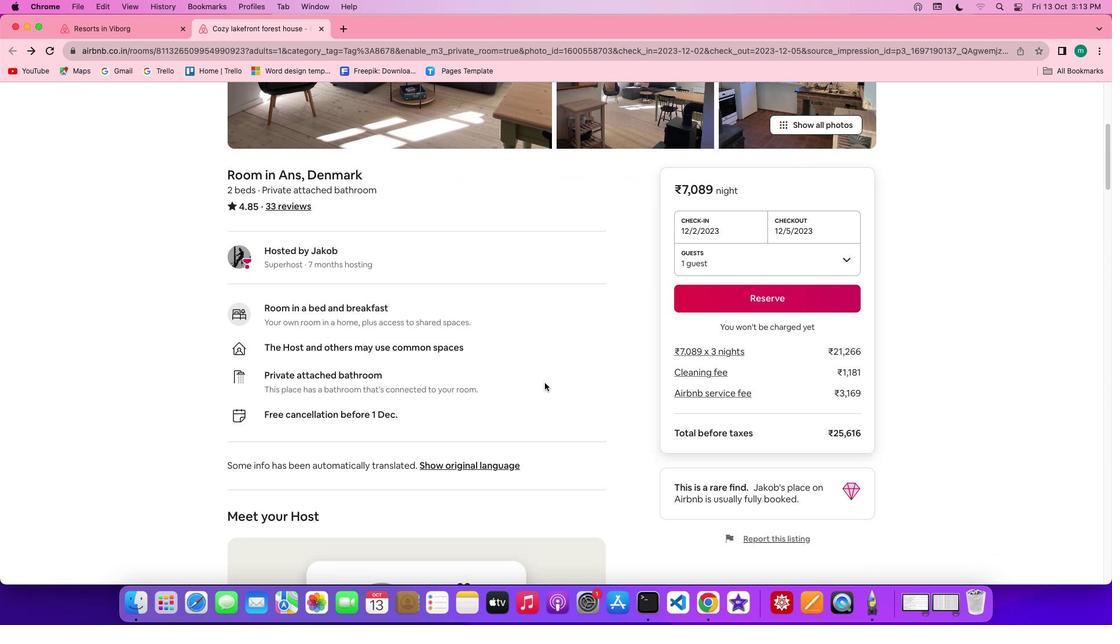 
Action: Mouse scrolled (545, 383) with delta (0, -1)
Screenshot: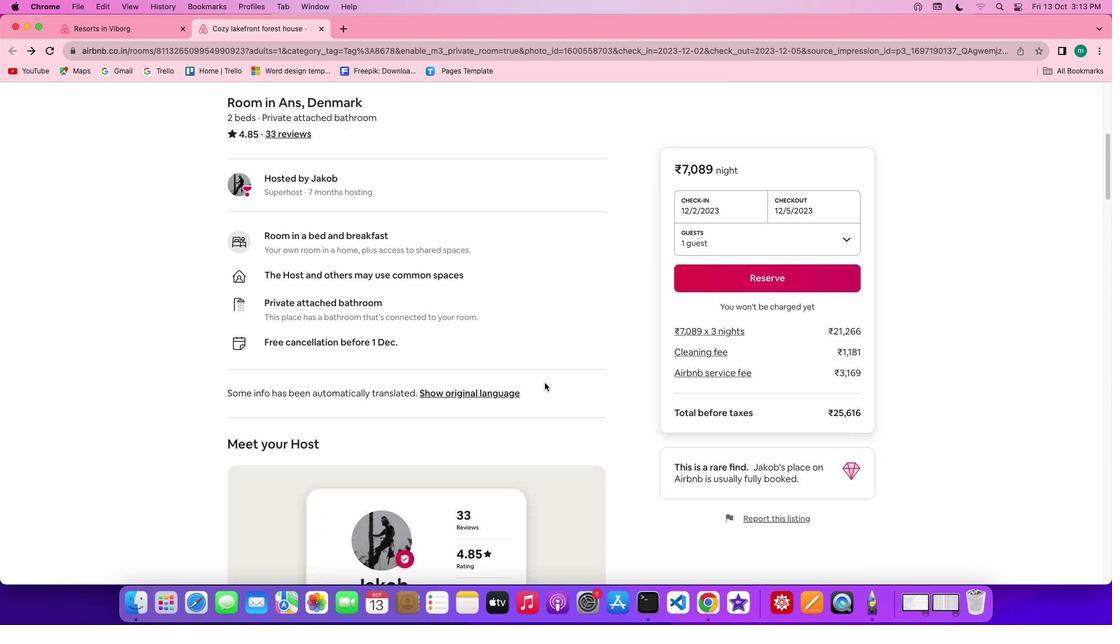 
Action: Mouse scrolled (545, 383) with delta (0, 0)
Screenshot: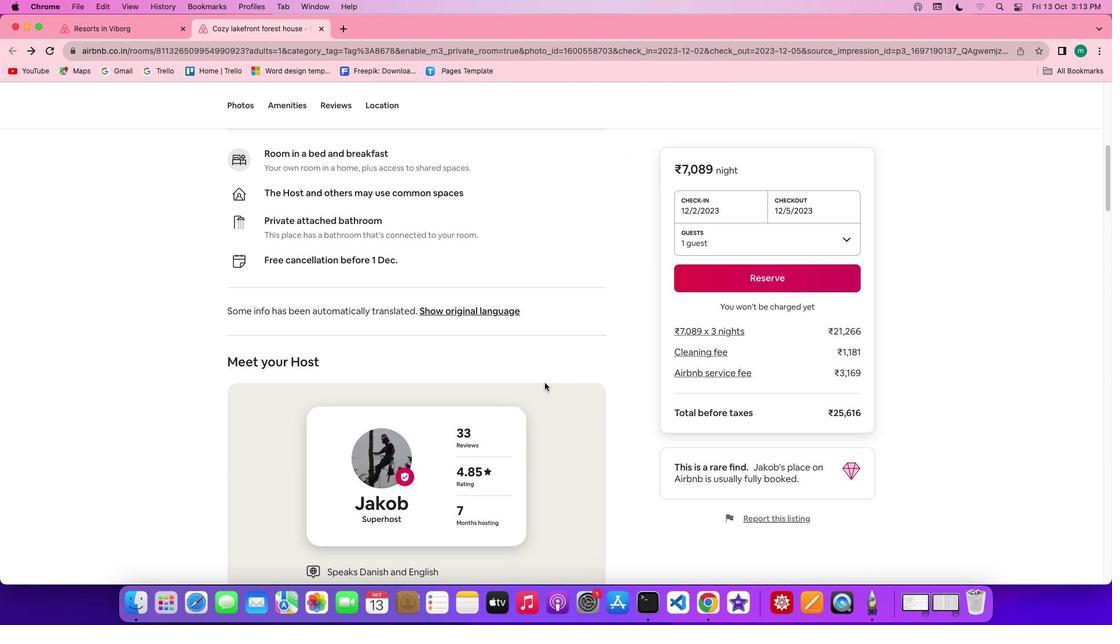 
Action: Mouse scrolled (545, 383) with delta (0, 0)
Screenshot: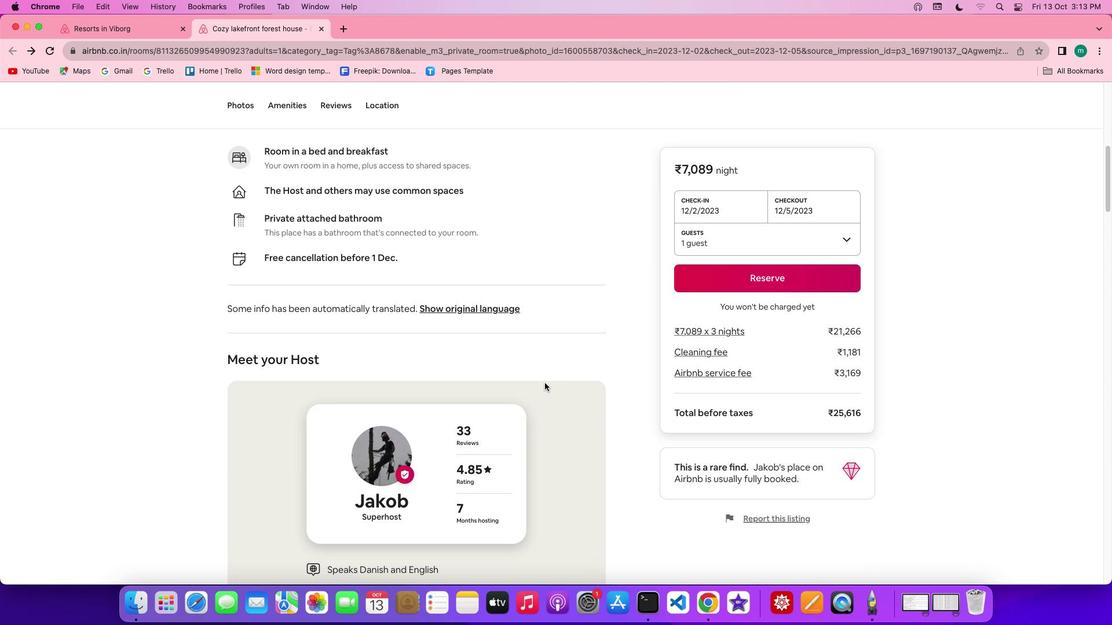 
Action: Mouse scrolled (545, 383) with delta (0, -1)
Screenshot: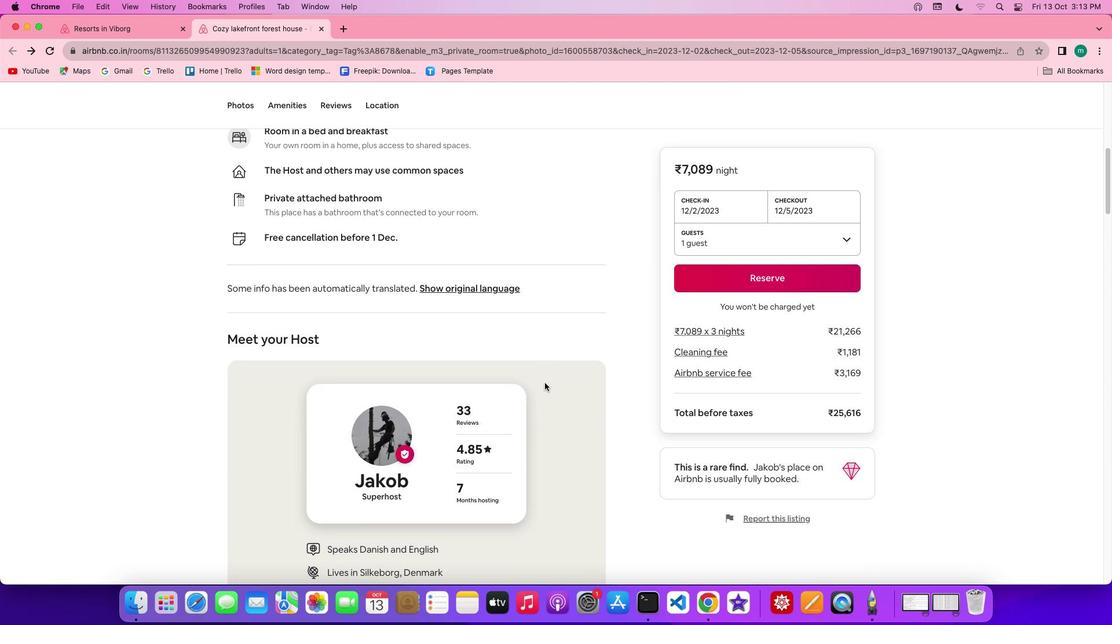 
Action: Mouse scrolled (545, 383) with delta (0, -1)
Screenshot: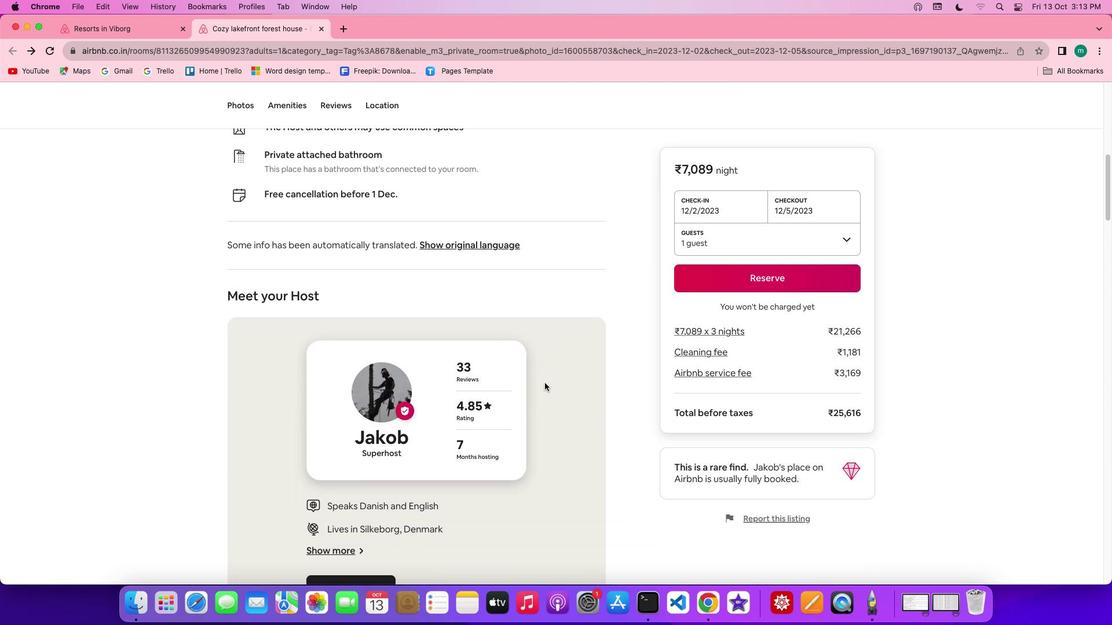 
Action: Mouse scrolled (545, 383) with delta (0, 0)
Screenshot: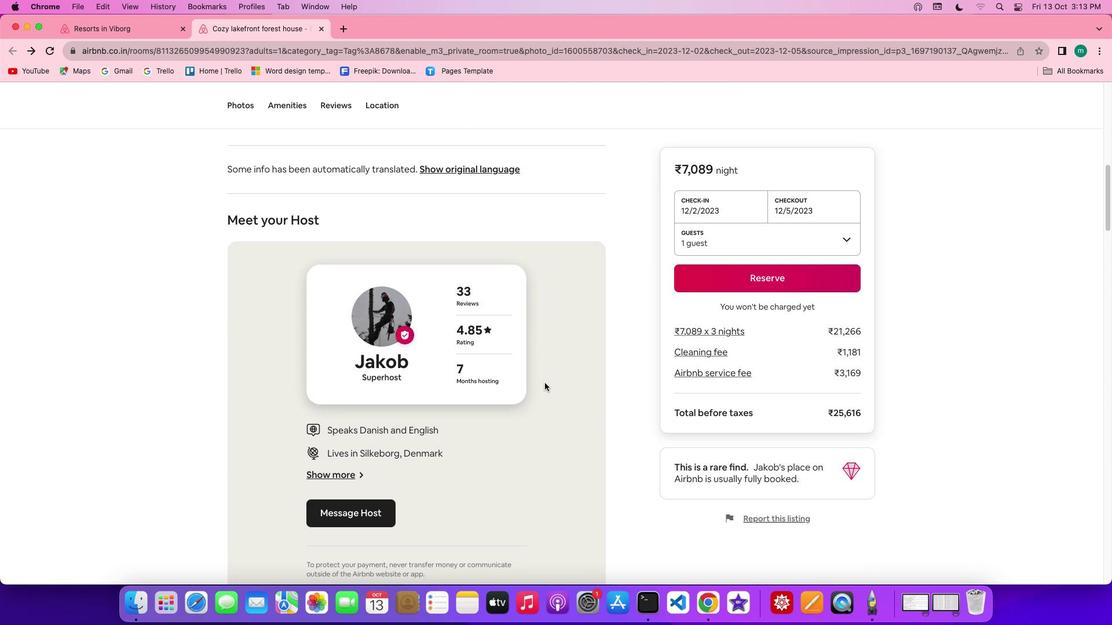 
Action: Mouse scrolled (545, 383) with delta (0, 0)
Screenshot: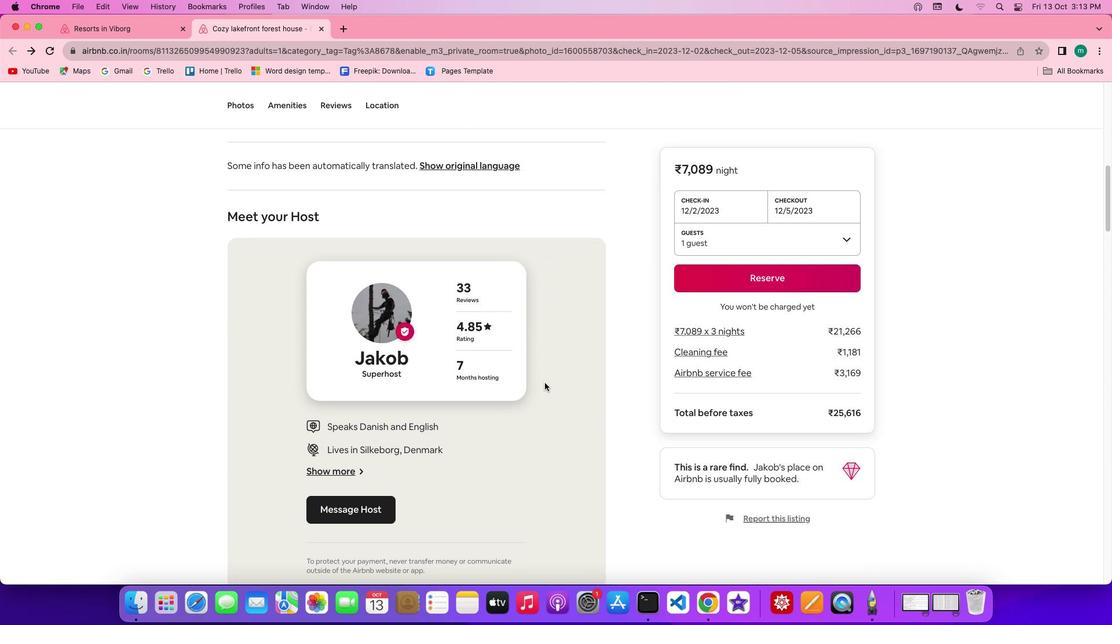 
Action: Mouse scrolled (545, 383) with delta (0, 0)
Screenshot: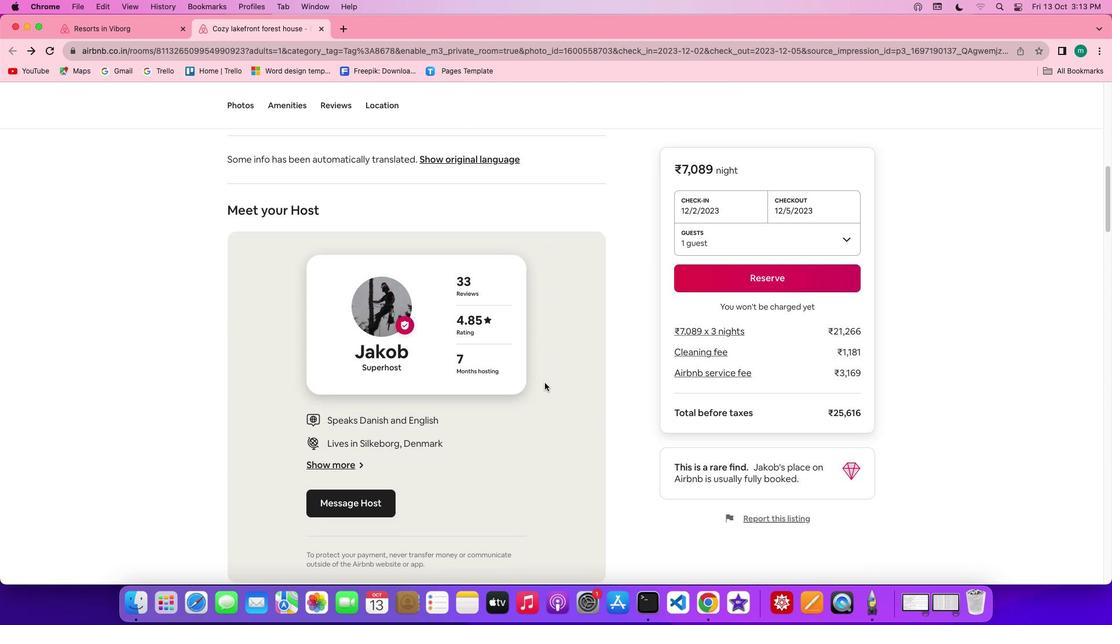 
Action: Mouse scrolled (545, 383) with delta (0, -1)
Screenshot: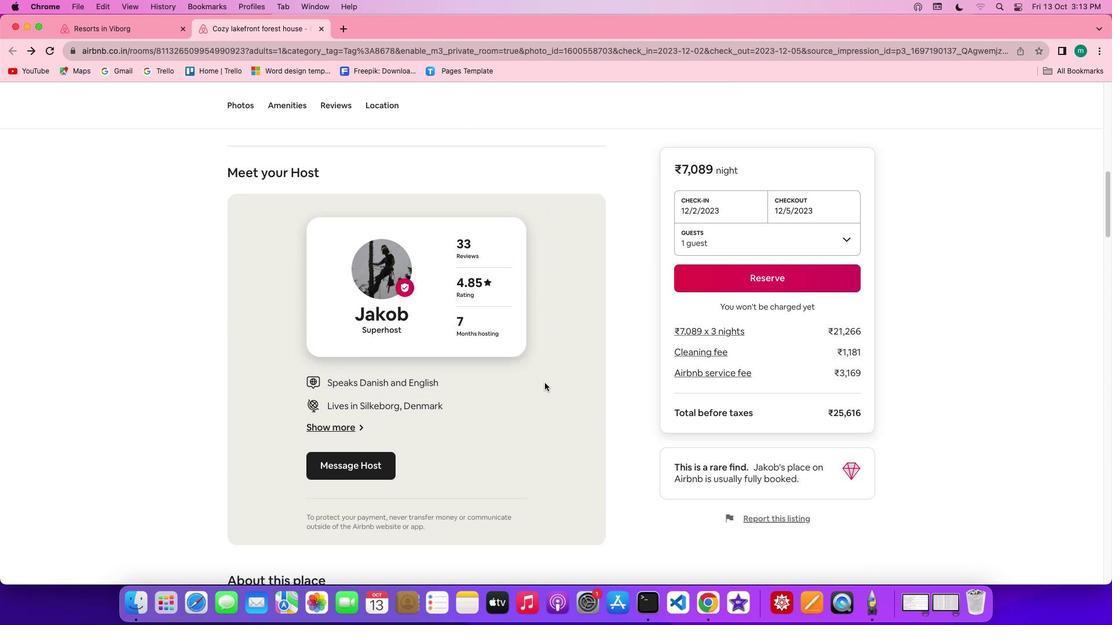 
Action: Mouse scrolled (545, 383) with delta (0, 0)
Screenshot: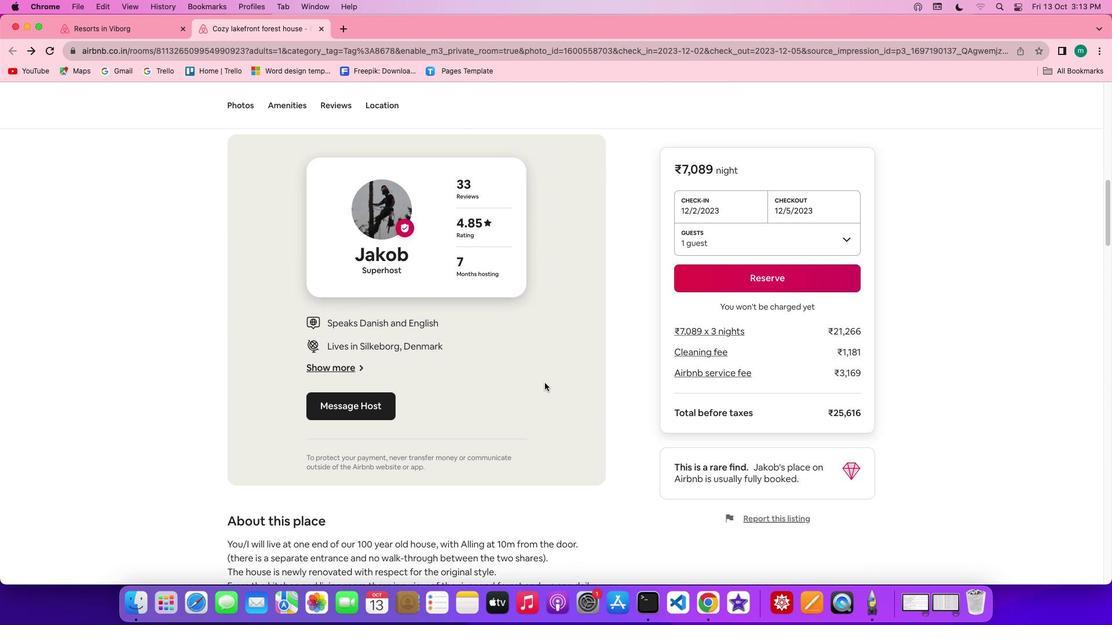 
Action: Mouse scrolled (545, 383) with delta (0, 0)
Screenshot: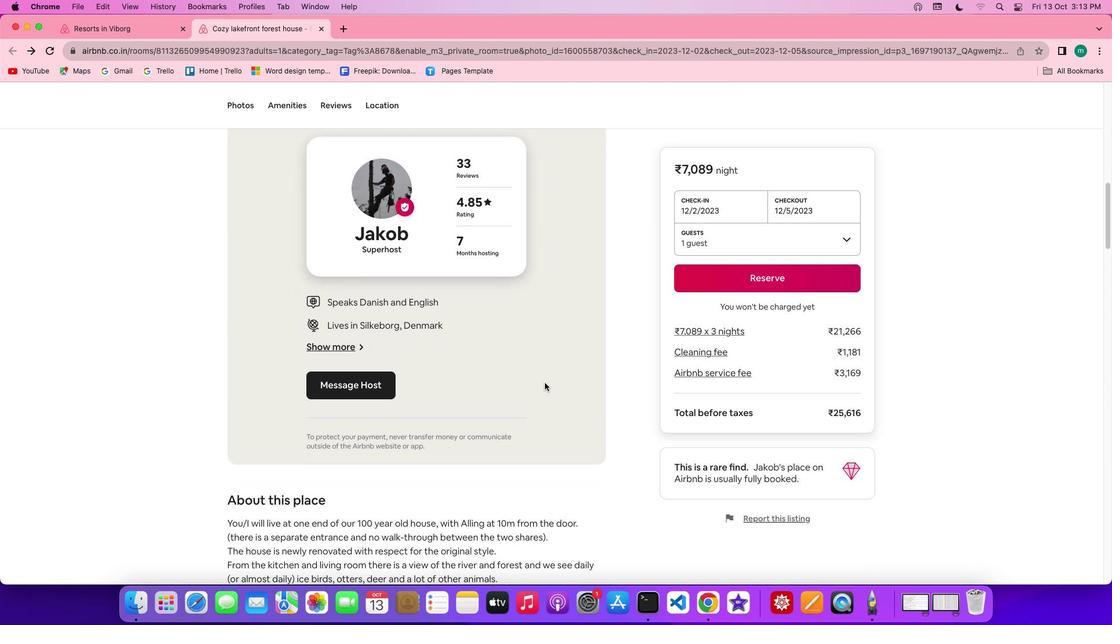 
Action: Mouse scrolled (545, 383) with delta (0, -1)
Screenshot: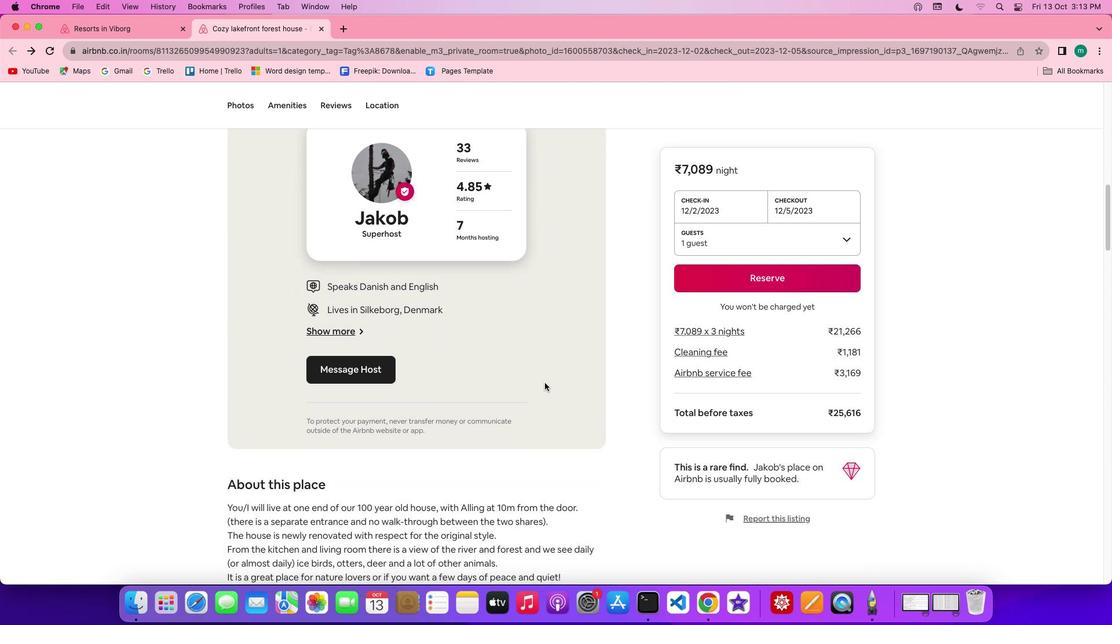 
Action: Mouse scrolled (545, 383) with delta (0, -2)
Screenshot: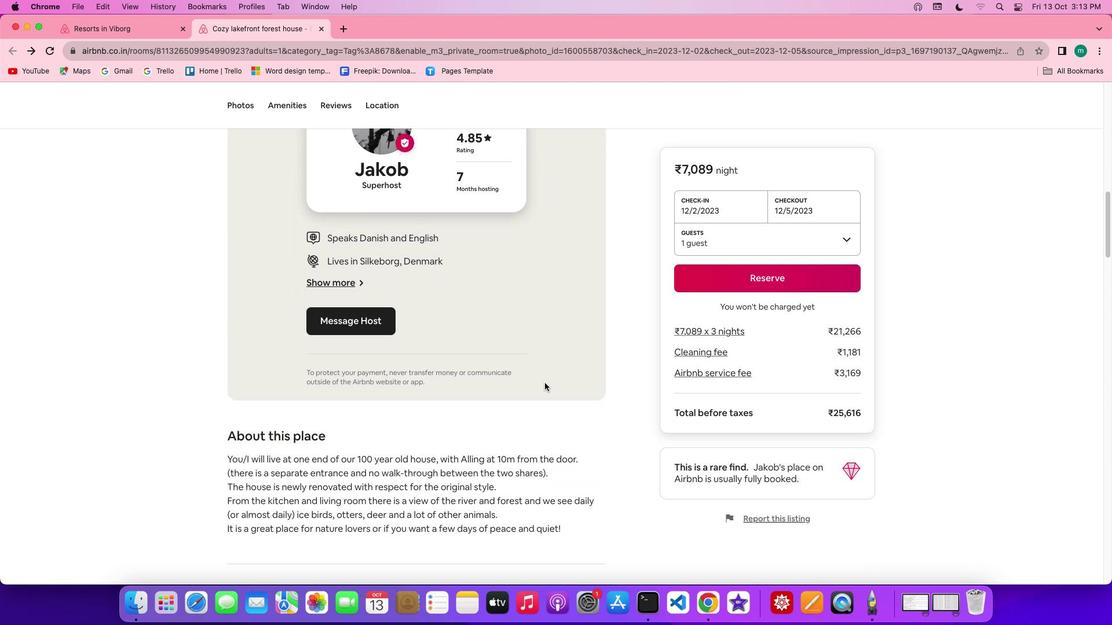 
Action: Mouse scrolled (545, 383) with delta (0, 0)
Screenshot: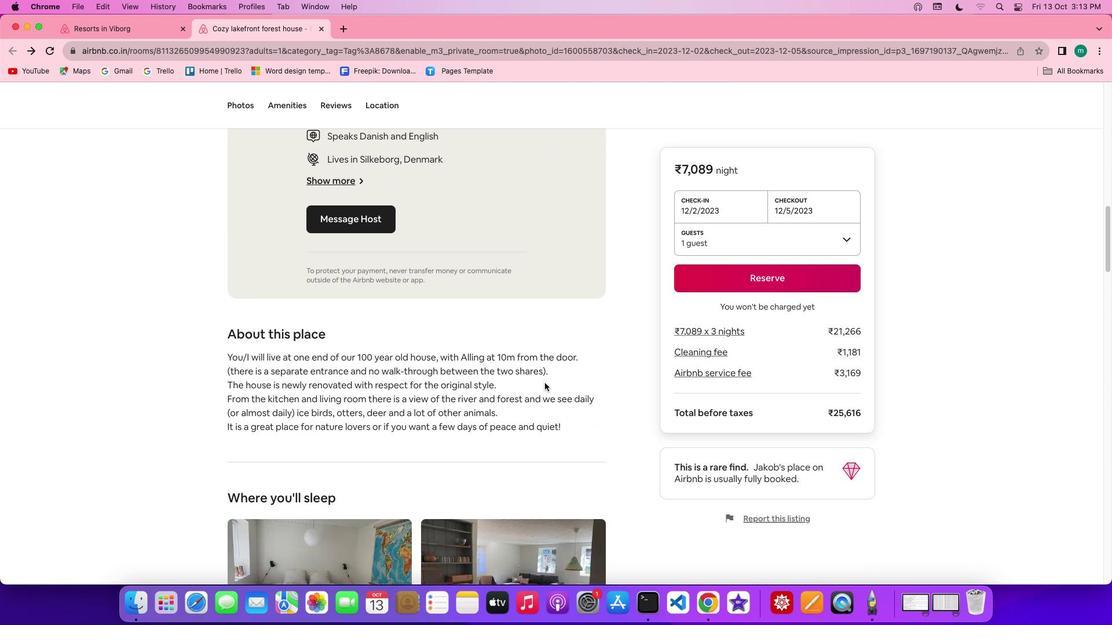 
Action: Mouse scrolled (545, 383) with delta (0, 0)
Screenshot: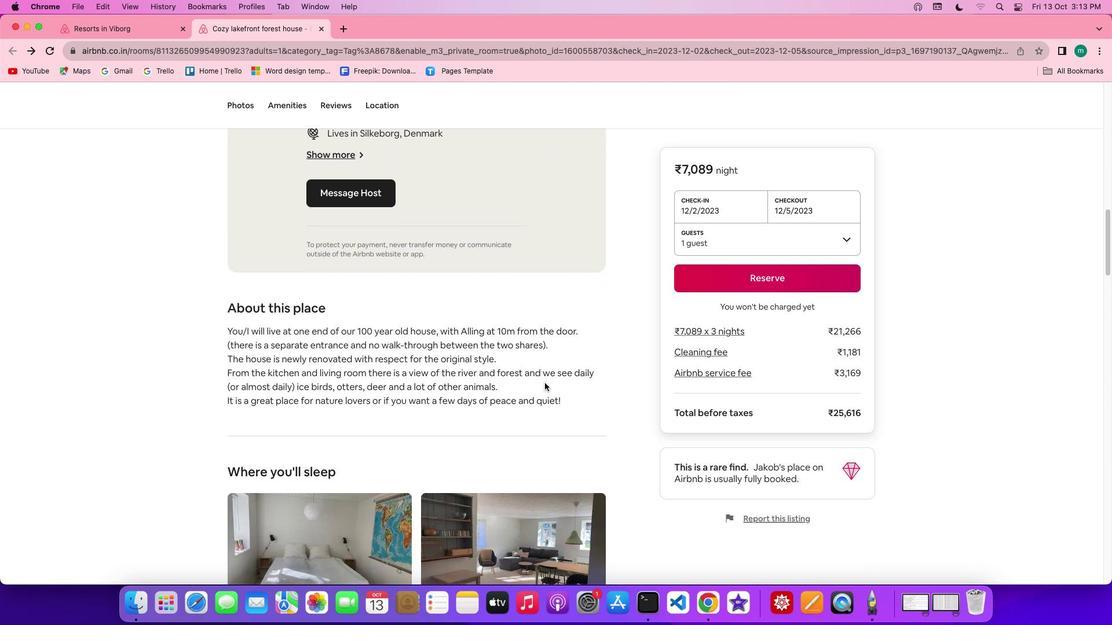 
Action: Mouse scrolled (545, 383) with delta (0, -1)
Screenshot: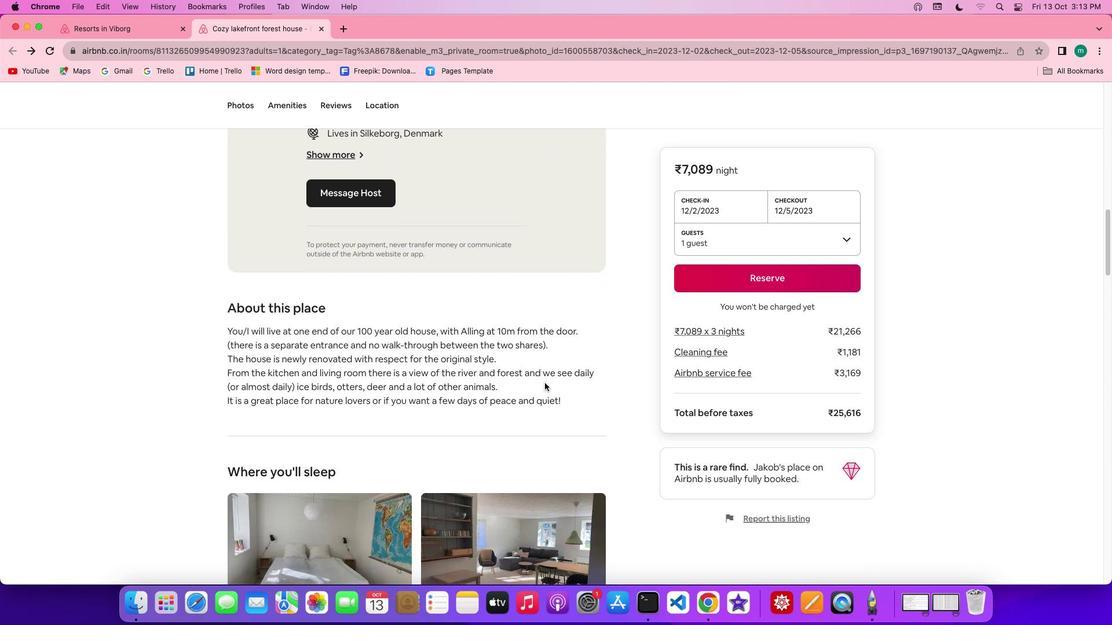 
Action: Mouse scrolled (545, 383) with delta (0, -2)
Screenshot: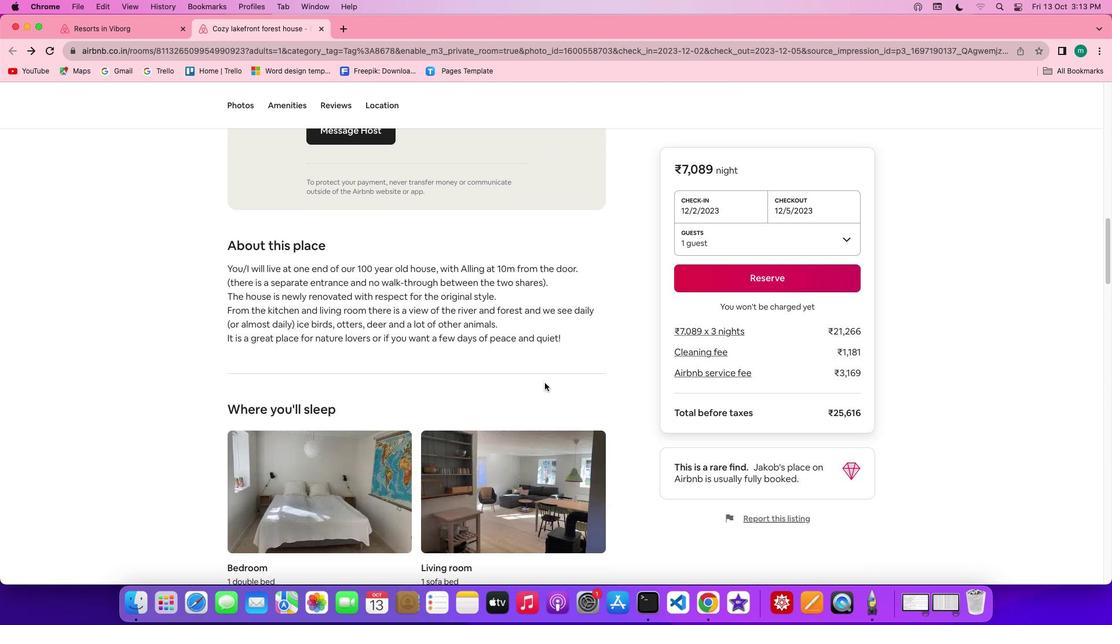 
Action: Mouse scrolled (545, 383) with delta (0, -2)
Screenshot: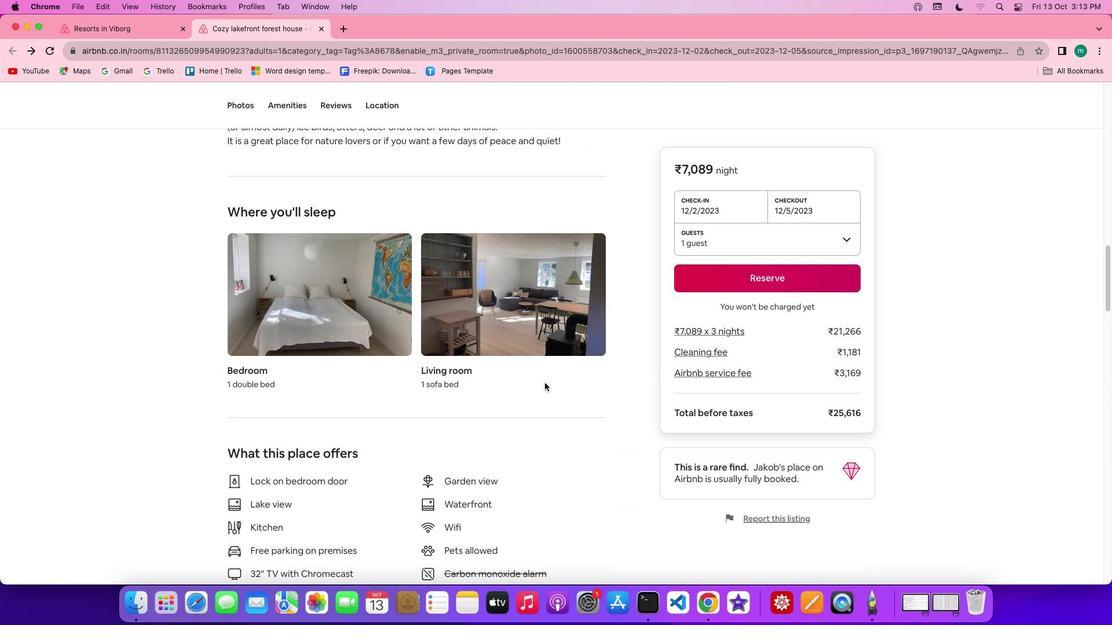 
Action: Mouse scrolled (545, 383) with delta (0, 0)
Screenshot: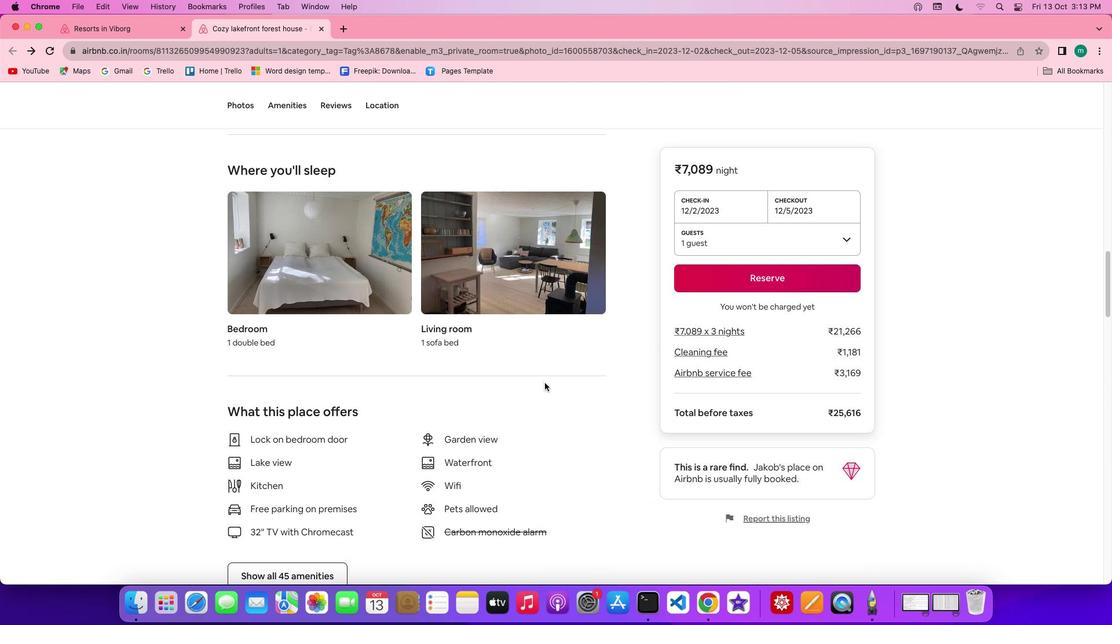 
Action: Mouse scrolled (545, 383) with delta (0, 0)
Screenshot: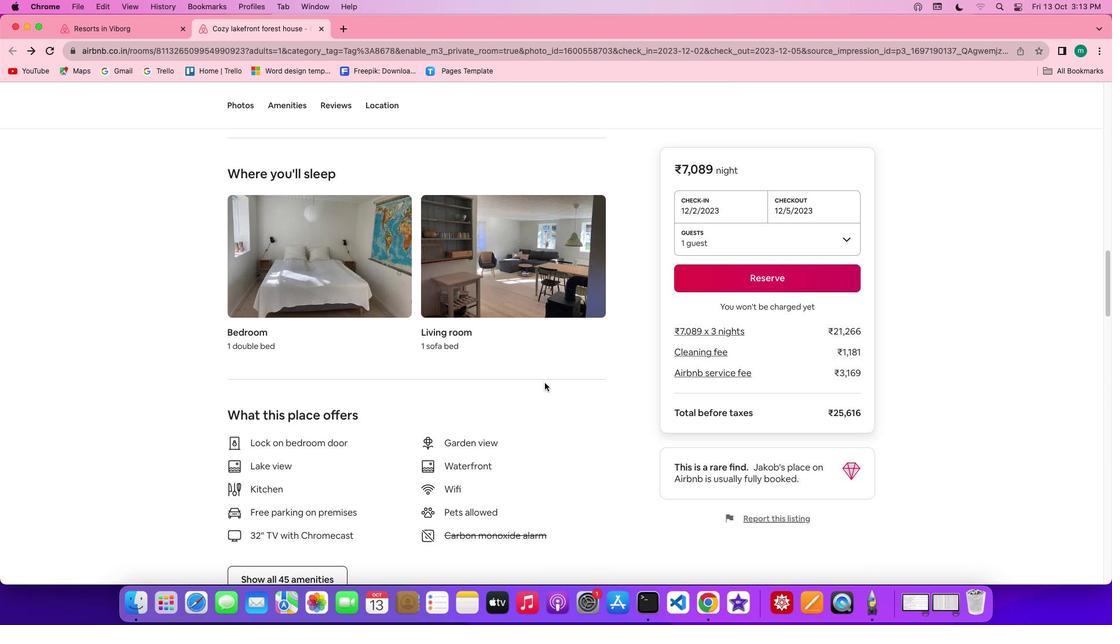 
Action: Mouse scrolled (545, 383) with delta (0, 1)
Screenshot: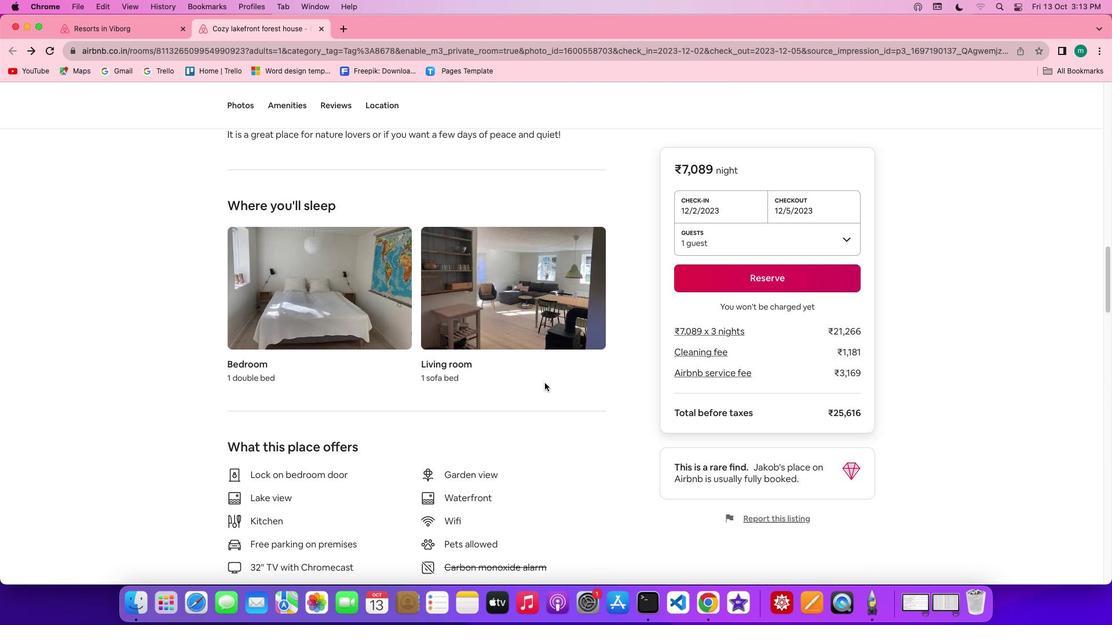 
Action: Mouse scrolled (545, 383) with delta (0, 2)
Screenshot: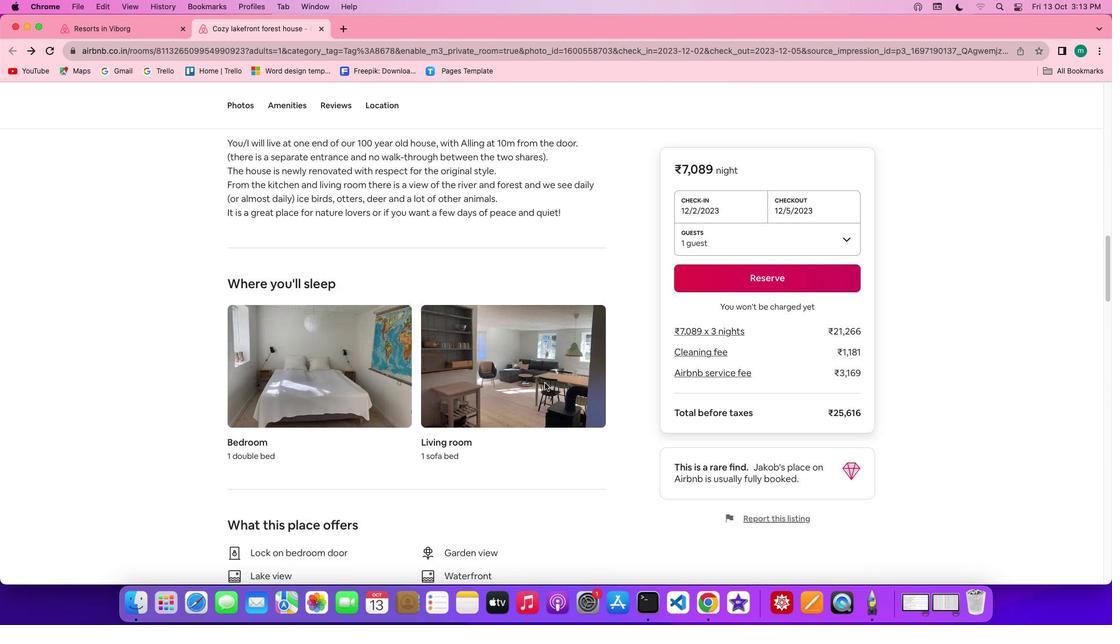 
Action: Mouse scrolled (545, 383) with delta (0, 2)
Screenshot: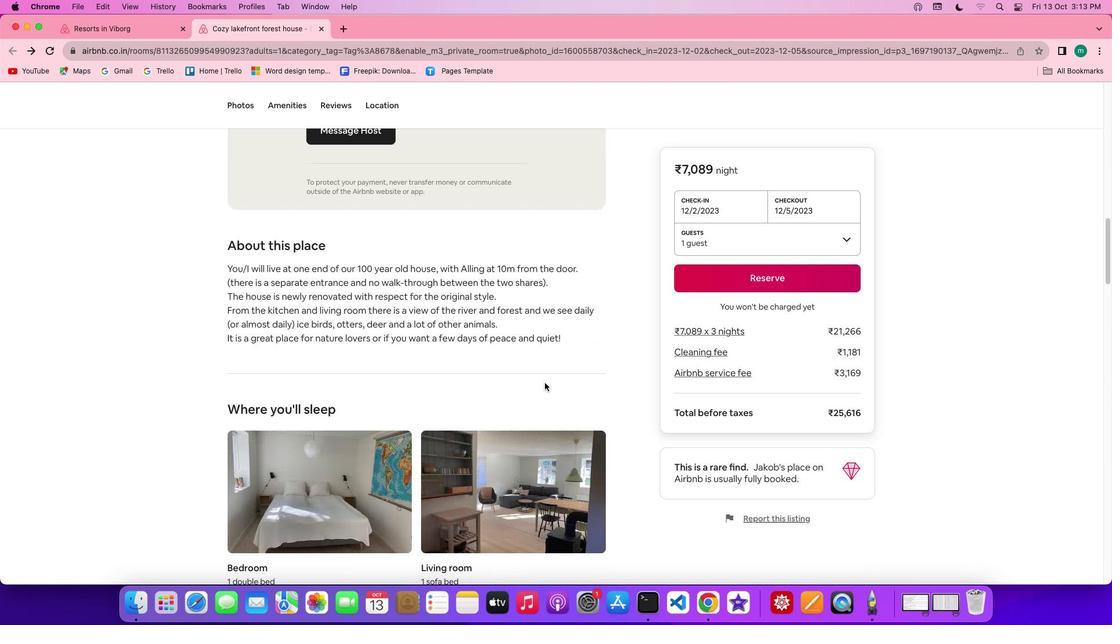 
Action: Mouse scrolled (545, 383) with delta (0, 0)
Screenshot: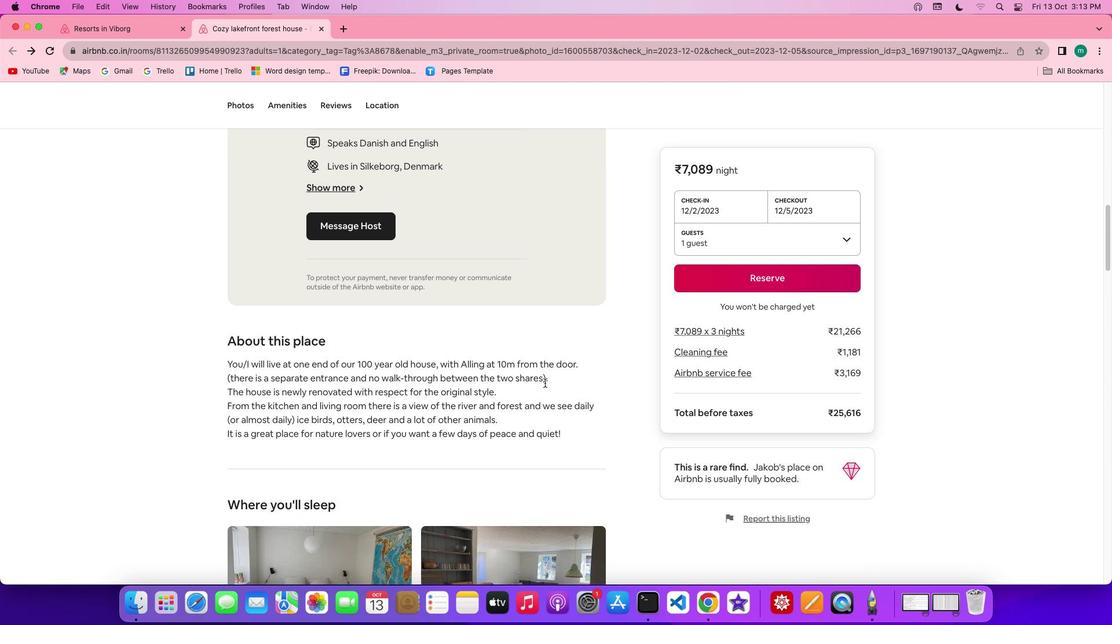 
Action: Mouse scrolled (545, 383) with delta (0, 0)
Screenshot: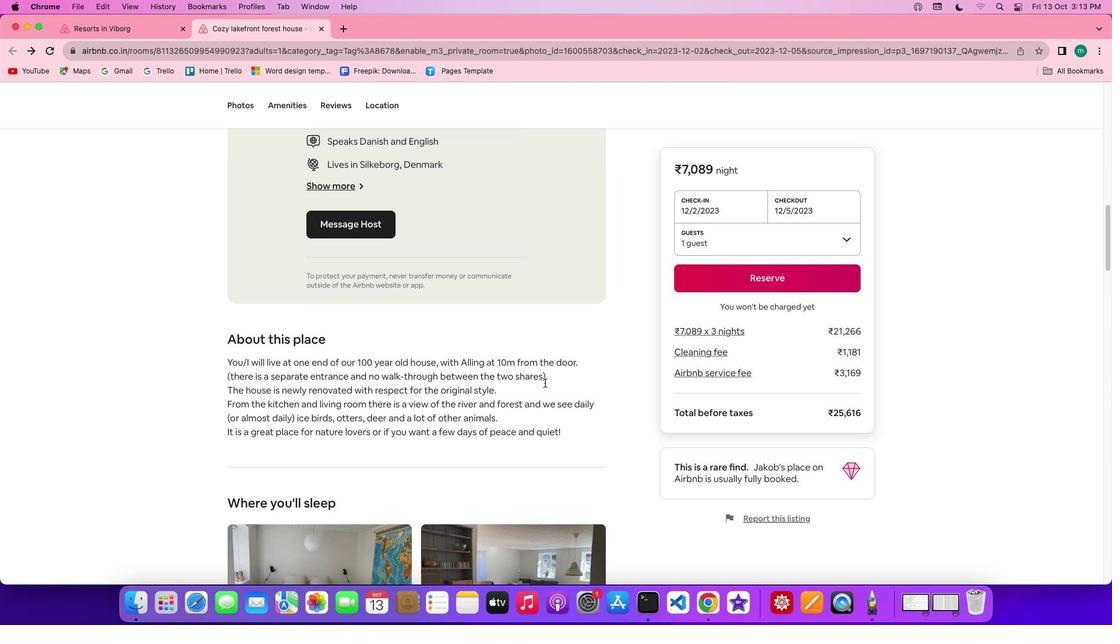 
Action: Mouse scrolled (545, 383) with delta (0, -1)
Screenshot: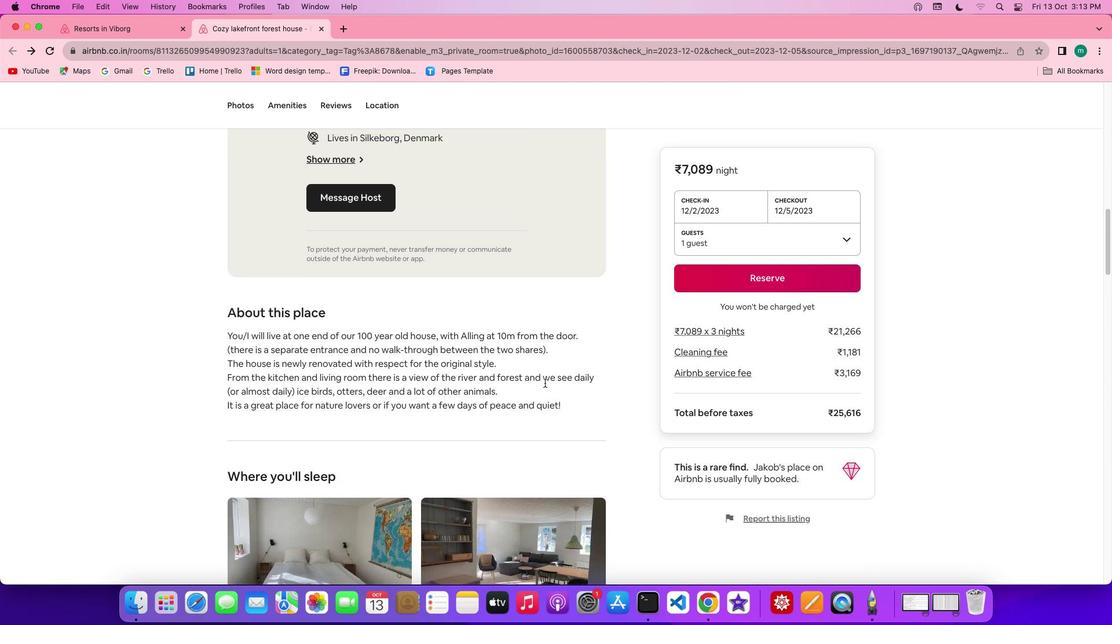 
Action: Mouse scrolled (545, 383) with delta (0, -1)
Screenshot: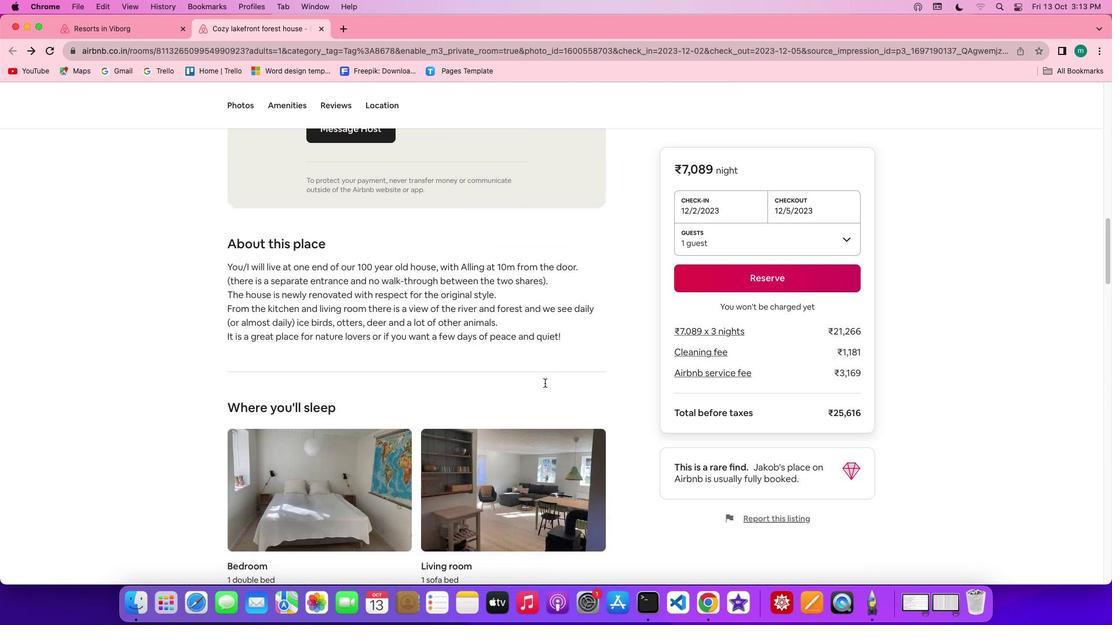 
Action: Mouse scrolled (545, 383) with delta (0, 0)
Screenshot: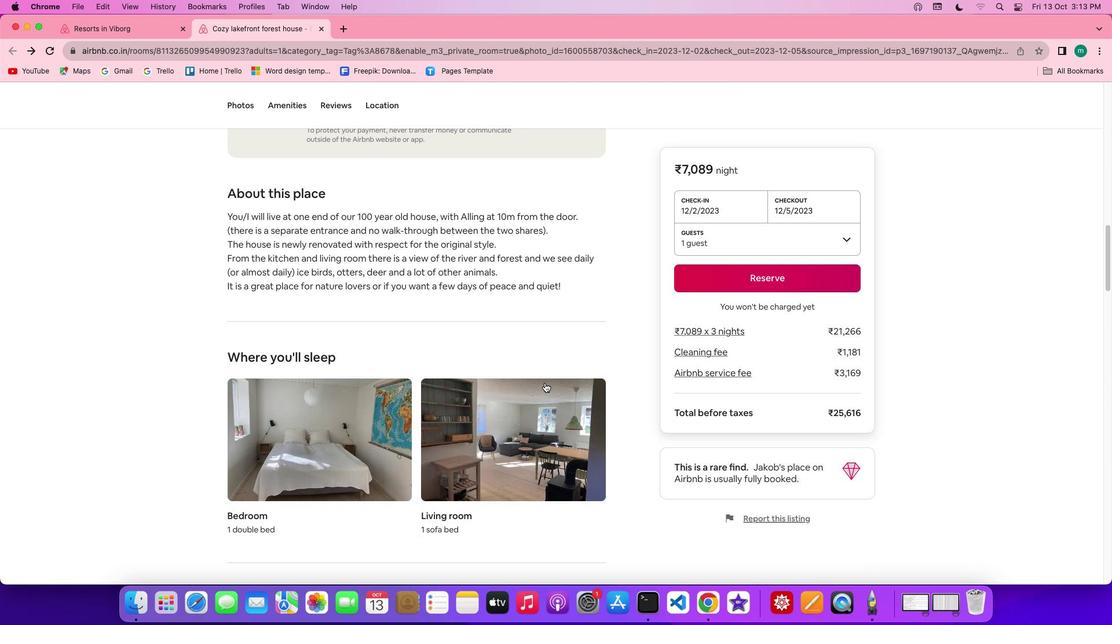 
Action: Mouse scrolled (545, 383) with delta (0, 0)
Screenshot: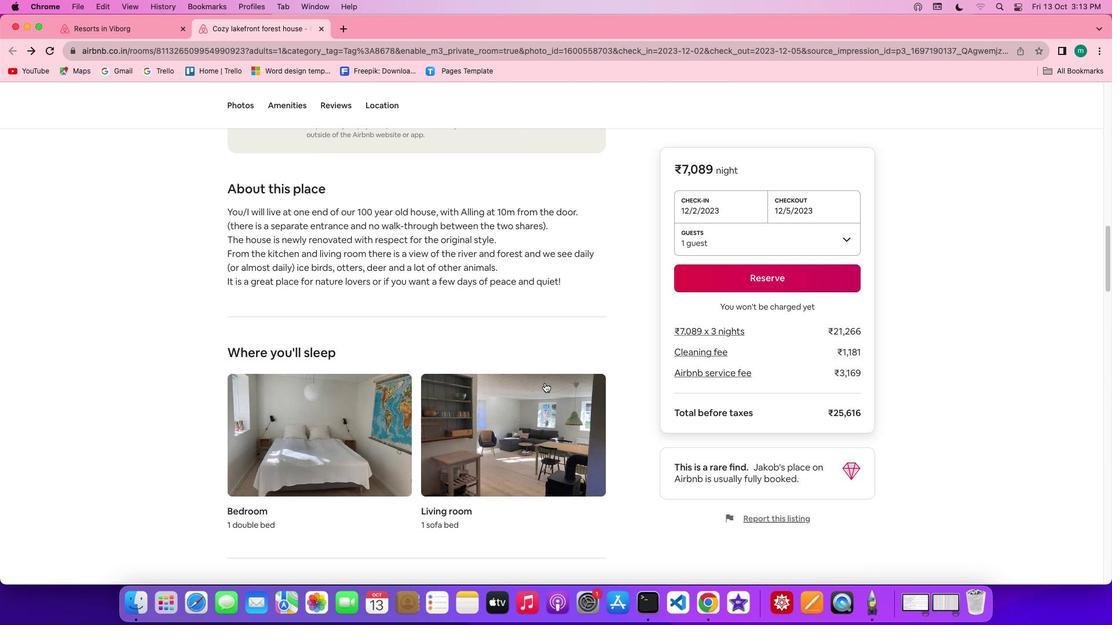 
Action: Mouse scrolled (545, 383) with delta (0, -1)
Screenshot: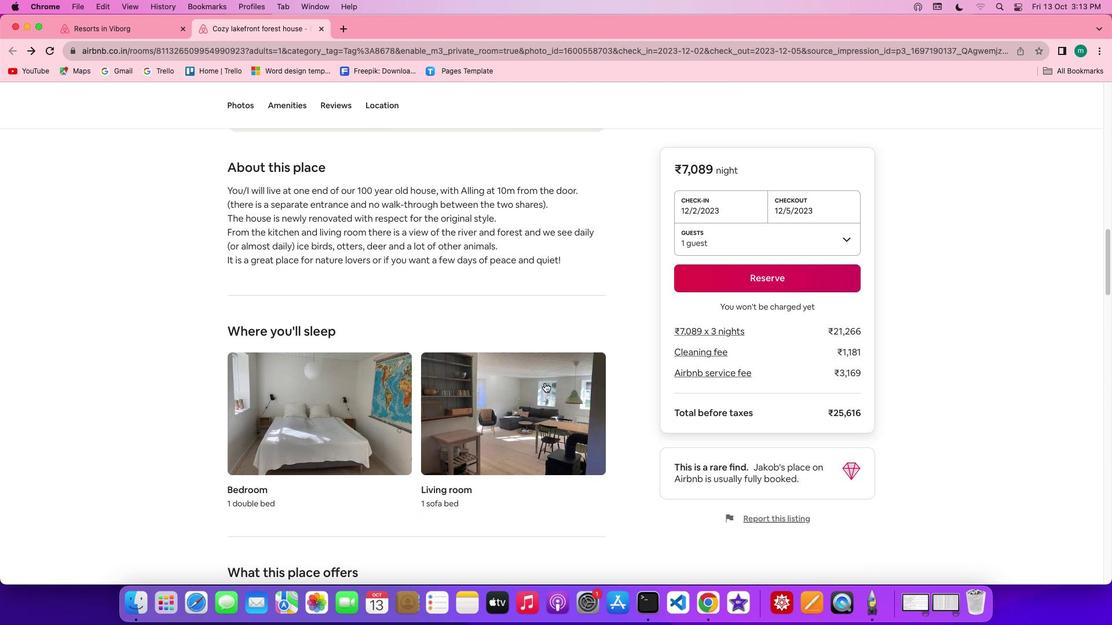 
Action: Mouse scrolled (545, 383) with delta (0, 0)
Screenshot: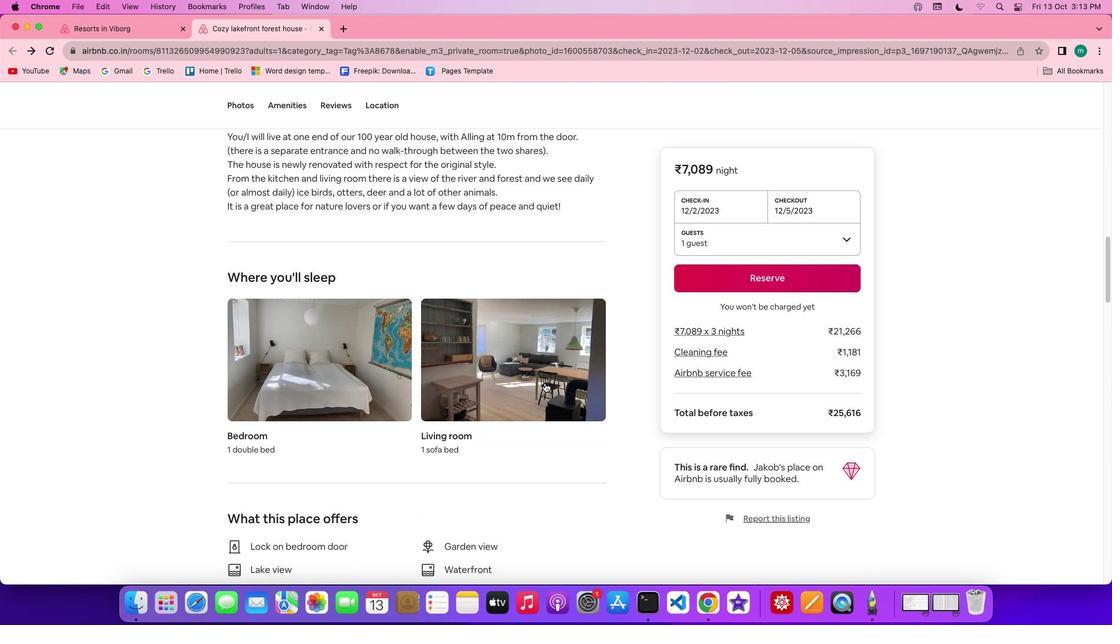 
Action: Mouse scrolled (545, 383) with delta (0, 0)
Screenshot: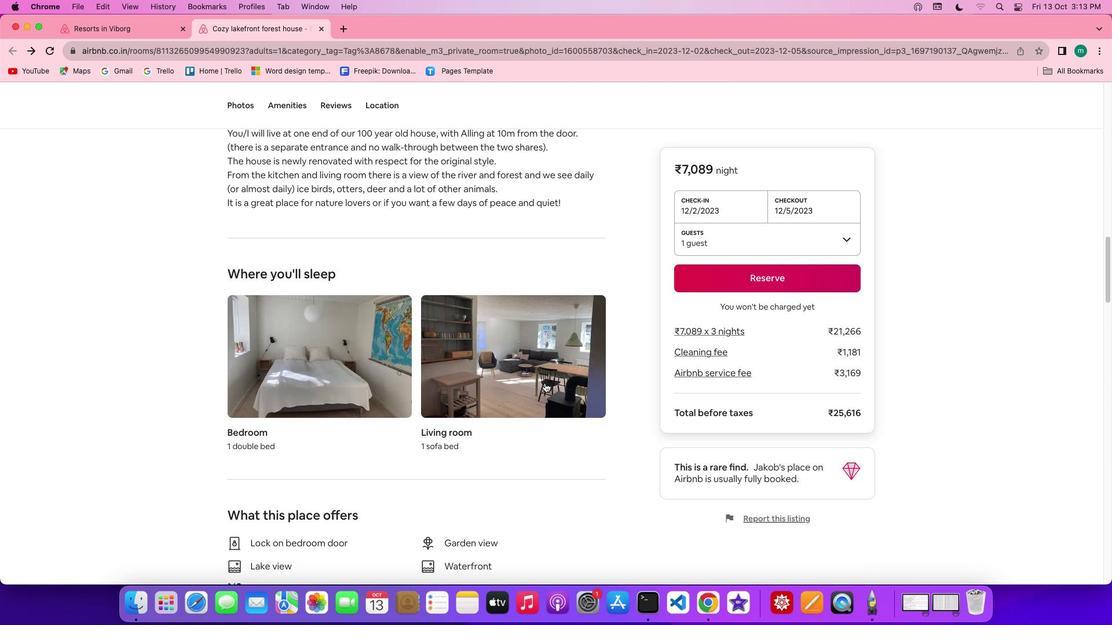 
Action: Mouse scrolled (545, 383) with delta (0, 0)
Screenshot: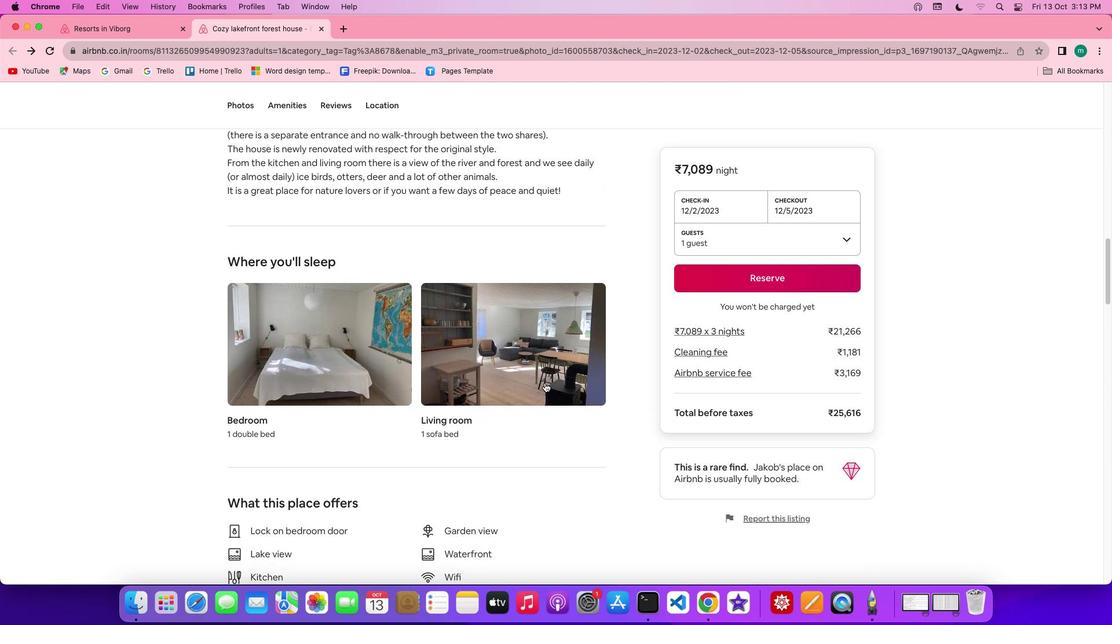 
Action: Mouse scrolled (545, 383) with delta (0, -1)
Screenshot: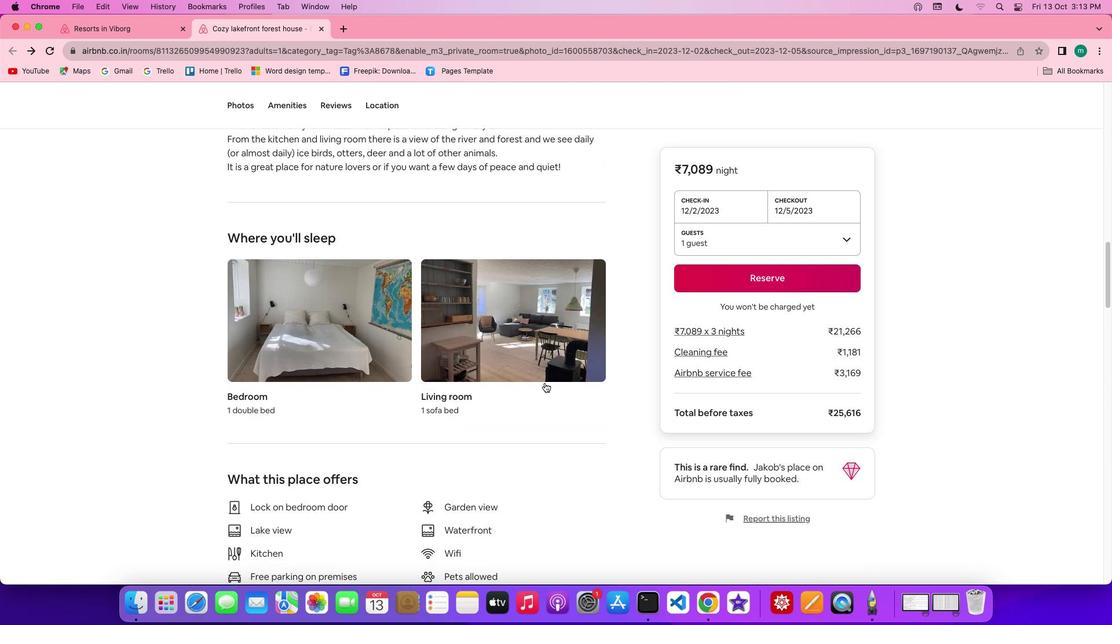 
Action: Mouse scrolled (545, 383) with delta (0, -1)
Screenshot: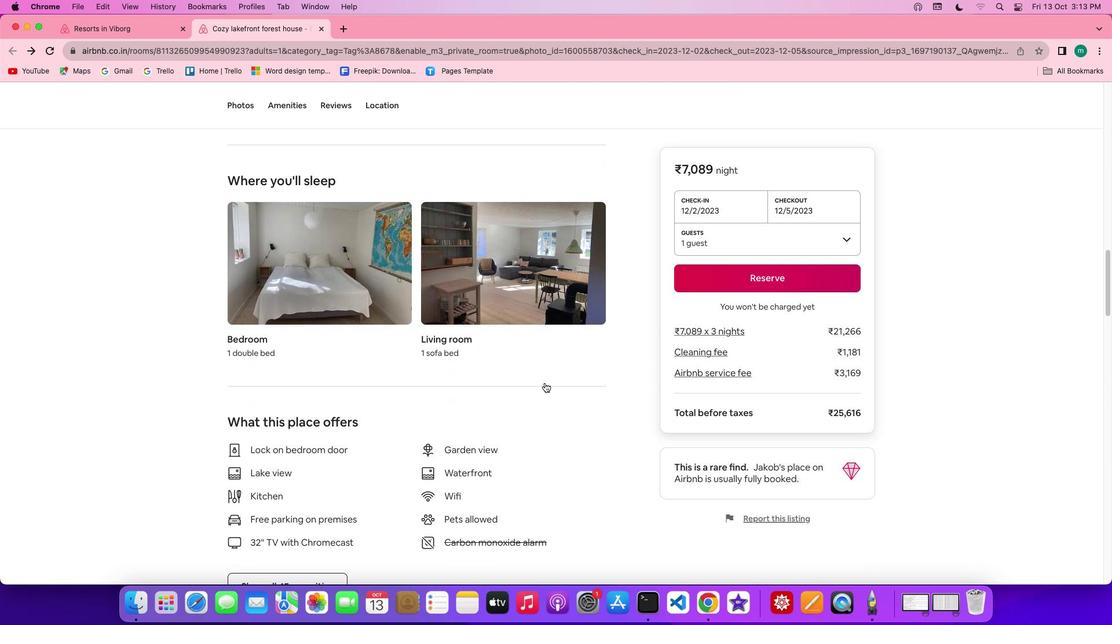 
Action: Mouse scrolled (545, 383) with delta (0, 0)
Screenshot: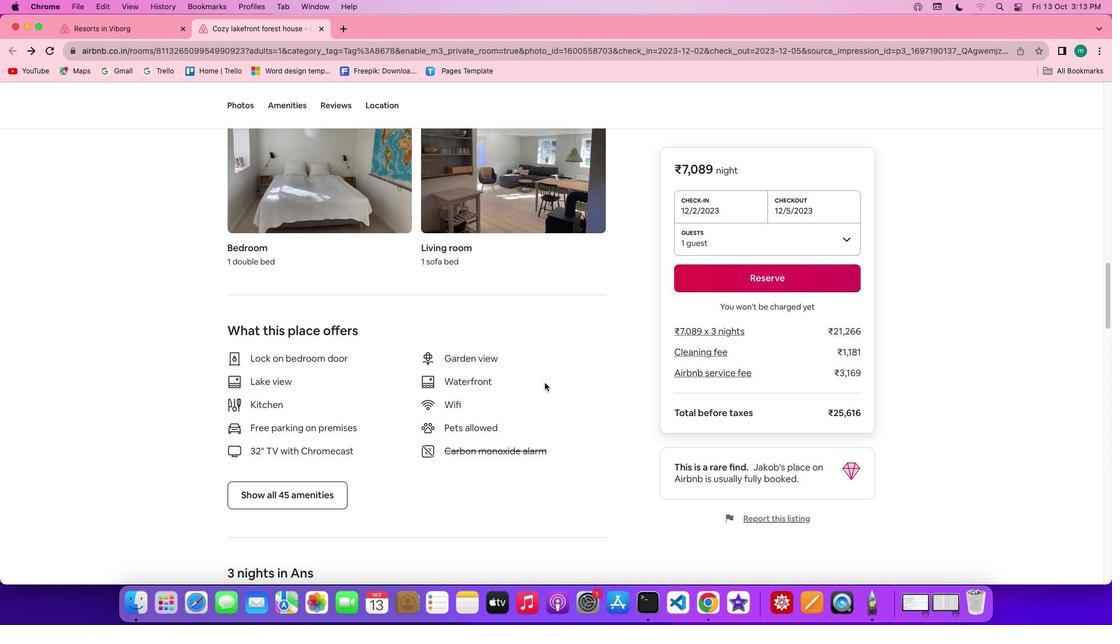 
Action: Mouse scrolled (545, 383) with delta (0, 0)
Screenshot: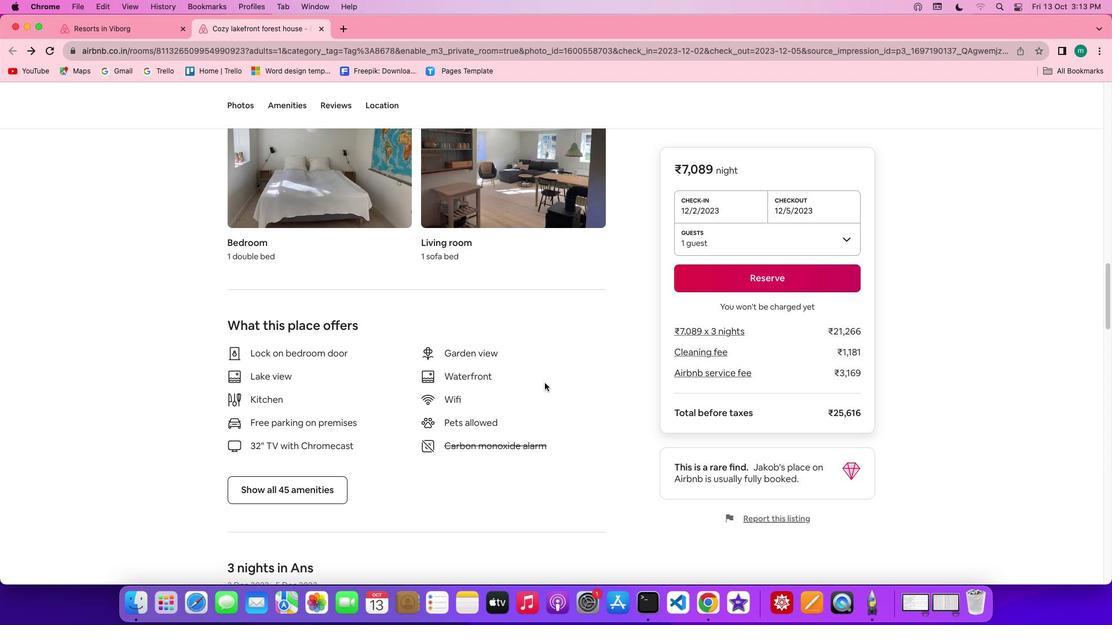 
Action: Mouse scrolled (545, 383) with delta (0, -1)
Screenshot: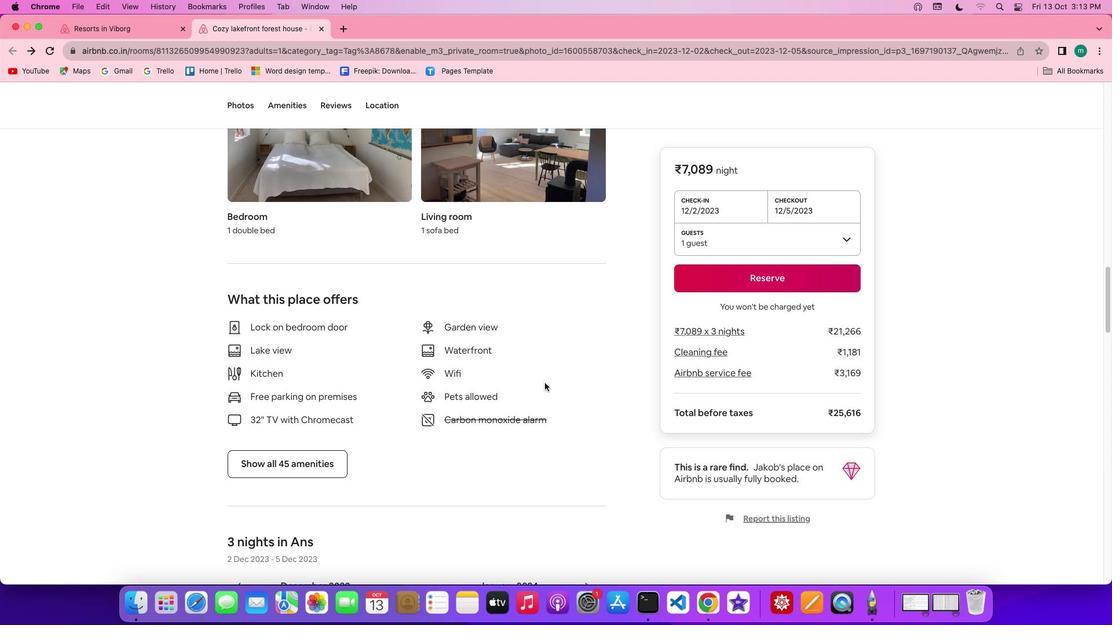 
Action: Mouse scrolled (545, 383) with delta (0, -1)
Screenshot: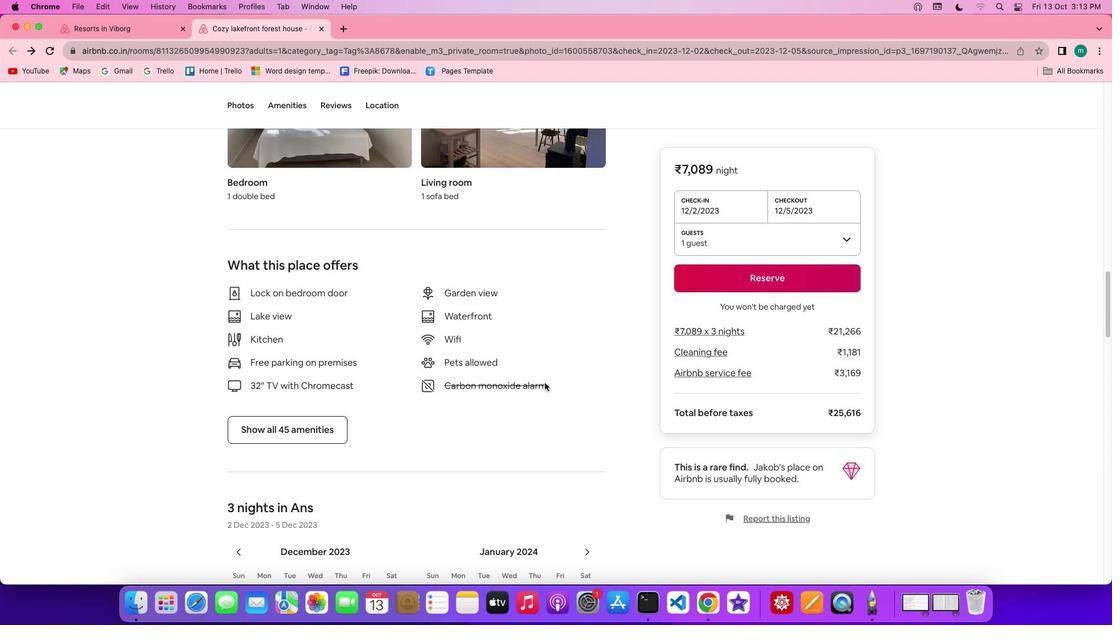 
Action: Mouse moved to (261, 354)
Screenshot: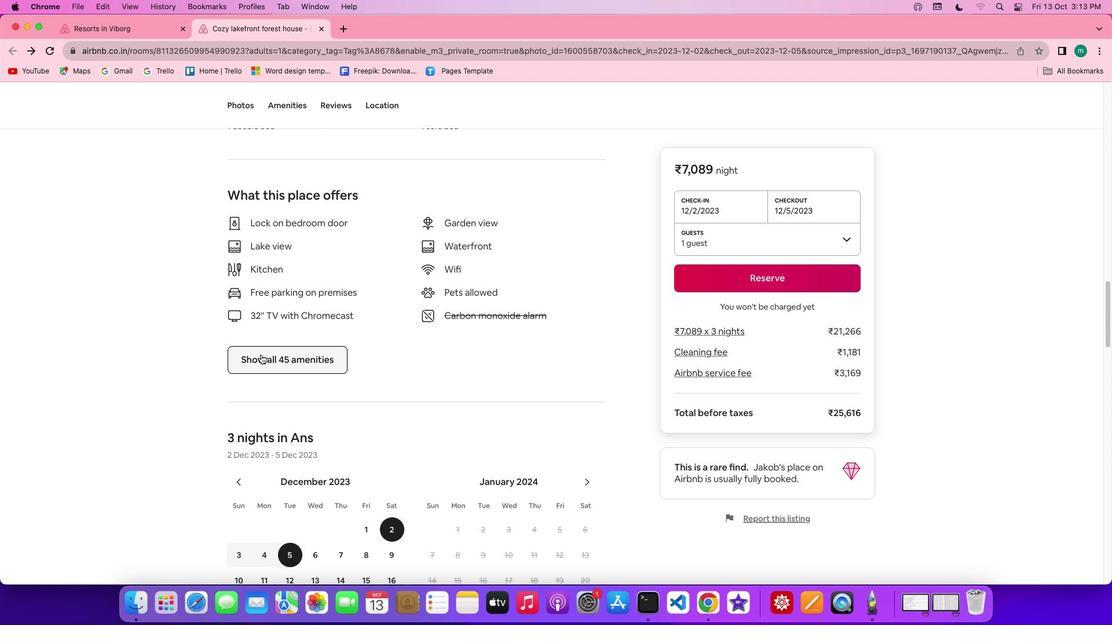 
Action: Mouse pressed left at (261, 354)
Screenshot: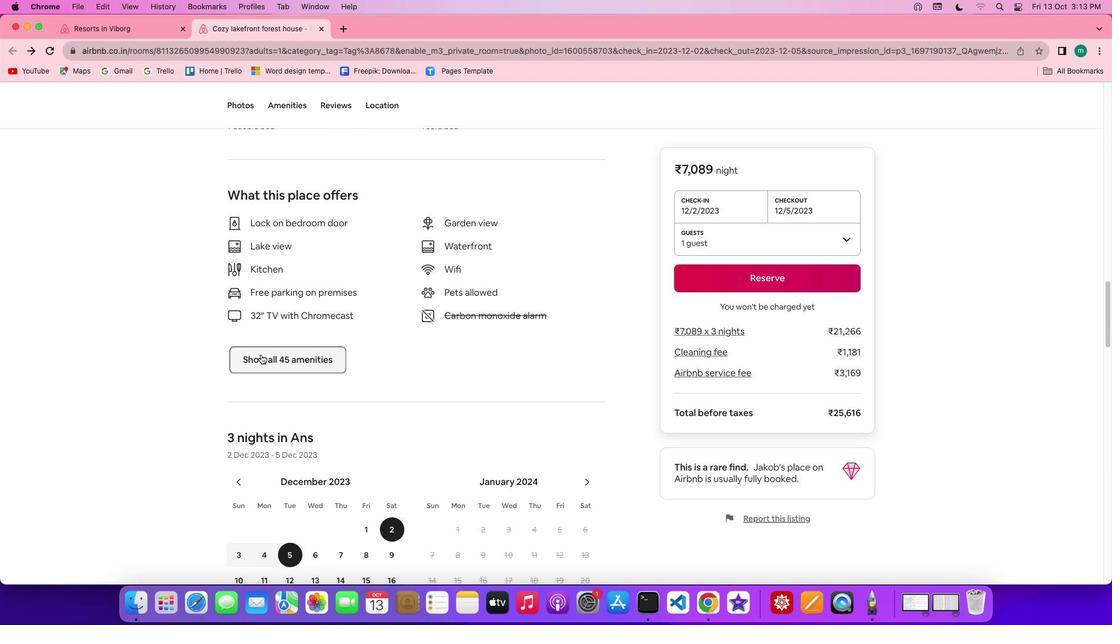 
Action: Mouse moved to (564, 384)
Screenshot: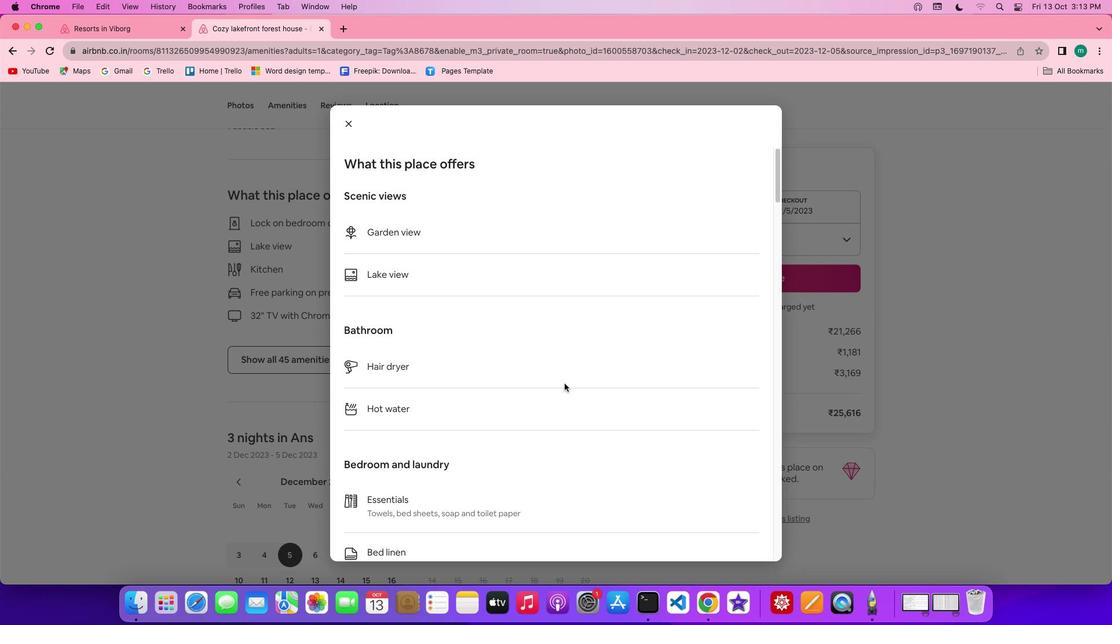 
Action: Mouse scrolled (564, 384) with delta (0, 0)
Screenshot: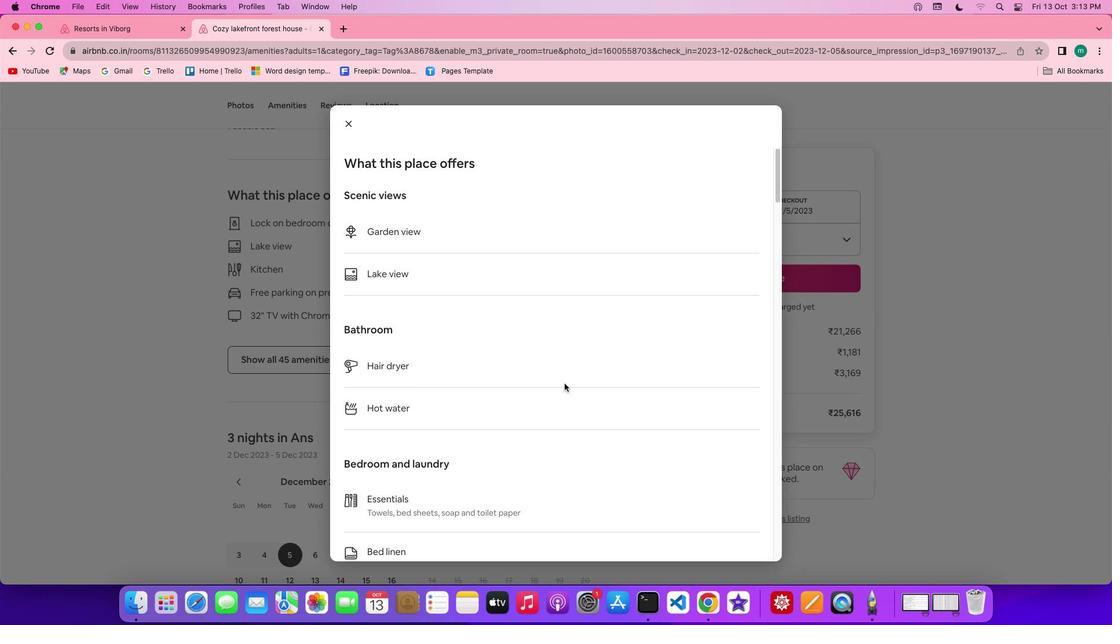 
Action: Mouse scrolled (564, 384) with delta (0, 0)
Screenshot: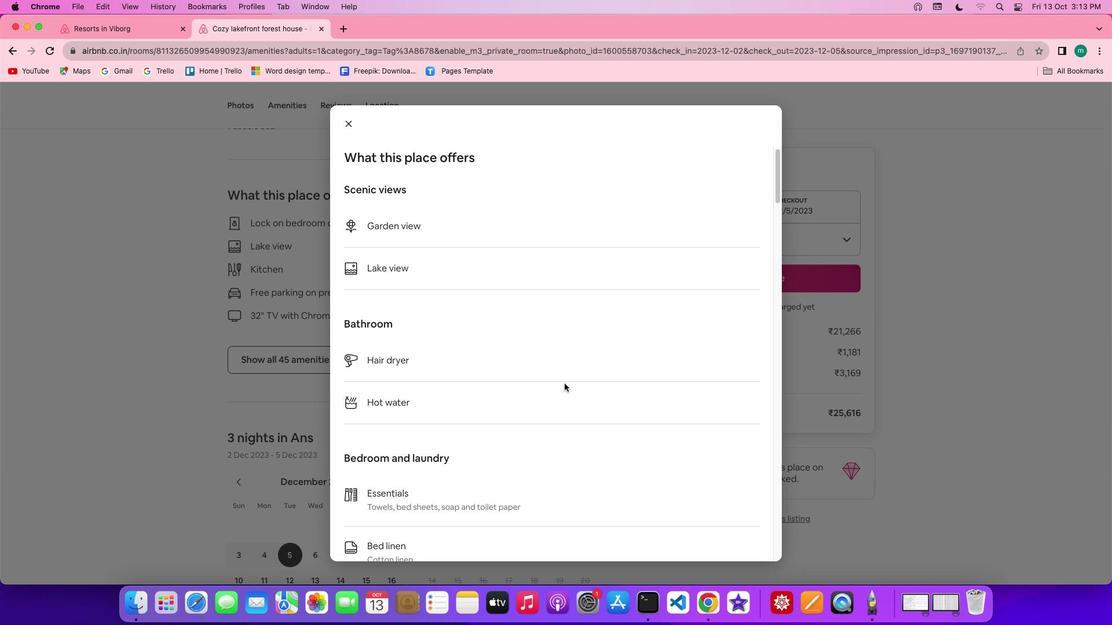 
Action: Mouse scrolled (564, 384) with delta (0, 0)
